 Task: Explore and Plan a family trip to Santa Fe, New Mexico, focusing on art and culture experiences like visiting museums, villas, and staying in Airbnb homes.      1206.335261
Action: Mouse moved to (464, 80)
Screenshot: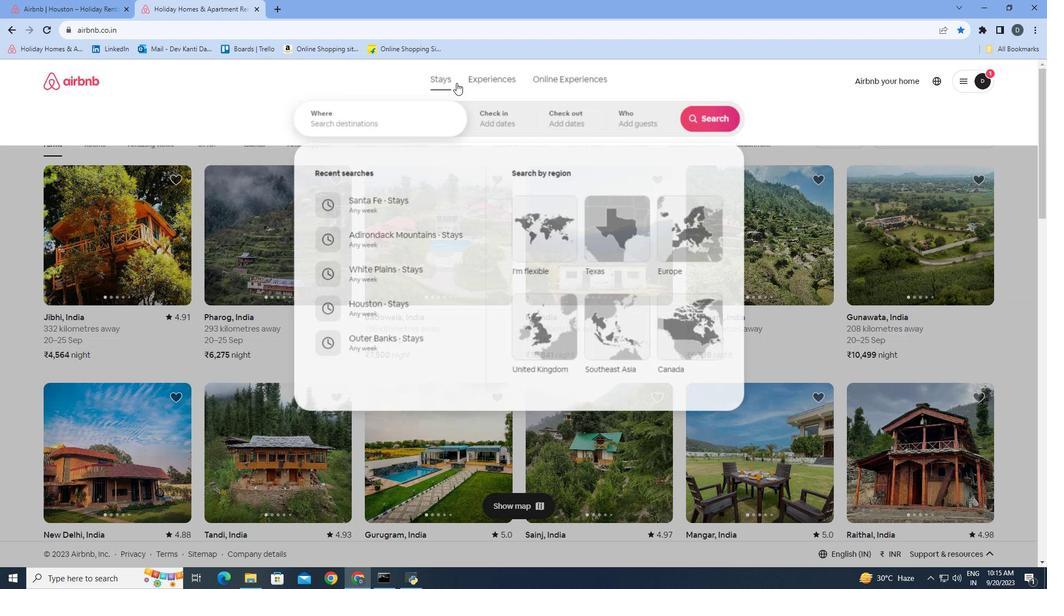 
Action: Mouse pressed left at (464, 80)
Screenshot: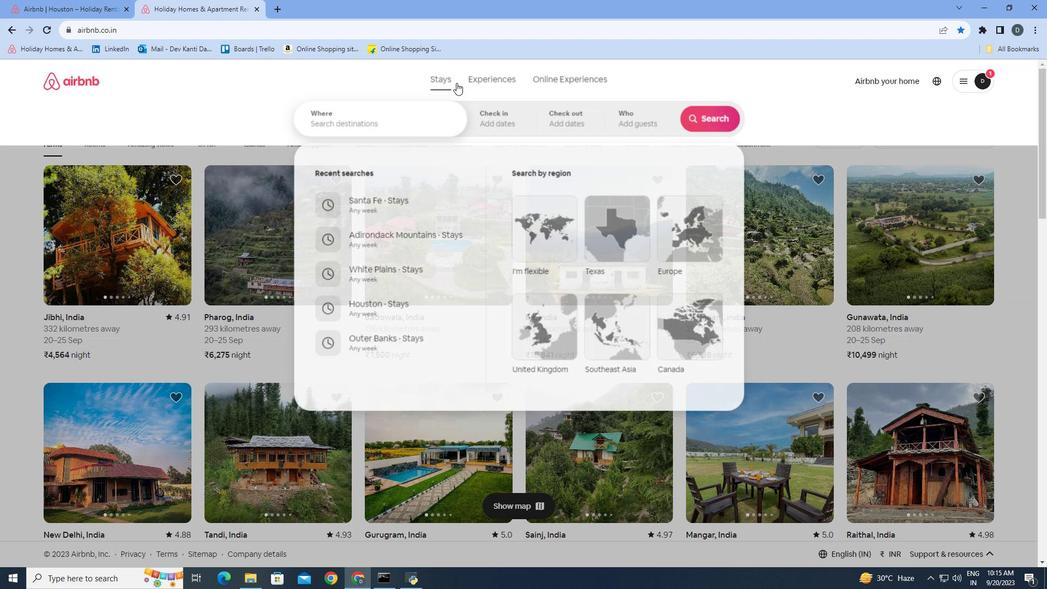 
Action: Mouse moved to (367, 124)
Screenshot: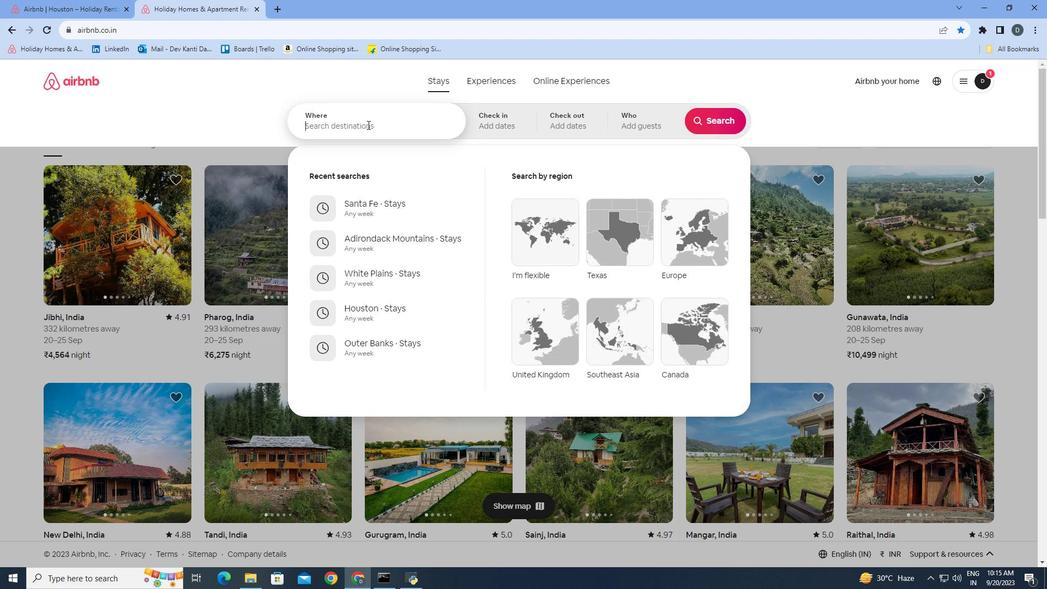 
Action: Mouse pressed left at (367, 124)
Screenshot: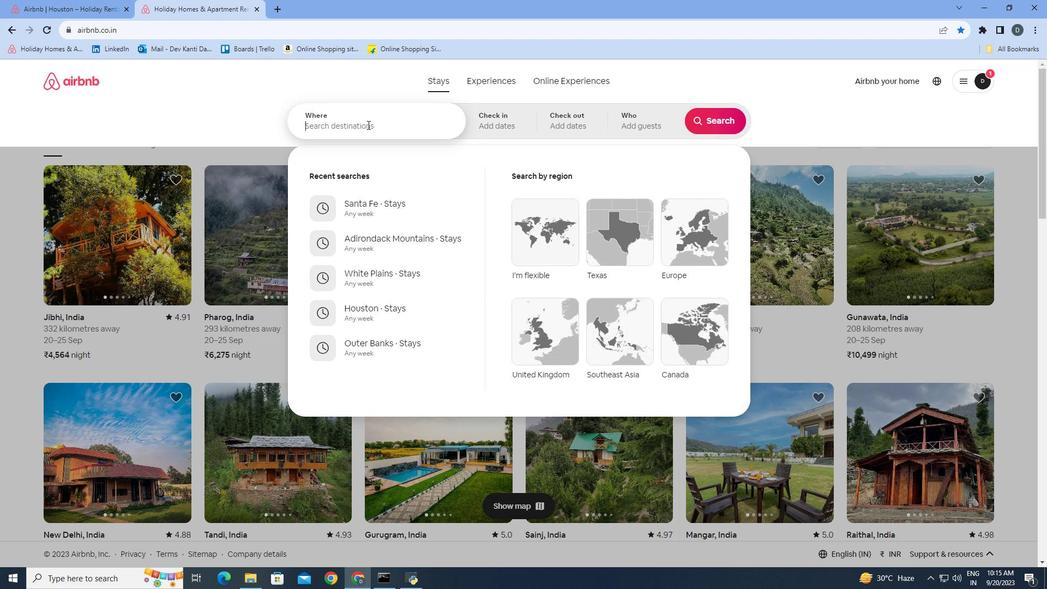 
Action: Key pressed <Key.shift>Santa<Key.space><Key.shift>Fe
Screenshot: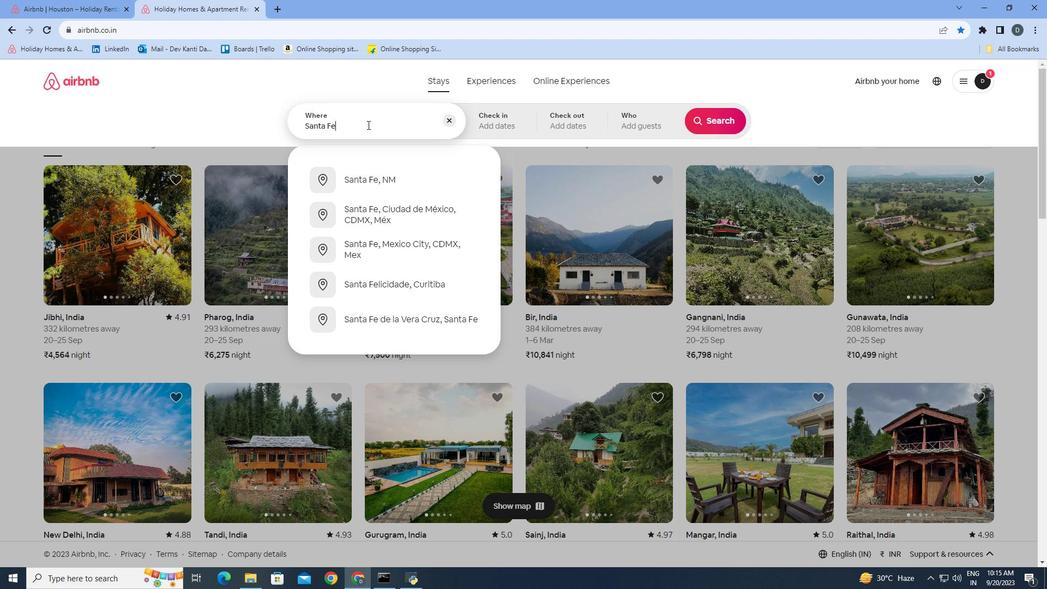 
Action: Mouse moved to (399, 183)
Screenshot: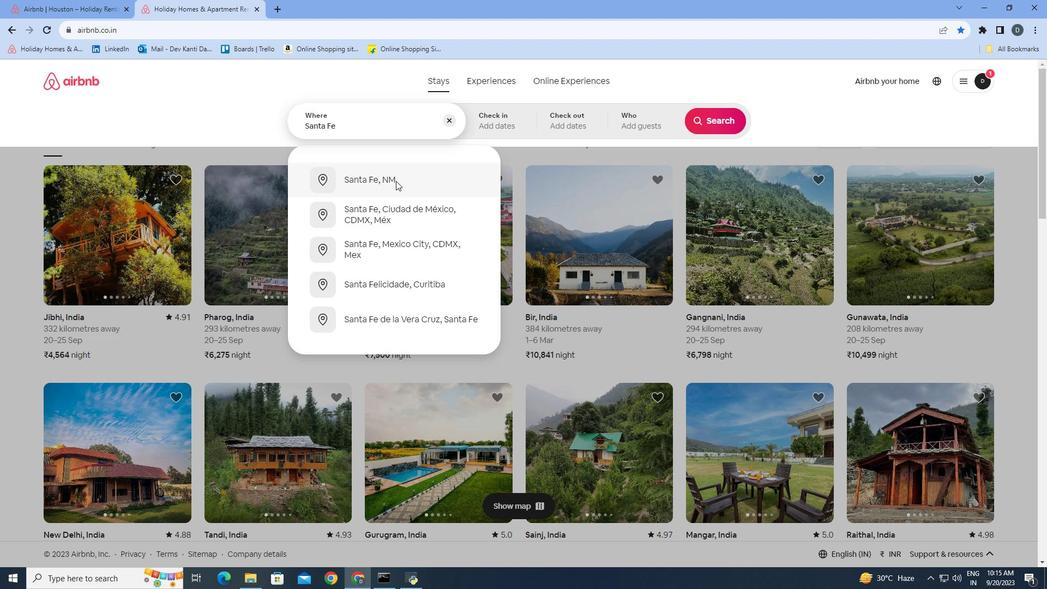 
Action: Mouse pressed left at (399, 183)
Screenshot: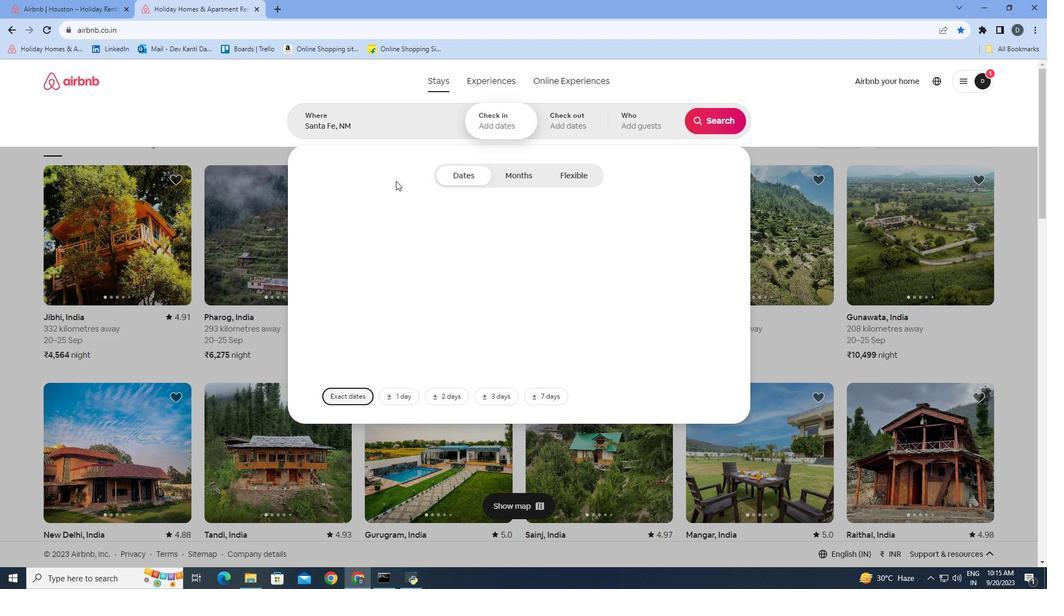 
Action: Mouse moved to (717, 121)
Screenshot: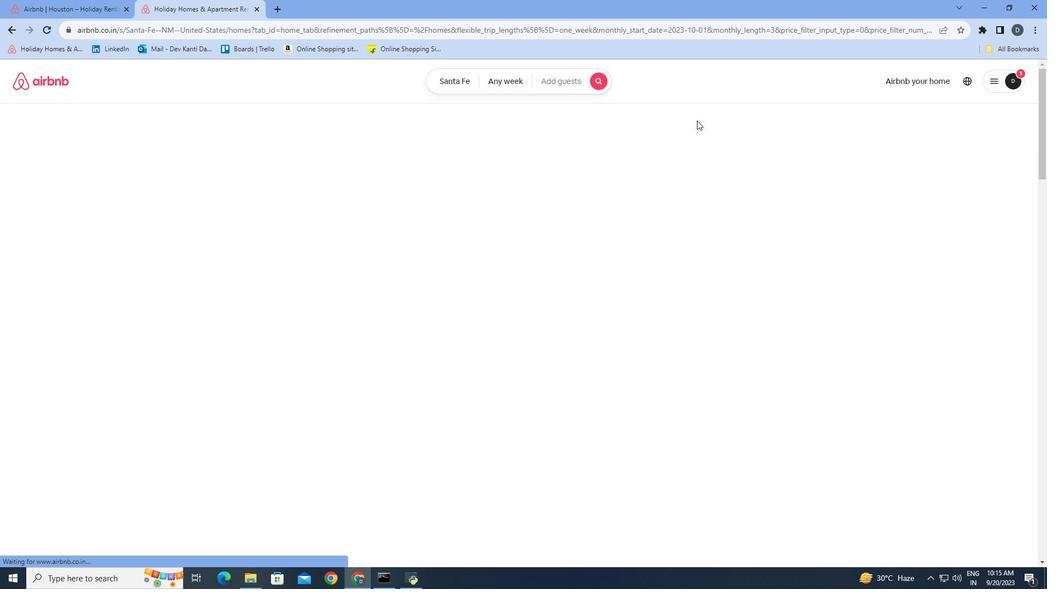
Action: Mouse pressed left at (717, 121)
Screenshot: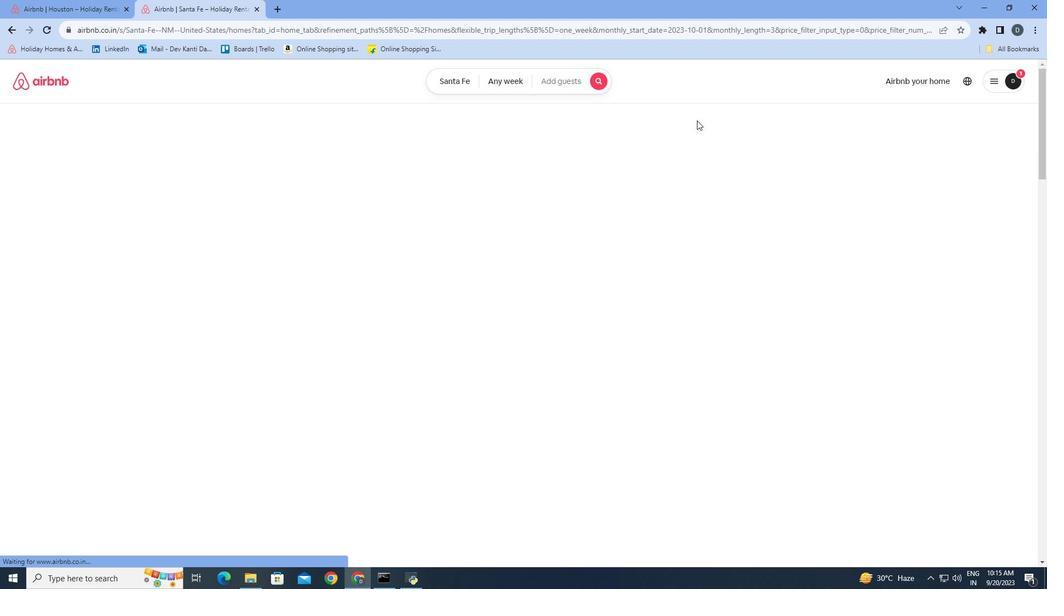 
Action: Mouse moved to (628, 258)
Screenshot: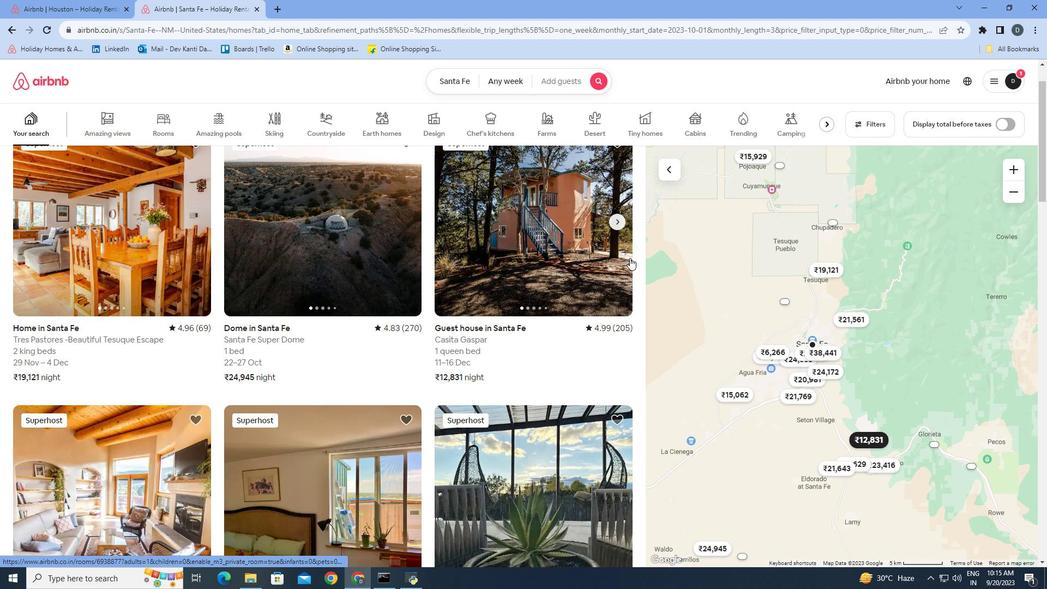 
Action: Mouse scrolled (628, 257) with delta (0, 0)
Screenshot: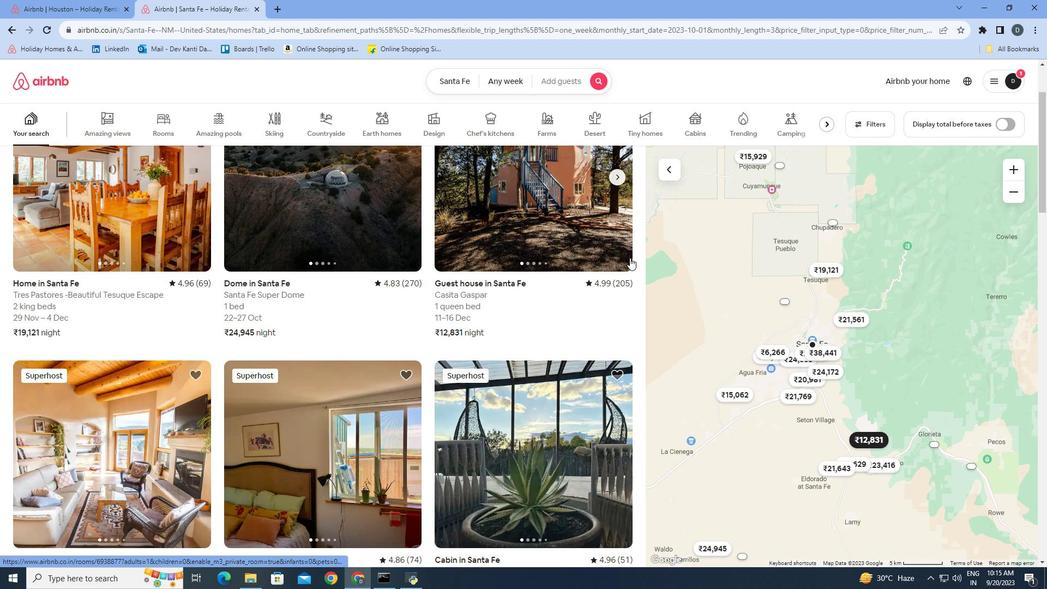 
Action: Mouse moved to (630, 258)
Screenshot: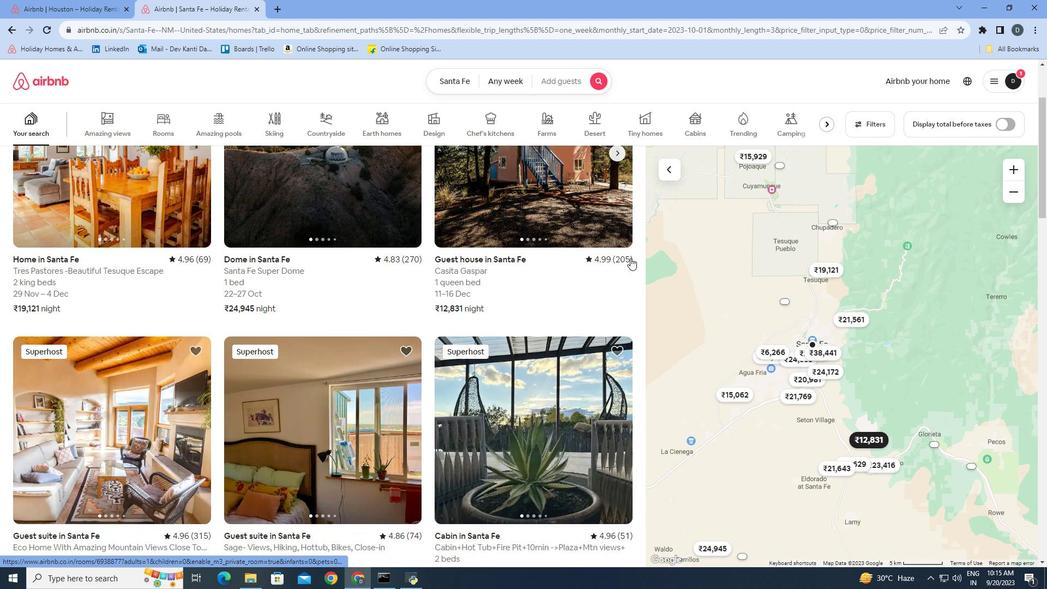 
Action: Mouse scrolled (630, 257) with delta (0, 0)
Screenshot: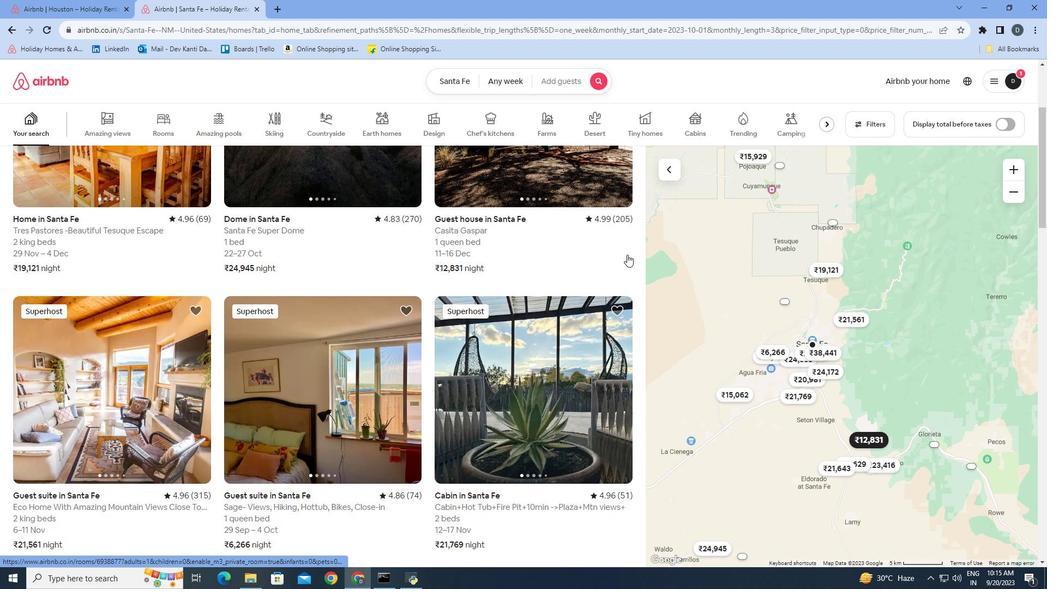 
Action: Mouse scrolled (630, 257) with delta (0, 0)
Screenshot: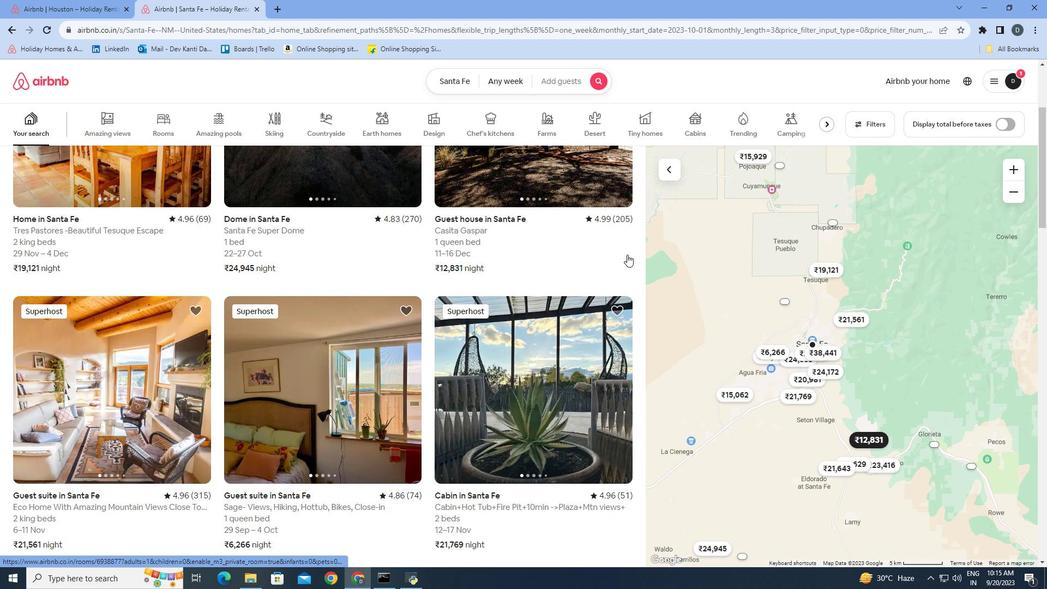 
Action: Mouse moved to (139, 381)
Screenshot: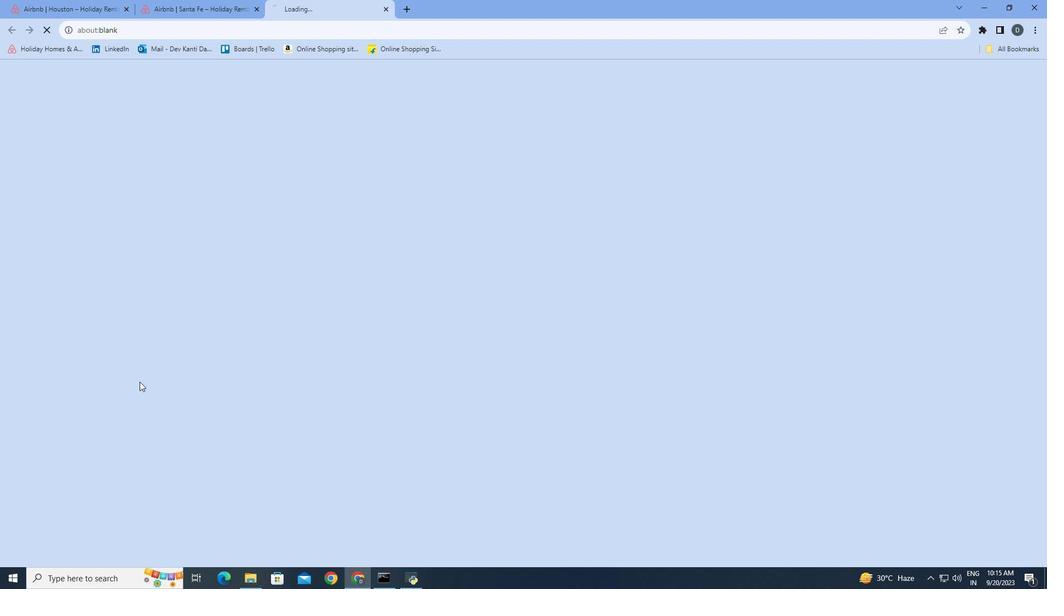 
Action: Mouse pressed left at (139, 381)
Screenshot: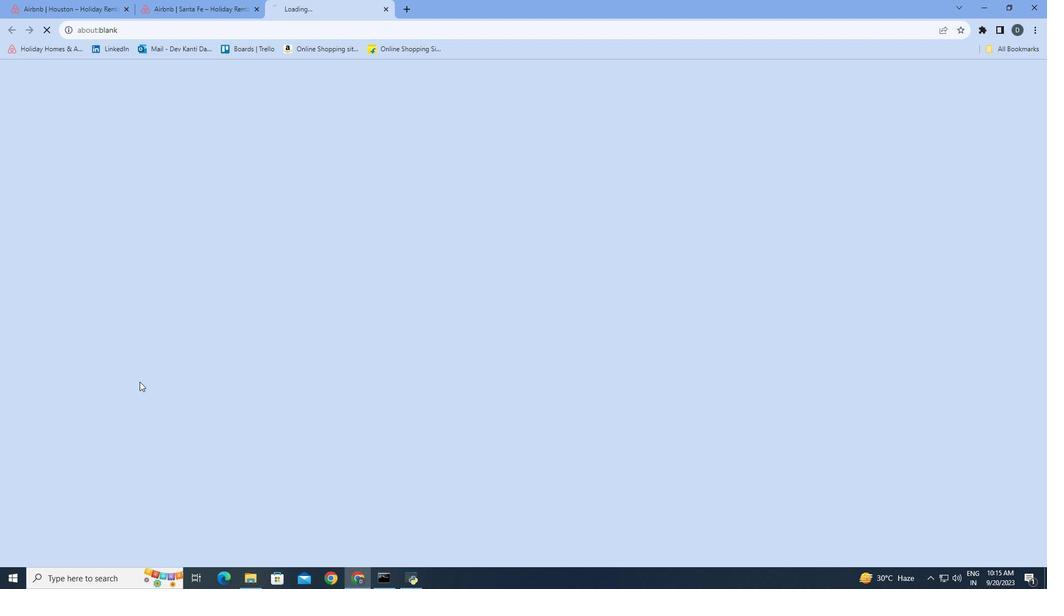 
Action: Mouse moved to (789, 405)
Screenshot: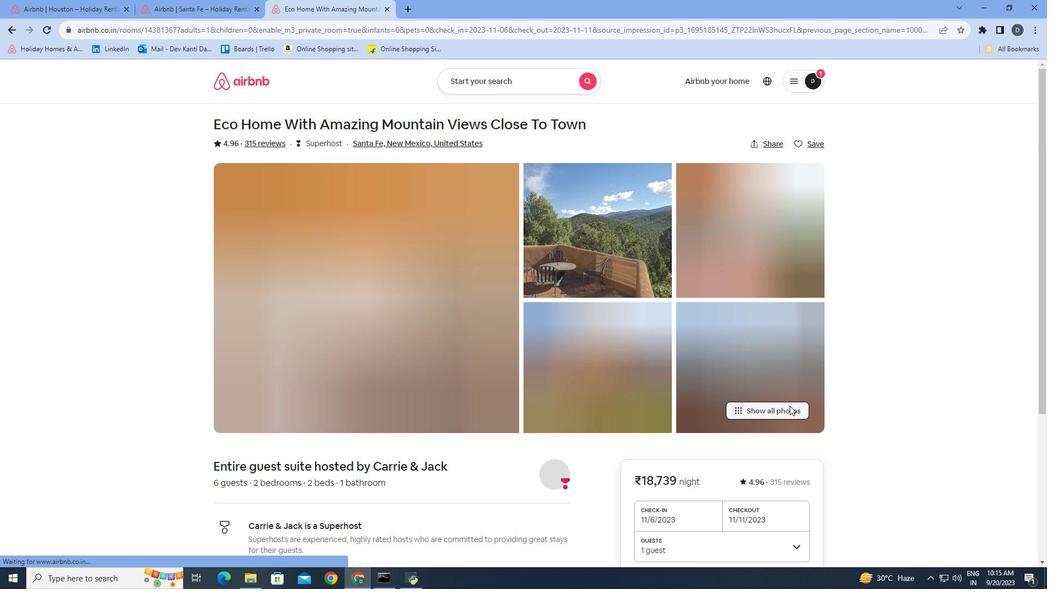 
Action: Mouse pressed left at (789, 405)
Screenshot: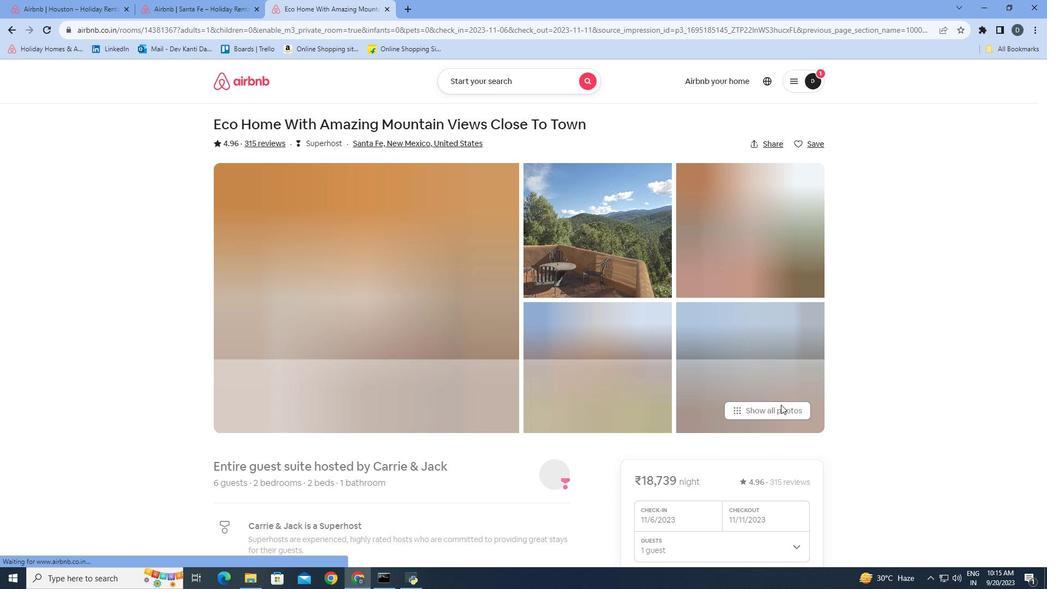 
Action: Mouse moved to (792, 333)
Screenshot: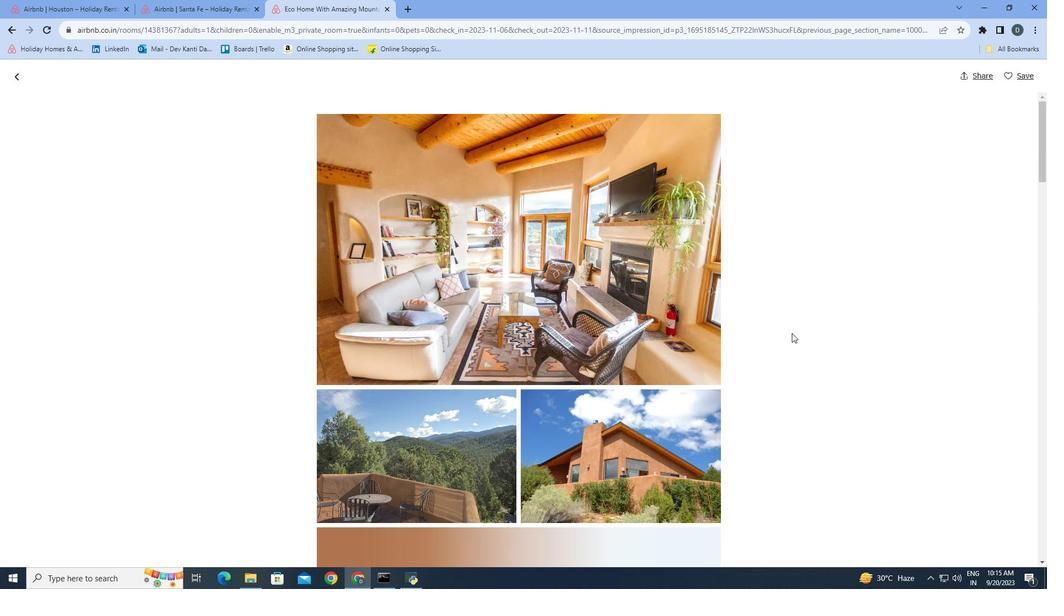 
Action: Mouse scrolled (792, 332) with delta (0, 0)
Screenshot: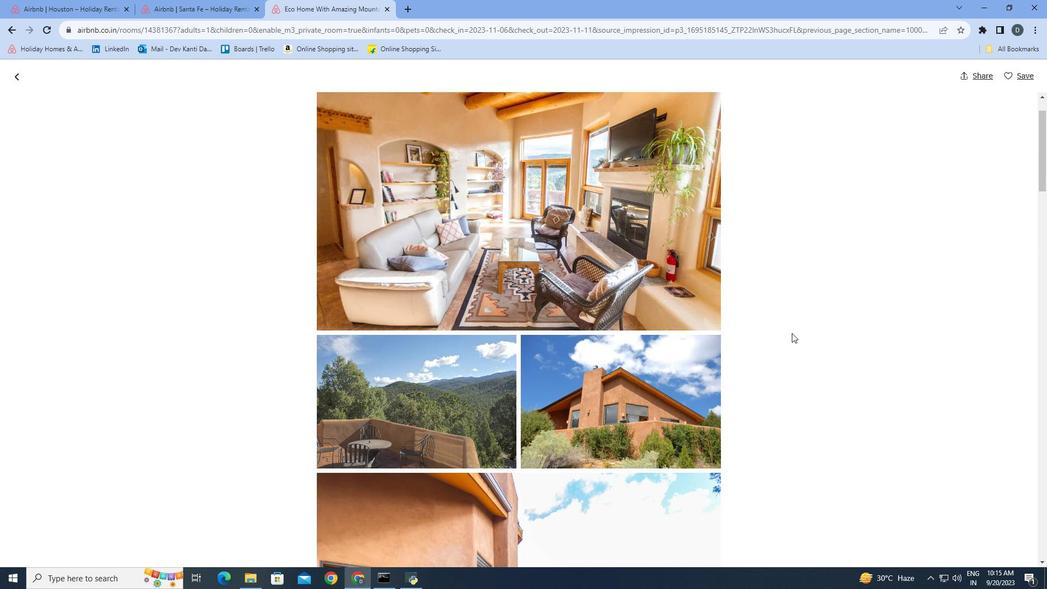 
Action: Mouse scrolled (792, 332) with delta (0, 0)
Screenshot: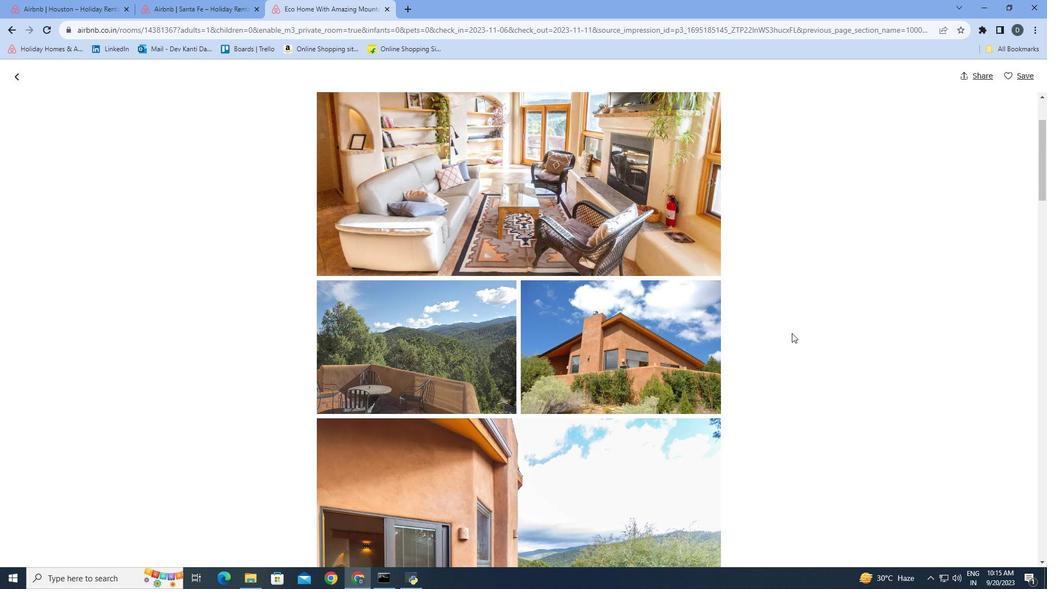 
Action: Mouse scrolled (792, 332) with delta (0, 0)
Screenshot: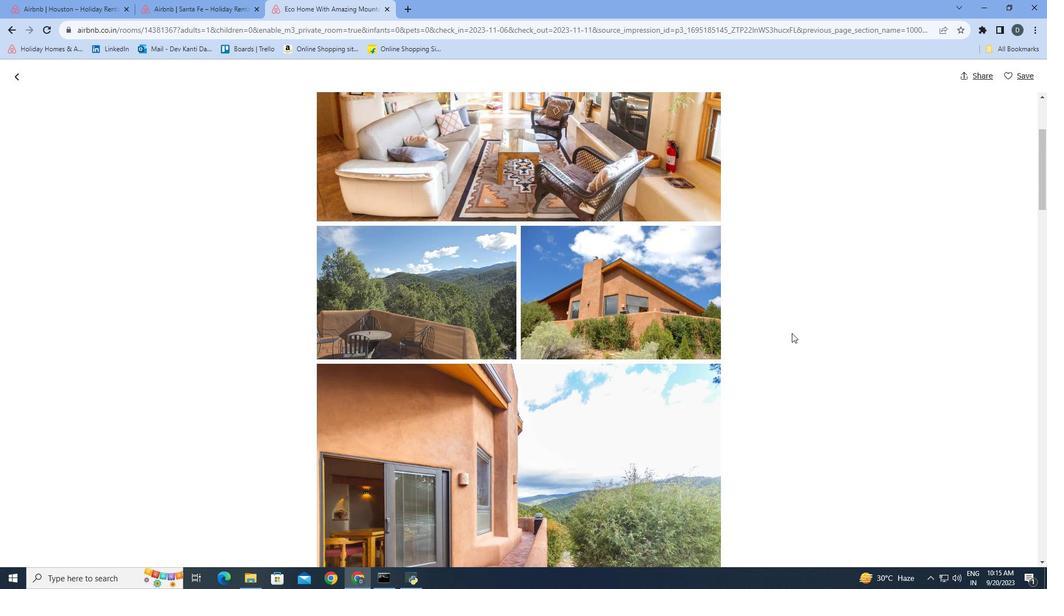 
Action: Mouse scrolled (792, 332) with delta (0, 0)
Screenshot: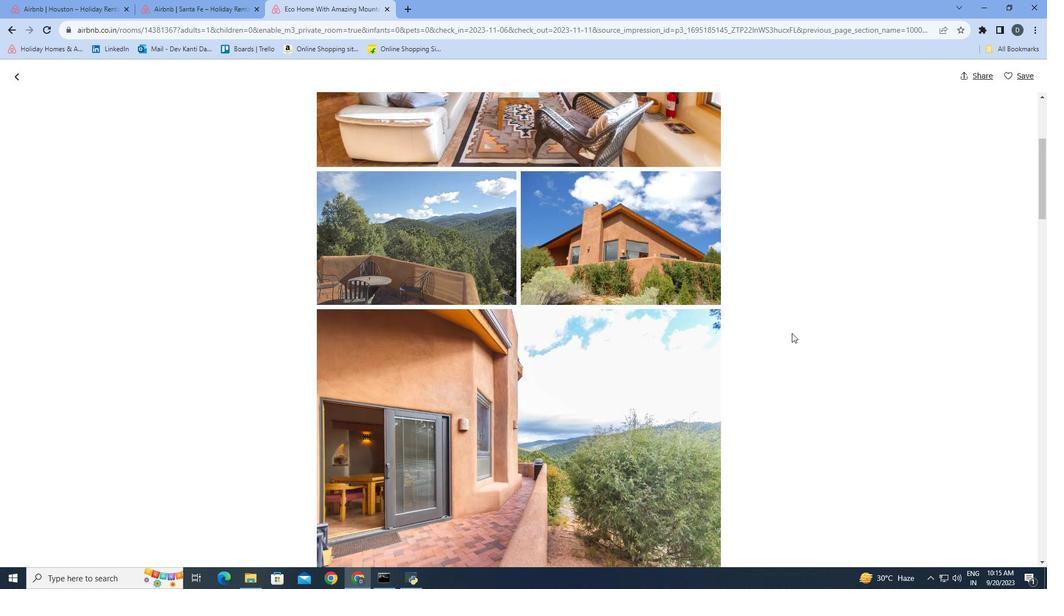
Action: Mouse scrolled (792, 332) with delta (0, 0)
Screenshot: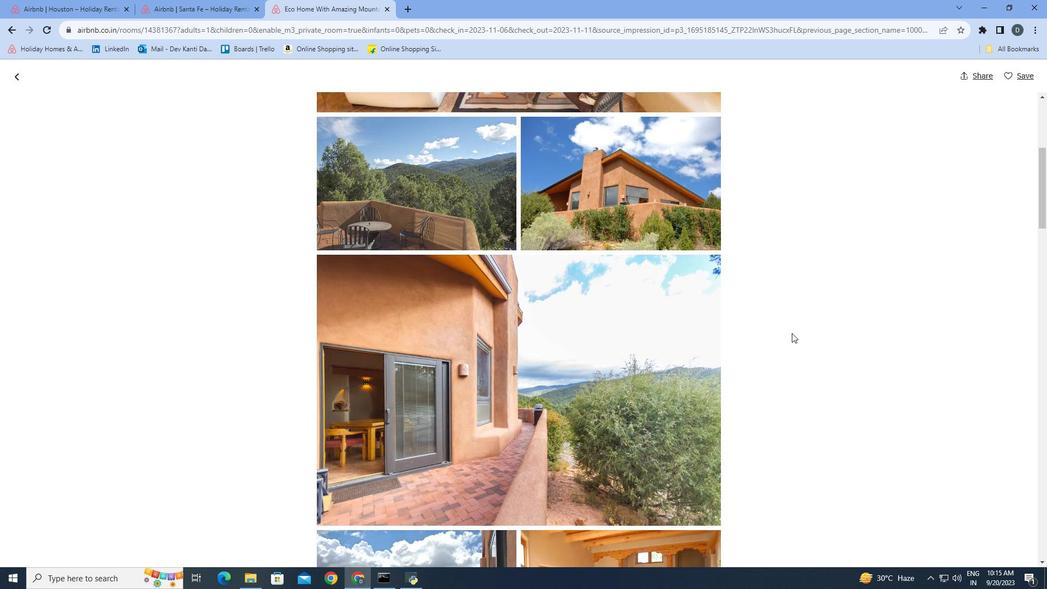 
Action: Mouse scrolled (792, 332) with delta (0, 0)
Screenshot: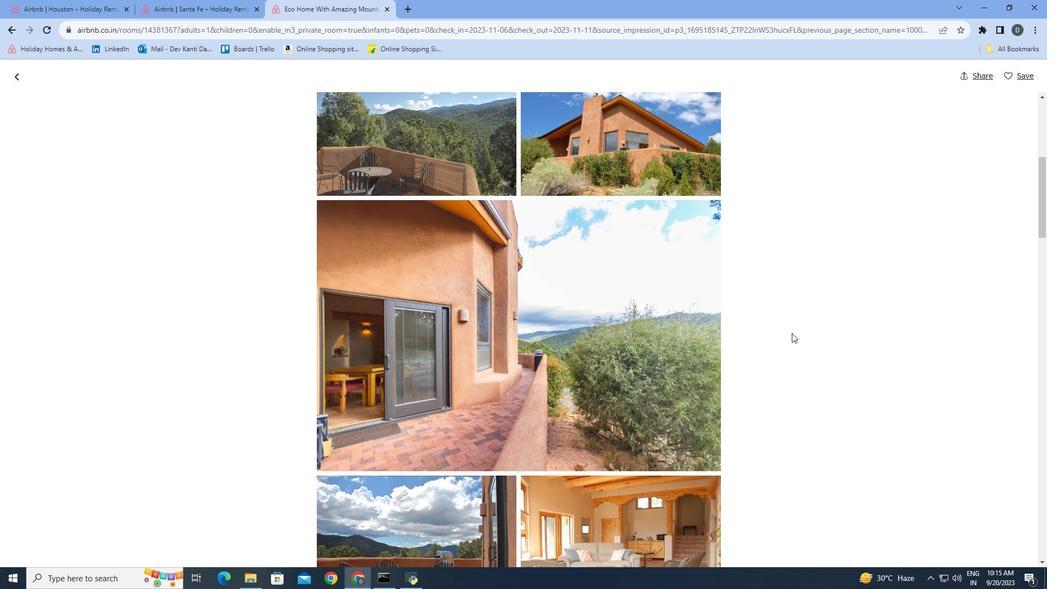 
Action: Mouse scrolled (792, 332) with delta (0, 0)
Screenshot: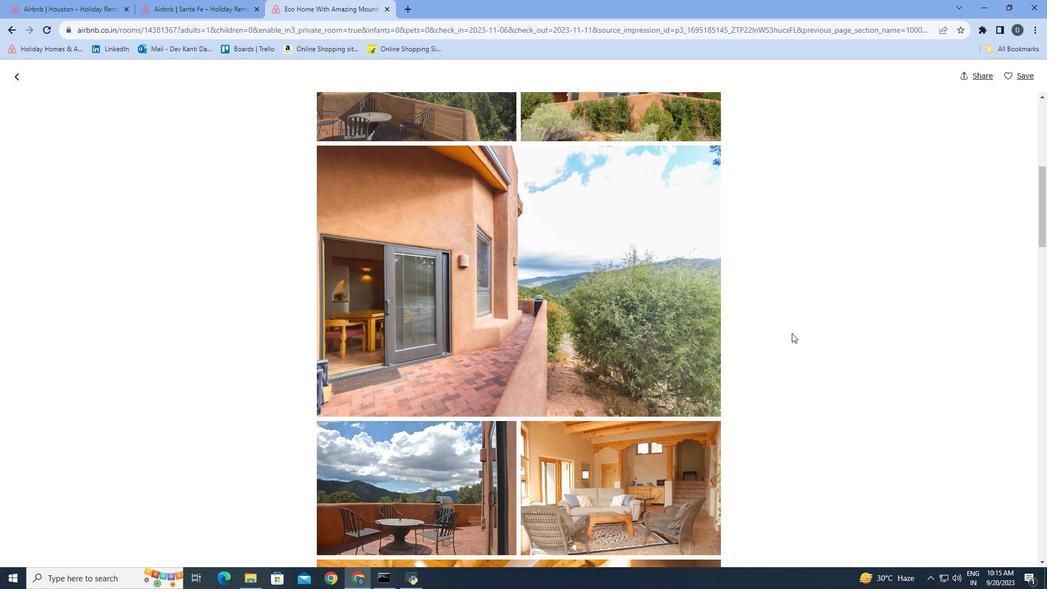 
Action: Mouse scrolled (792, 332) with delta (0, 0)
Screenshot: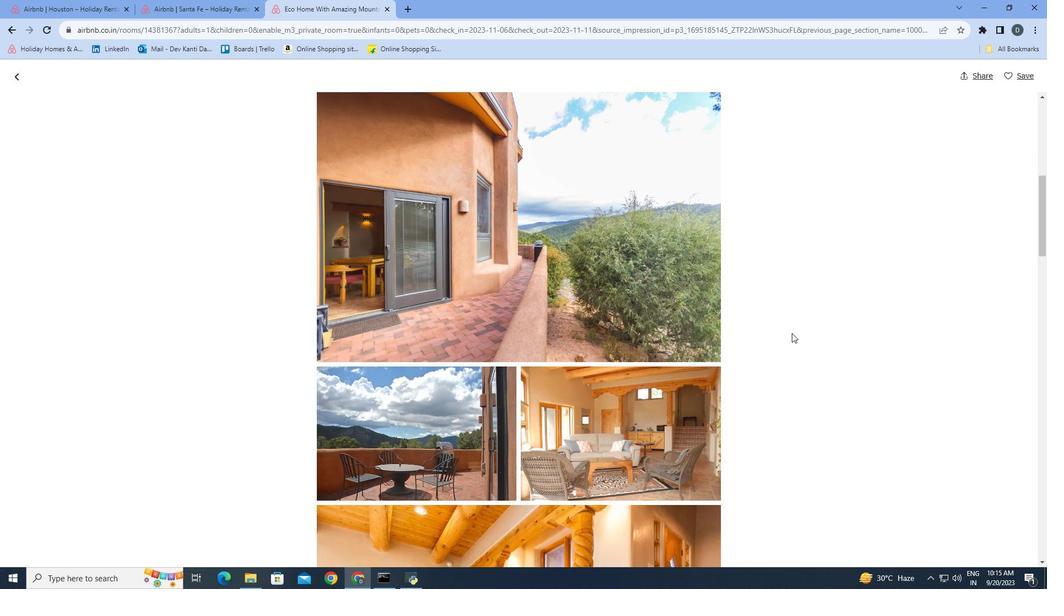 
Action: Mouse scrolled (792, 332) with delta (0, 0)
Screenshot: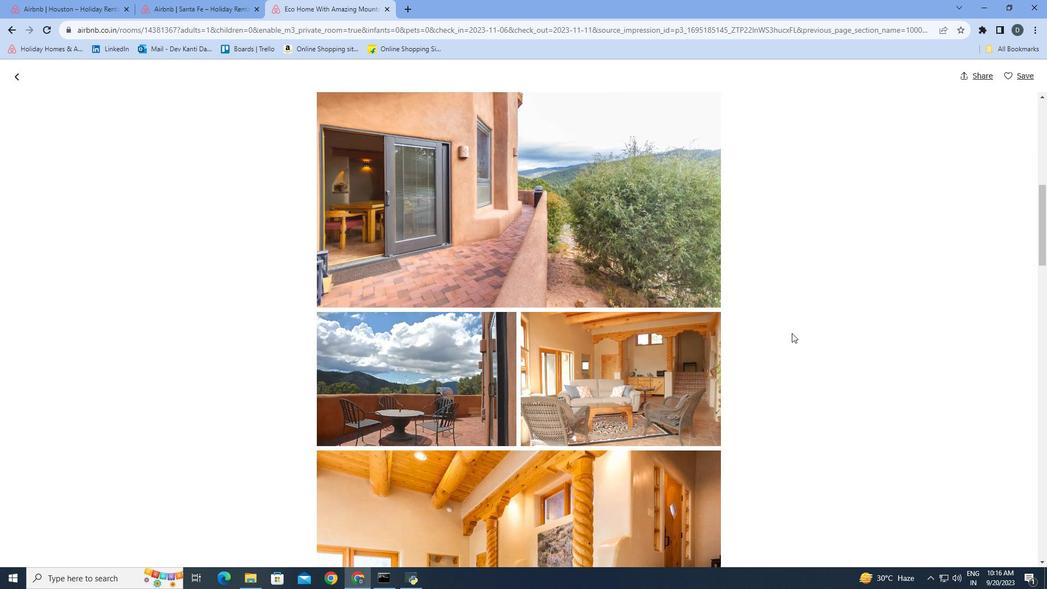 
Action: Mouse scrolled (792, 332) with delta (0, 0)
Screenshot: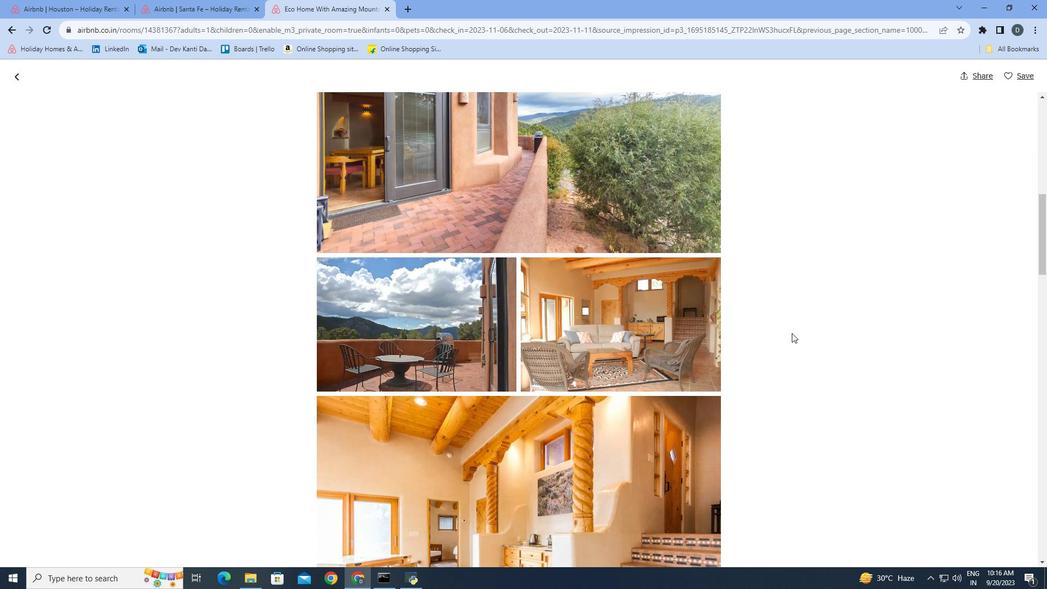 
Action: Mouse scrolled (792, 332) with delta (0, 0)
Screenshot: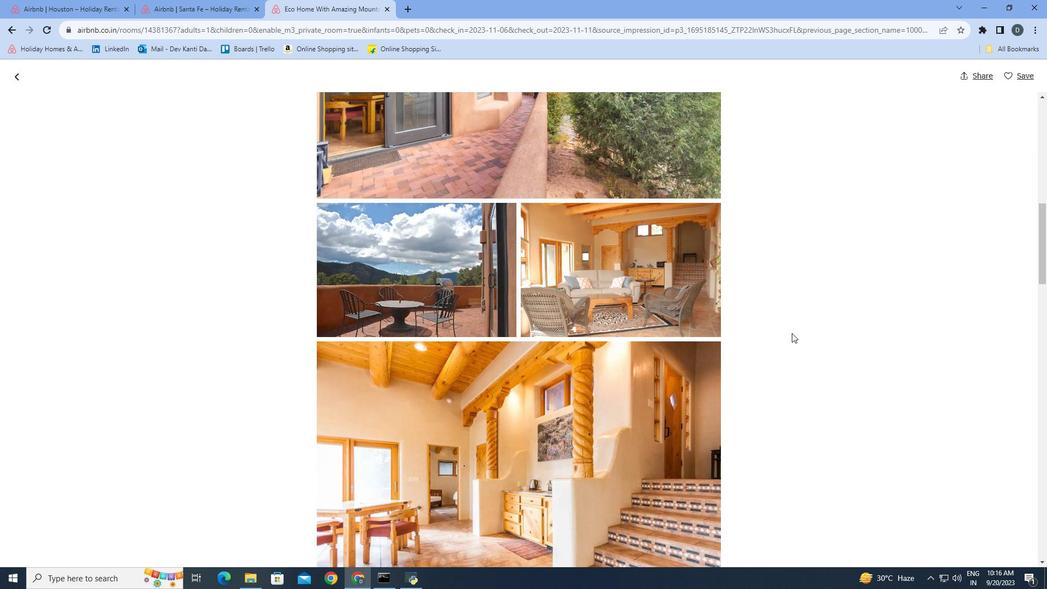 
Action: Mouse scrolled (792, 332) with delta (0, 0)
Screenshot: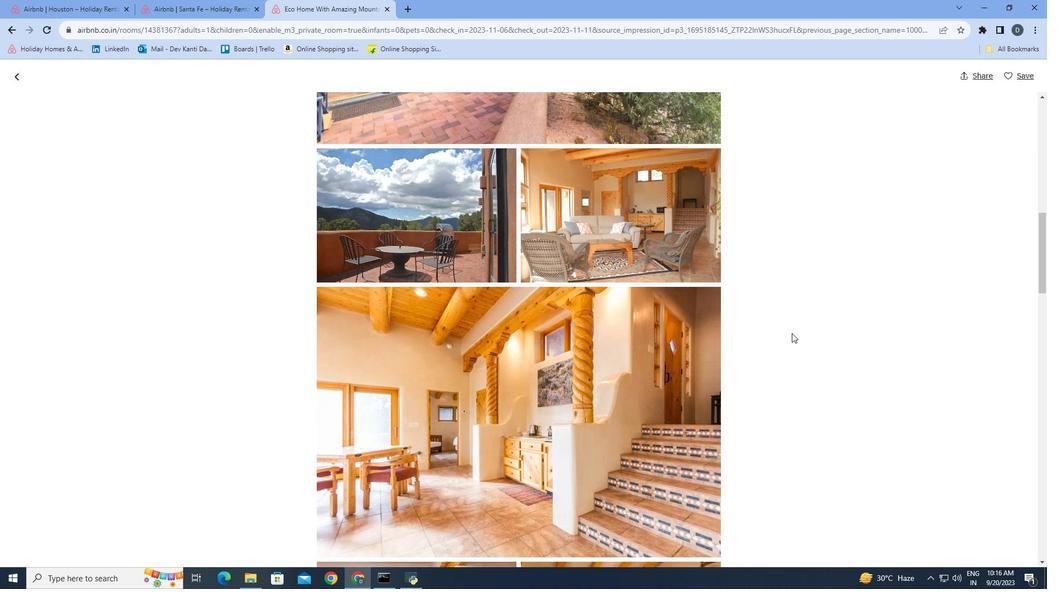 
Action: Mouse scrolled (792, 332) with delta (0, 0)
Screenshot: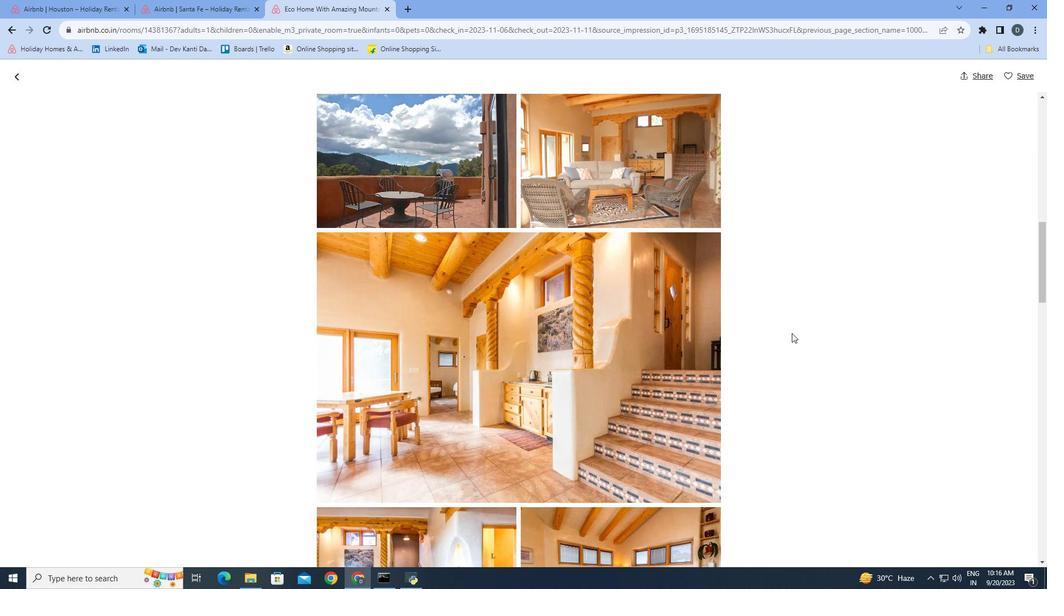 
Action: Mouse scrolled (792, 332) with delta (0, 0)
Screenshot: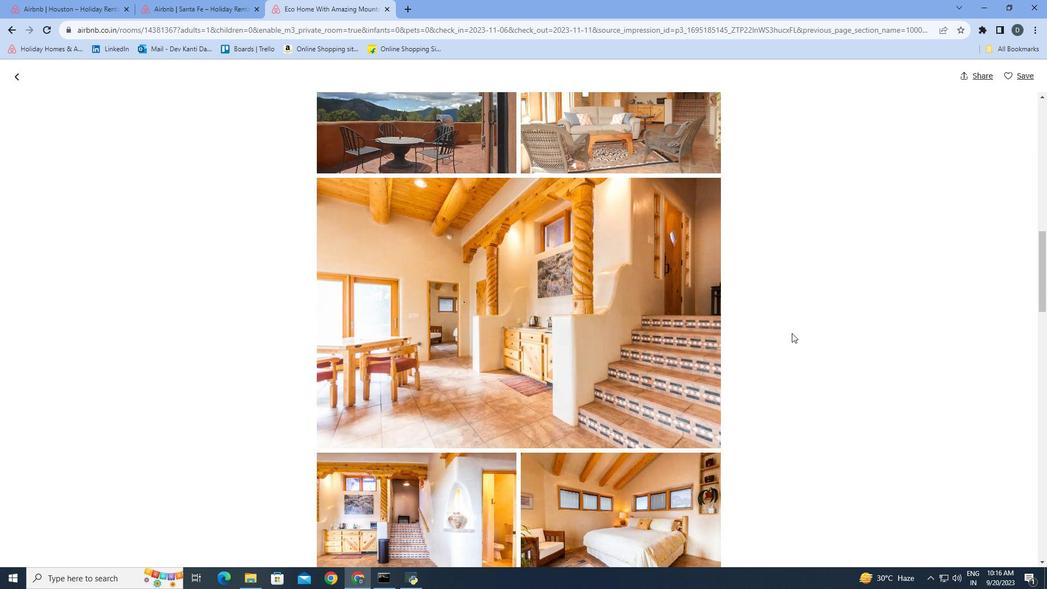 
Action: Mouse scrolled (792, 332) with delta (0, 0)
Screenshot: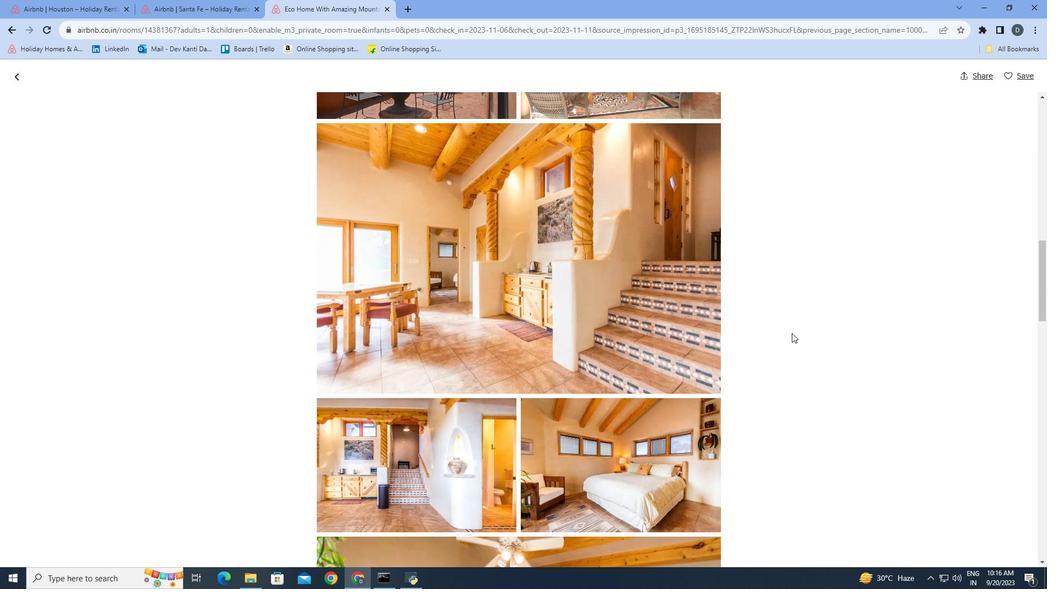 
Action: Mouse scrolled (792, 332) with delta (0, 0)
Screenshot: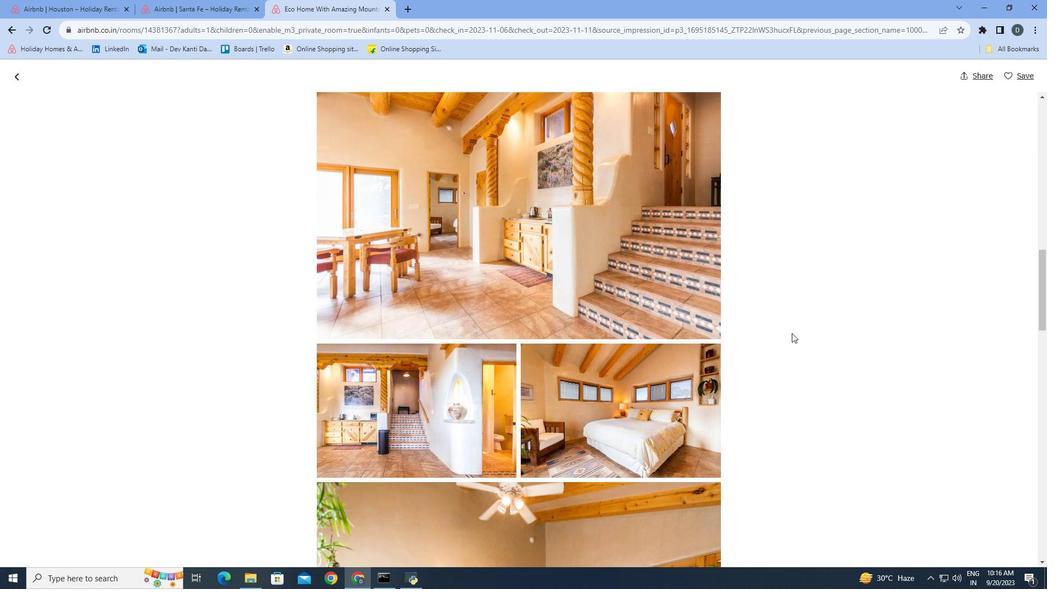 
Action: Mouse scrolled (792, 332) with delta (0, 0)
Screenshot: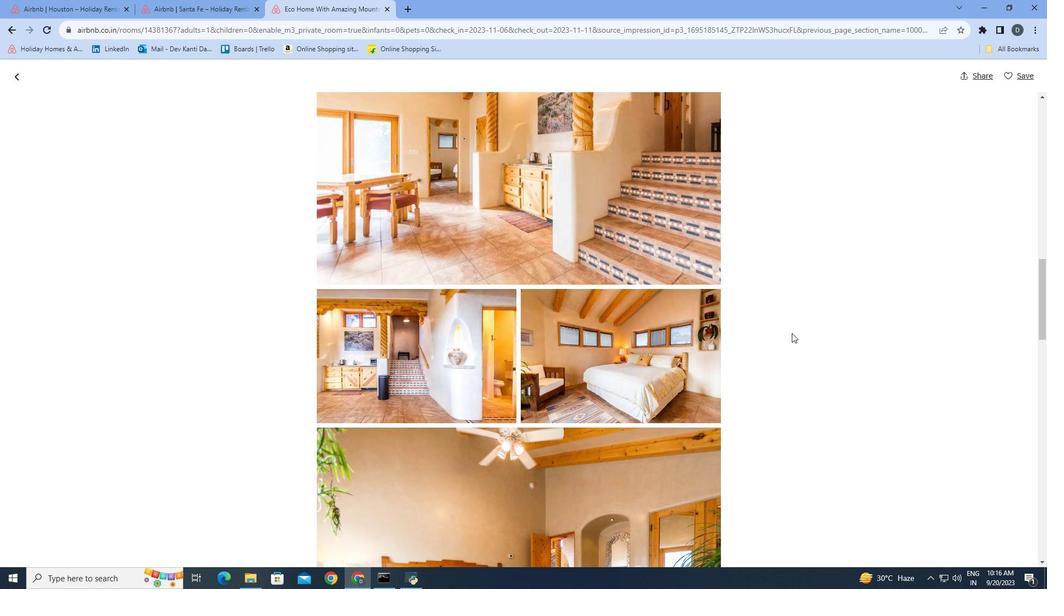 
Action: Mouse scrolled (792, 332) with delta (0, 0)
Screenshot: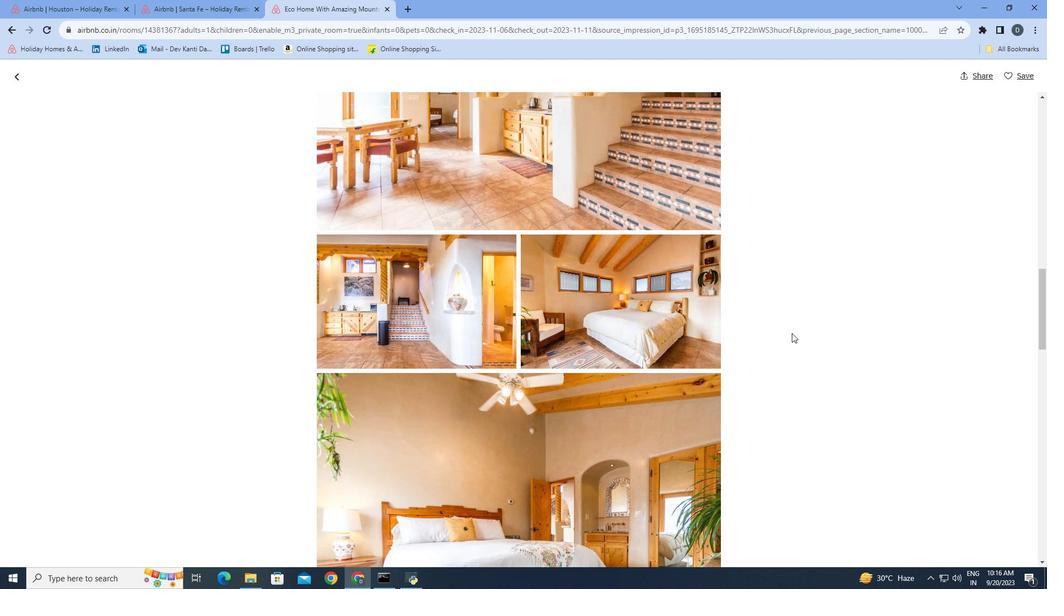 
Action: Mouse scrolled (792, 332) with delta (0, 0)
Screenshot: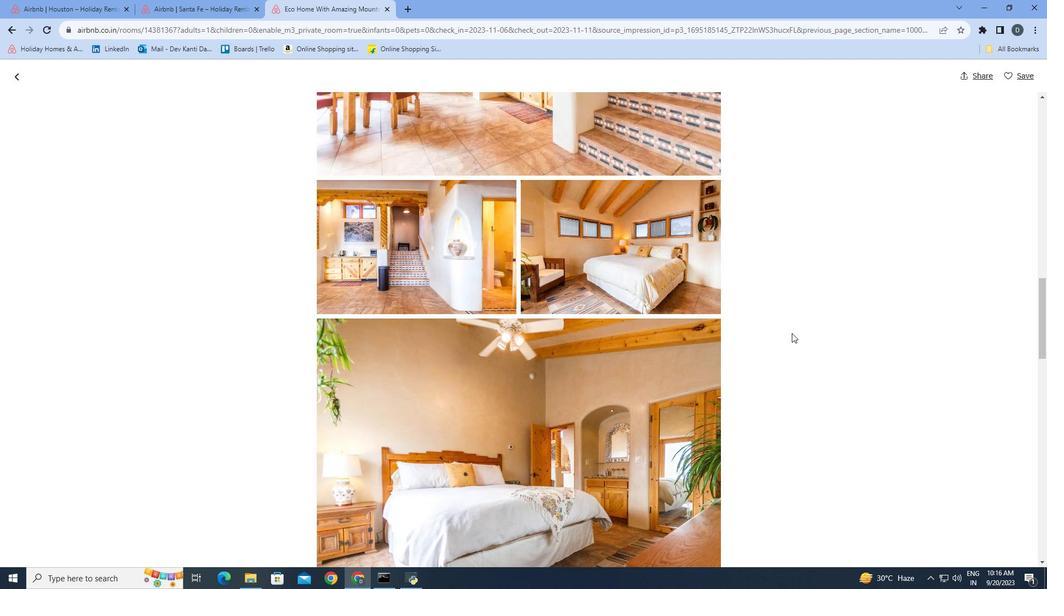 
Action: Mouse scrolled (792, 332) with delta (0, 0)
Screenshot: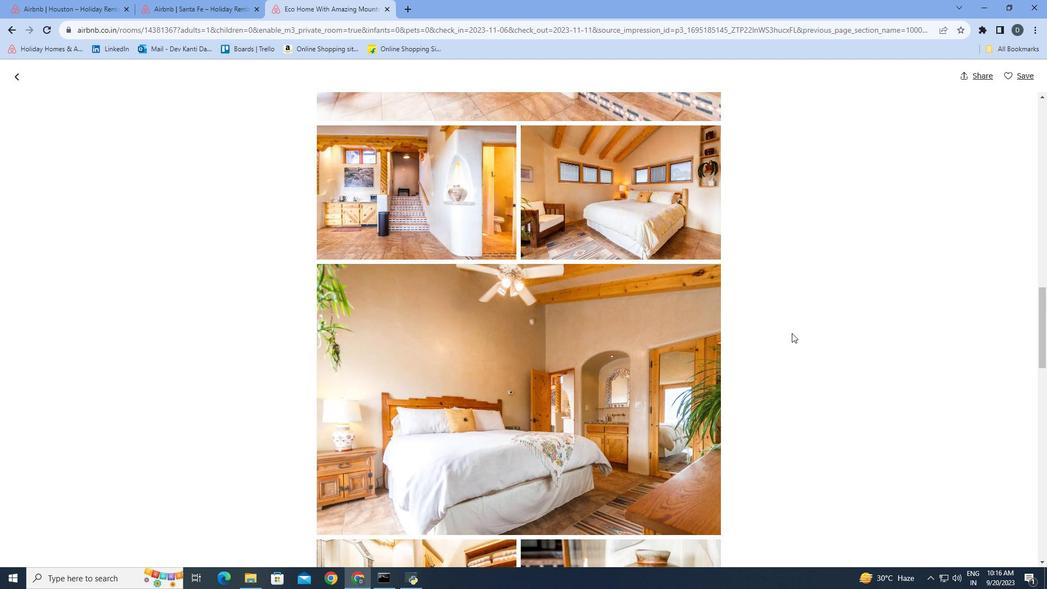 
Action: Mouse scrolled (792, 332) with delta (0, 0)
Screenshot: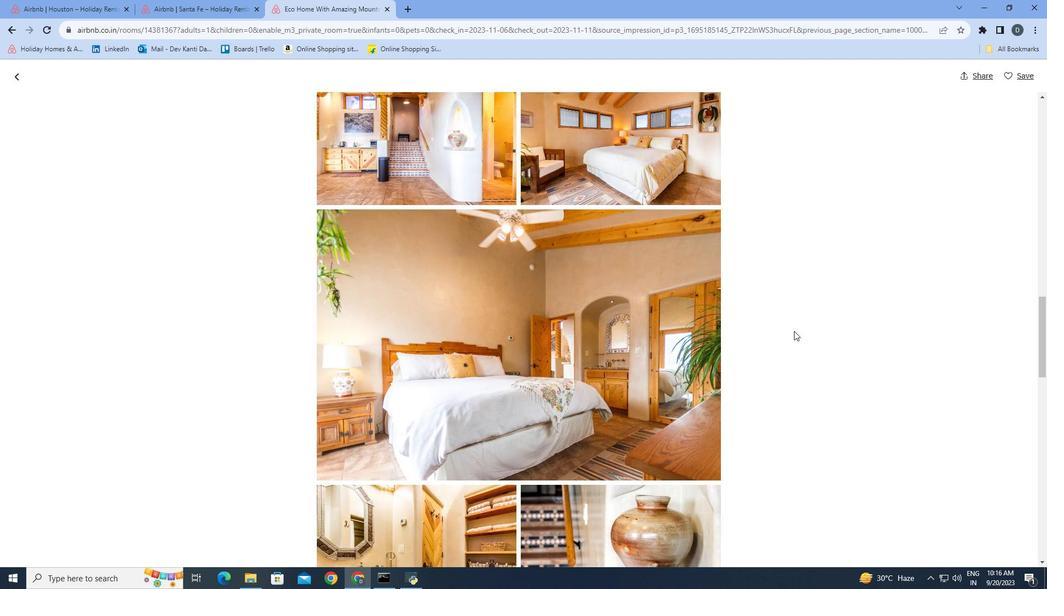 
Action: Mouse moved to (796, 328)
Screenshot: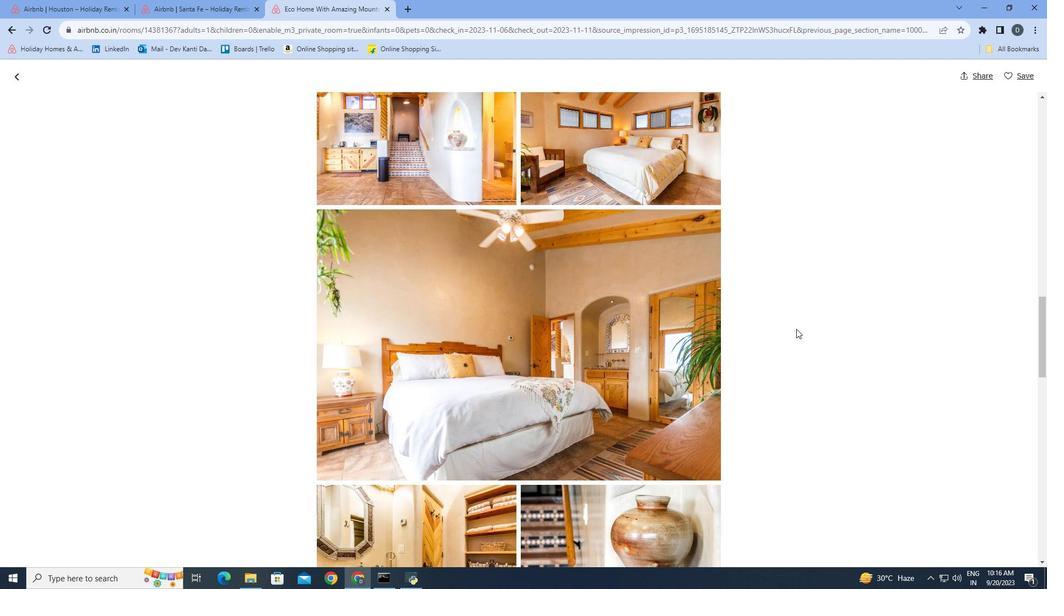 
Action: Mouse scrolled (796, 328) with delta (0, 0)
Screenshot: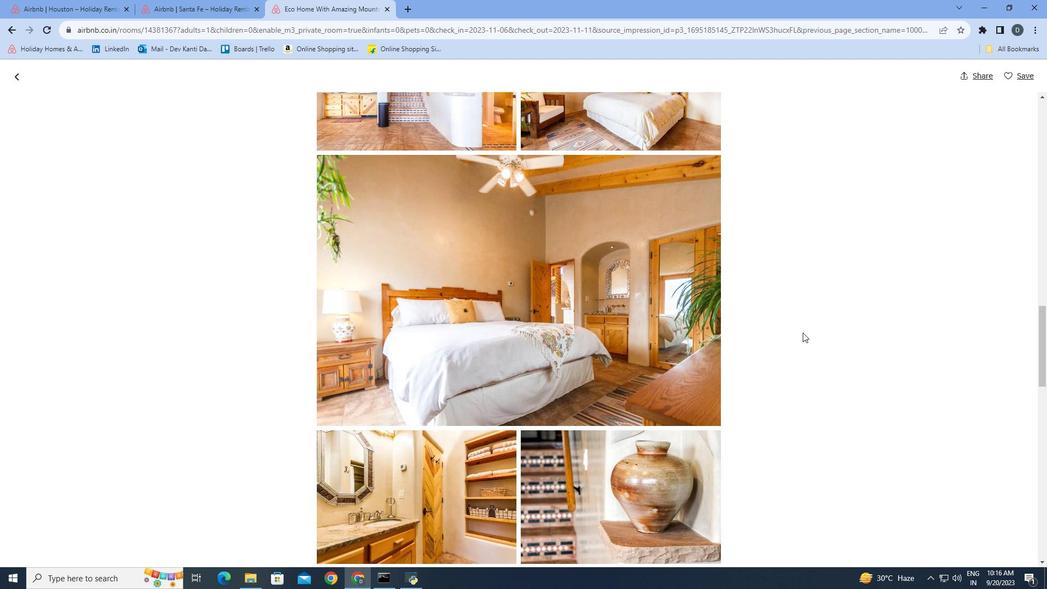 
Action: Mouse moved to (806, 332)
Screenshot: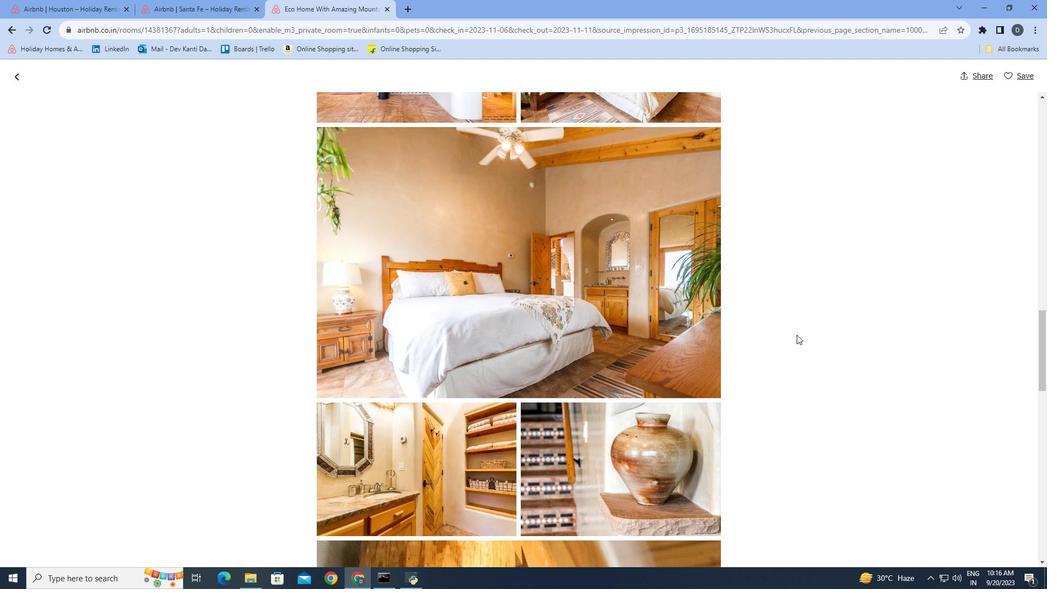 
Action: Mouse scrolled (806, 331) with delta (0, 0)
Screenshot: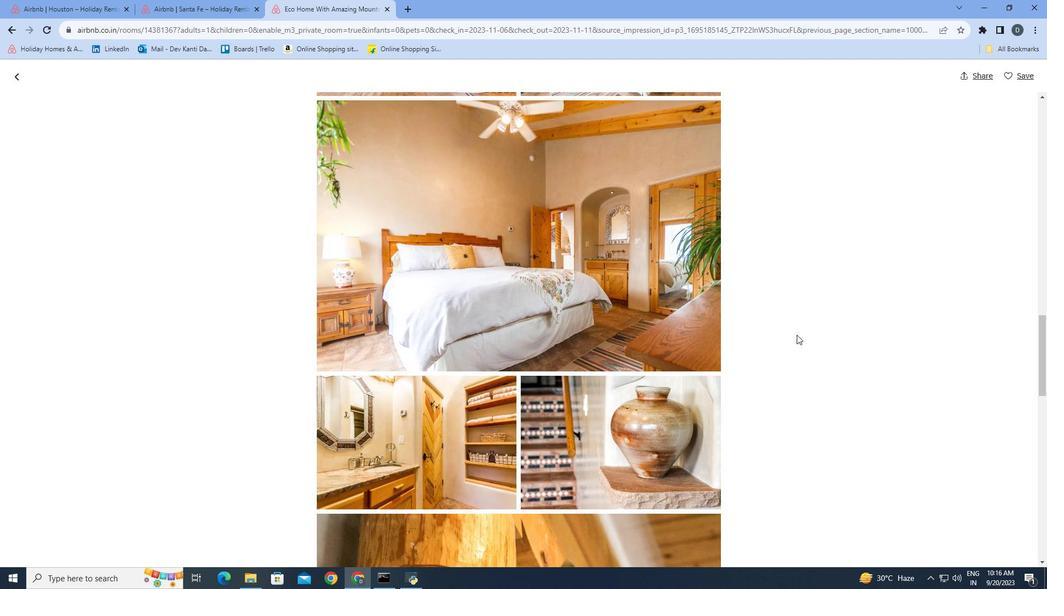 
Action: Mouse moved to (737, 286)
Screenshot: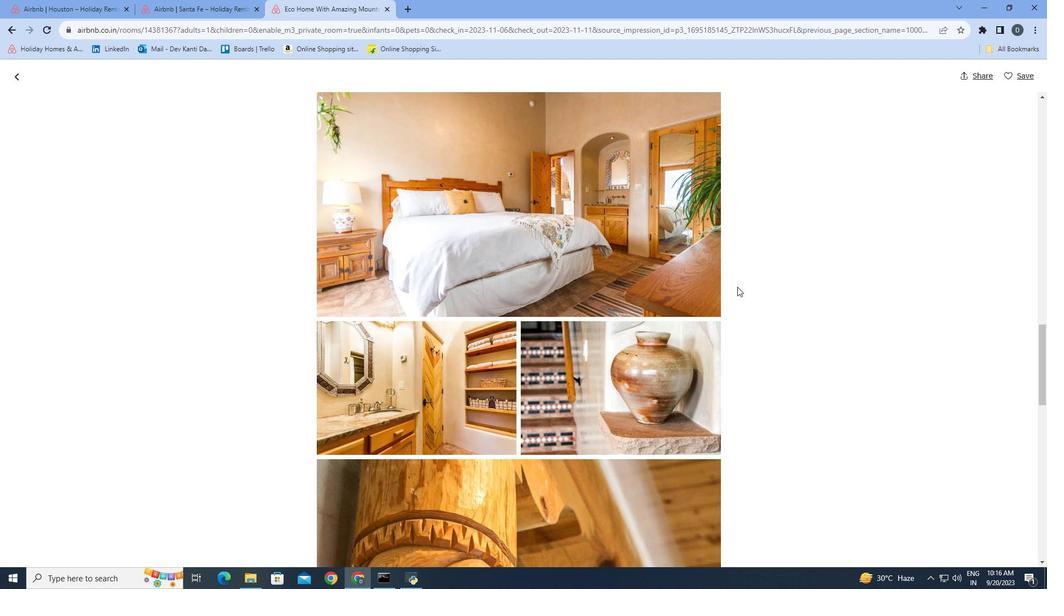 
Action: Mouse scrolled (737, 286) with delta (0, 0)
Screenshot: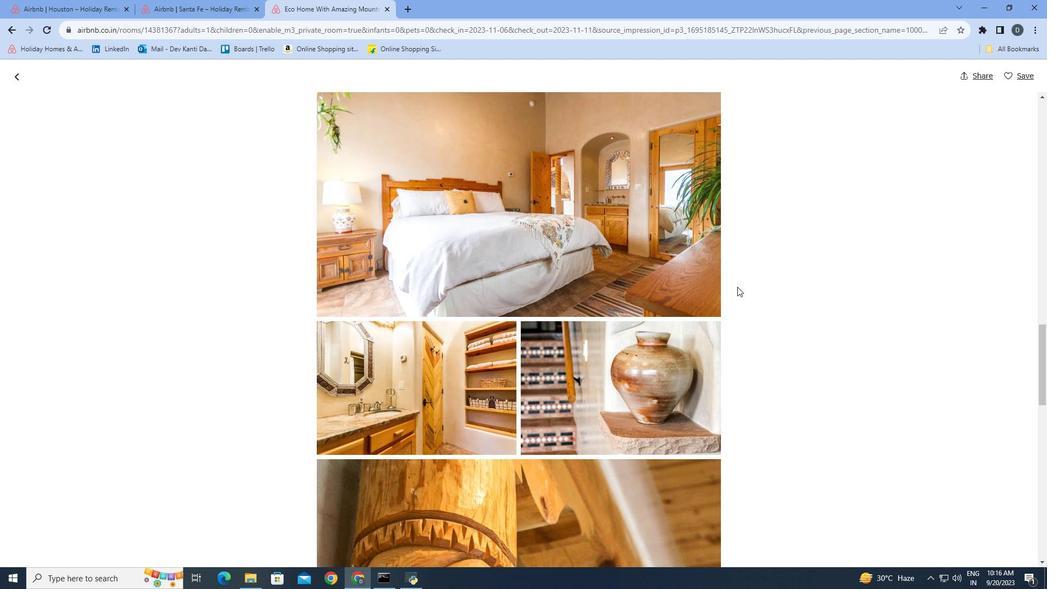
Action: Mouse moved to (739, 289)
Screenshot: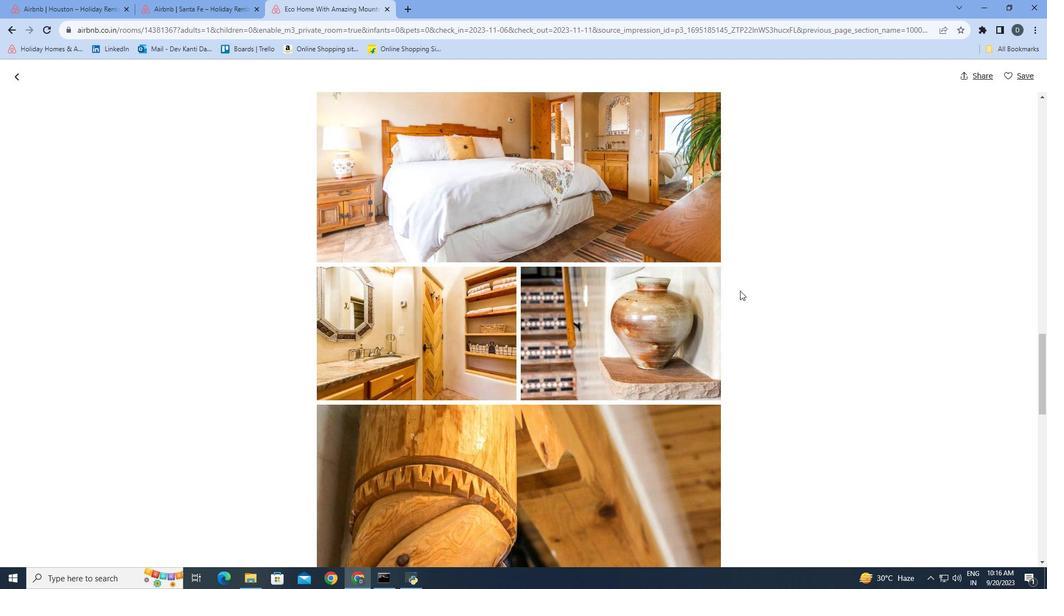 
Action: Mouse scrolled (739, 289) with delta (0, 0)
Screenshot: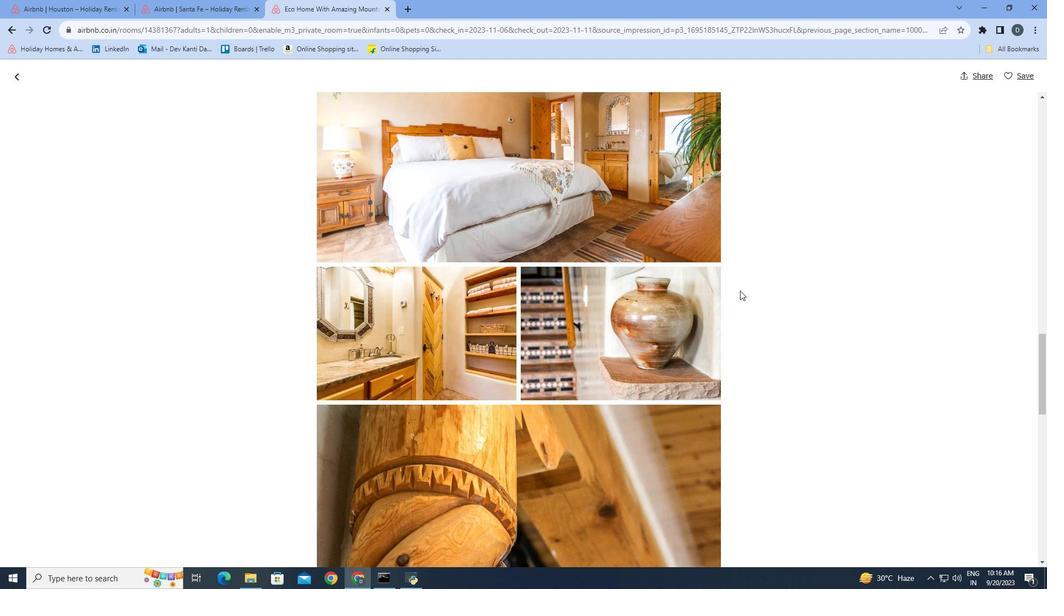
Action: Mouse moved to (740, 291)
Screenshot: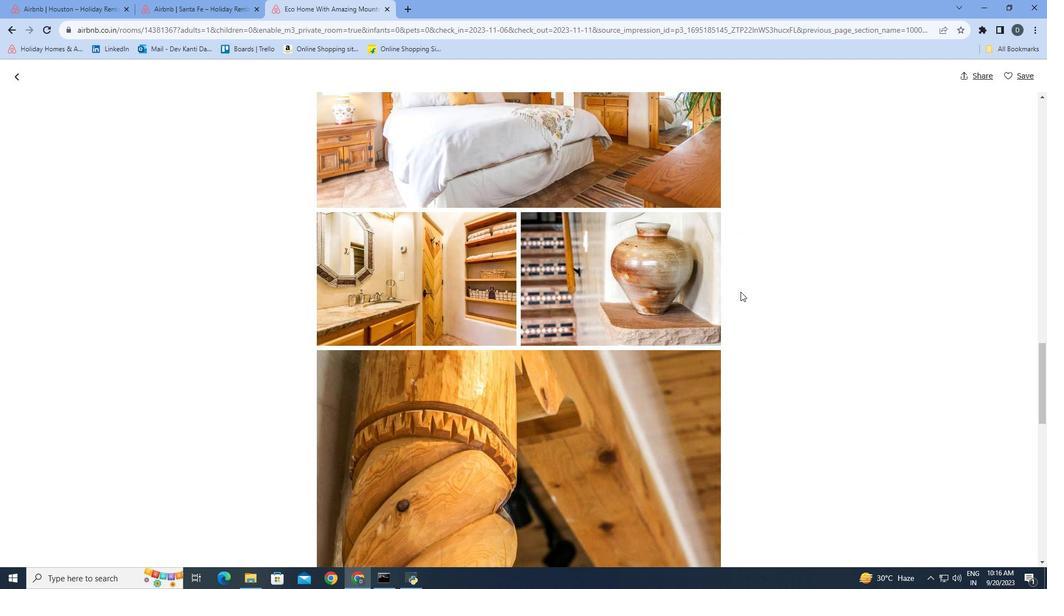 
Action: Mouse scrolled (740, 290) with delta (0, 0)
Screenshot: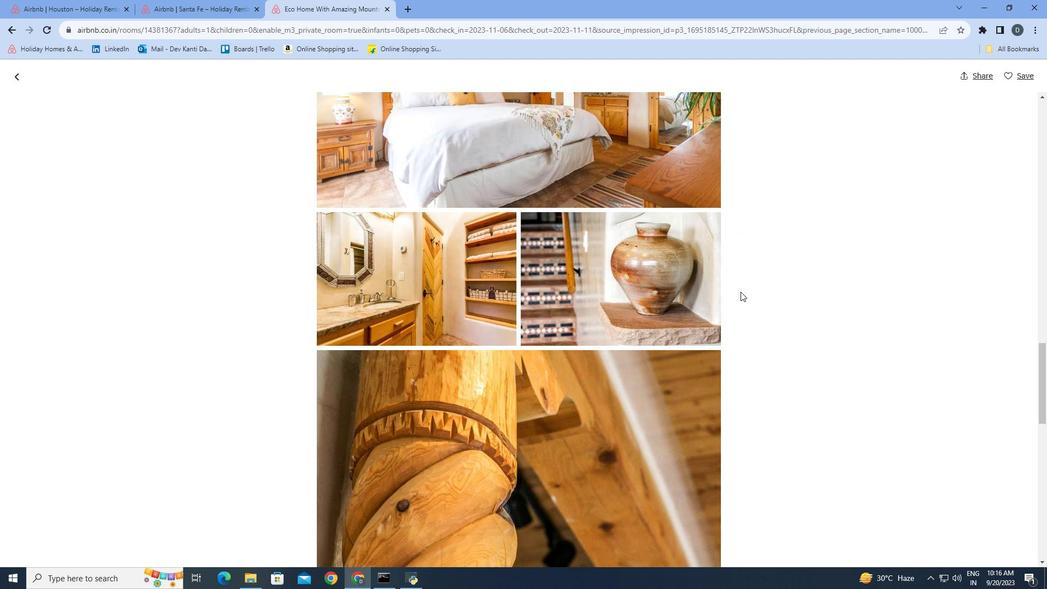 
Action: Mouse moved to (740, 292)
Screenshot: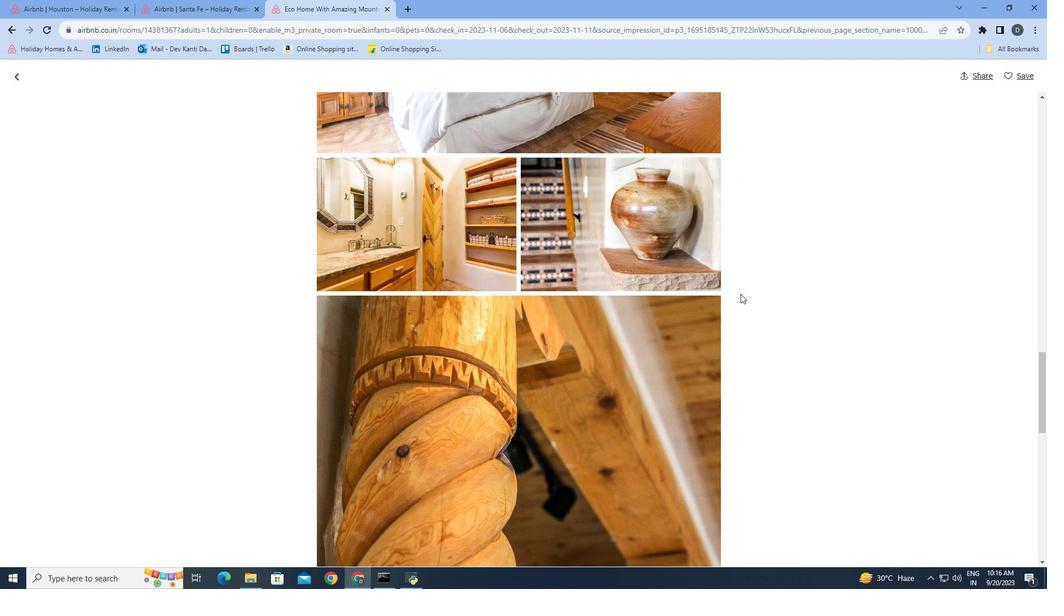 
Action: Mouse scrolled (740, 291) with delta (0, 0)
Screenshot: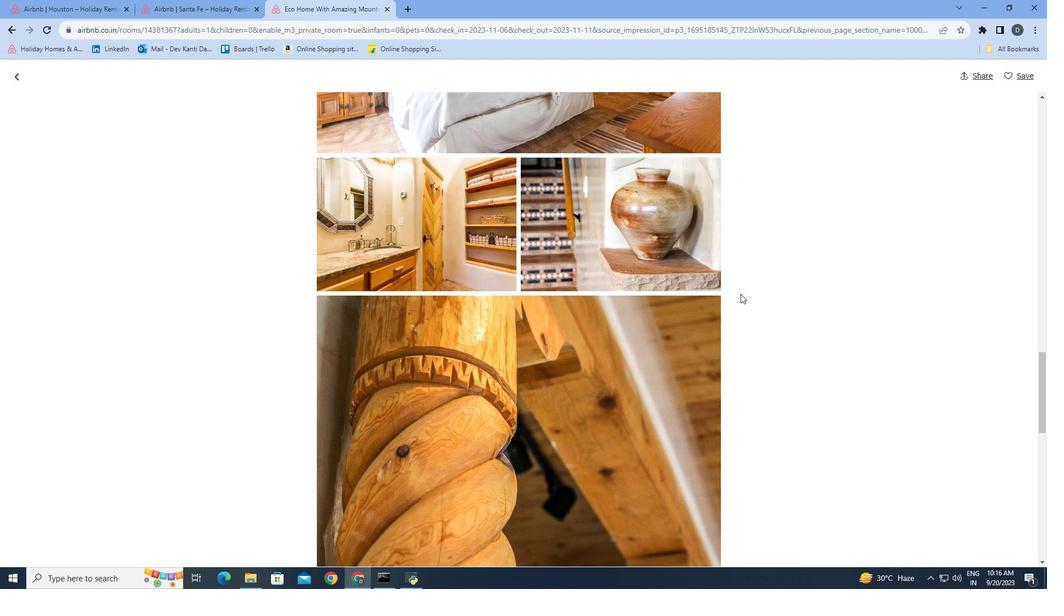 
Action: Mouse moved to (740, 294)
Screenshot: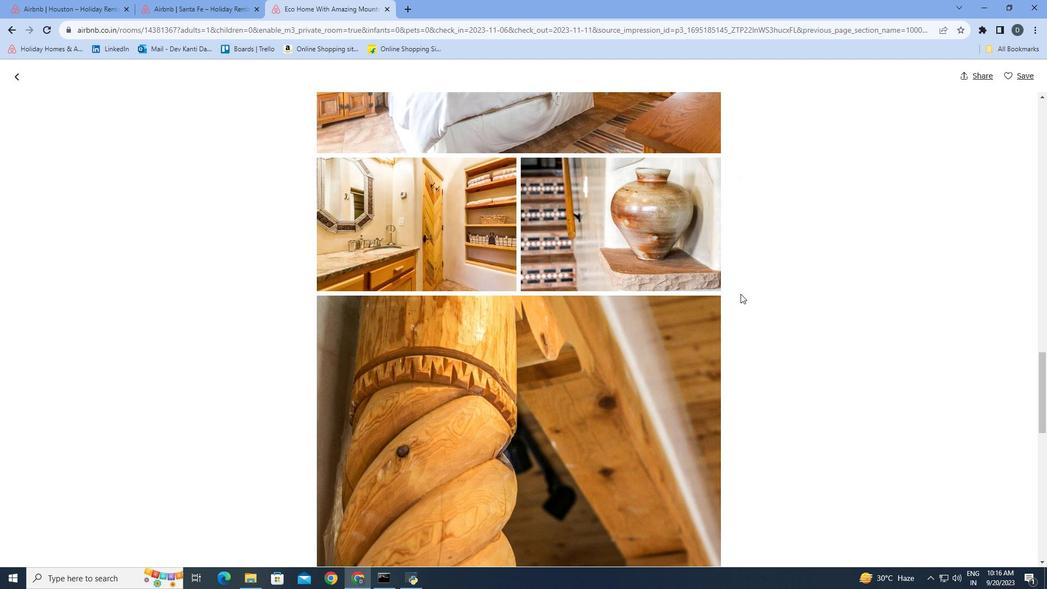 
Action: Mouse scrolled (740, 293) with delta (0, 0)
Screenshot: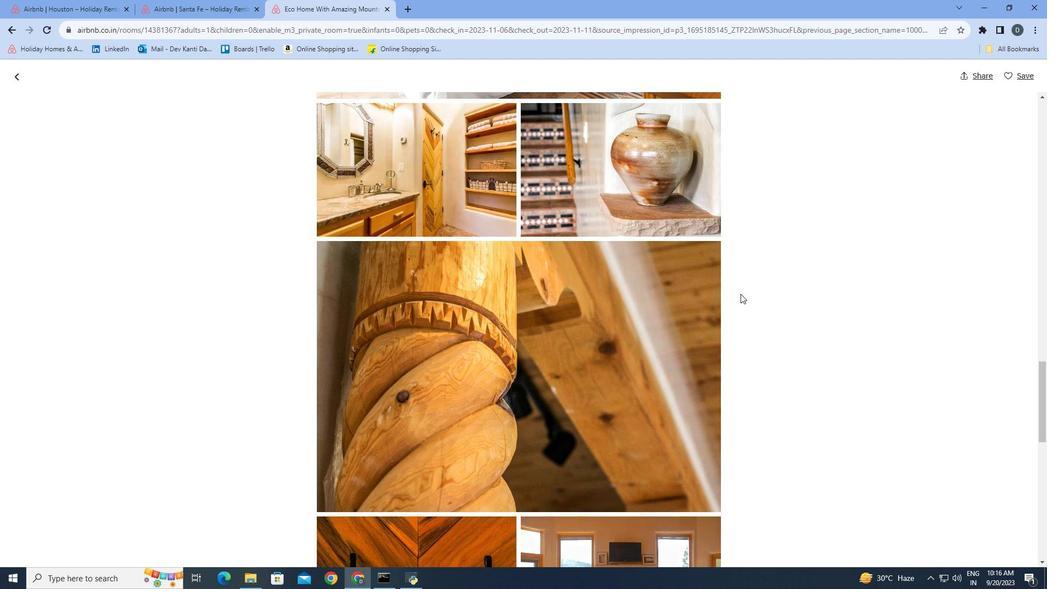
Action: Mouse moved to (740, 295)
Screenshot: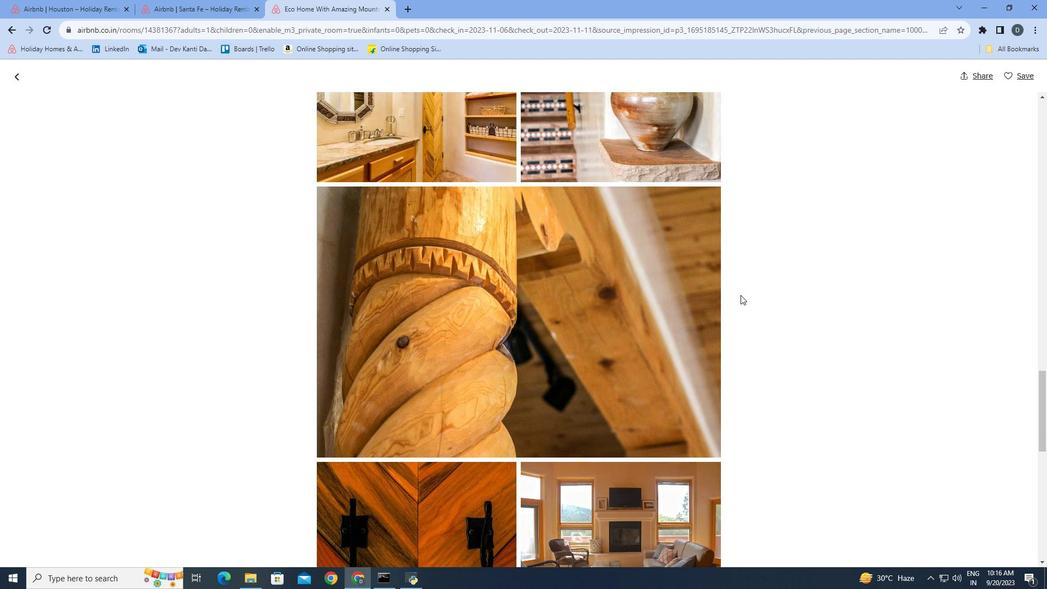 
Action: Mouse scrolled (740, 294) with delta (0, 0)
Screenshot: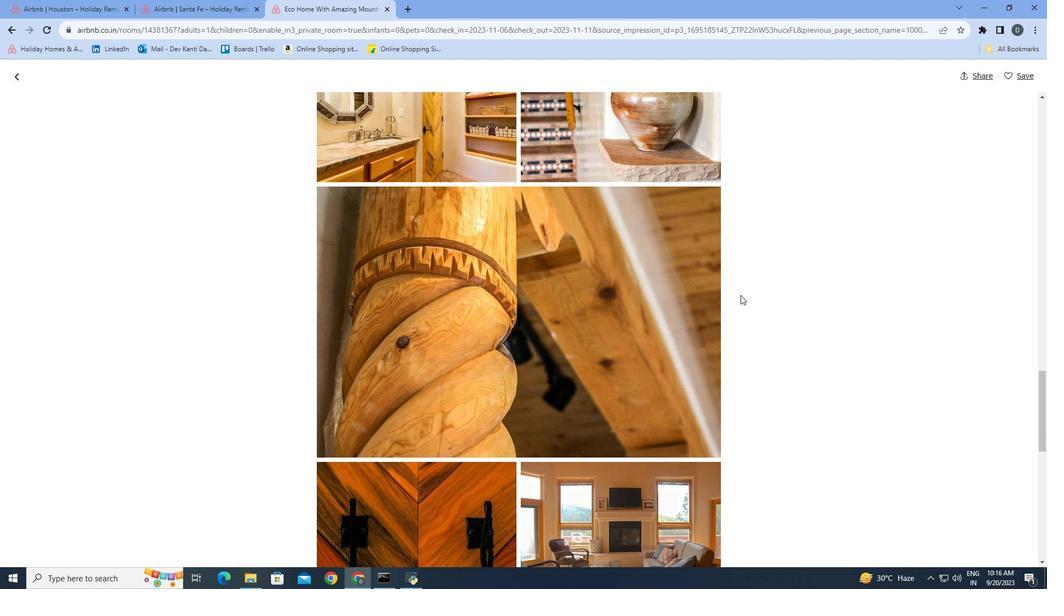 
Action: Mouse moved to (740, 295)
Screenshot: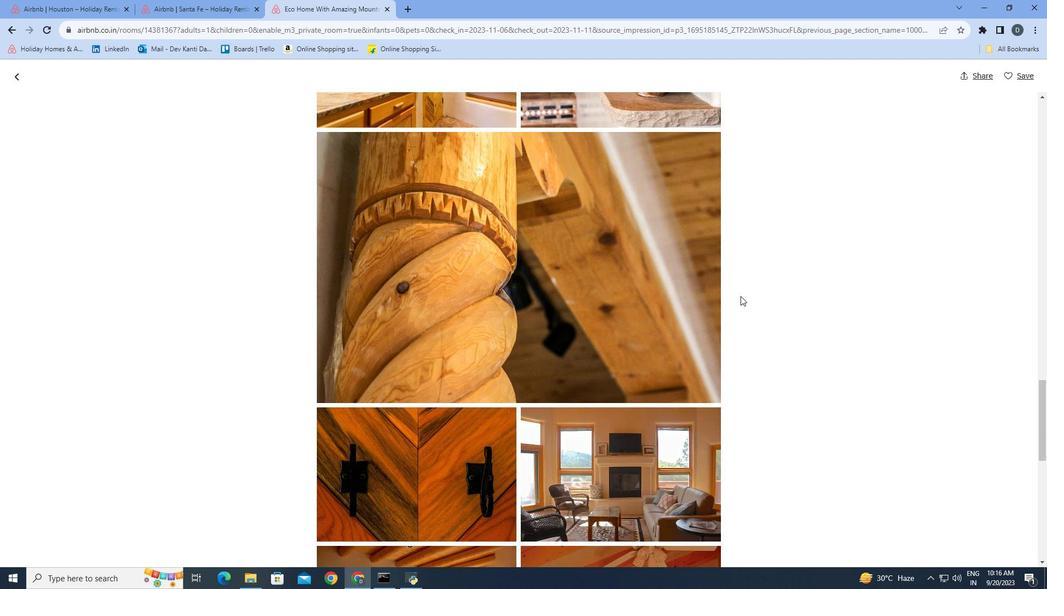 
Action: Mouse scrolled (740, 295) with delta (0, 0)
Screenshot: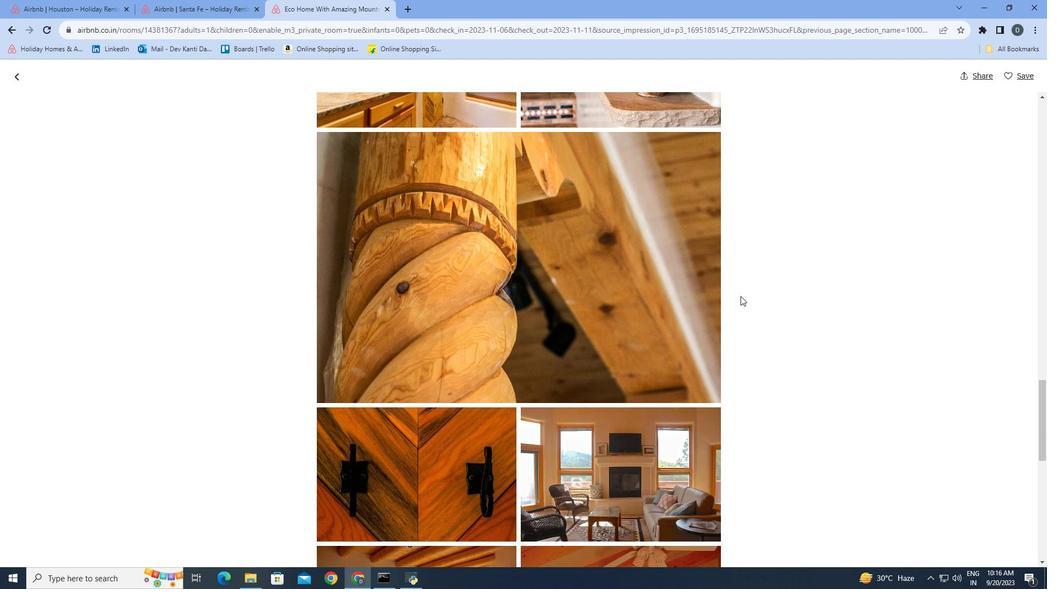
Action: Mouse moved to (740, 296)
Screenshot: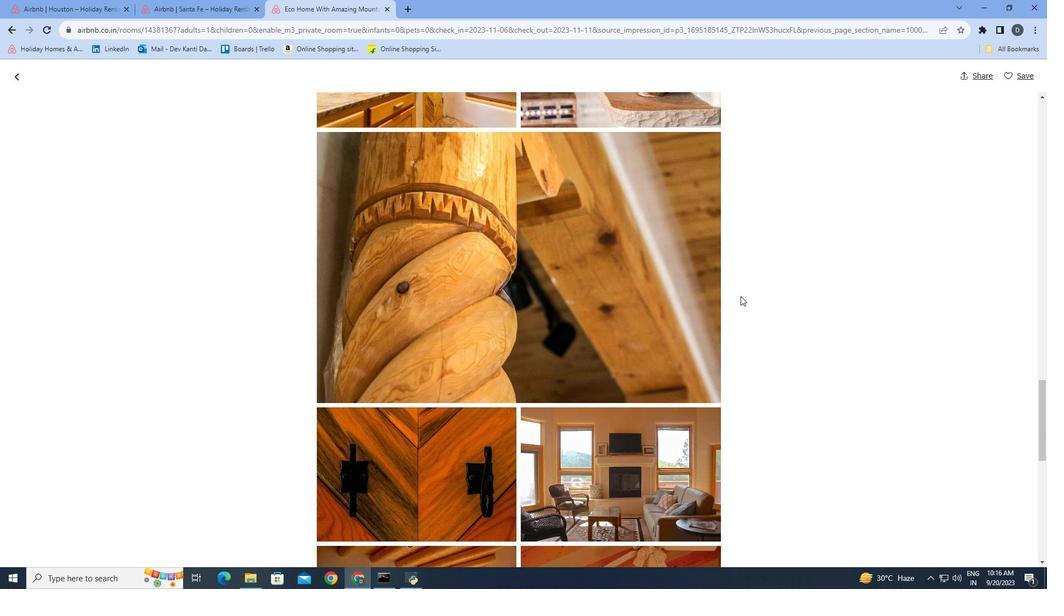 
Action: Mouse scrolled (740, 295) with delta (0, 0)
Screenshot: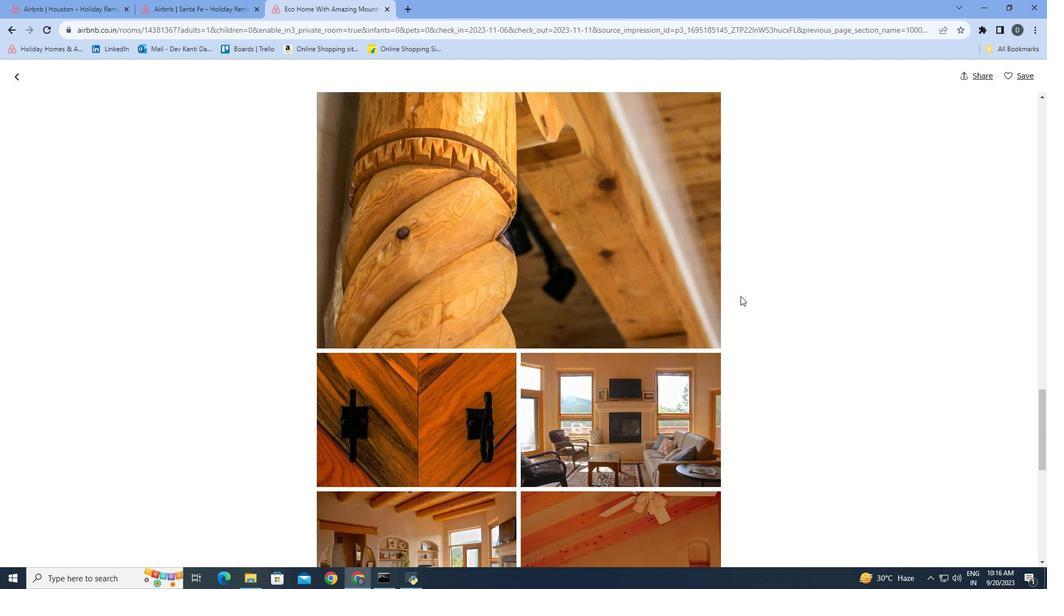 
Action: Mouse moved to (740, 297)
Screenshot: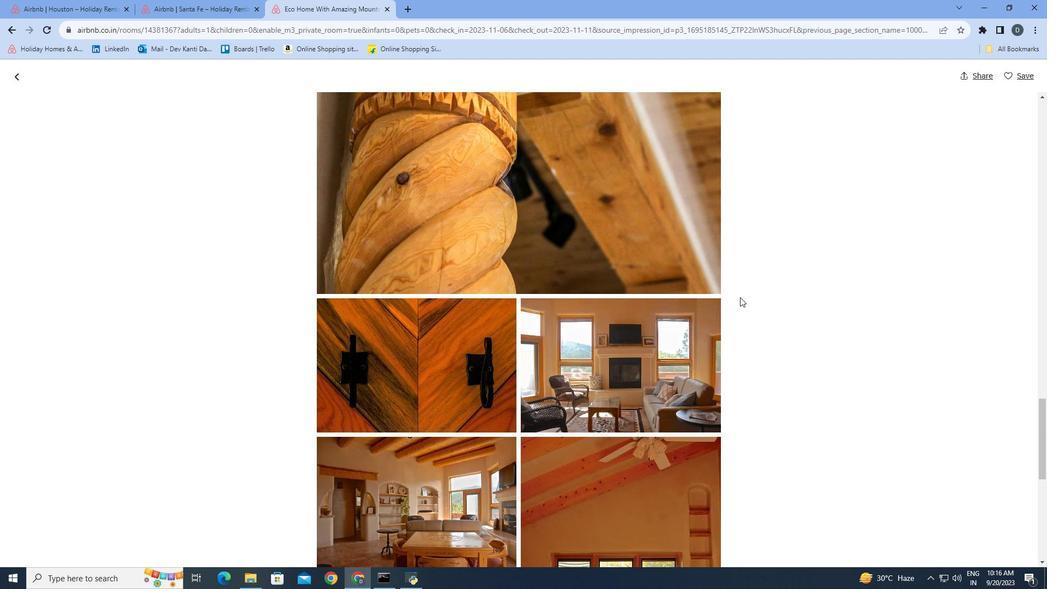 
Action: Mouse scrolled (740, 296) with delta (0, 0)
Screenshot: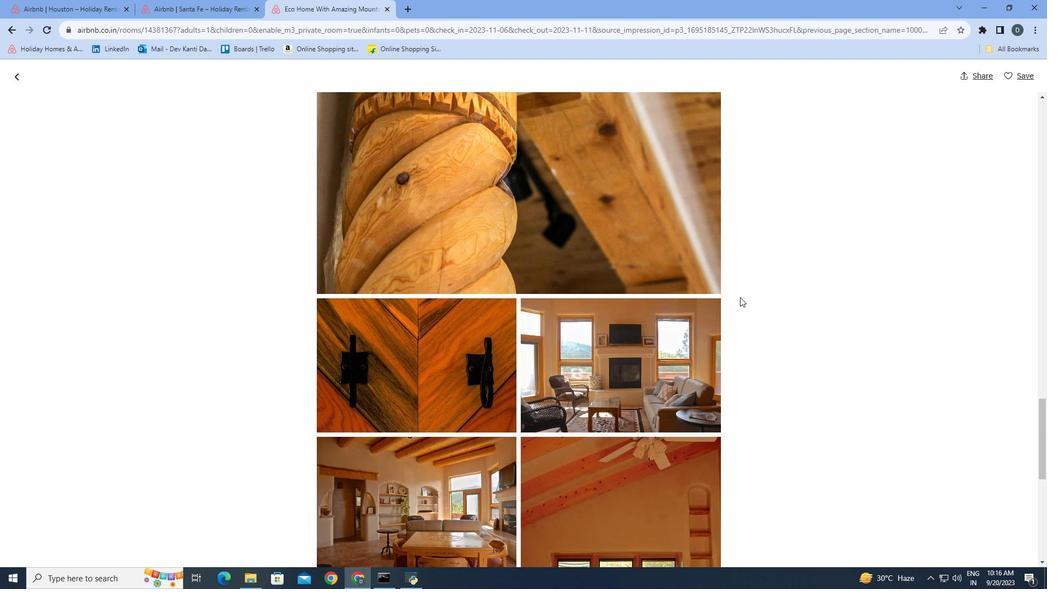 
Action: Mouse moved to (740, 298)
Screenshot: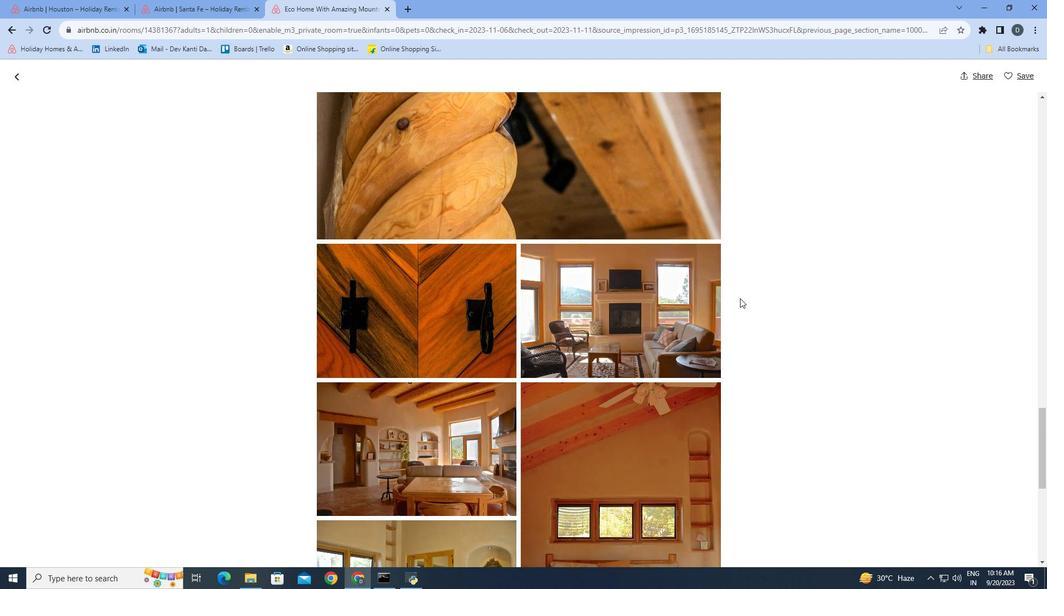 
Action: Mouse scrolled (740, 297) with delta (0, 0)
Screenshot: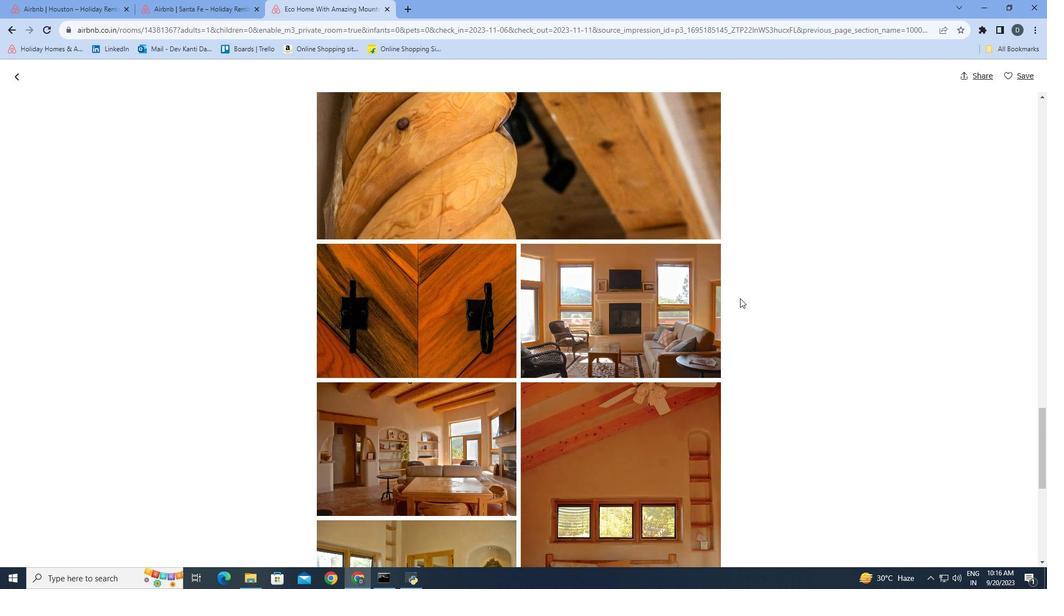 
Action: Mouse moved to (739, 299)
Screenshot: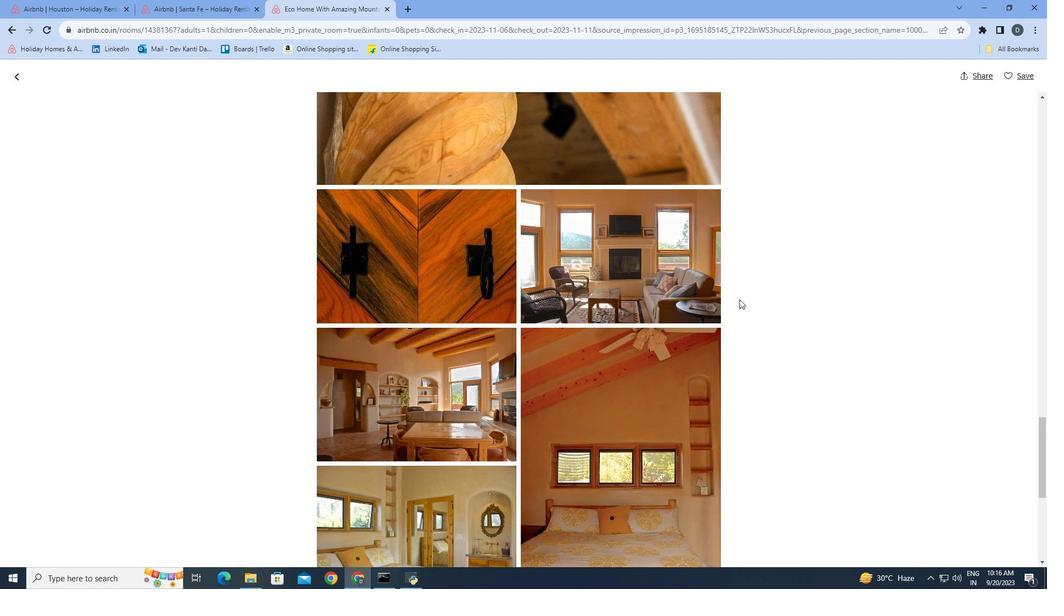
Action: Mouse scrolled (739, 298) with delta (0, 0)
Screenshot: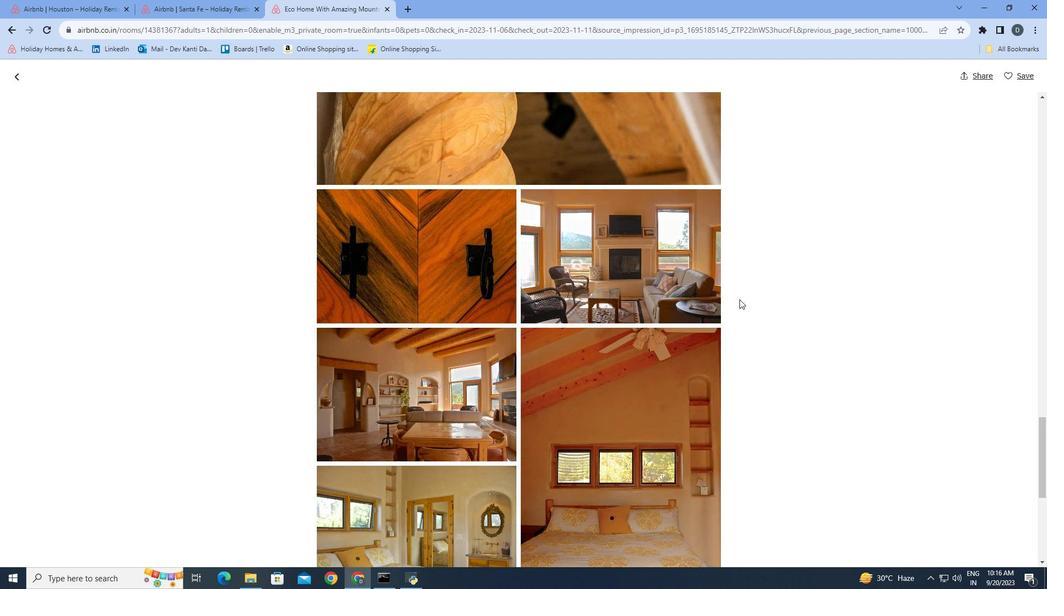 
Action: Mouse moved to (739, 299)
Screenshot: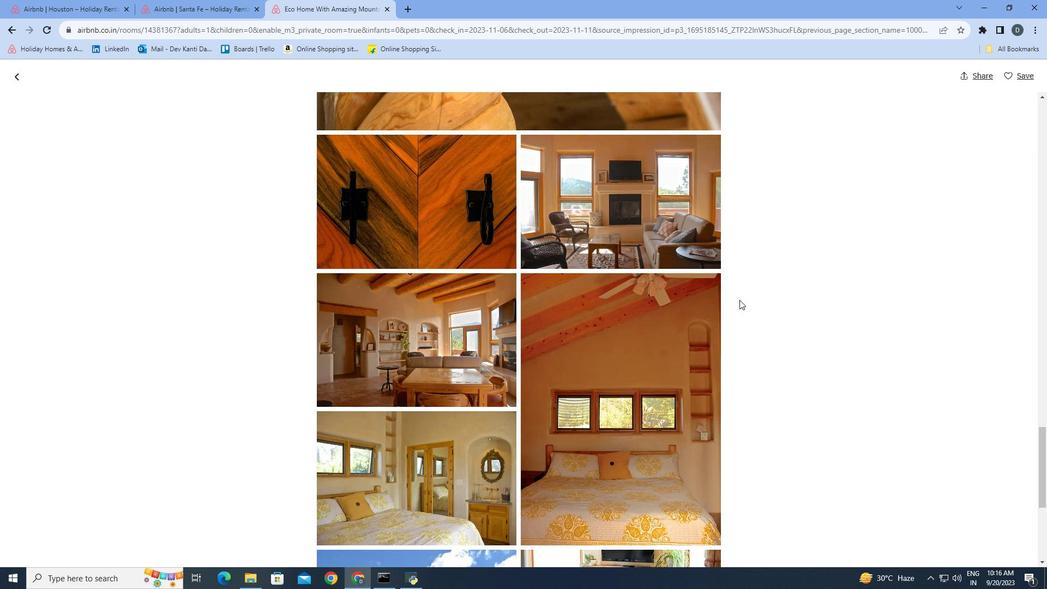 
Action: Mouse scrolled (739, 298) with delta (0, 0)
Screenshot: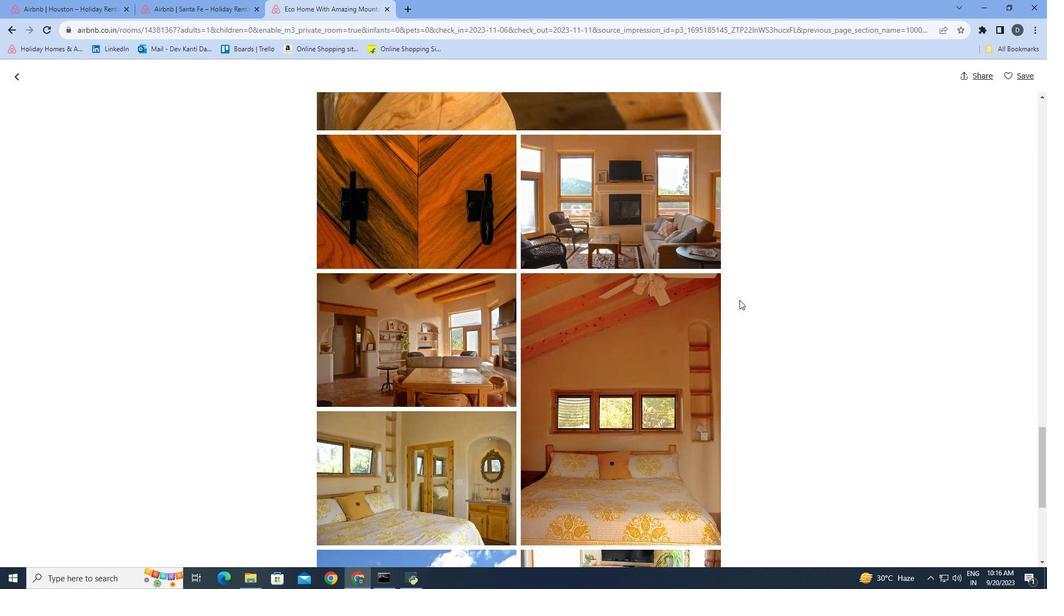 
Action: Mouse moved to (739, 300)
Screenshot: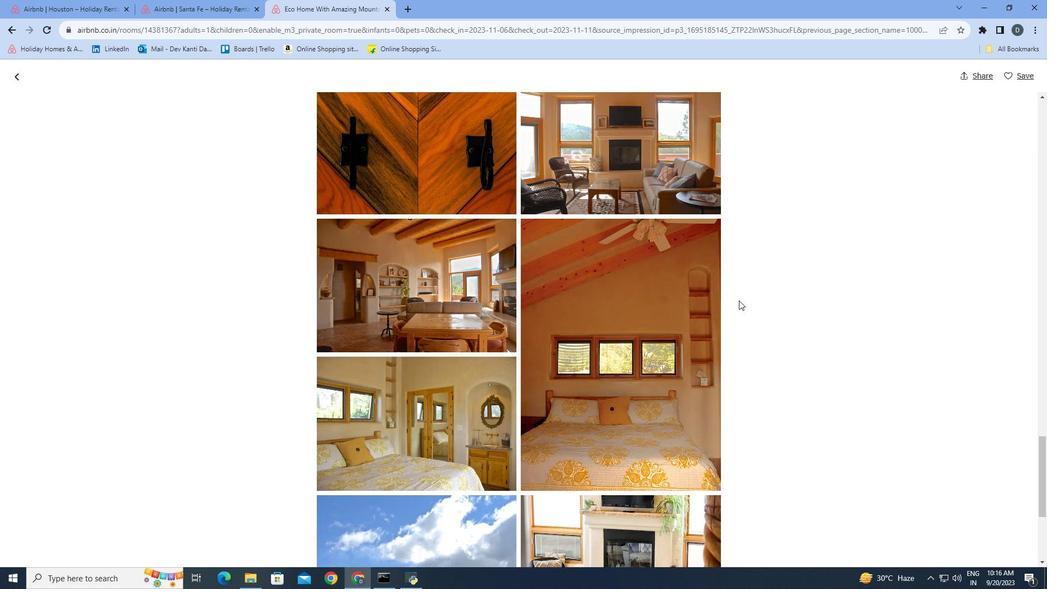 
Action: Mouse scrolled (739, 300) with delta (0, 0)
Screenshot: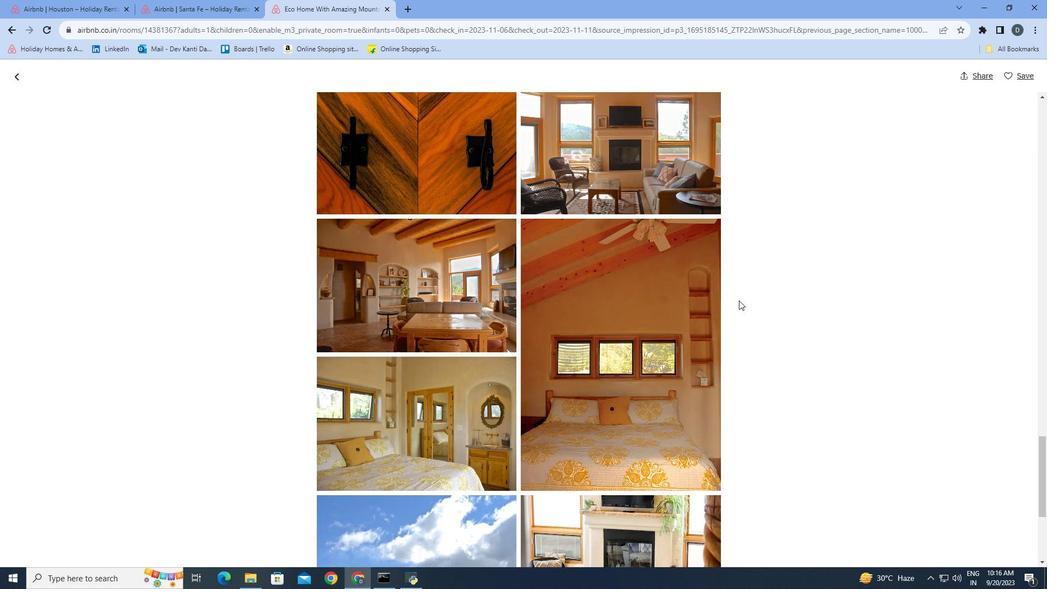 
Action: Mouse moved to (739, 302)
Screenshot: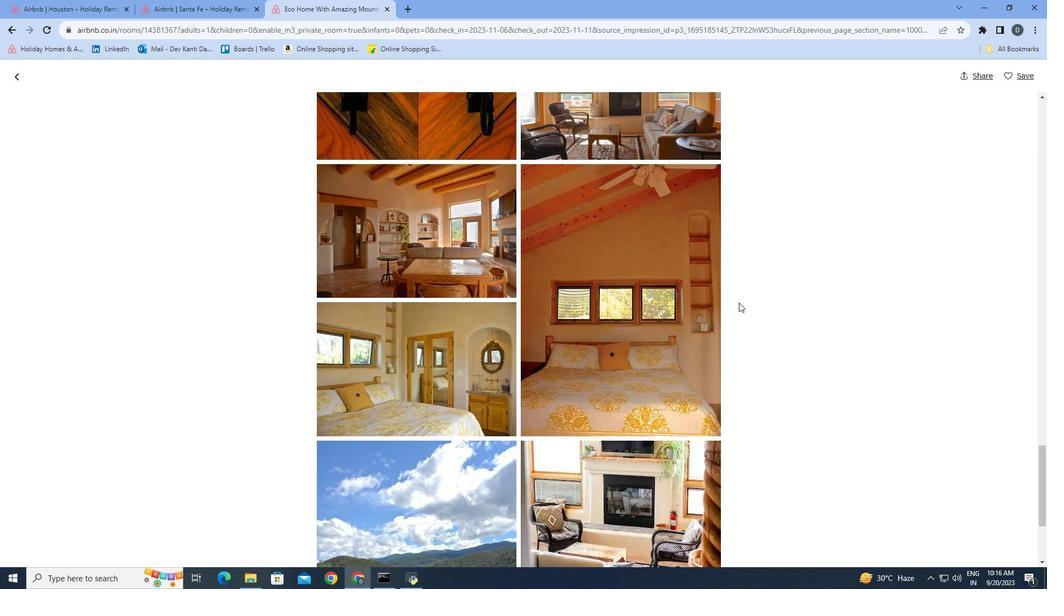 
Action: Mouse scrolled (739, 301) with delta (0, 0)
Screenshot: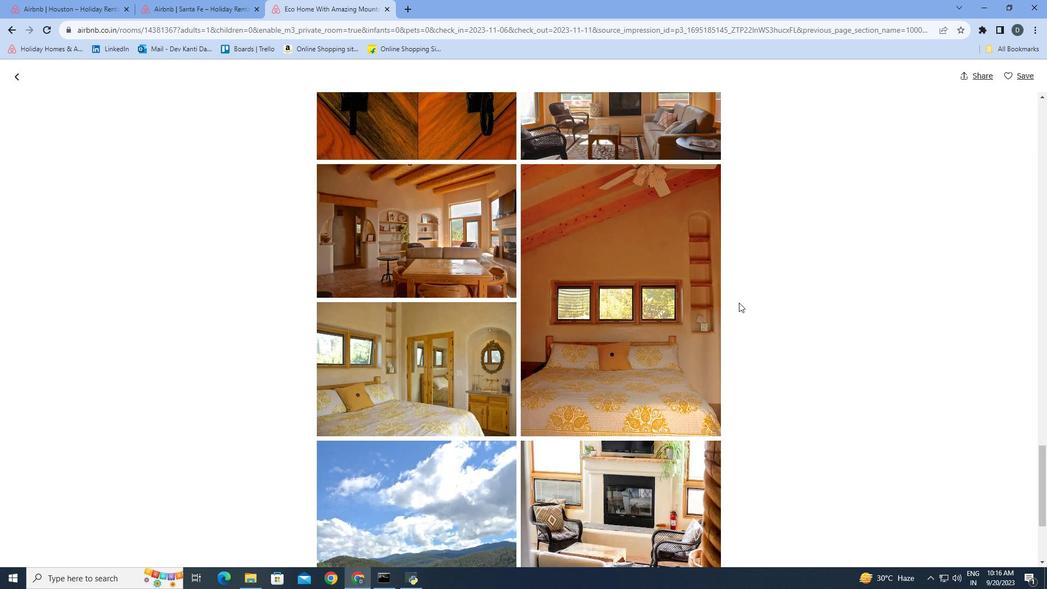 
Action: Mouse moved to (738, 303)
Screenshot: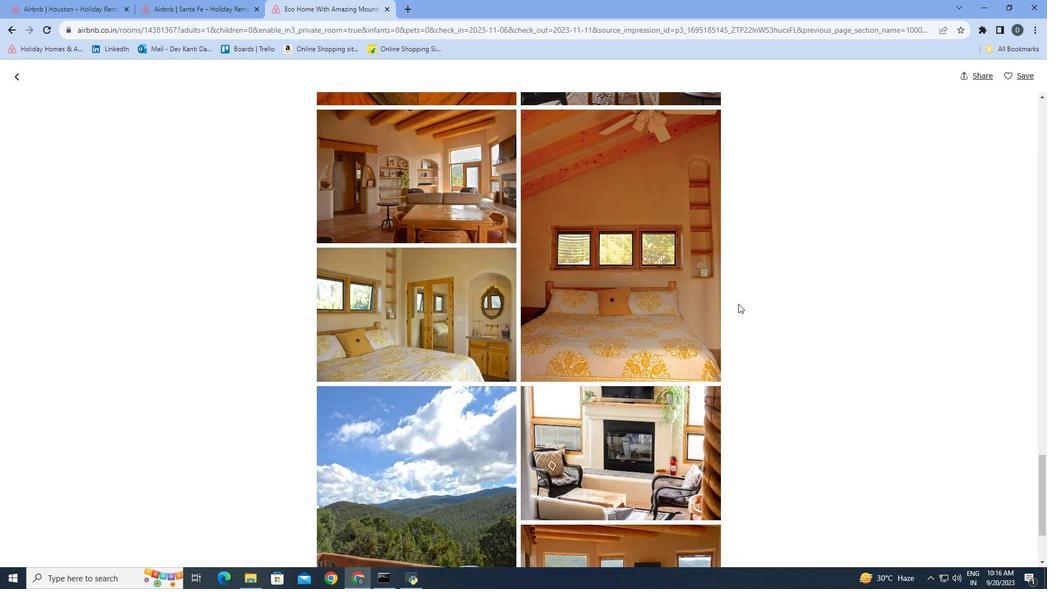 
Action: Mouse scrolled (738, 302) with delta (0, 0)
Screenshot: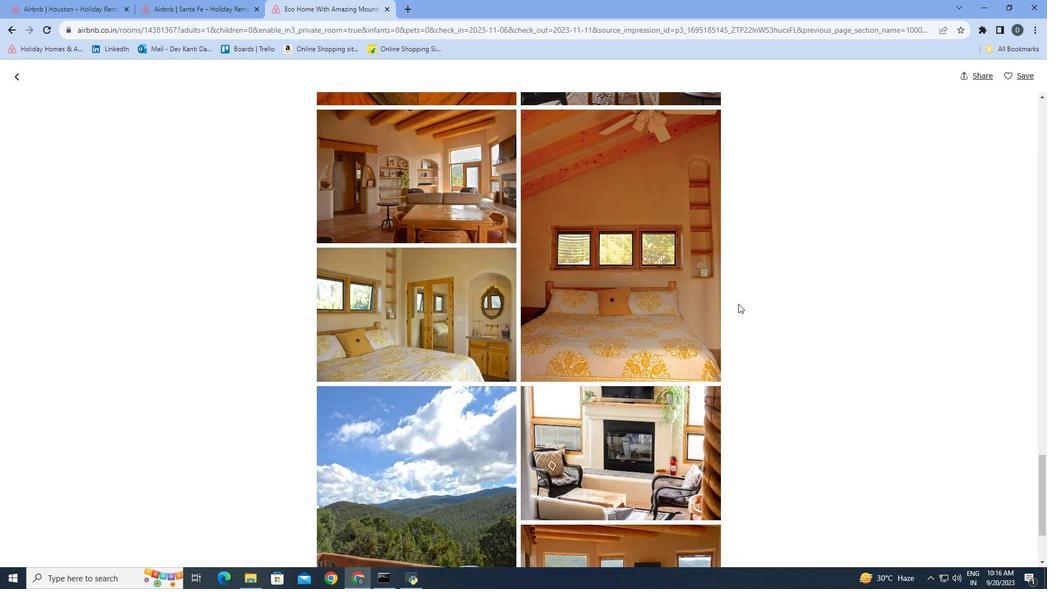 
Action: Mouse moved to (738, 304)
Screenshot: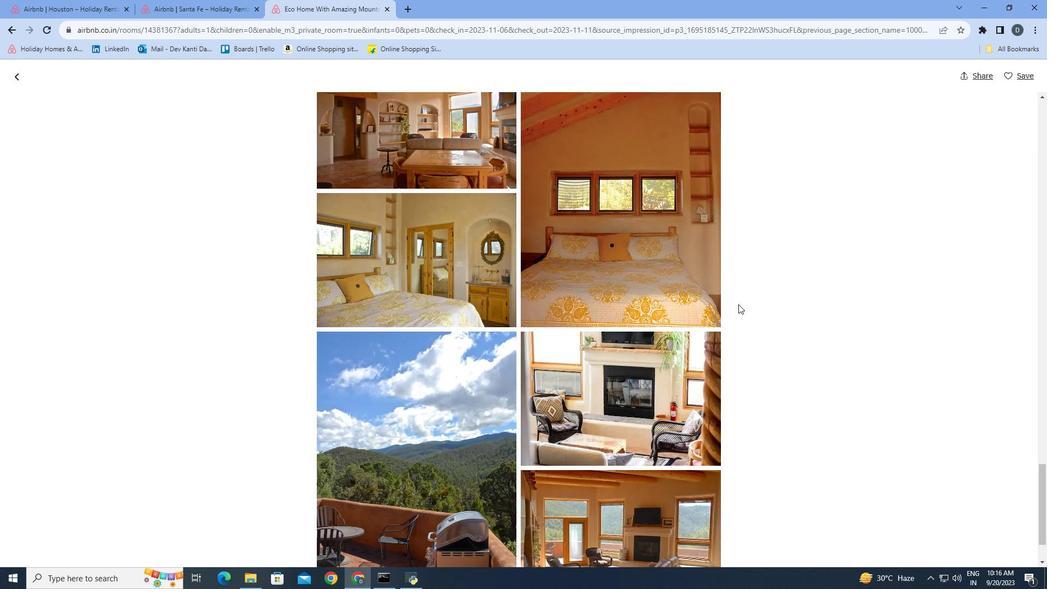 
Action: Mouse scrolled (738, 303) with delta (0, 0)
Screenshot: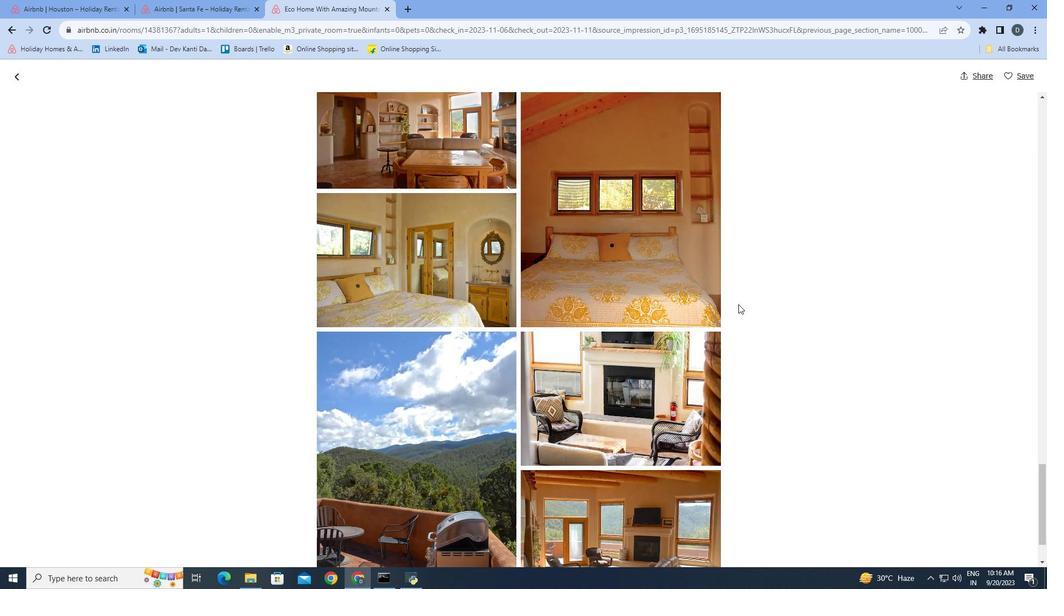
Action: Mouse scrolled (738, 303) with delta (0, 0)
Screenshot: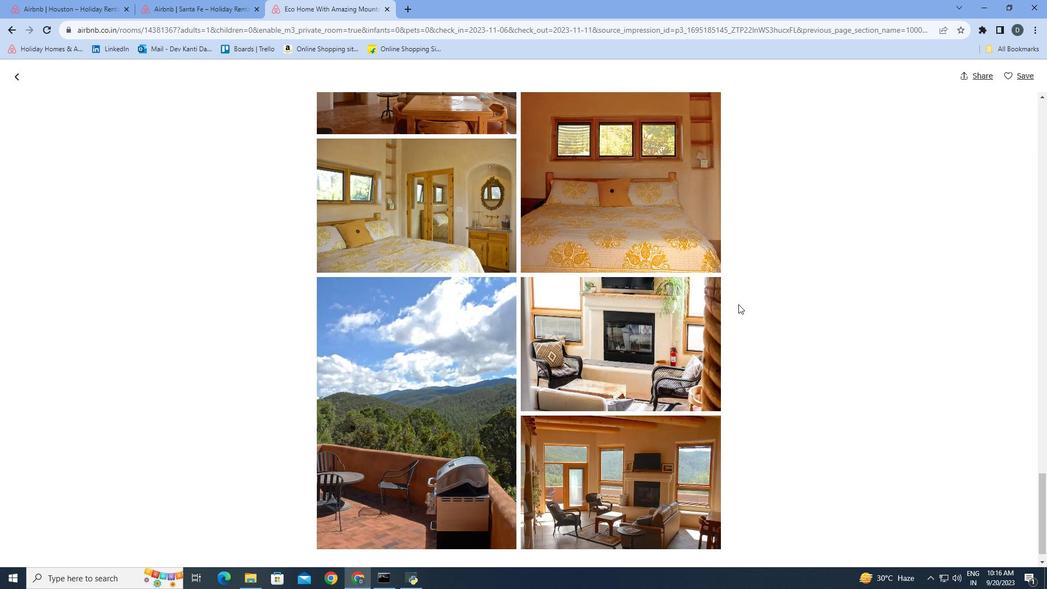
Action: Mouse moved to (738, 304)
Screenshot: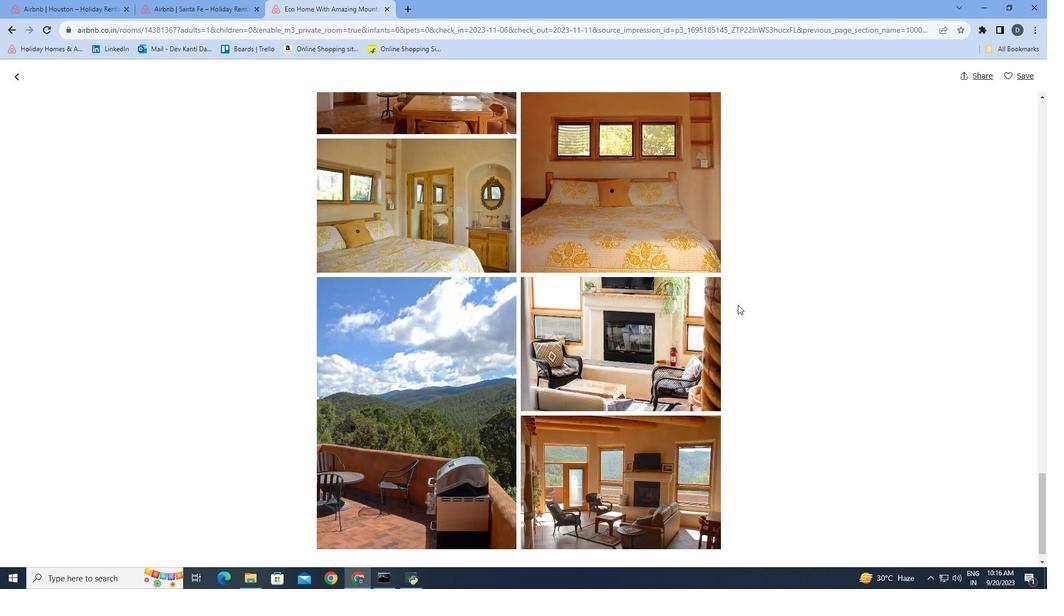 
Action: Mouse scrolled (738, 304) with delta (0, 0)
Screenshot: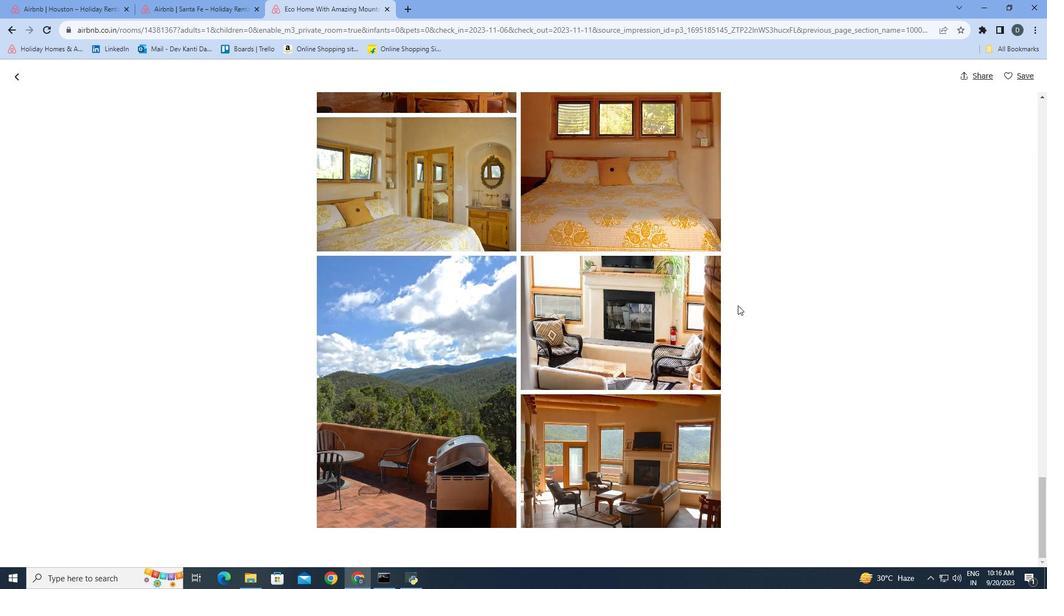 
Action: Mouse moved to (738, 305)
Screenshot: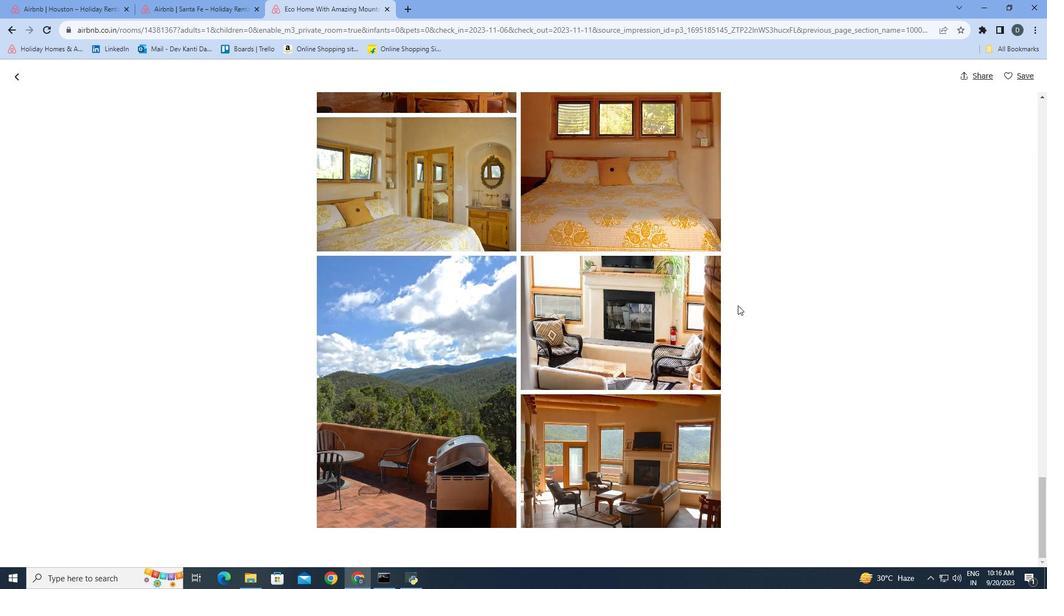 
Action: Mouse scrolled (738, 304) with delta (0, 0)
Screenshot: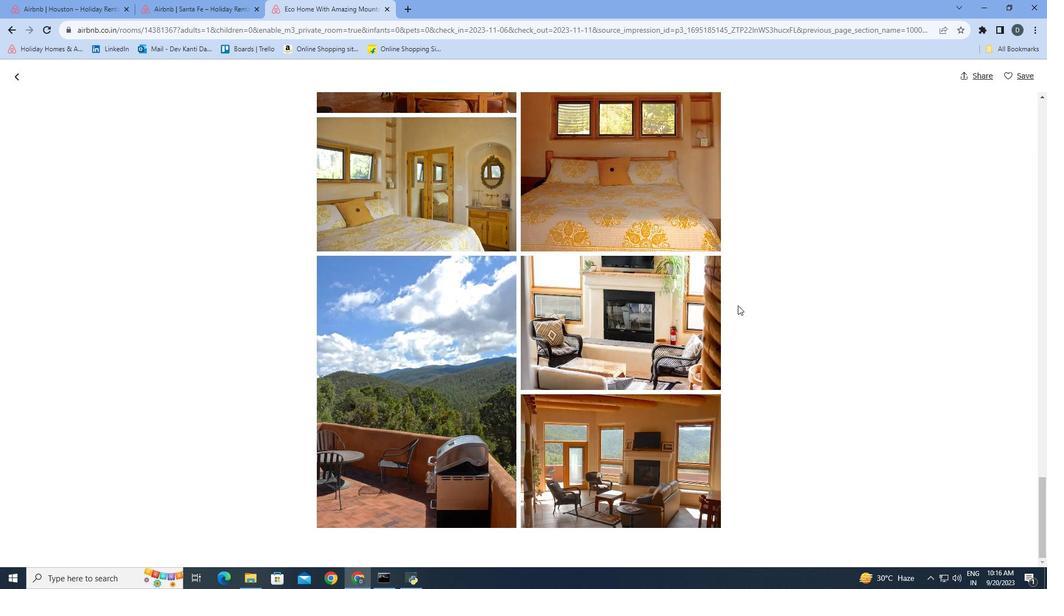 
Action: Mouse moved to (738, 305)
Screenshot: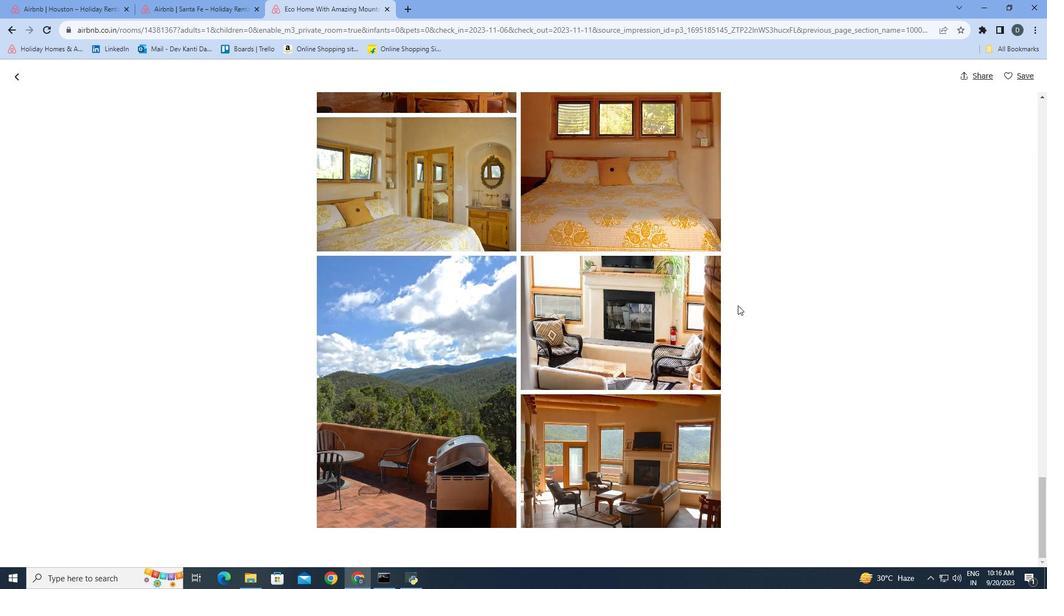 
Action: Mouse scrolled (738, 304) with delta (0, 0)
Screenshot: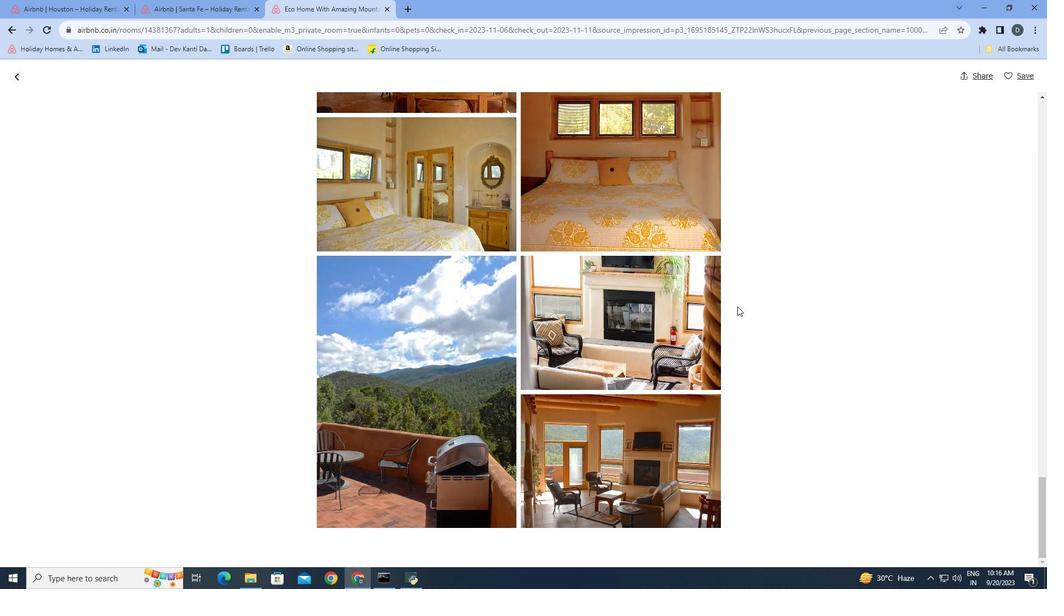 
Action: Mouse moved to (737, 306)
Screenshot: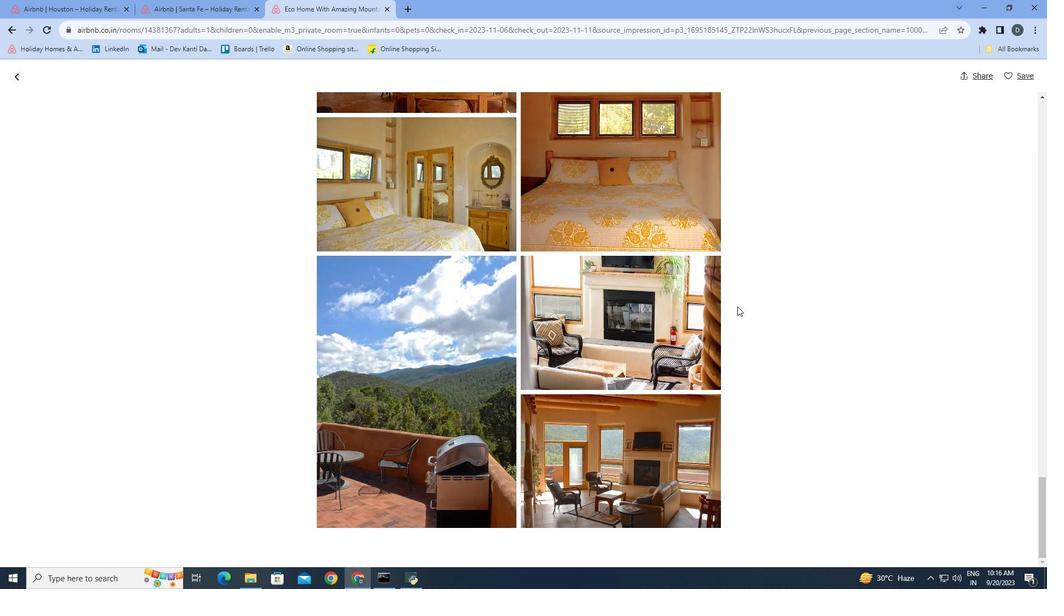 
Action: Mouse scrolled (737, 306) with delta (0, 0)
Screenshot: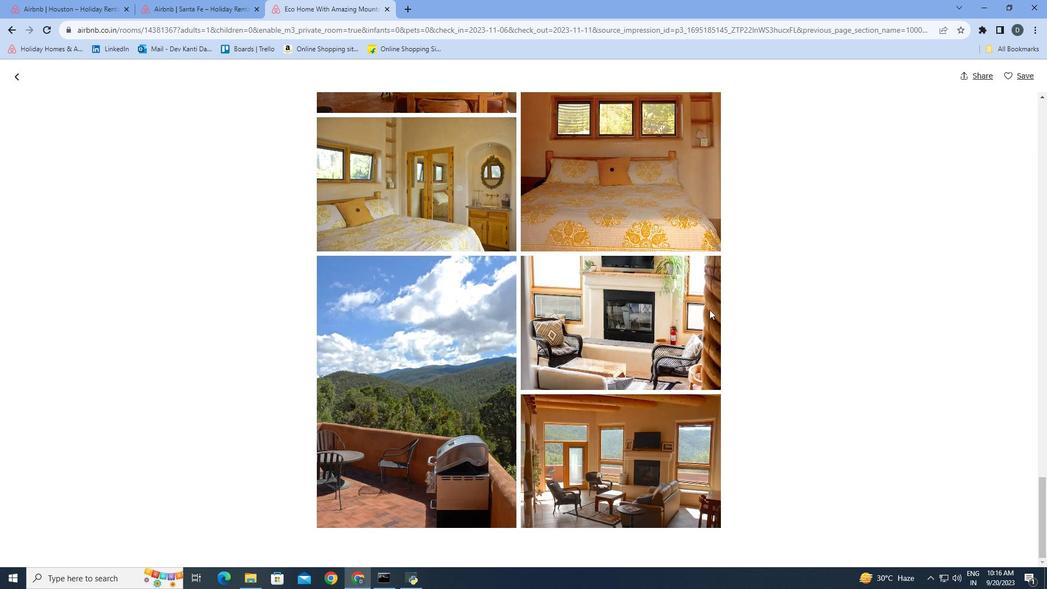 
Action: Mouse moved to (12, 73)
Screenshot: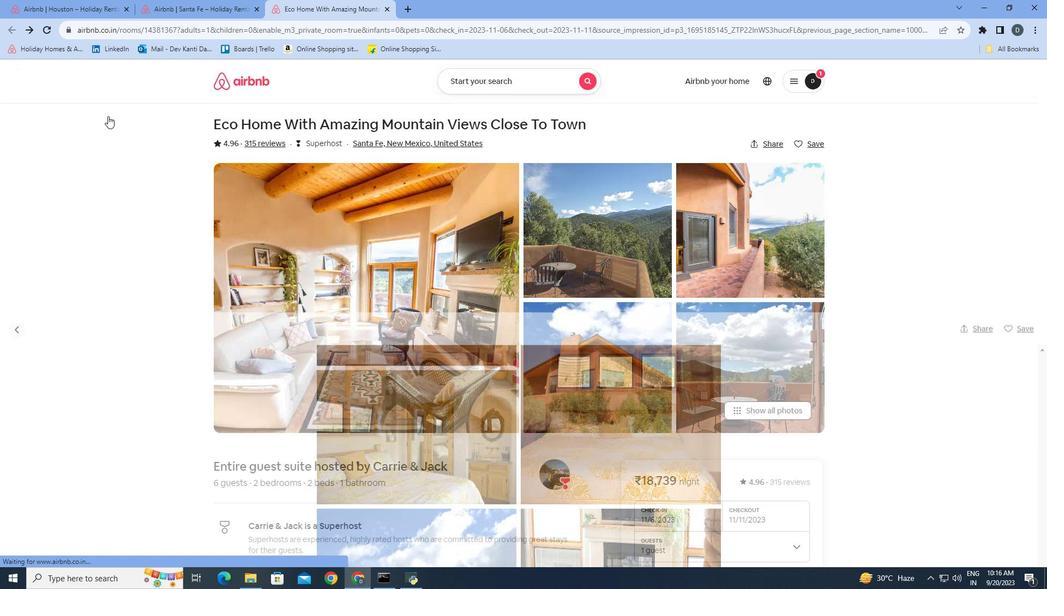 
Action: Mouse pressed left at (12, 73)
Screenshot: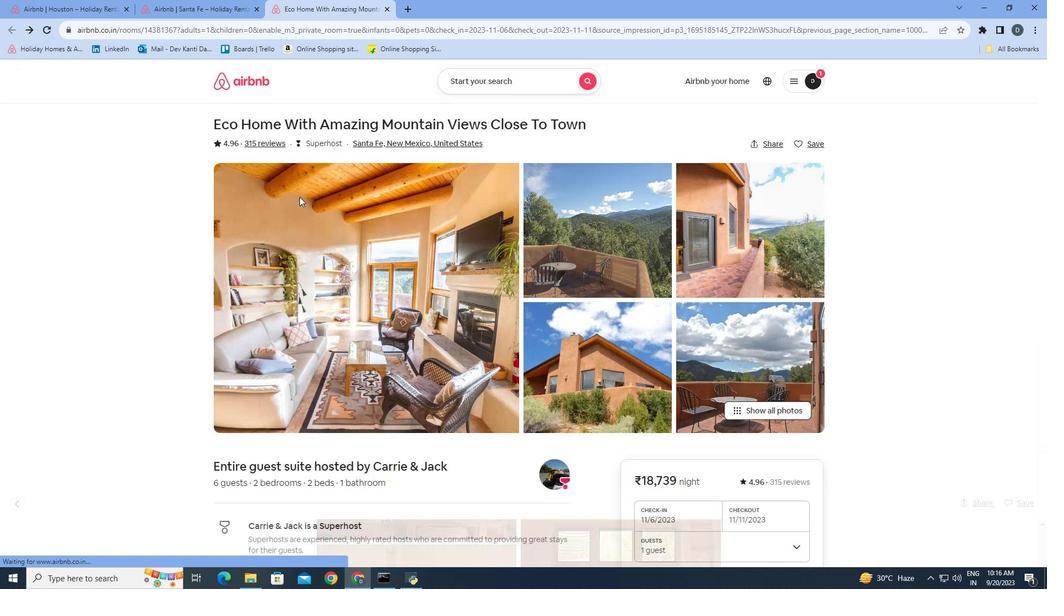 
Action: Mouse moved to (900, 427)
Screenshot: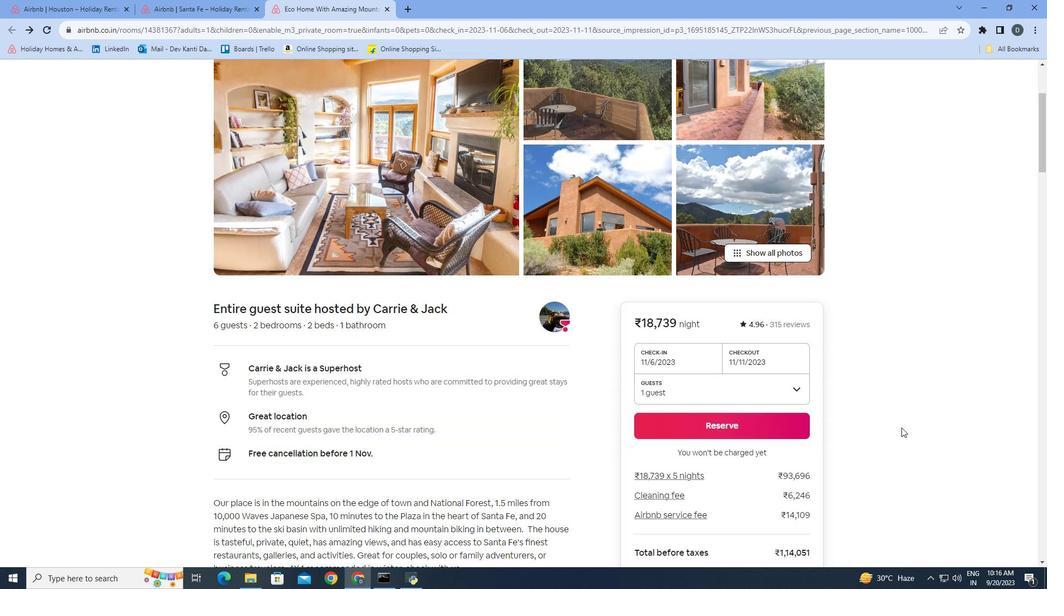 
Action: Mouse scrolled (900, 426) with delta (0, 0)
Screenshot: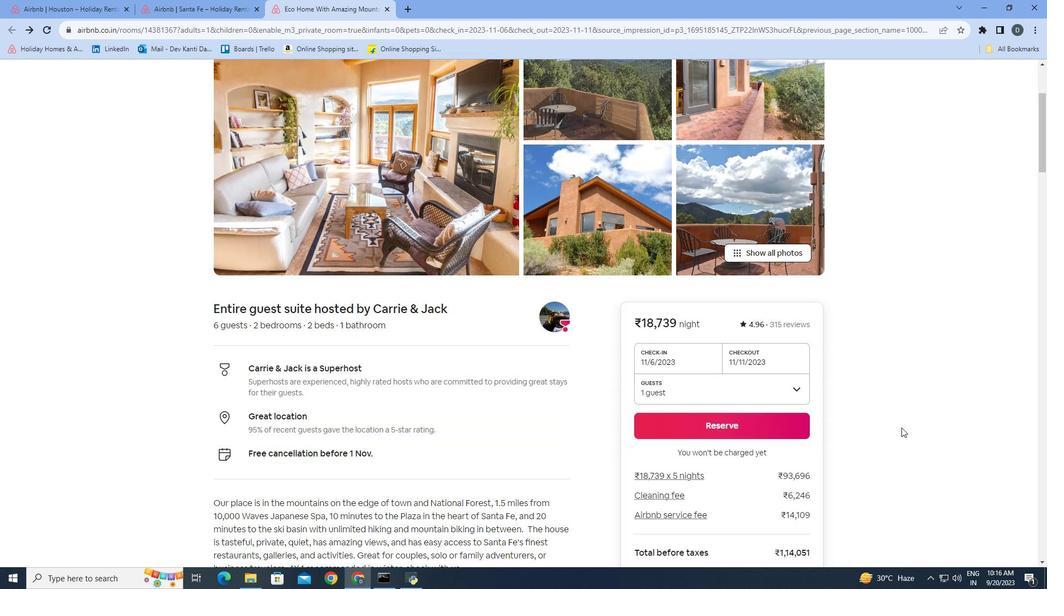 
Action: Mouse moved to (901, 427)
Screenshot: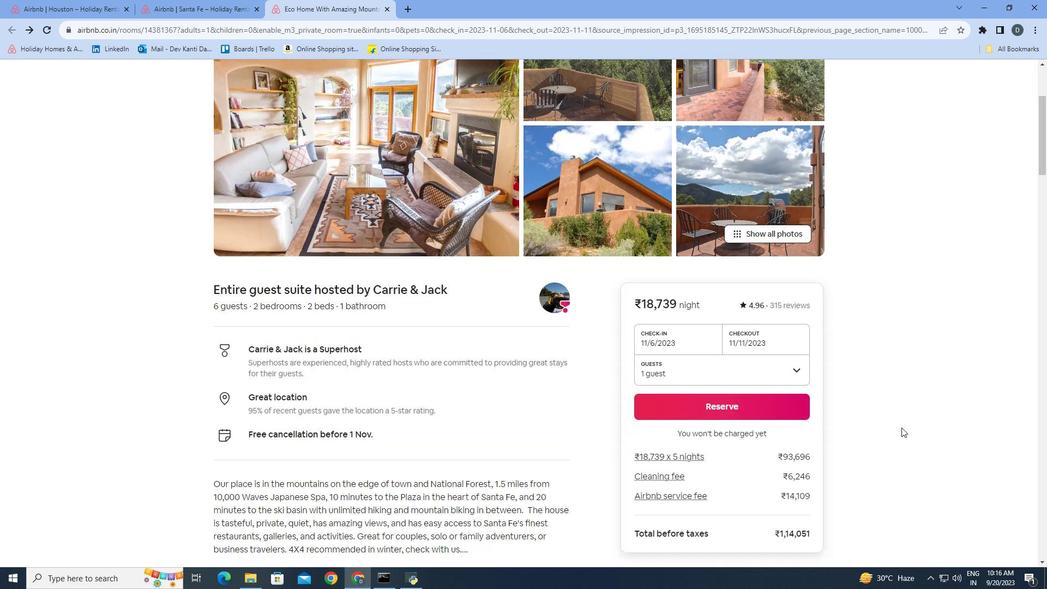 
Action: Mouse scrolled (901, 426) with delta (0, 0)
Screenshot: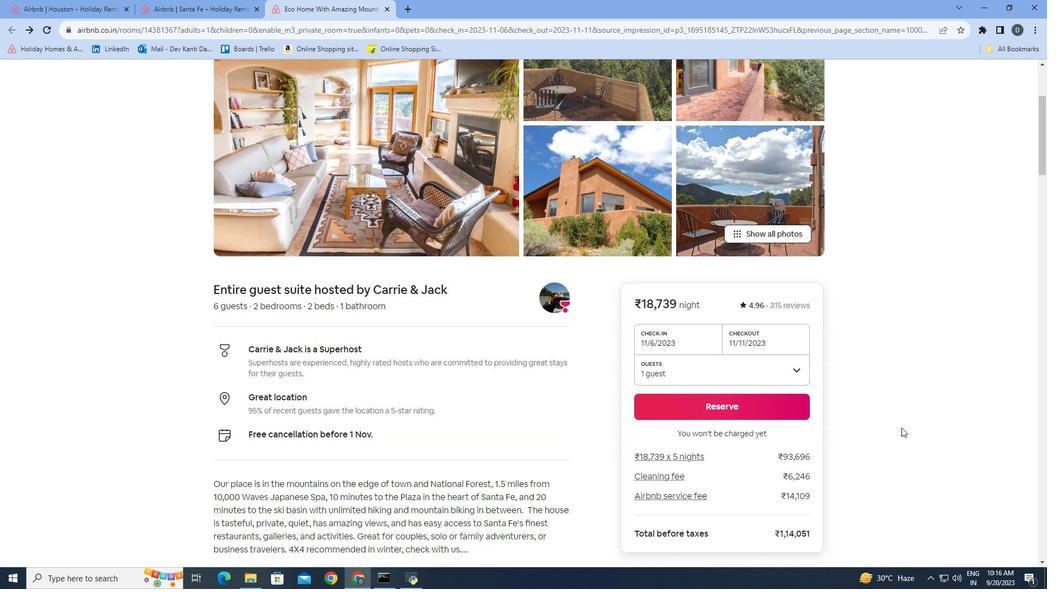 
Action: Mouse moved to (901, 427)
Screenshot: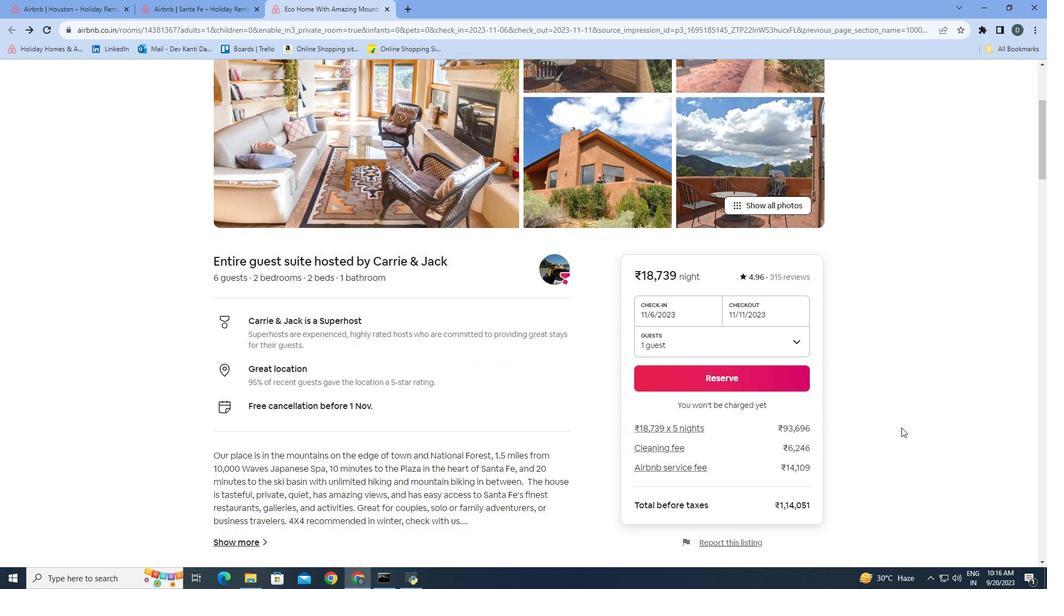 
Action: Mouse scrolled (901, 427) with delta (0, 0)
Screenshot: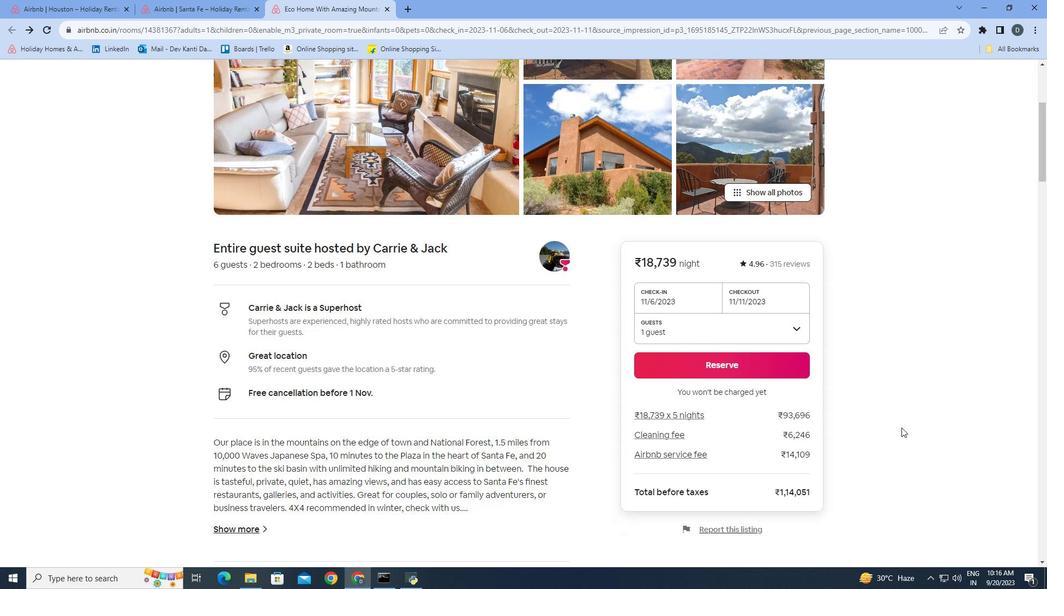 
Action: Mouse scrolled (901, 427) with delta (0, 0)
Screenshot: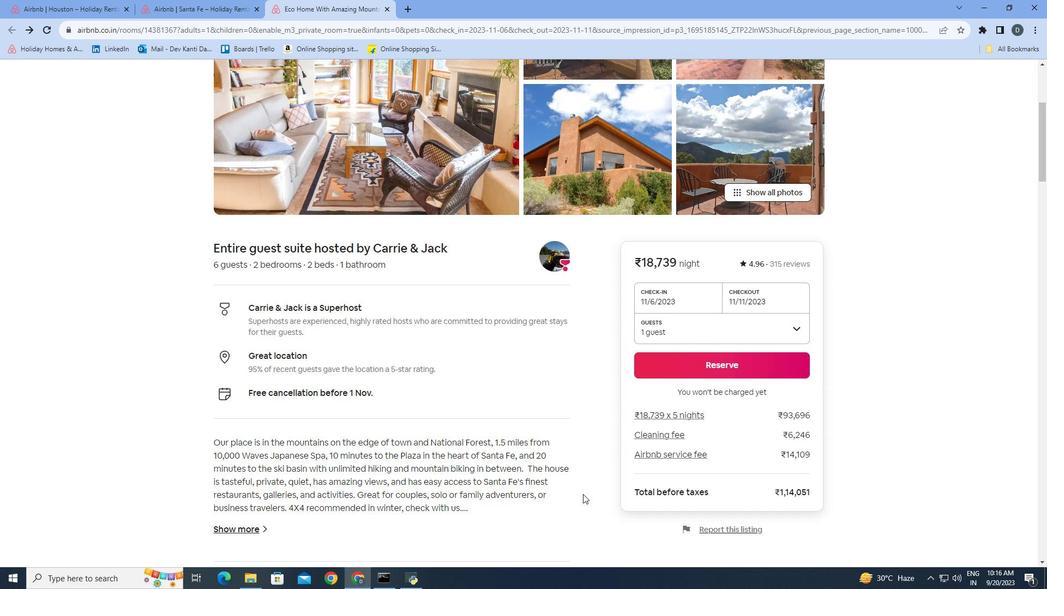 
Action: Mouse moved to (491, 497)
Screenshot: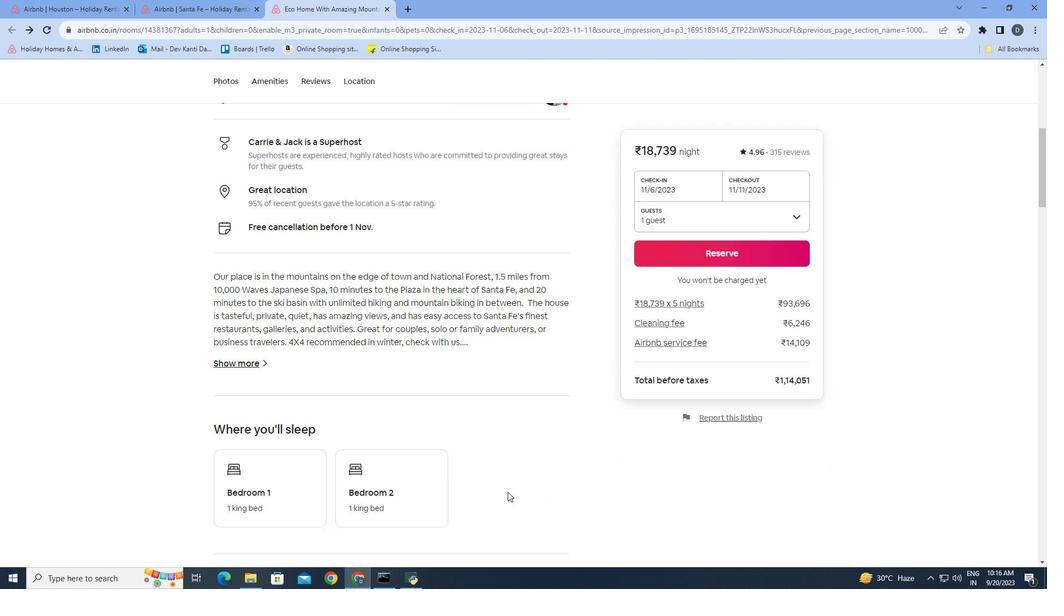 
Action: Mouse scrolled (491, 496) with delta (0, 0)
Screenshot: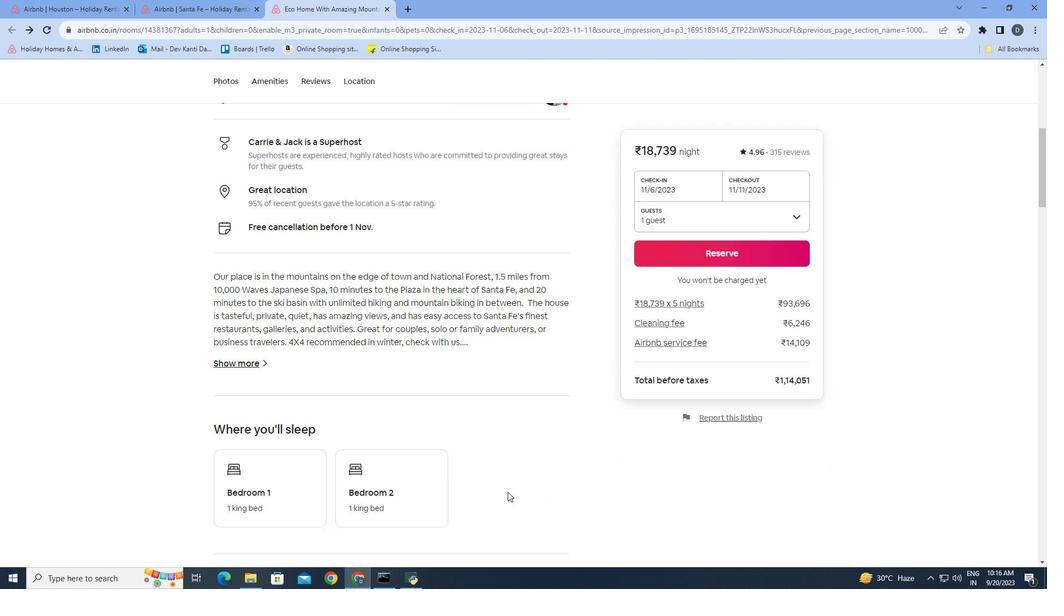 
Action: Mouse moved to (496, 496)
Screenshot: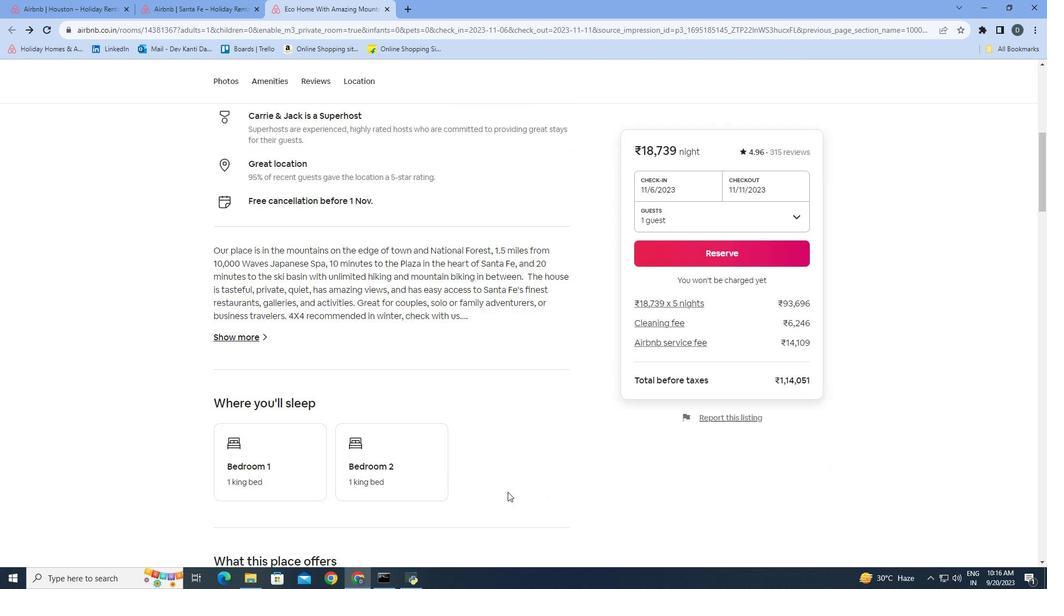 
Action: Mouse scrolled (496, 496) with delta (0, 0)
Screenshot: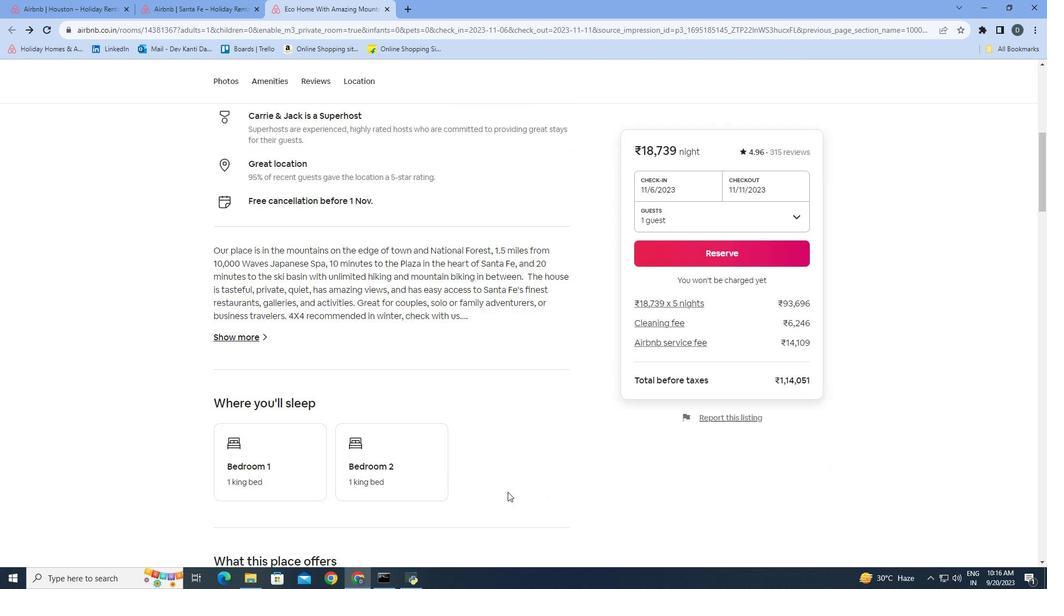 
Action: Mouse moved to (504, 494)
Screenshot: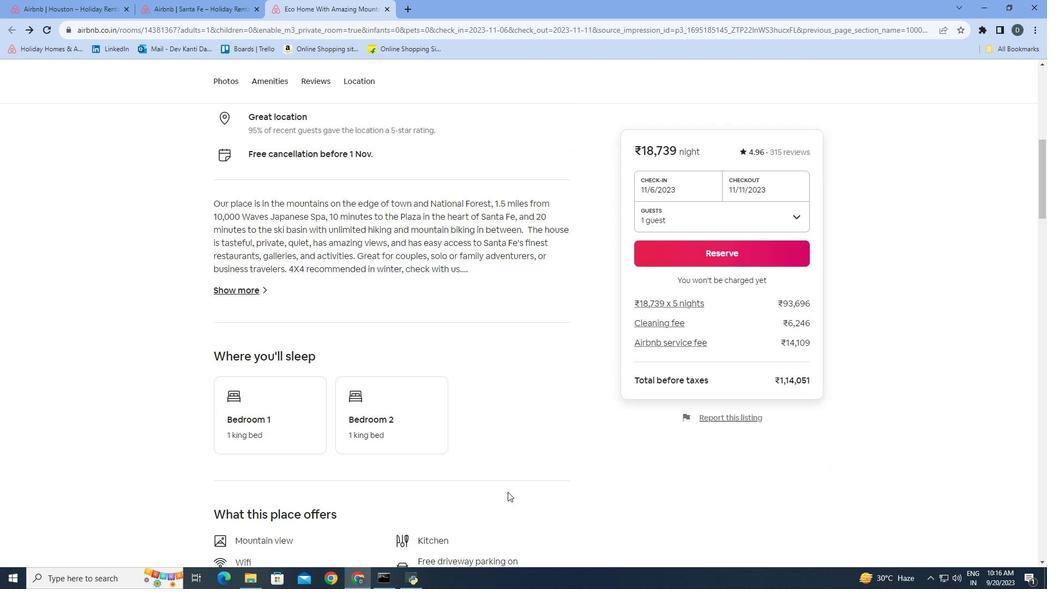 
Action: Mouse scrolled (504, 494) with delta (0, 0)
Screenshot: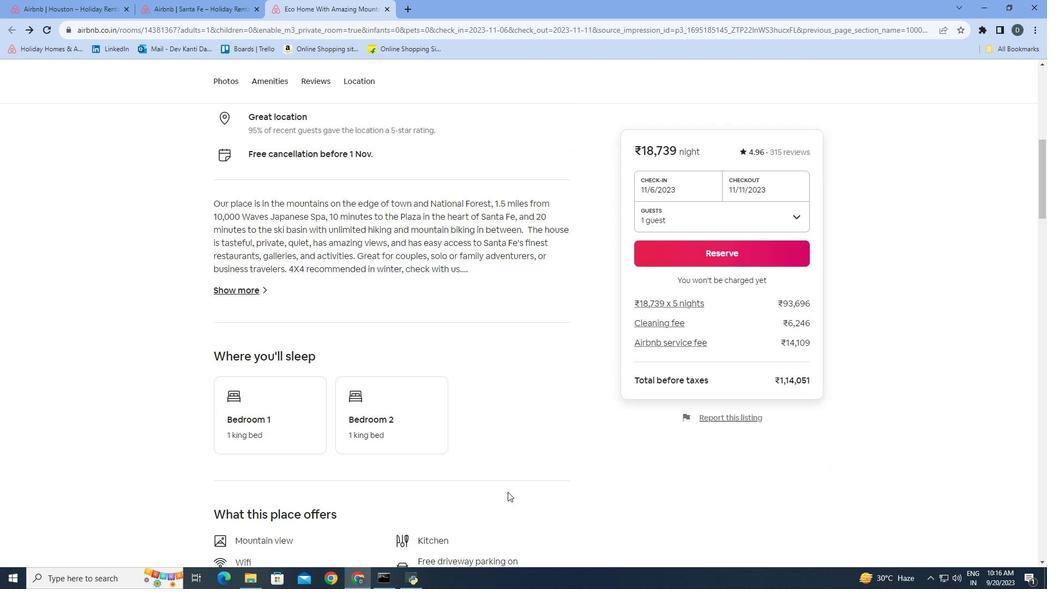 
Action: Mouse moved to (507, 492)
Screenshot: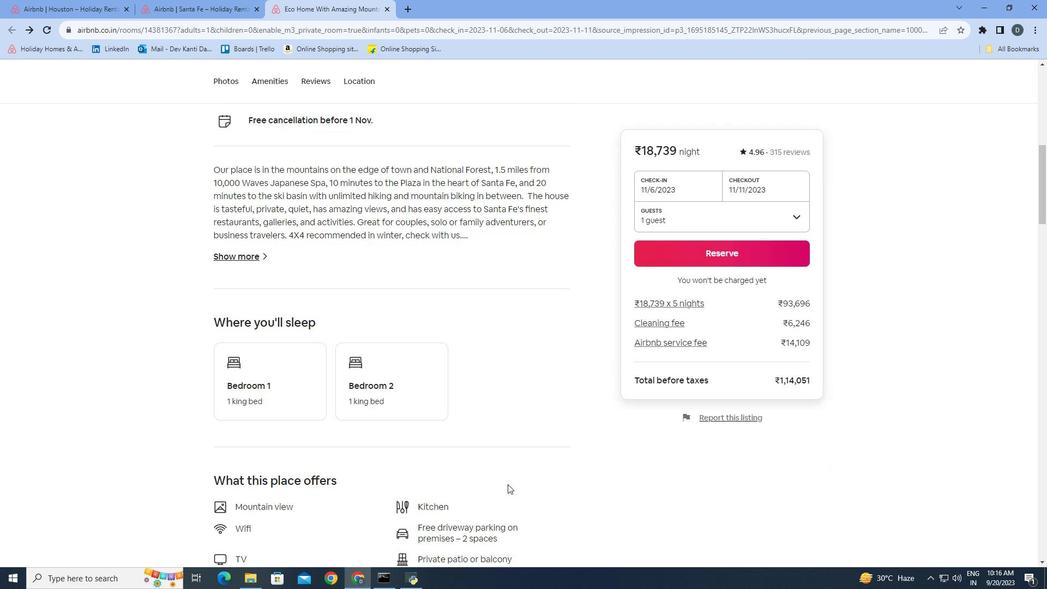 
Action: Mouse scrolled (507, 492) with delta (0, 0)
Screenshot: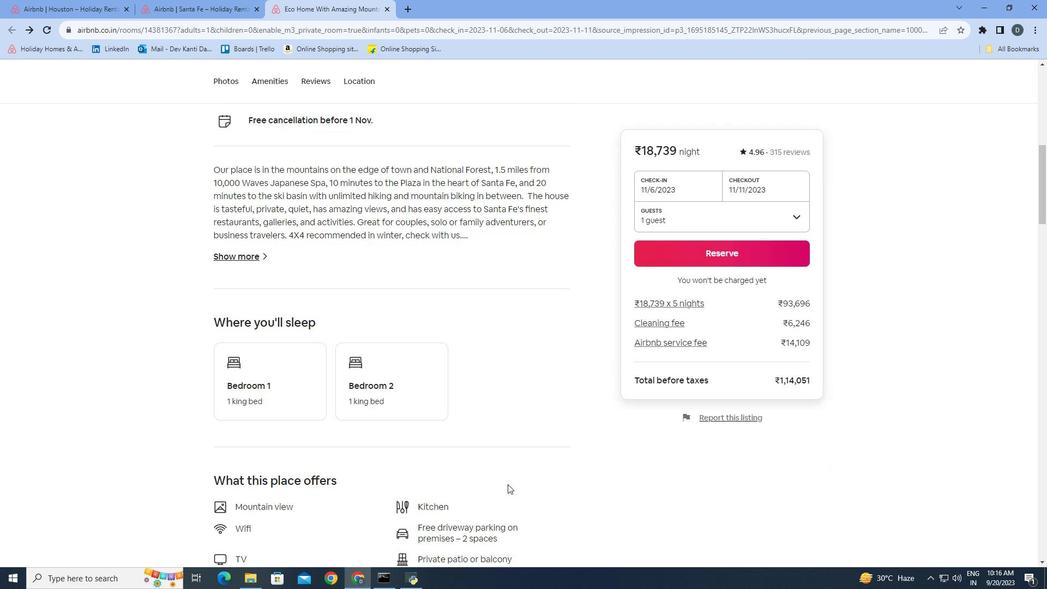 
Action: Mouse moved to (507, 492)
Screenshot: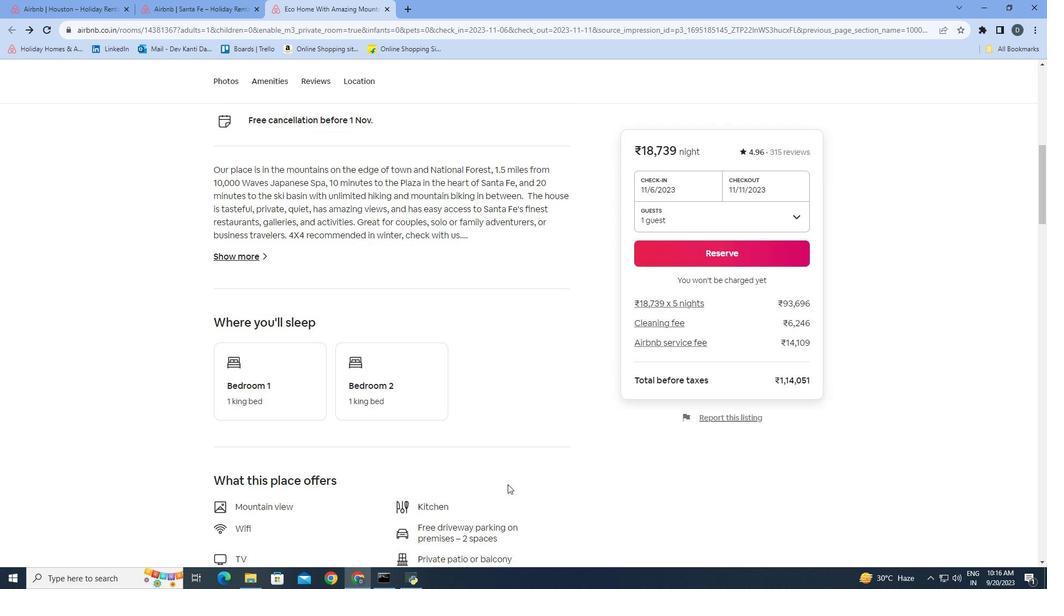 
Action: Mouse scrolled (507, 491) with delta (0, 0)
Screenshot: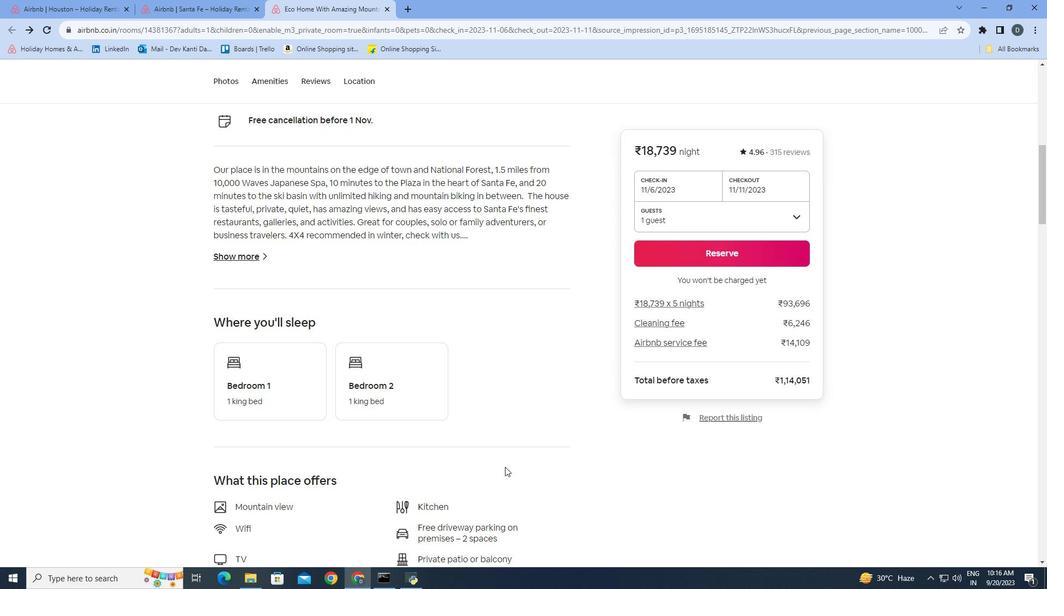 
Action: Mouse moved to (505, 466)
Screenshot: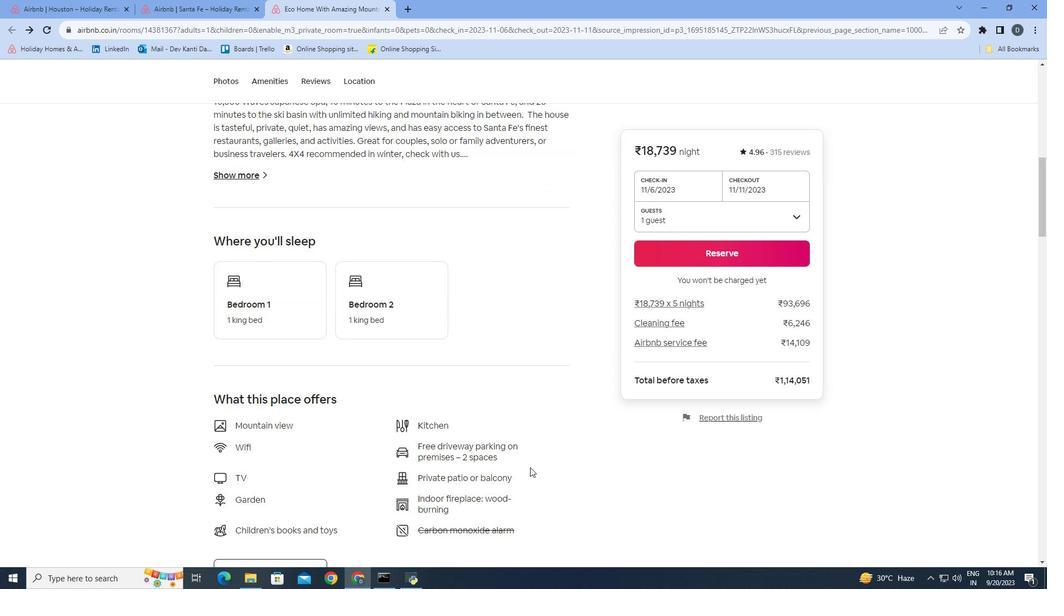 
Action: Mouse scrolled (505, 466) with delta (0, 0)
Screenshot: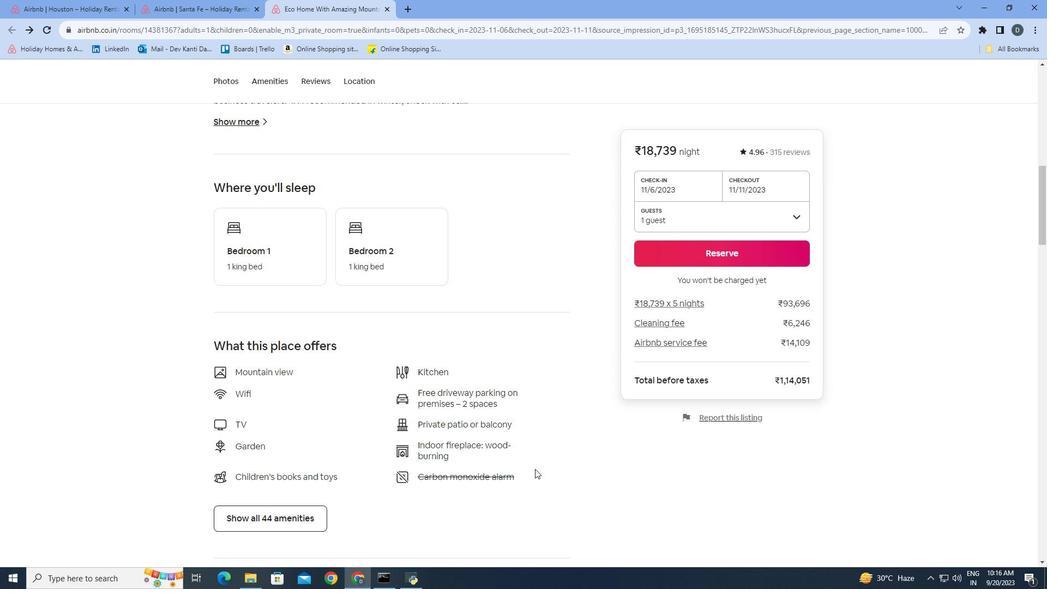 
Action: Mouse moved to (506, 466)
Screenshot: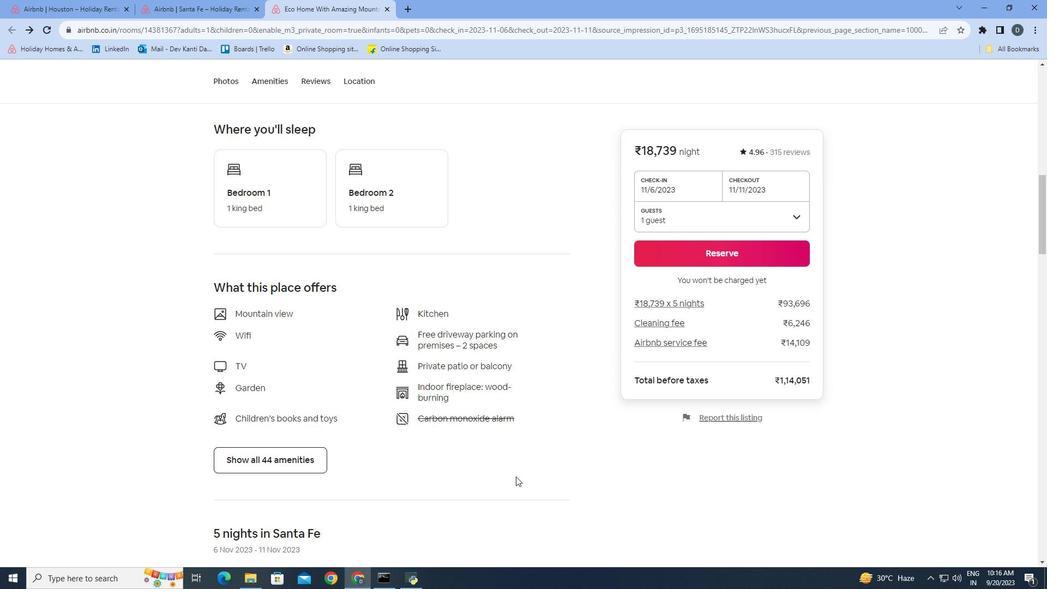 
Action: Mouse scrolled (506, 465) with delta (0, 0)
Screenshot: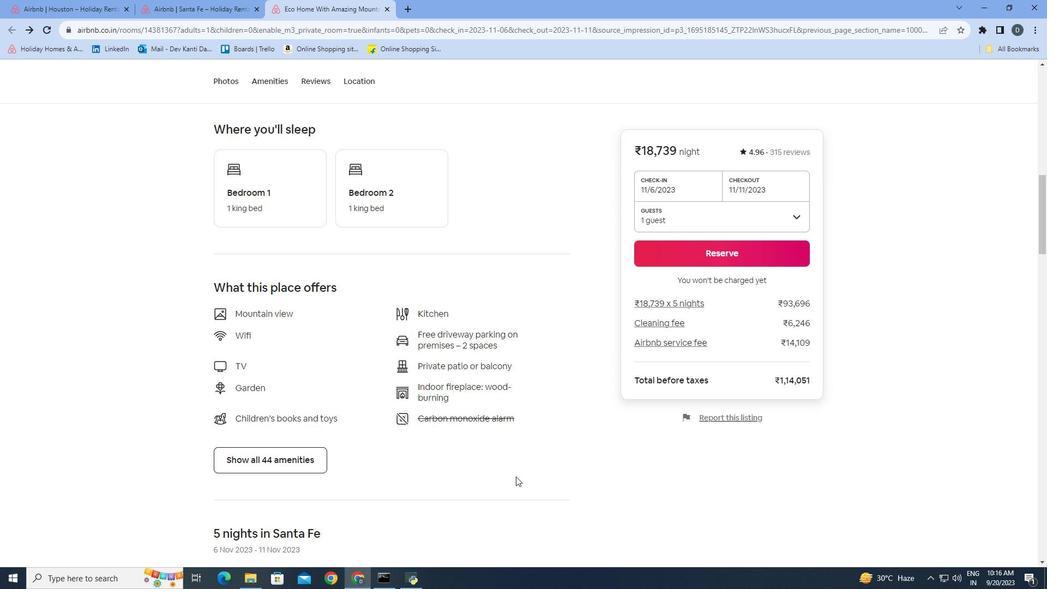 
Action: Mouse moved to (531, 468)
Screenshot: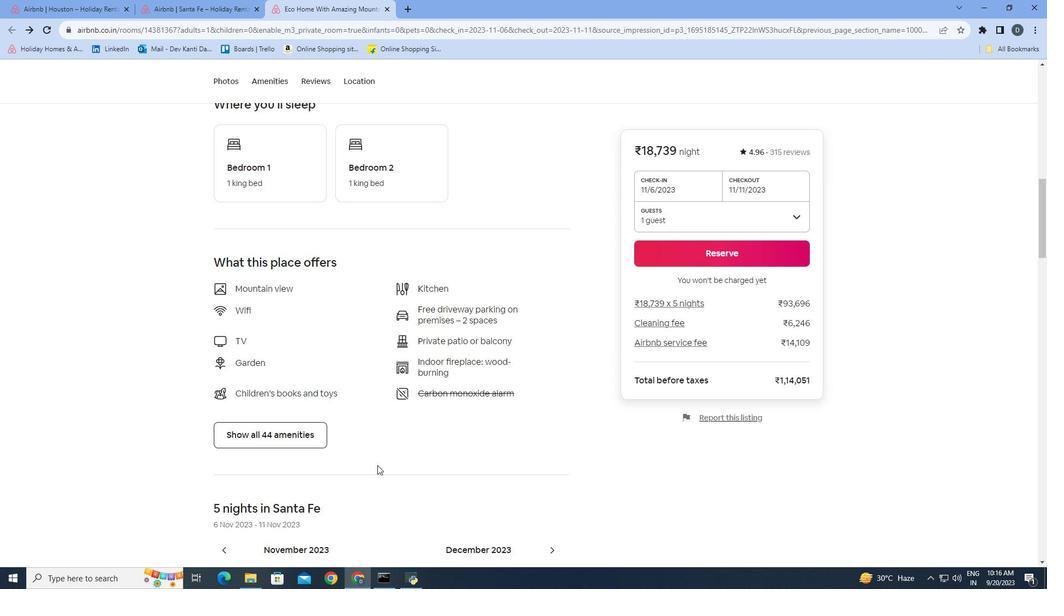 
Action: Mouse scrolled (531, 467) with delta (0, 0)
Screenshot: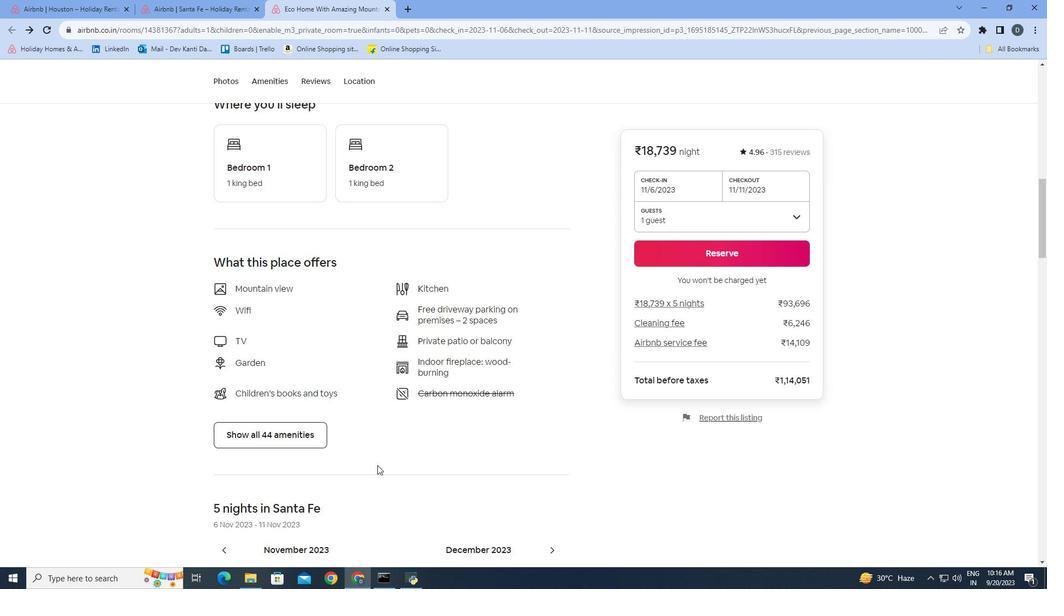 
Action: Mouse moved to (535, 469)
Screenshot: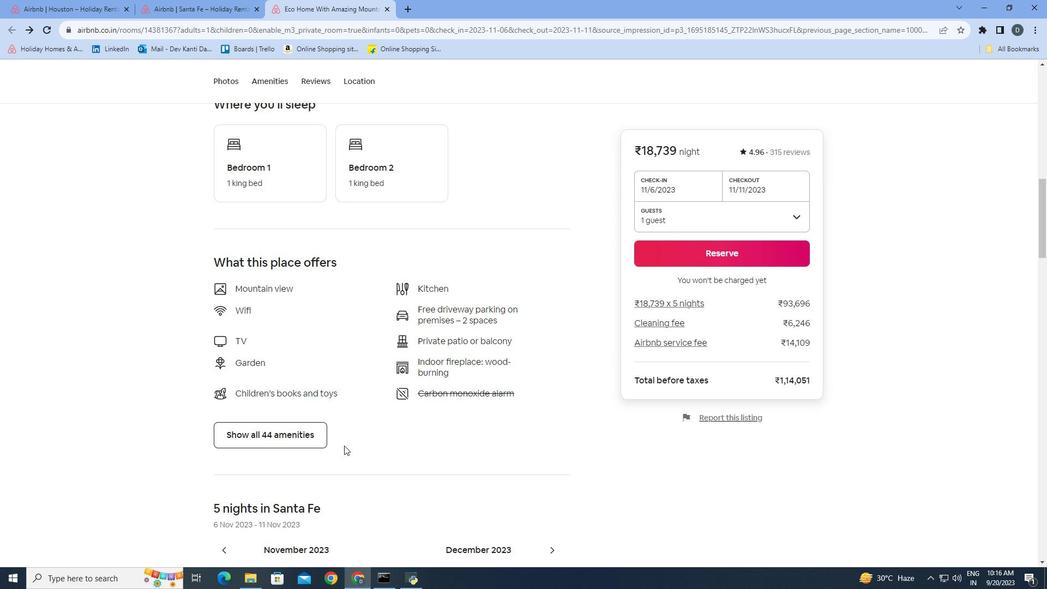 
Action: Mouse scrolled (535, 468) with delta (0, 0)
Screenshot: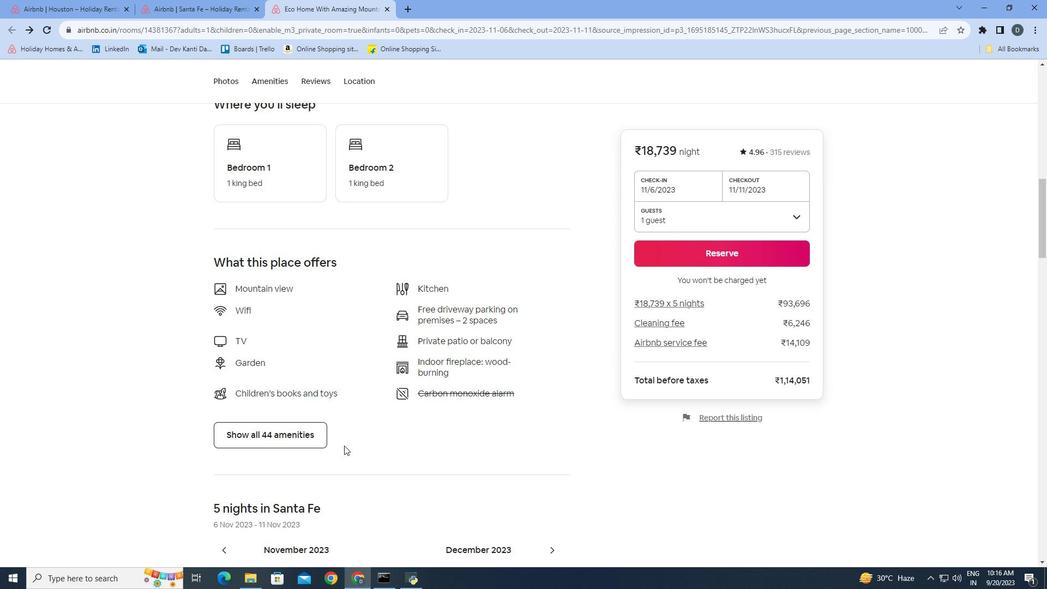 
Action: Mouse moved to (320, 428)
Screenshot: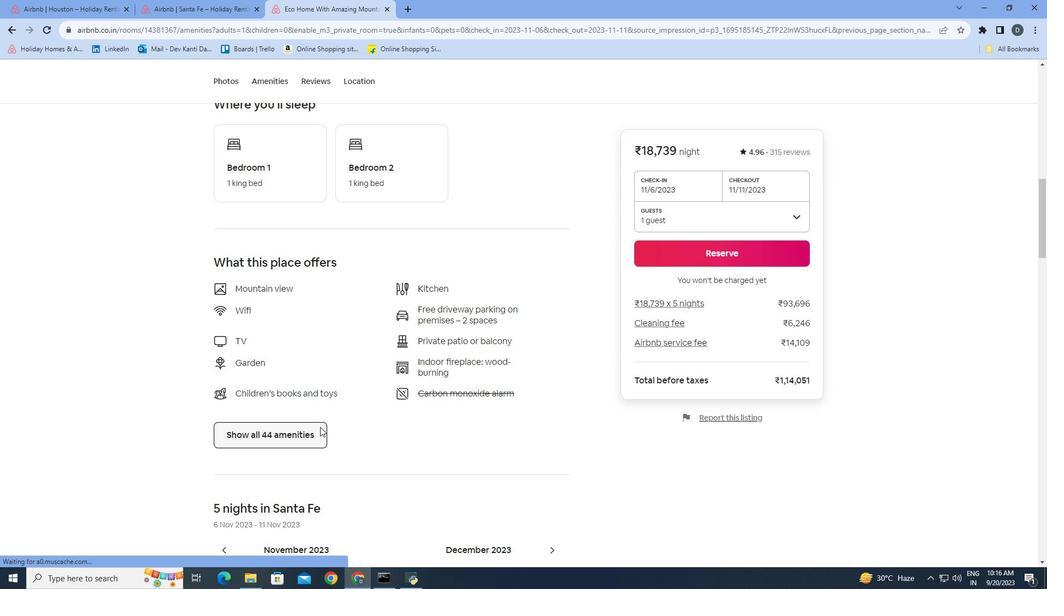 
Action: Mouse pressed left at (320, 428)
Screenshot: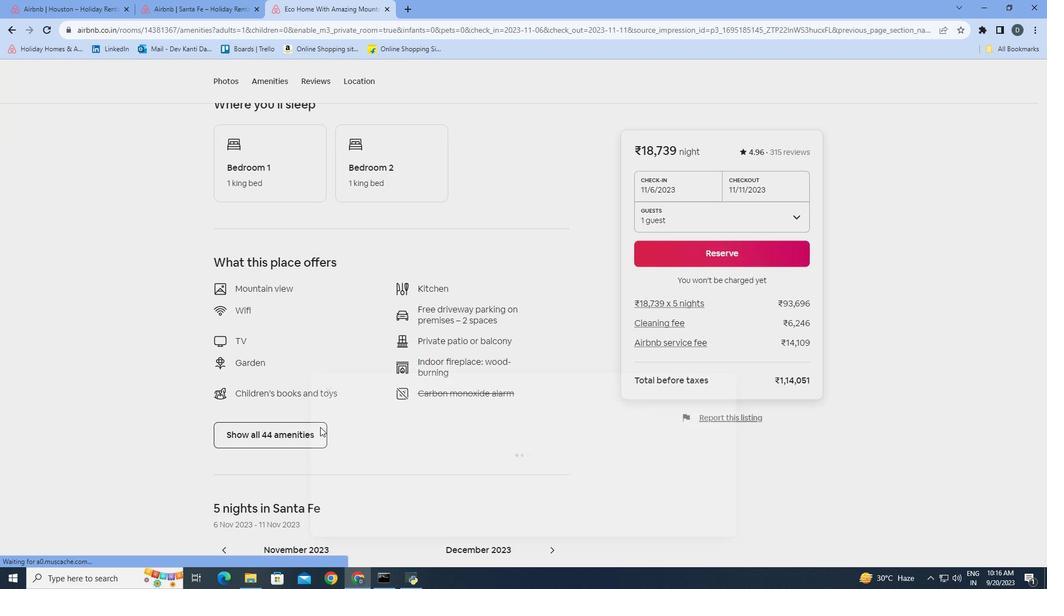 
Action: Mouse moved to (709, 294)
Screenshot: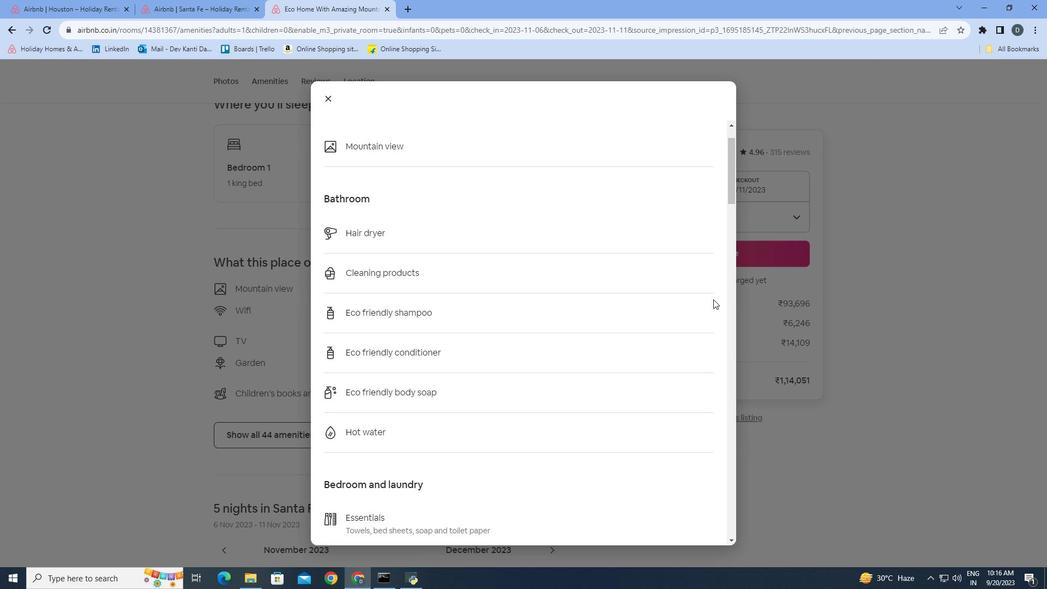
Action: Mouse scrolled (709, 293) with delta (0, 0)
Screenshot: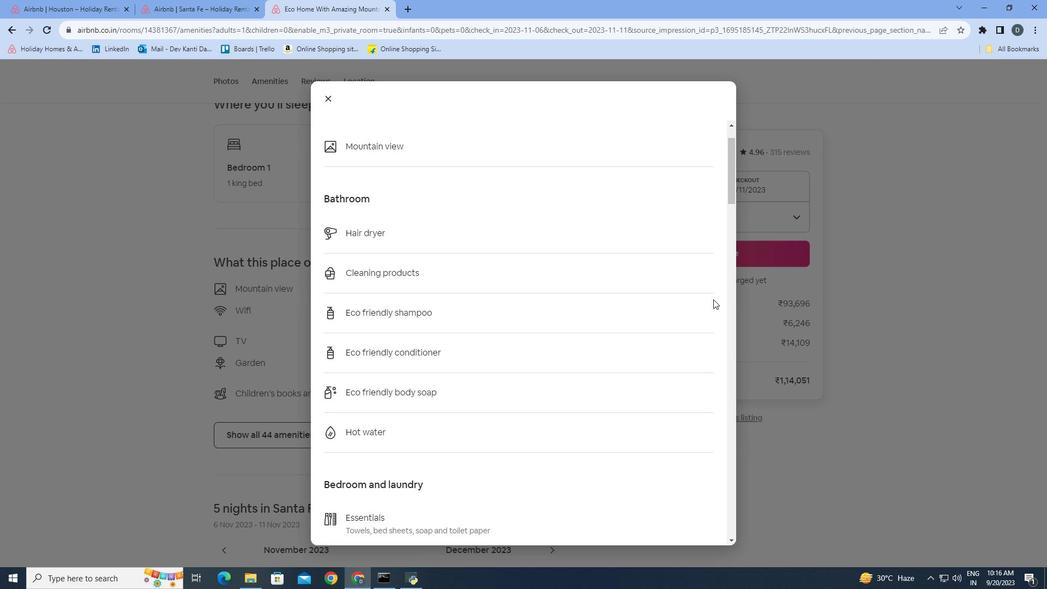 
Action: Mouse moved to (713, 299)
Screenshot: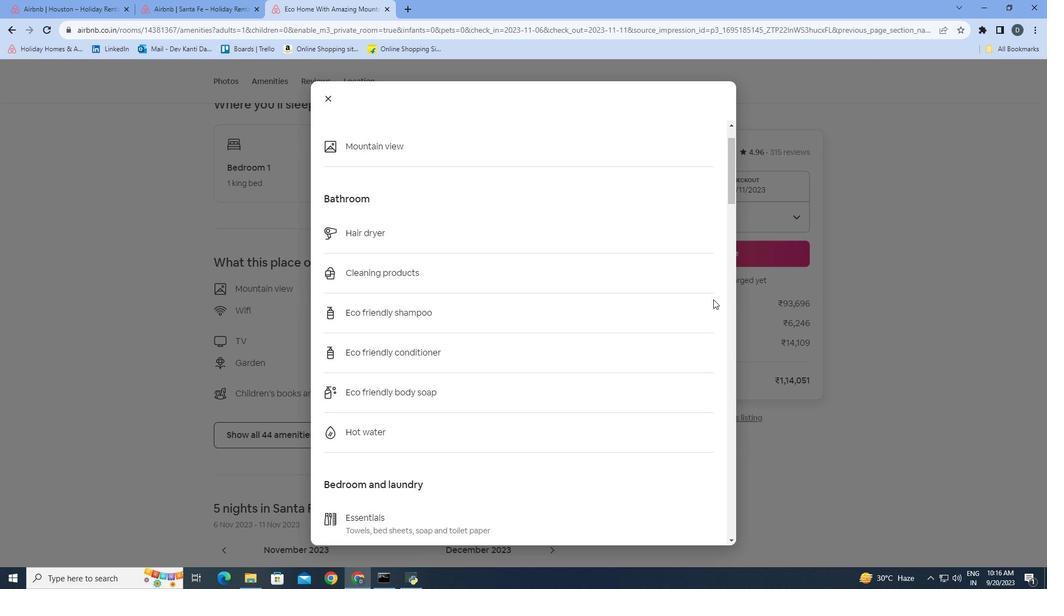 
Action: Mouse scrolled (713, 298) with delta (0, 0)
Screenshot: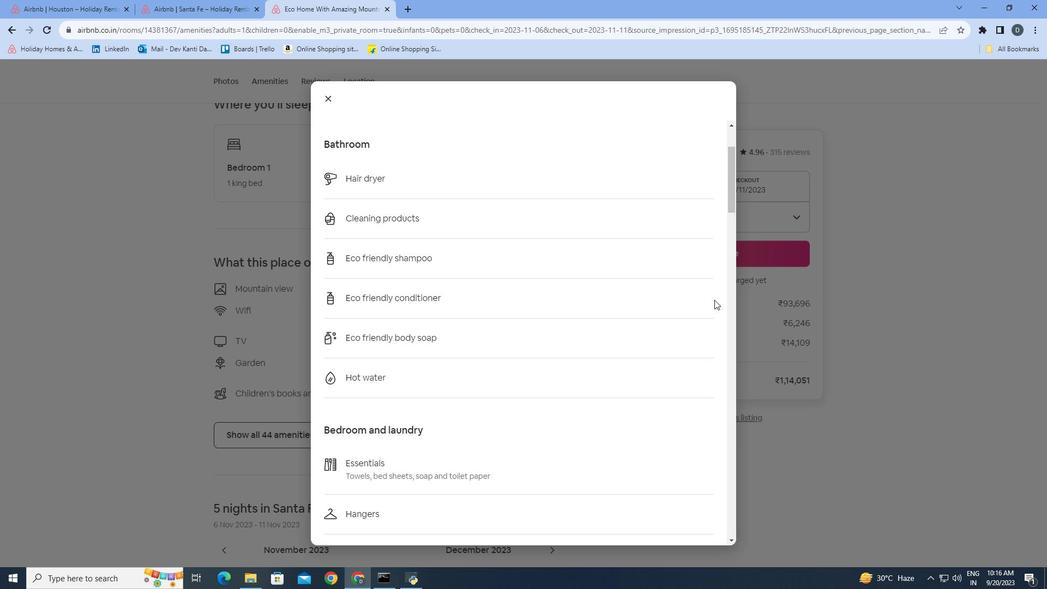 
Action: Mouse moved to (722, 299)
Screenshot: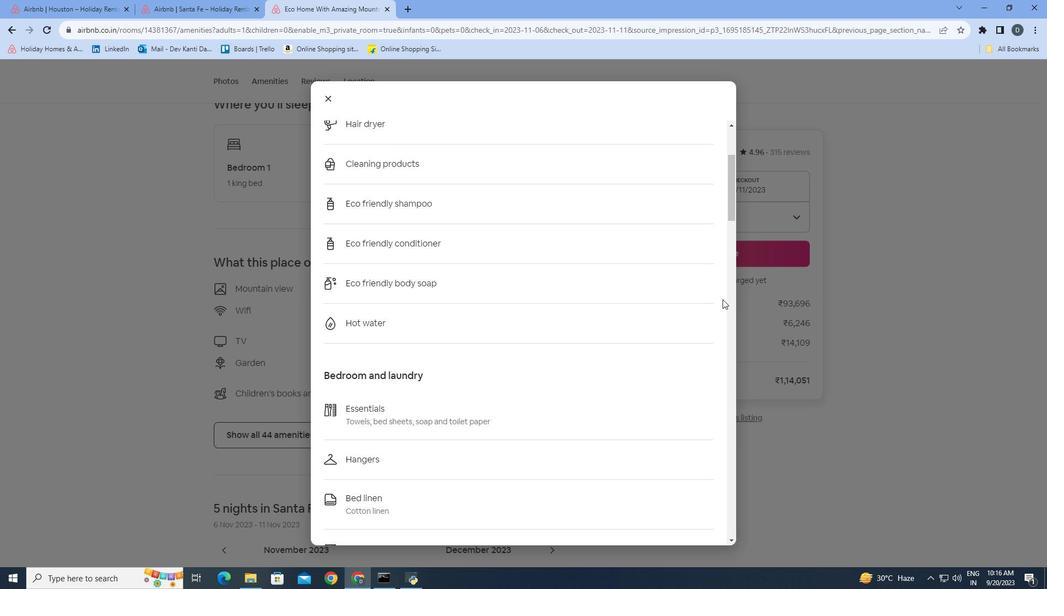 
Action: Mouse scrolled (722, 298) with delta (0, 0)
Screenshot: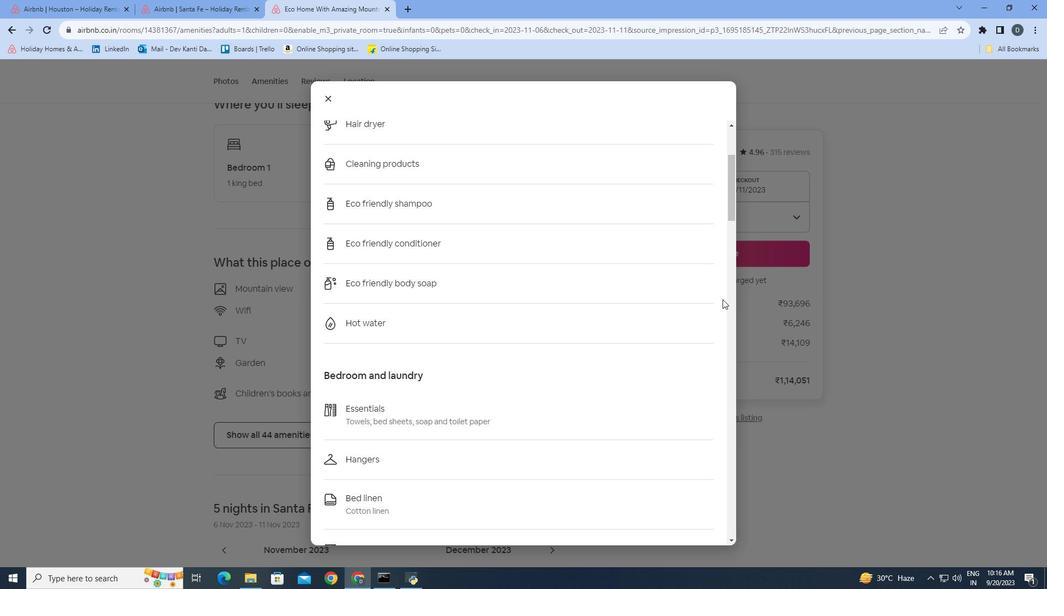 
Action: Mouse scrolled (722, 298) with delta (0, 0)
Screenshot: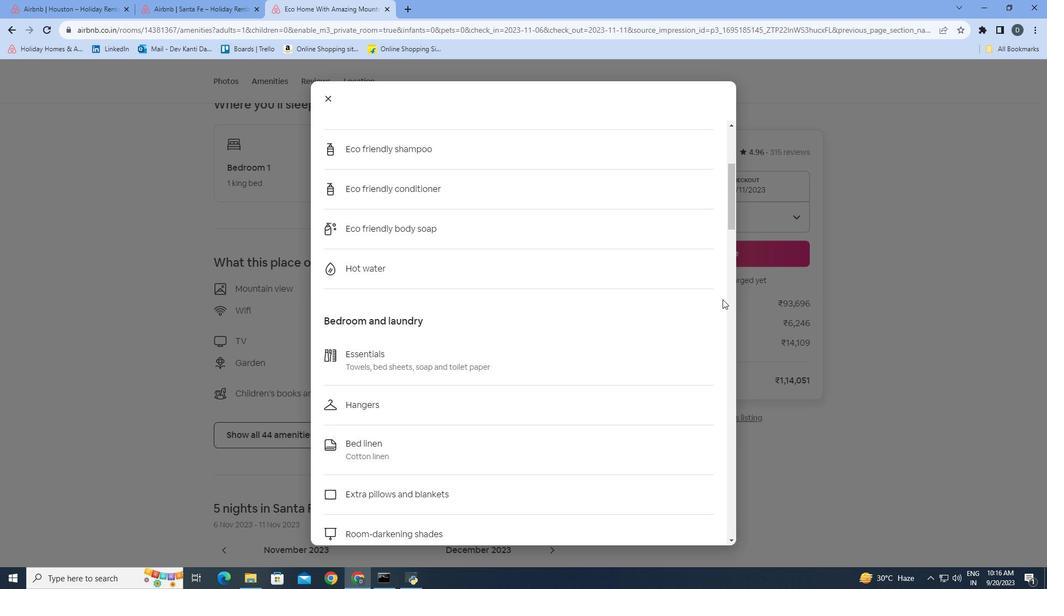 
Action: Mouse scrolled (722, 298) with delta (0, 0)
Screenshot: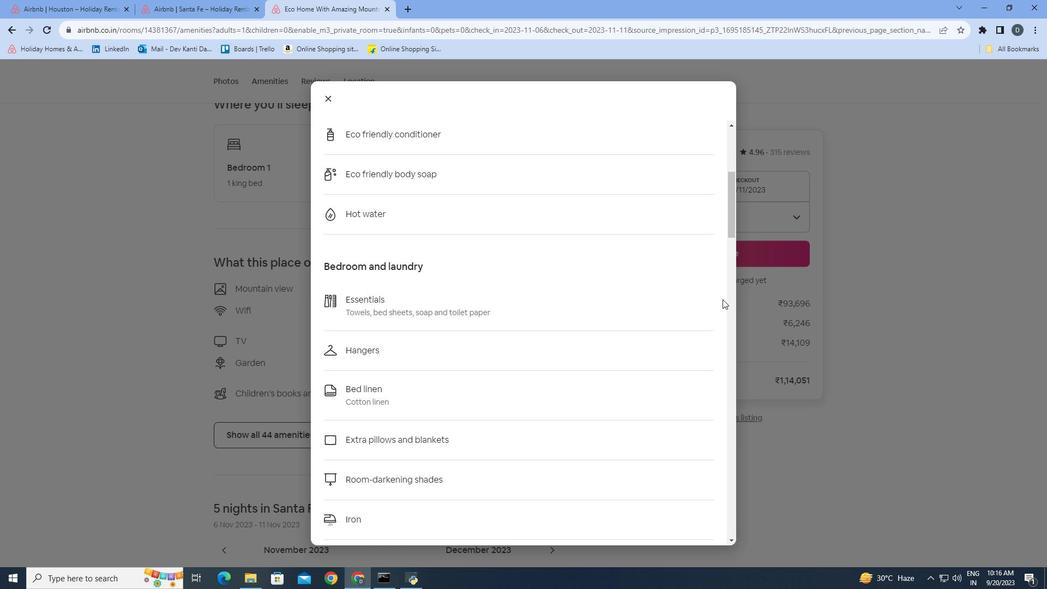 
Action: Mouse moved to (719, 301)
Screenshot: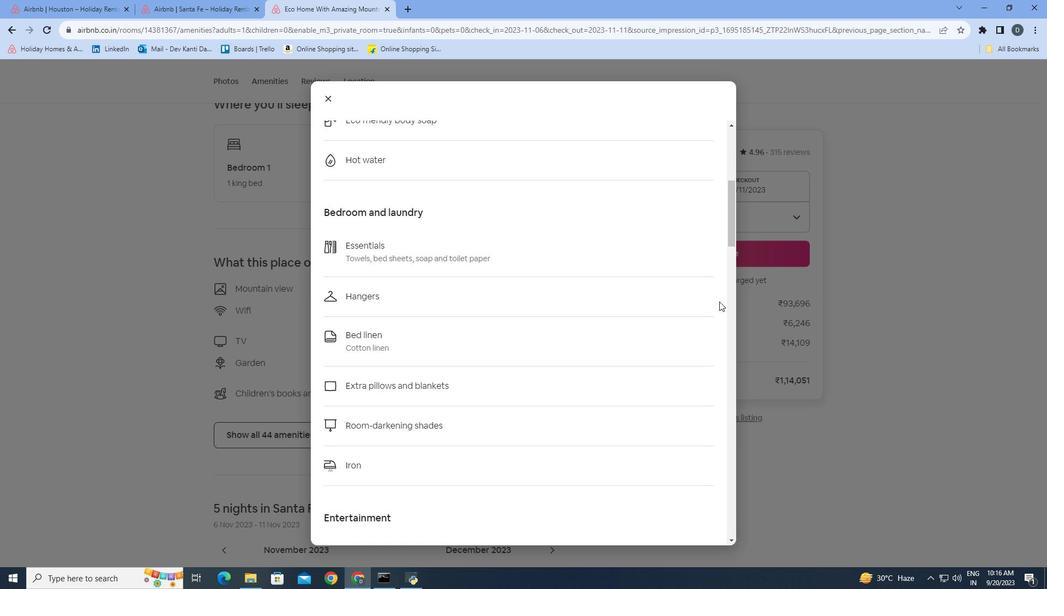 
Action: Mouse scrolled (719, 301) with delta (0, 0)
Screenshot: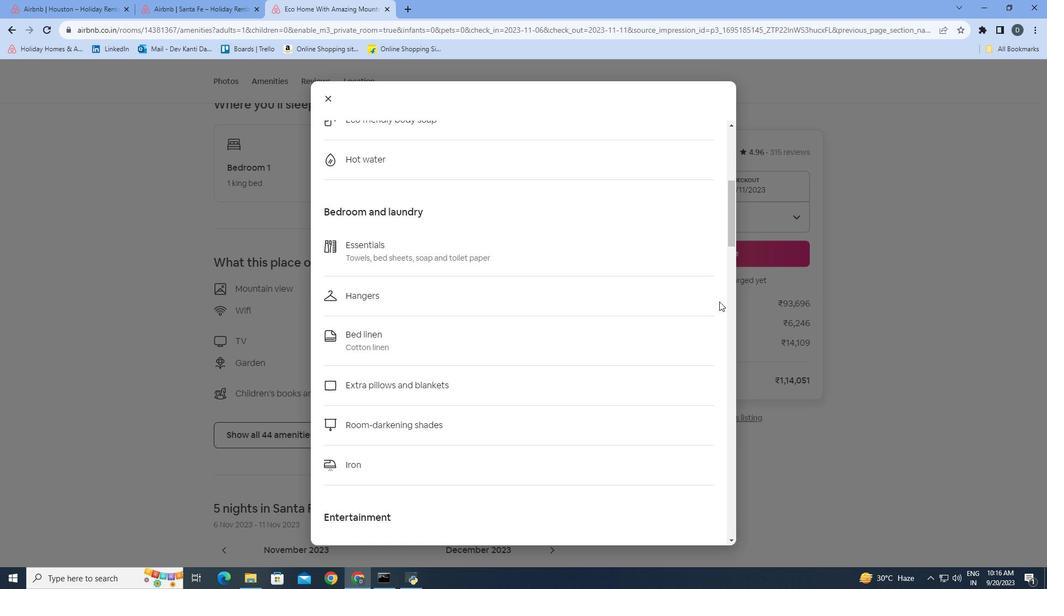 
Action: Mouse scrolled (719, 301) with delta (0, 0)
Screenshot: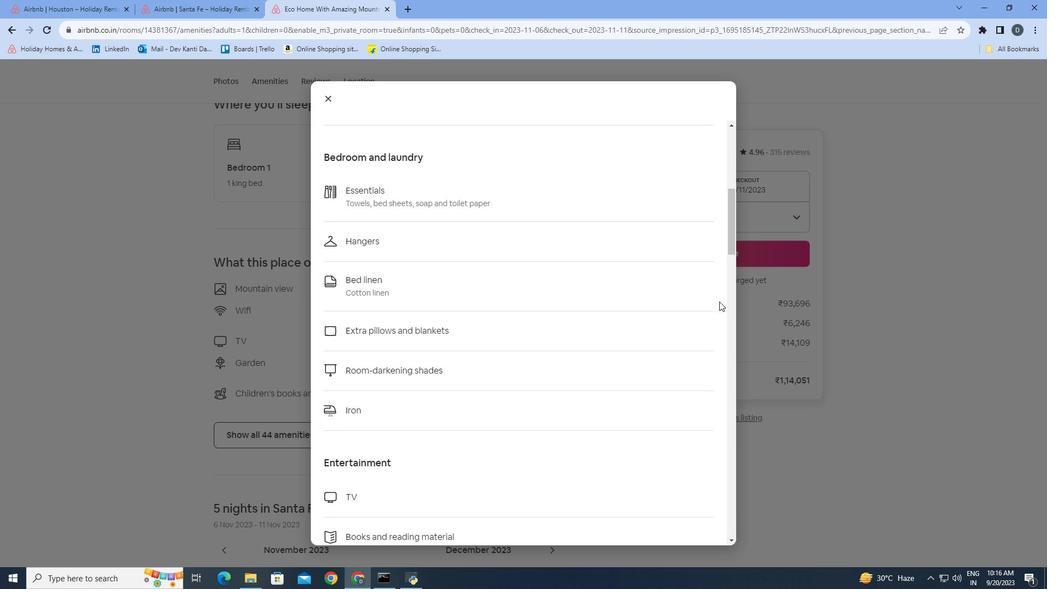 
Action: Mouse scrolled (719, 301) with delta (0, 0)
Screenshot: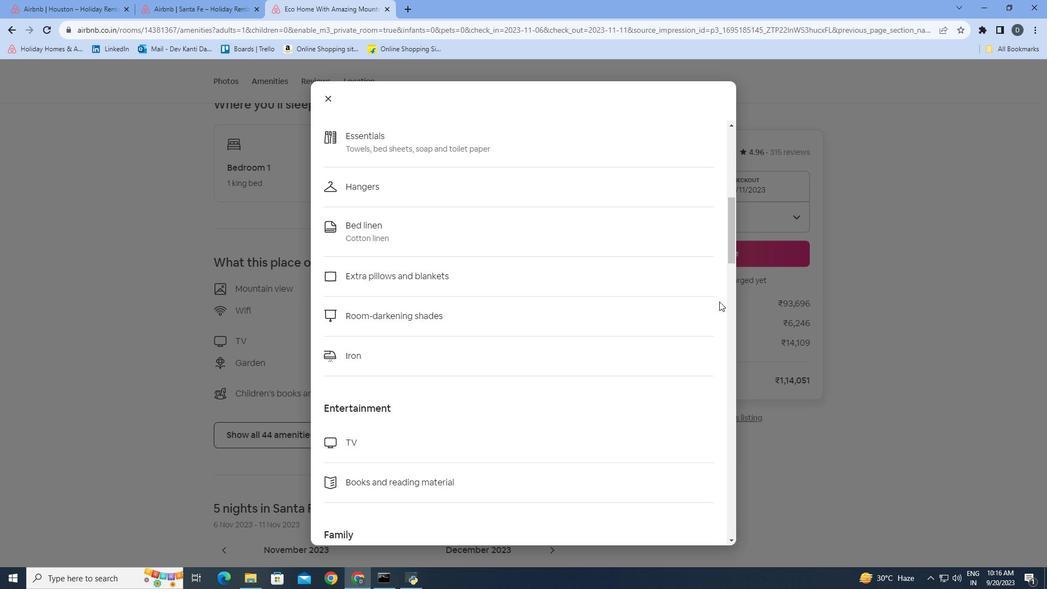
Action: Mouse moved to (717, 302)
Screenshot: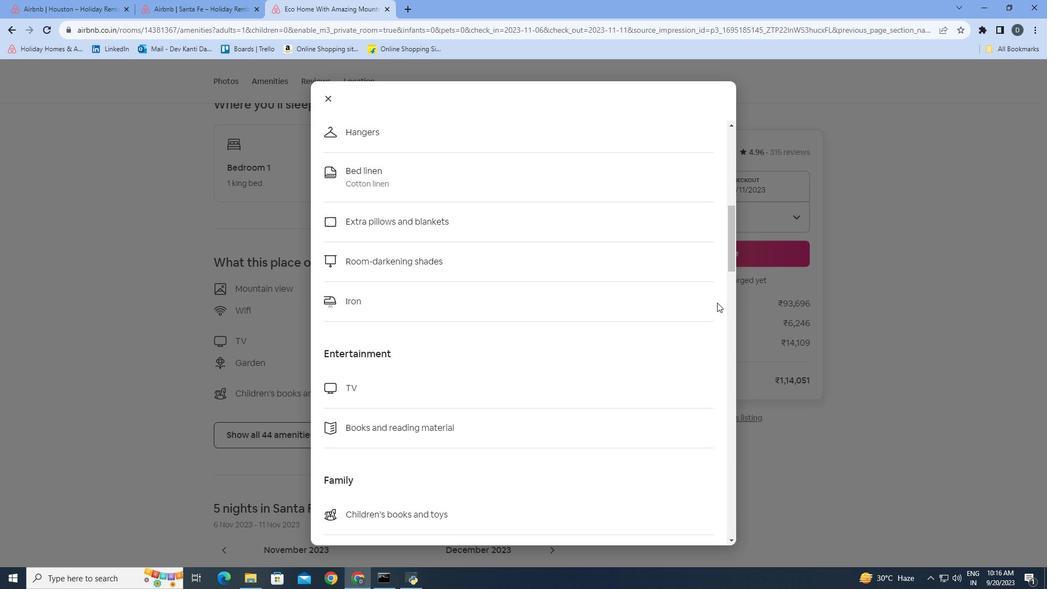 
Action: Mouse scrolled (717, 302) with delta (0, 0)
Screenshot: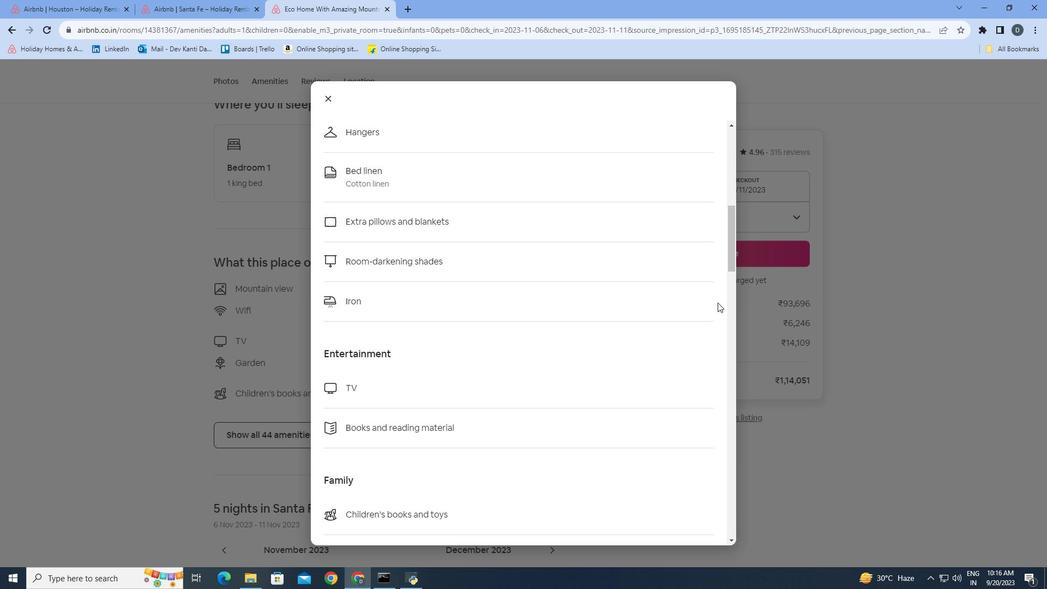 
Action: Mouse moved to (718, 302)
Screenshot: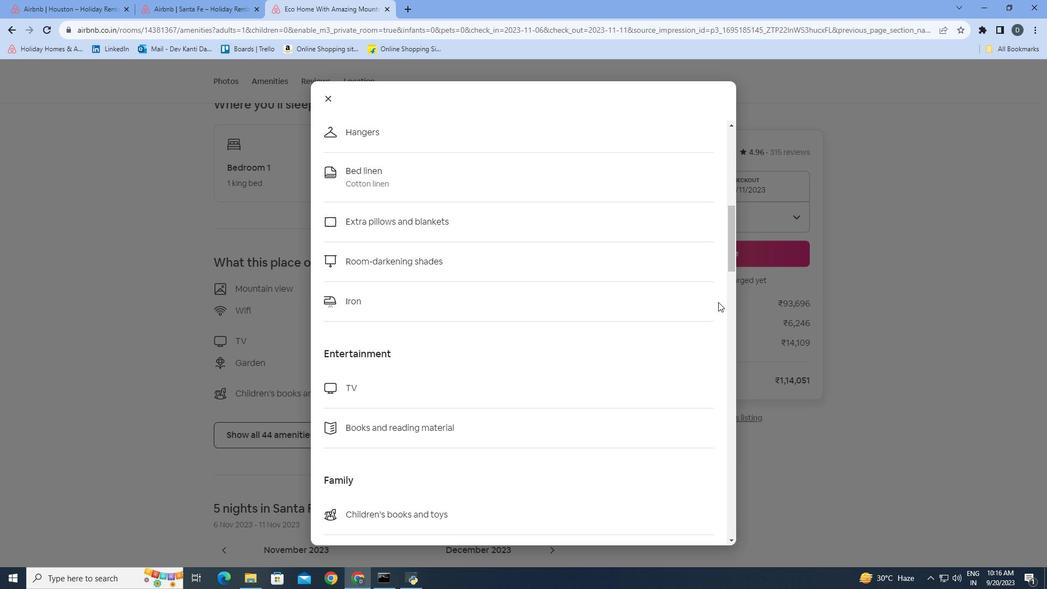 
Action: Mouse scrolled (718, 301) with delta (0, 0)
Screenshot: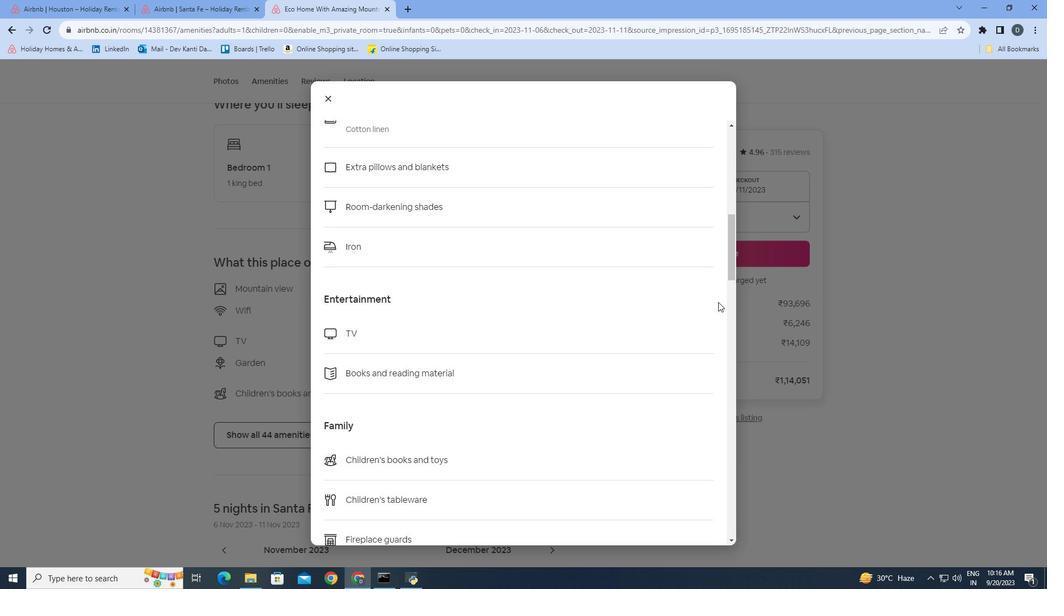 
Action: Mouse scrolled (718, 301) with delta (0, 0)
Screenshot: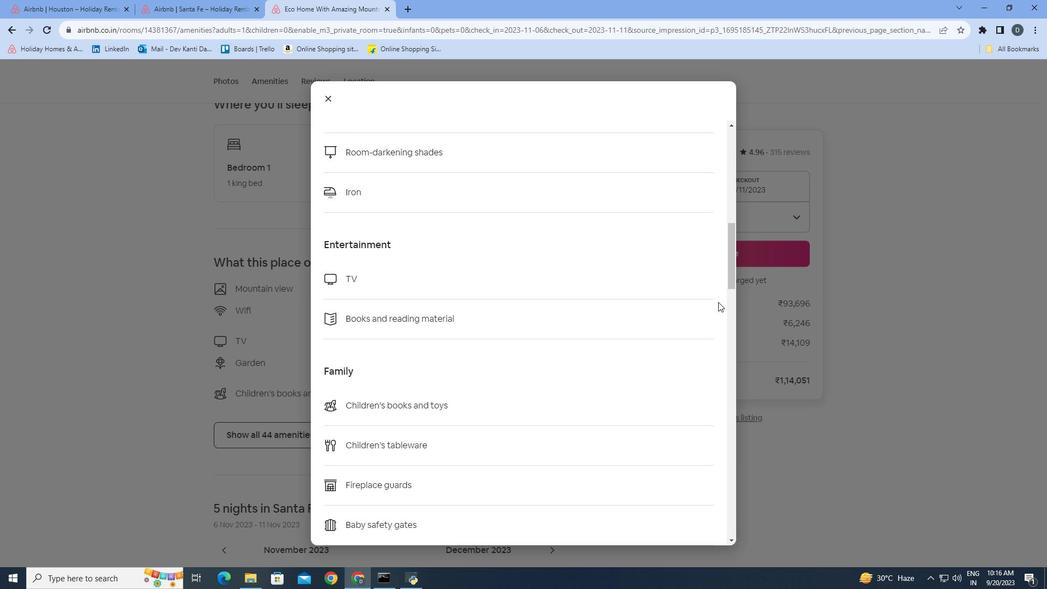 
Action: Mouse scrolled (718, 301) with delta (0, 0)
Screenshot: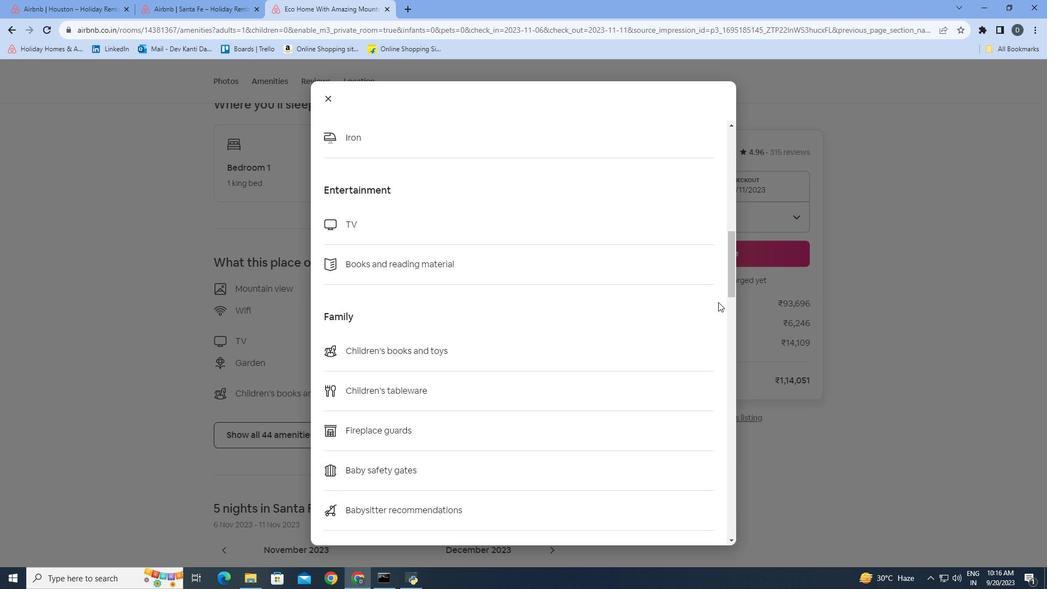 
Action: Mouse scrolled (718, 301) with delta (0, 0)
Screenshot: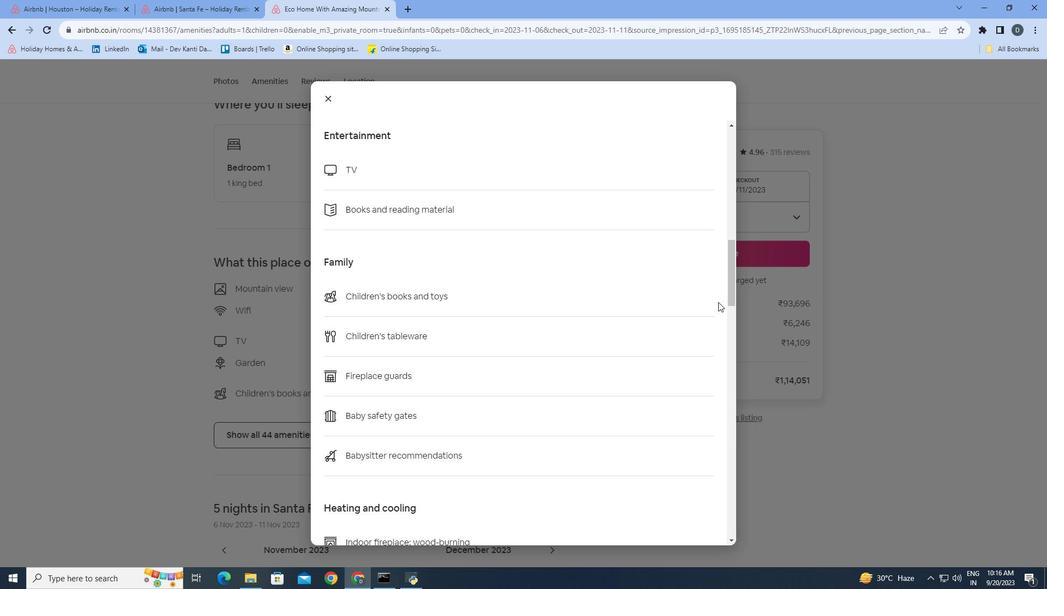 
Action: Mouse moved to (718, 302)
Screenshot: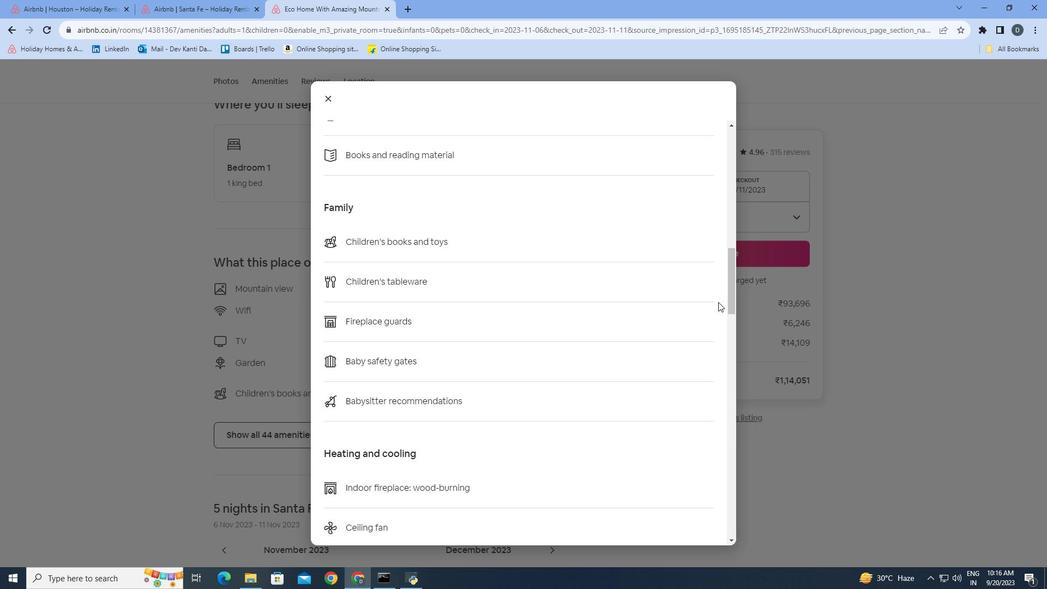 
Action: Mouse scrolled (718, 301) with delta (0, 0)
Screenshot: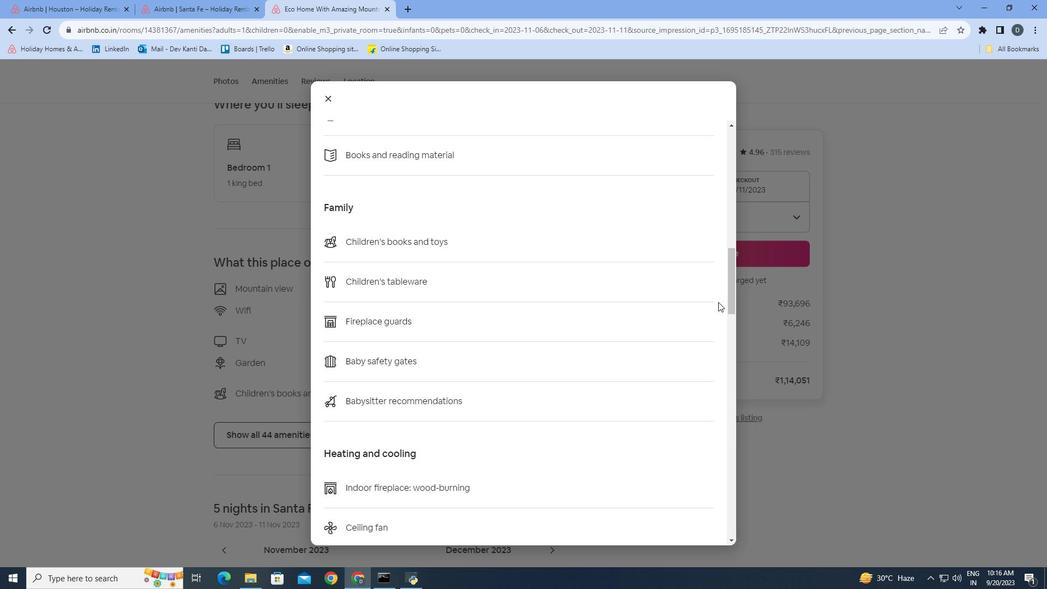 
Action: Mouse scrolled (718, 301) with delta (0, 0)
Screenshot: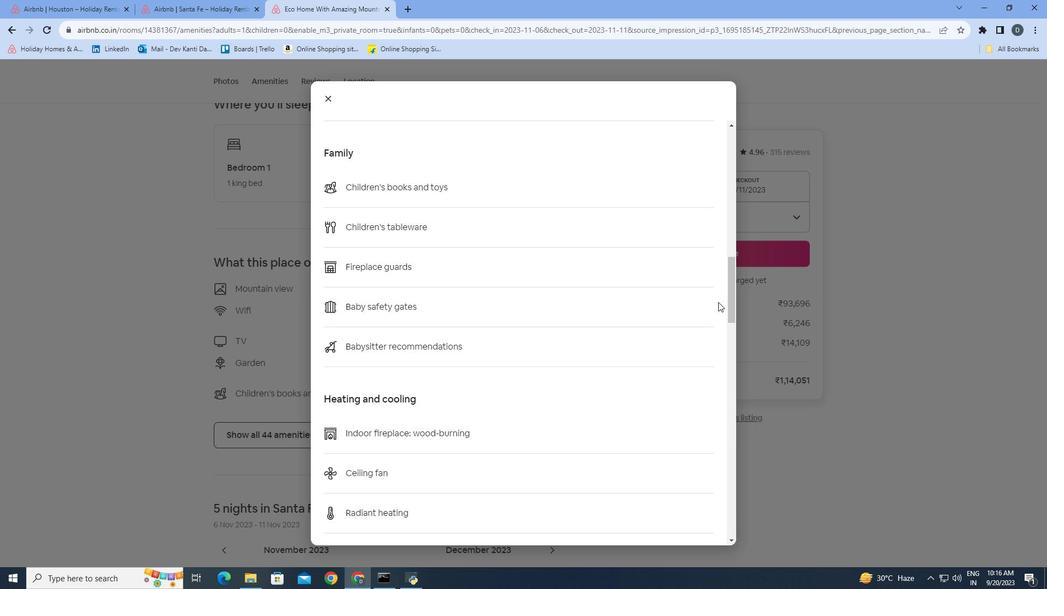 
Action: Mouse scrolled (718, 301) with delta (0, 0)
Screenshot: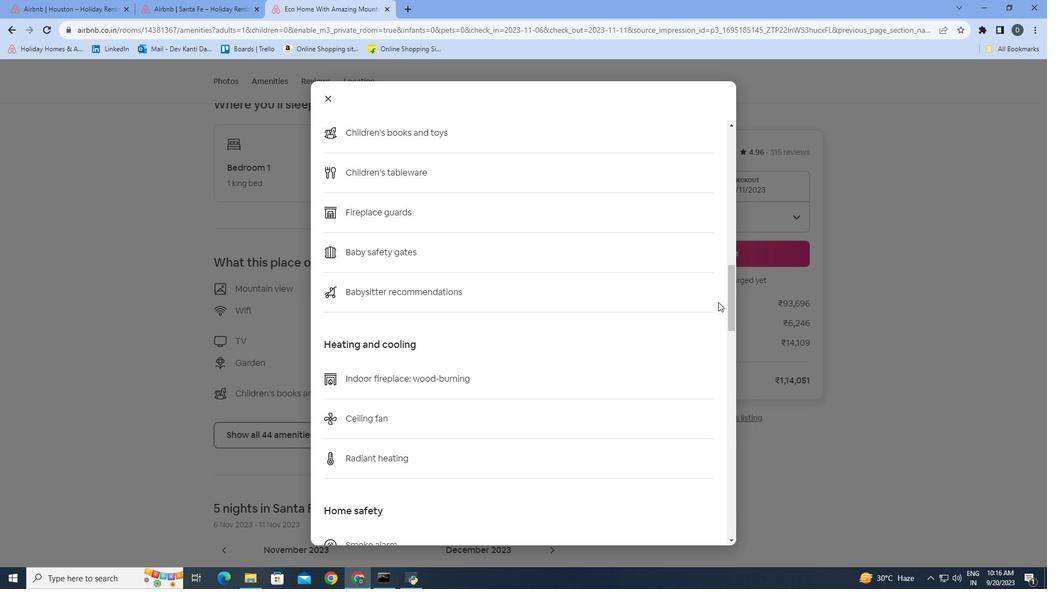 
Action: Mouse scrolled (718, 301) with delta (0, 0)
Screenshot: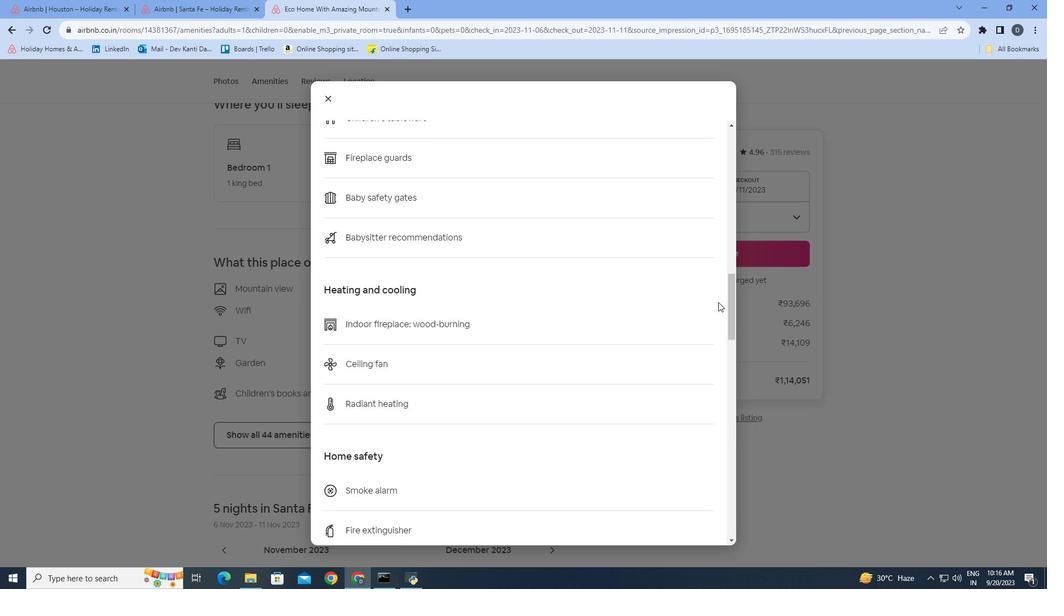 
Action: Mouse moved to (718, 302)
Screenshot: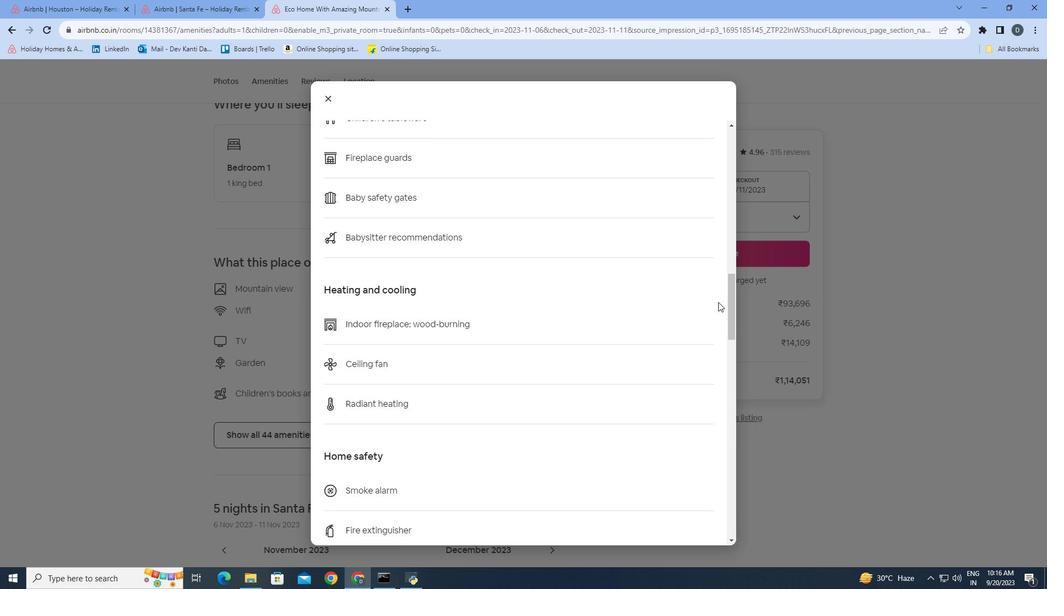 
Action: Mouse scrolled (718, 301) with delta (0, 0)
Screenshot: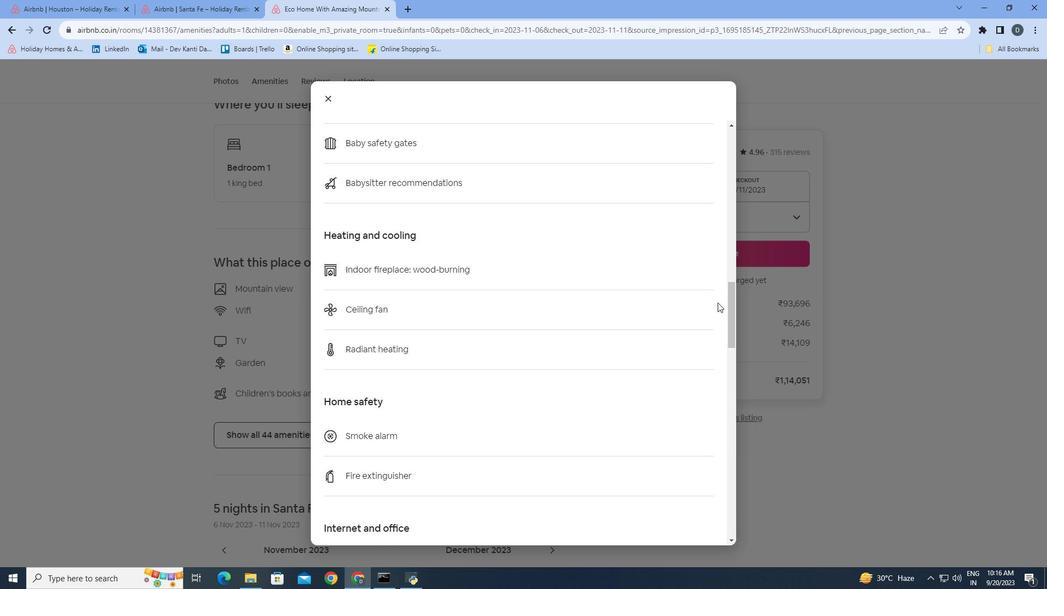 
Action: Mouse moved to (717, 302)
Screenshot: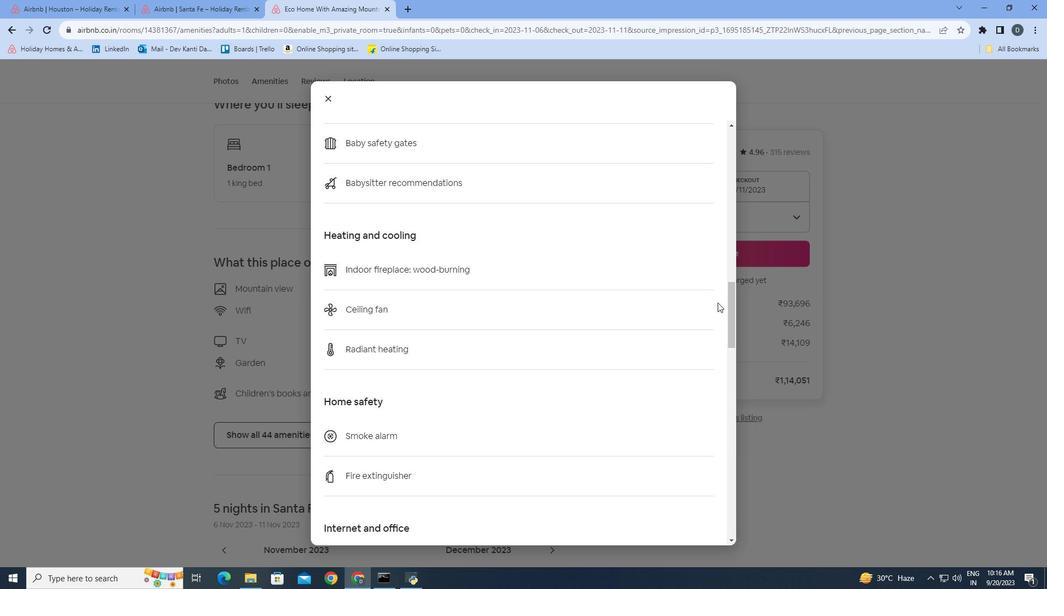 
Action: Mouse scrolled (717, 302) with delta (0, 0)
Screenshot: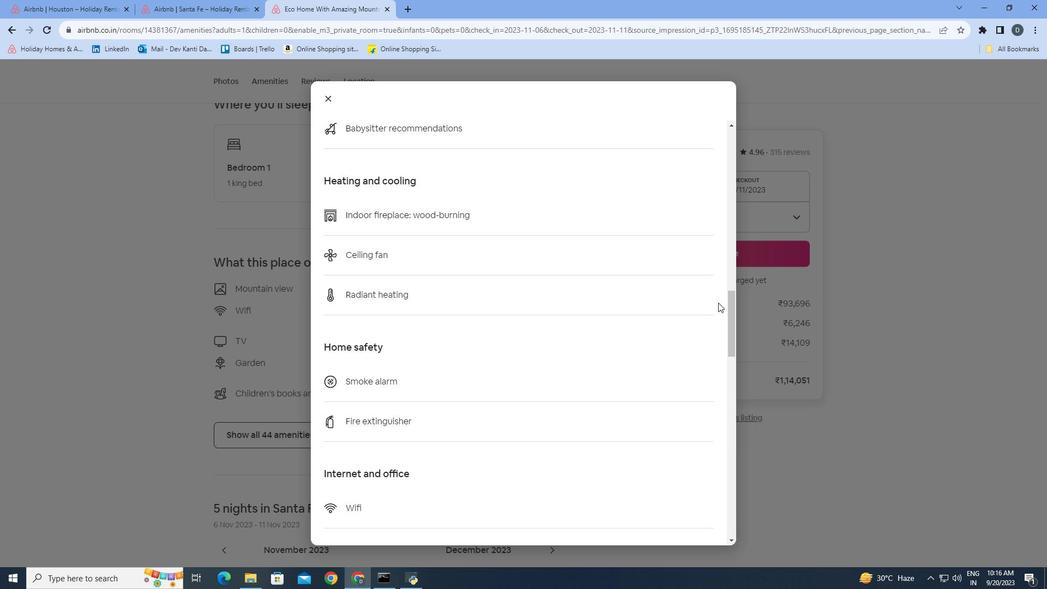 
Action: Mouse moved to (718, 302)
Screenshot: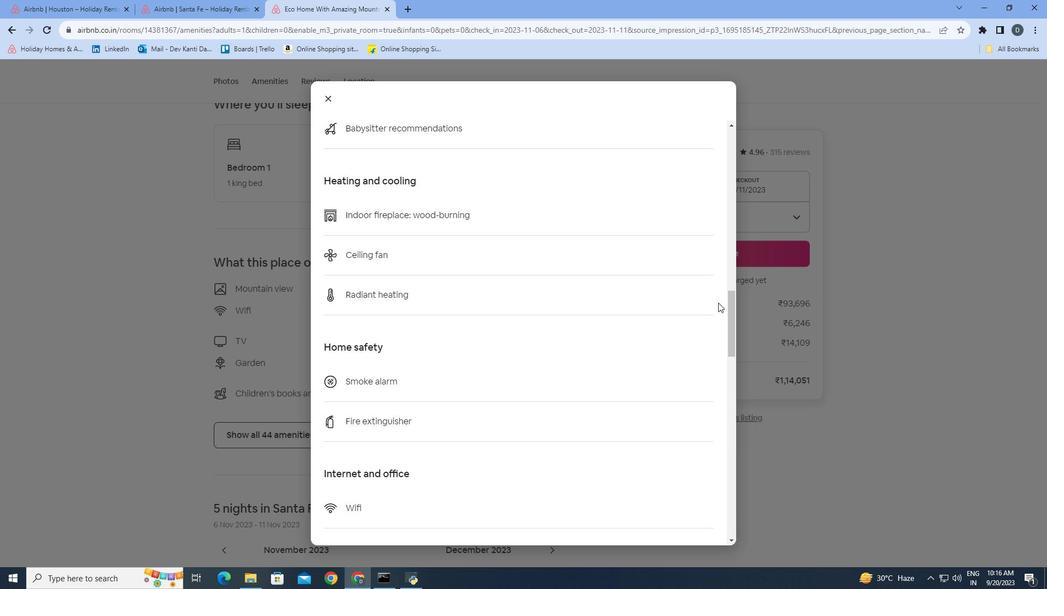 
Action: Mouse scrolled (718, 302) with delta (0, 0)
Screenshot: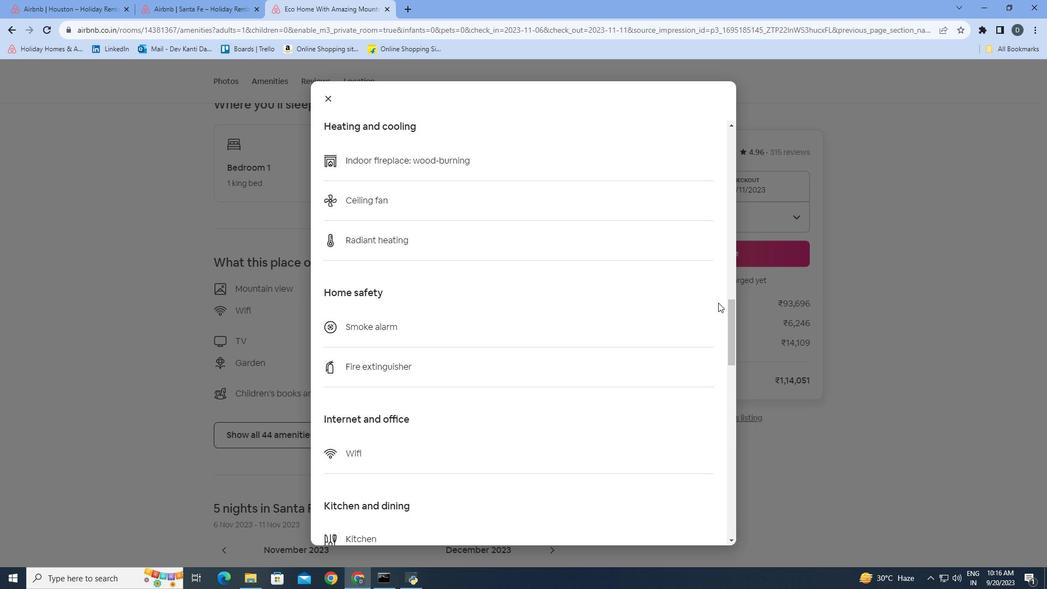 
Action: Mouse scrolled (718, 302) with delta (0, 0)
Screenshot: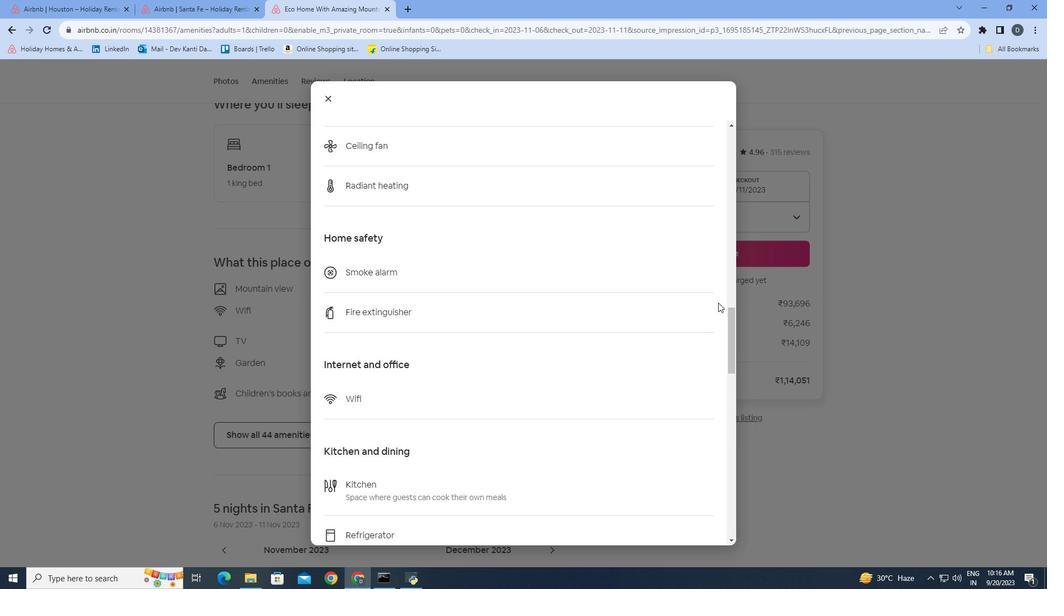 
Action: Mouse scrolled (718, 302) with delta (0, 0)
Screenshot: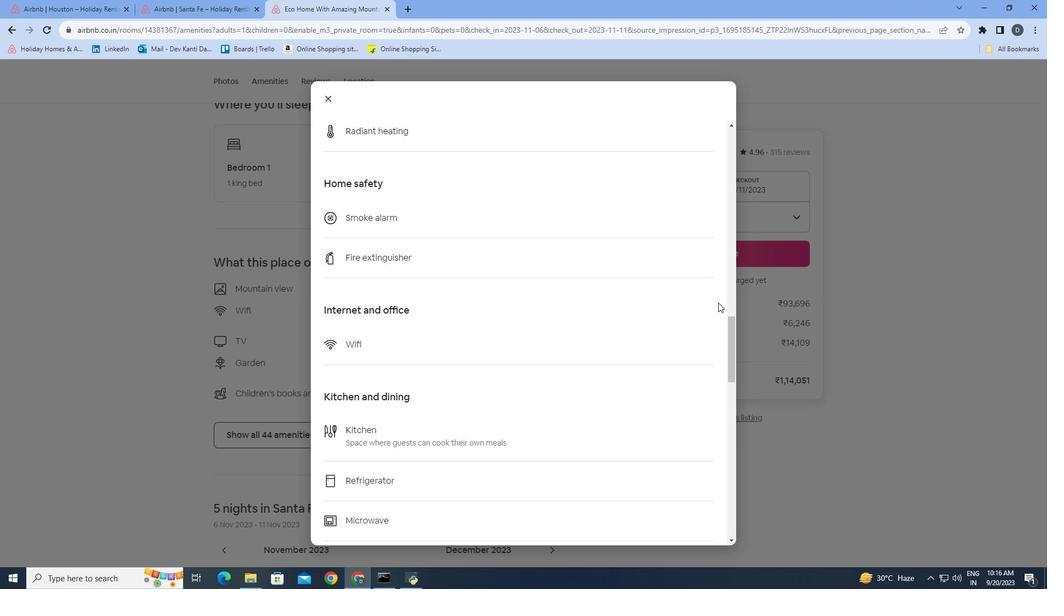 
Action: Mouse scrolled (718, 302) with delta (0, 0)
Screenshot: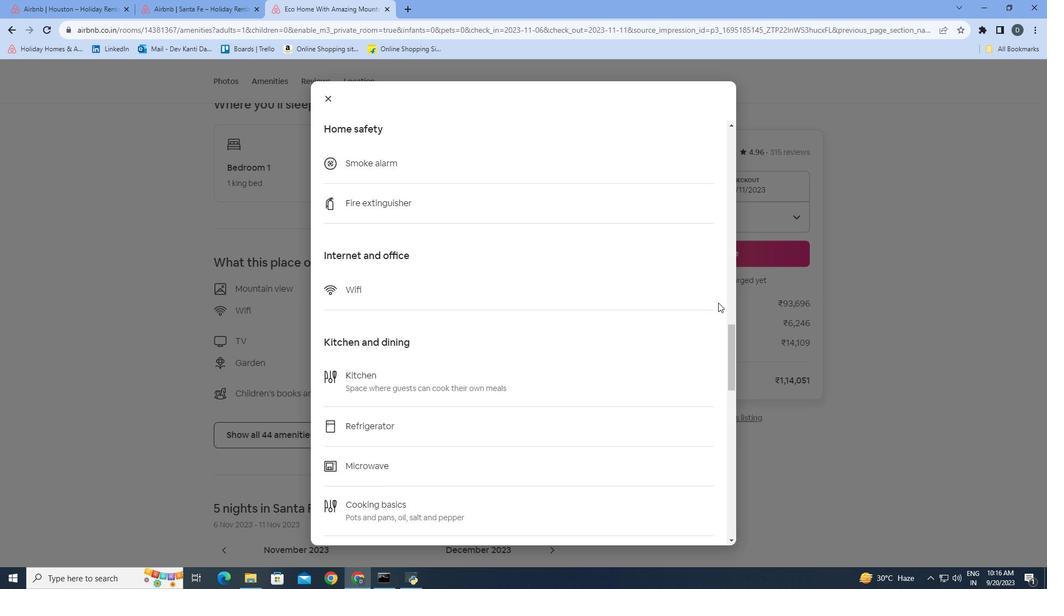 
Action: Mouse scrolled (718, 302) with delta (0, 0)
Screenshot: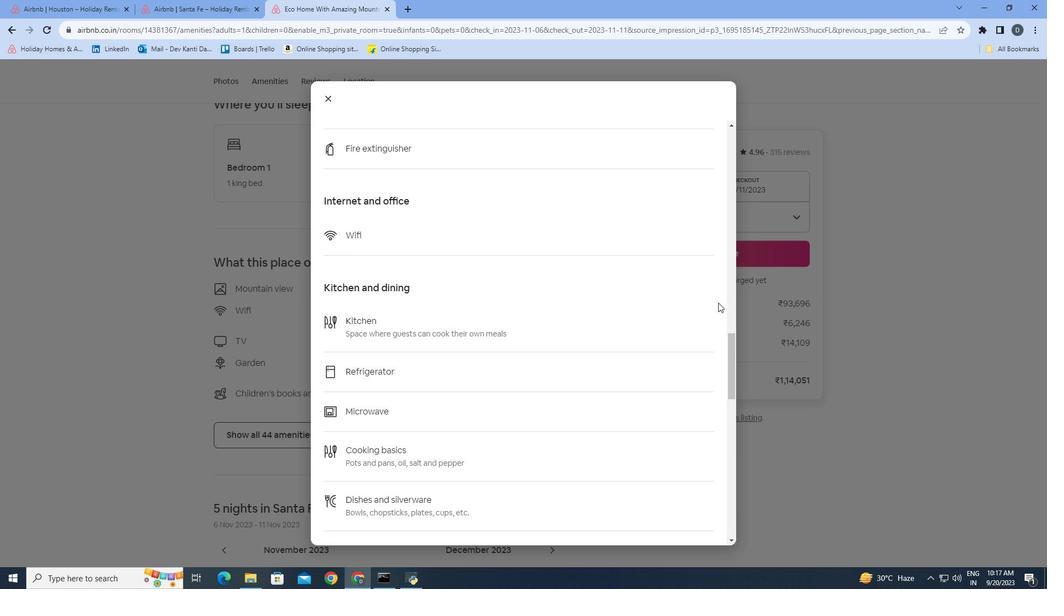
Action: Mouse scrolled (718, 302) with delta (0, 0)
Screenshot: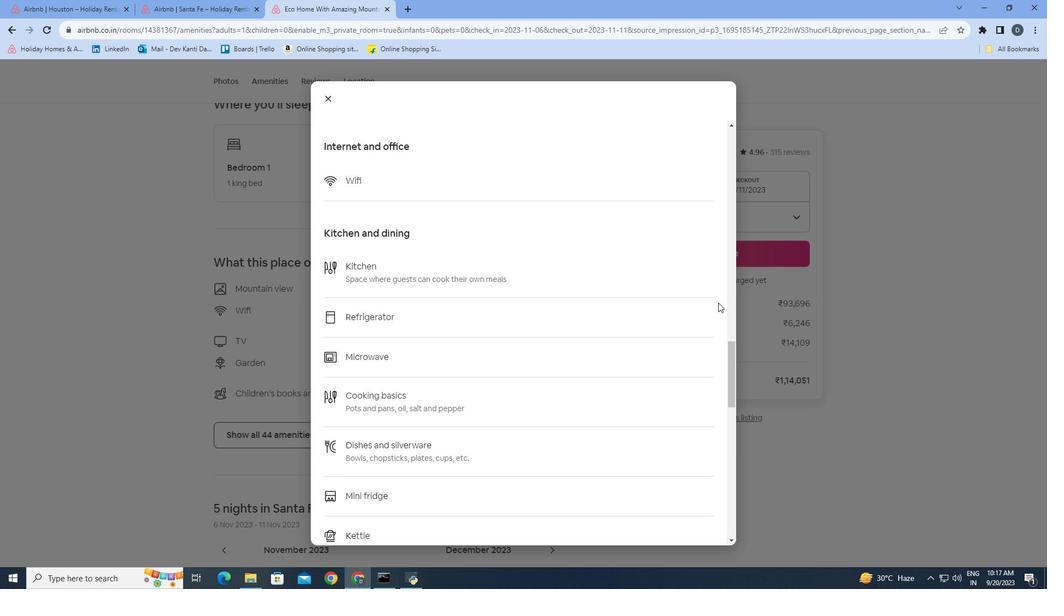 
Action: Mouse scrolled (718, 302) with delta (0, 0)
Screenshot: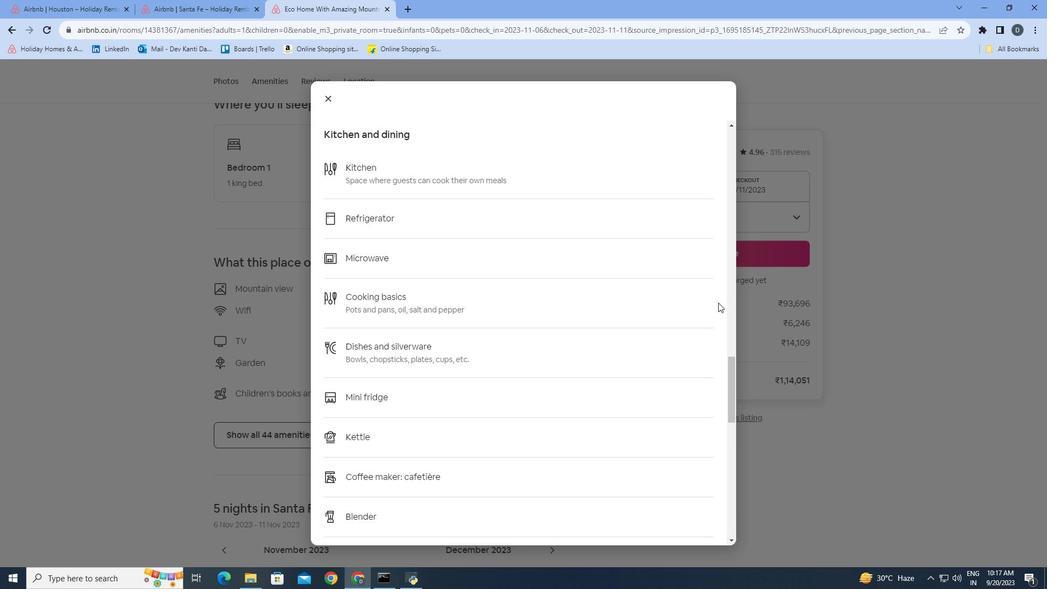
Action: Mouse scrolled (718, 302) with delta (0, 0)
Screenshot: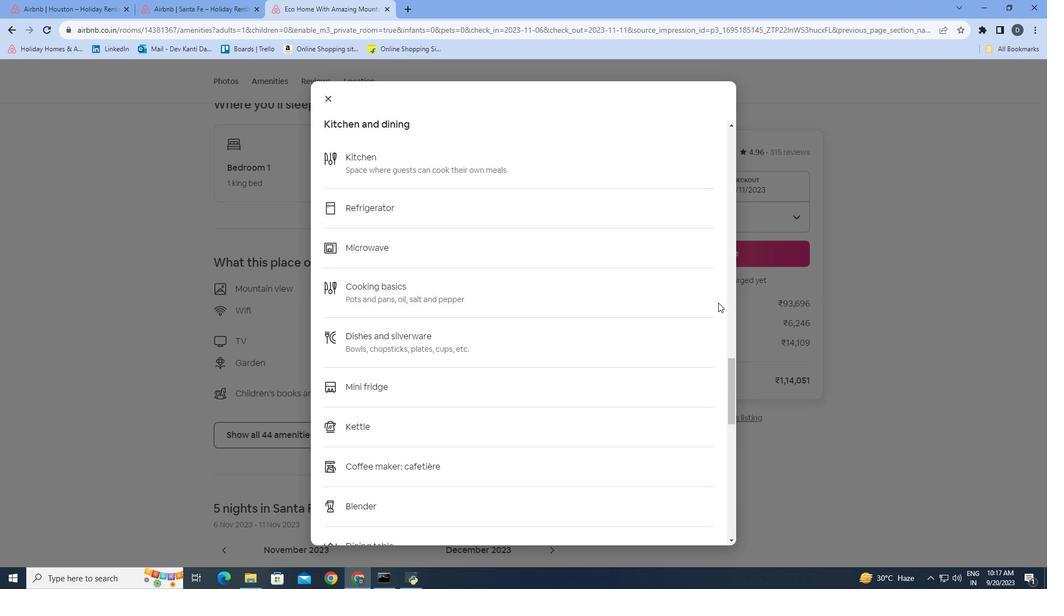 
Action: Mouse scrolled (718, 302) with delta (0, 0)
Screenshot: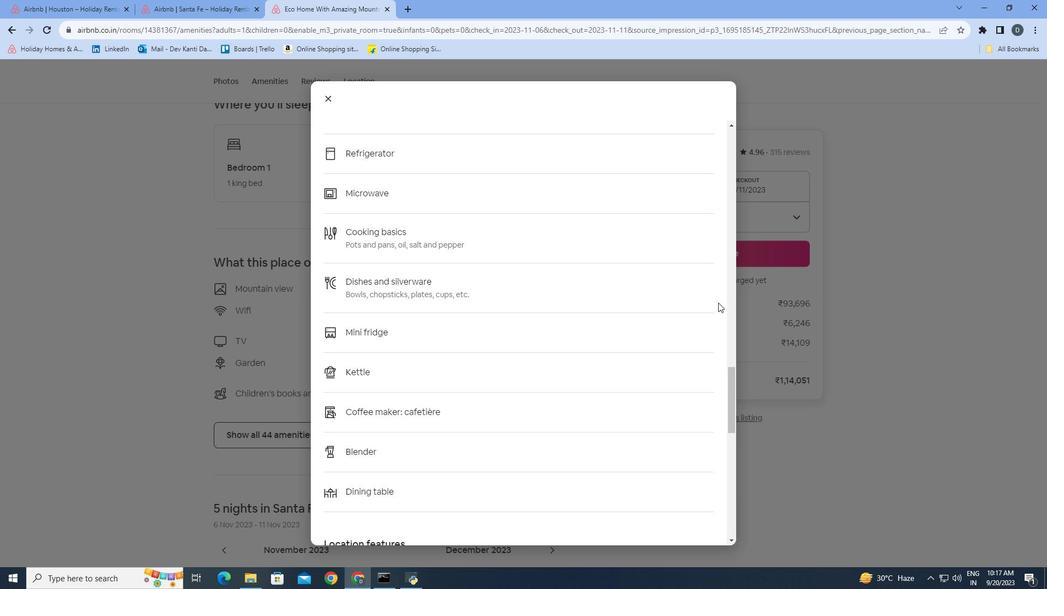 
Action: Mouse scrolled (718, 302) with delta (0, 0)
Screenshot: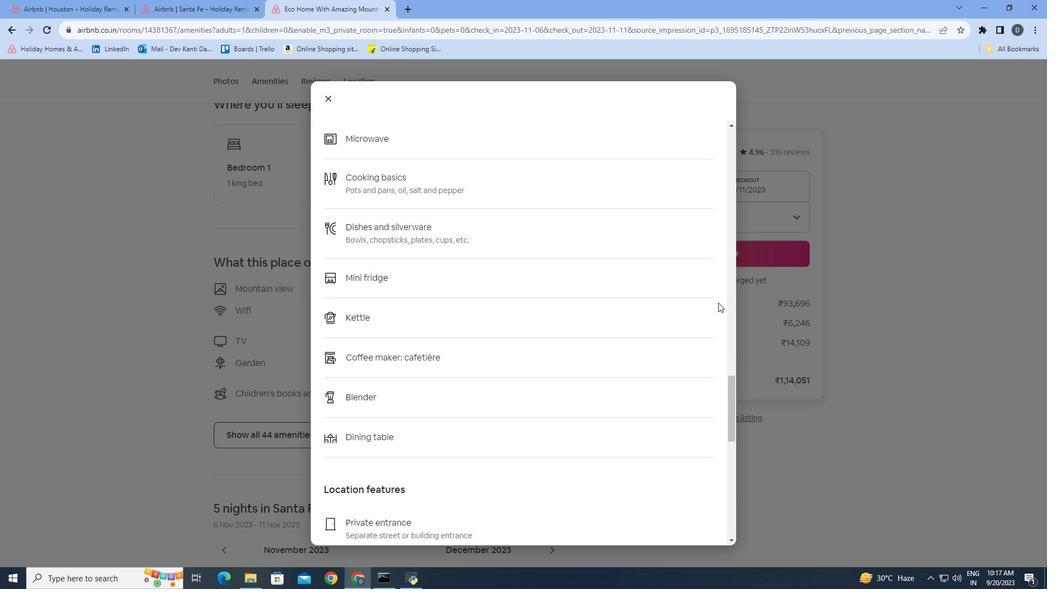 
Action: Mouse scrolled (718, 302) with delta (0, 0)
Screenshot: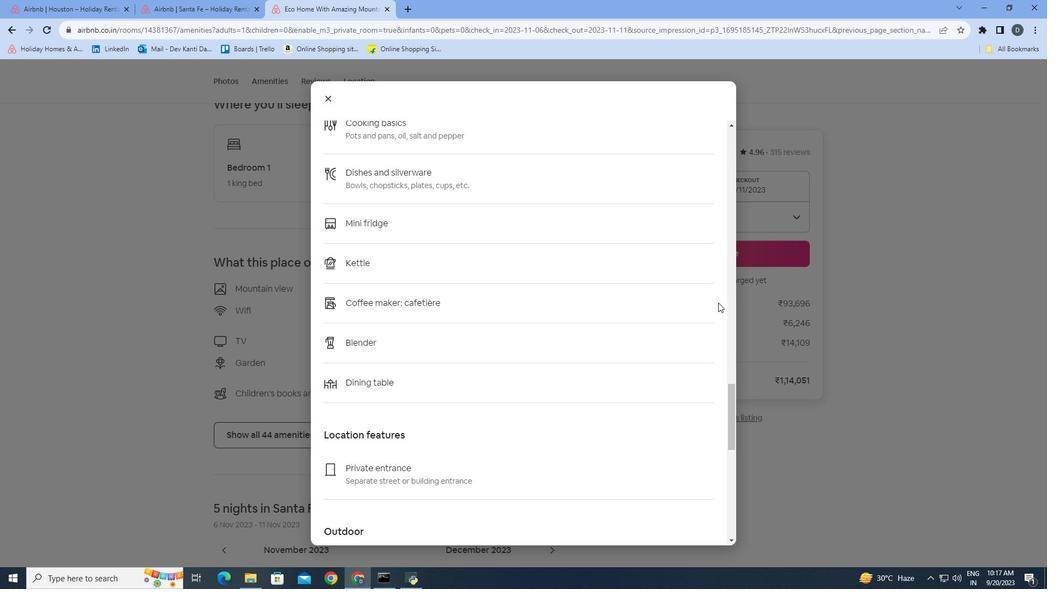 
Action: Mouse scrolled (718, 302) with delta (0, 0)
Screenshot: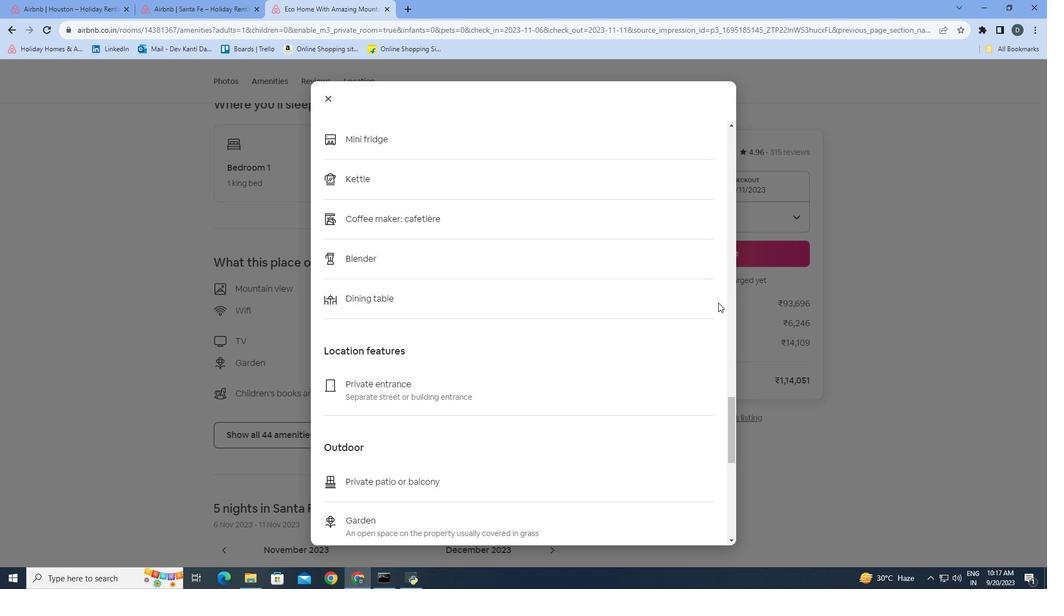 
Action: Mouse scrolled (718, 302) with delta (0, 0)
Screenshot: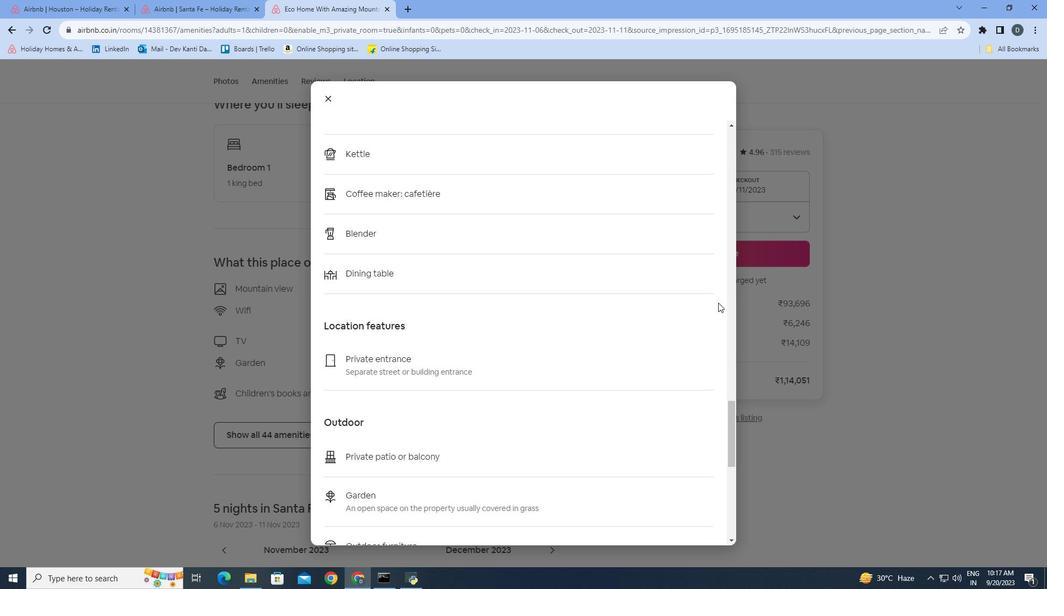 
Action: Mouse scrolled (718, 302) with delta (0, 0)
Screenshot: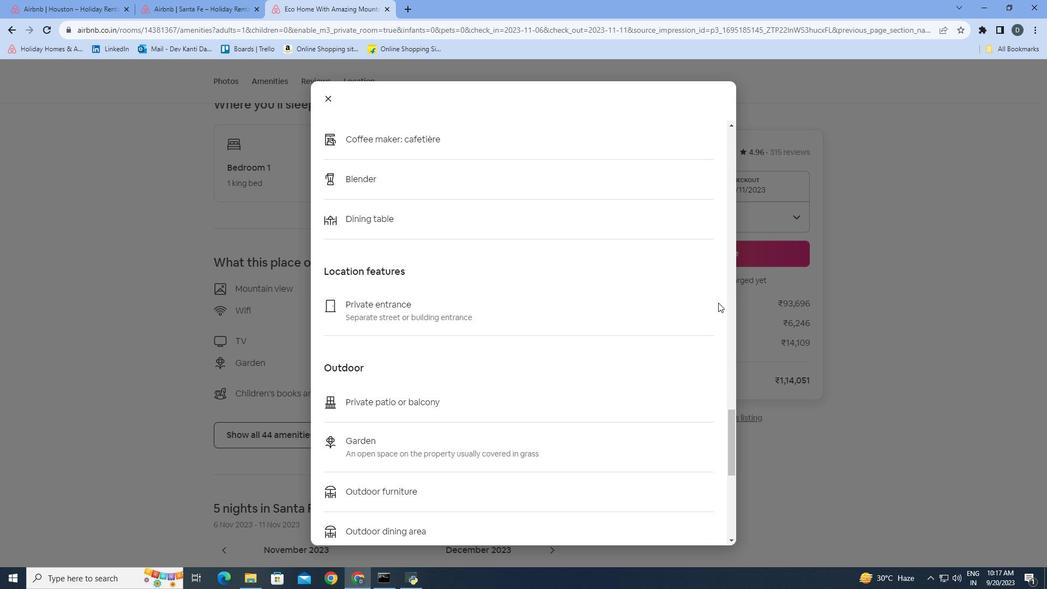 
Action: Mouse scrolled (718, 302) with delta (0, 0)
Screenshot: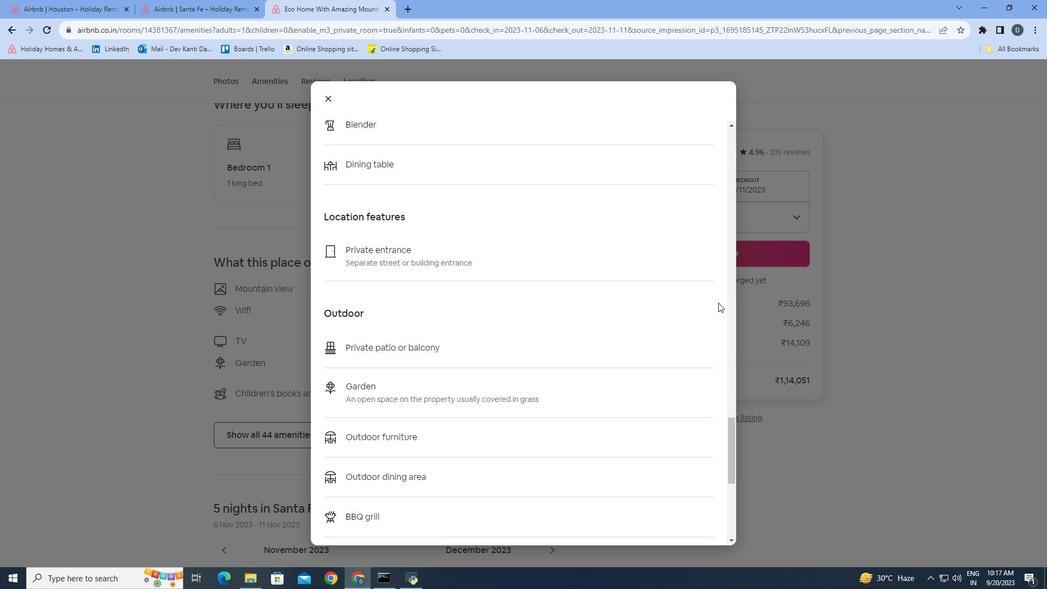 
Action: Mouse scrolled (718, 302) with delta (0, 0)
Screenshot: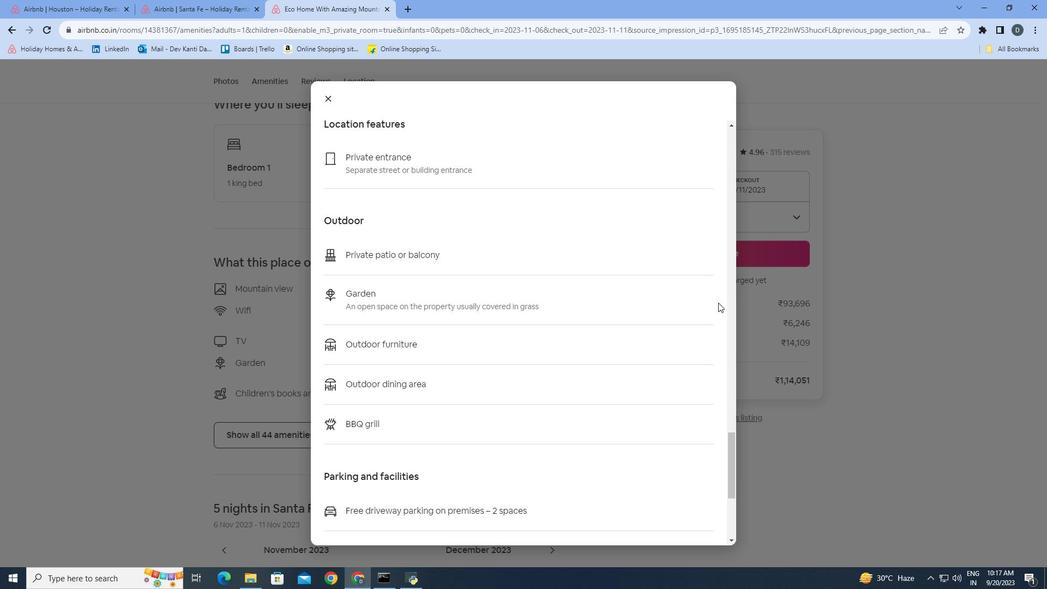 
Action: Mouse scrolled (718, 302) with delta (0, 0)
Screenshot: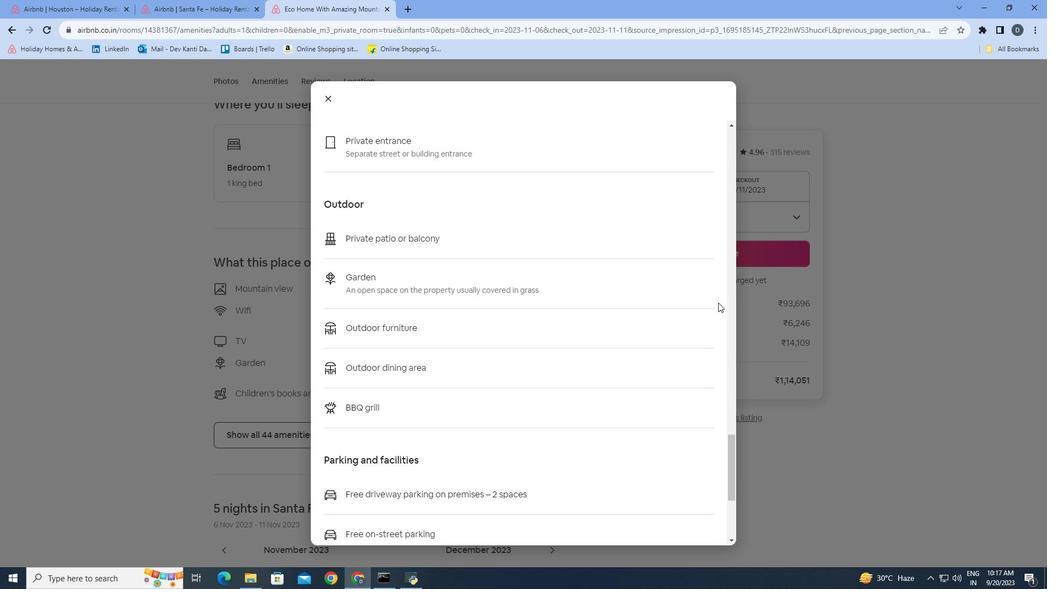 
Action: Mouse scrolled (718, 302) with delta (0, 0)
Screenshot: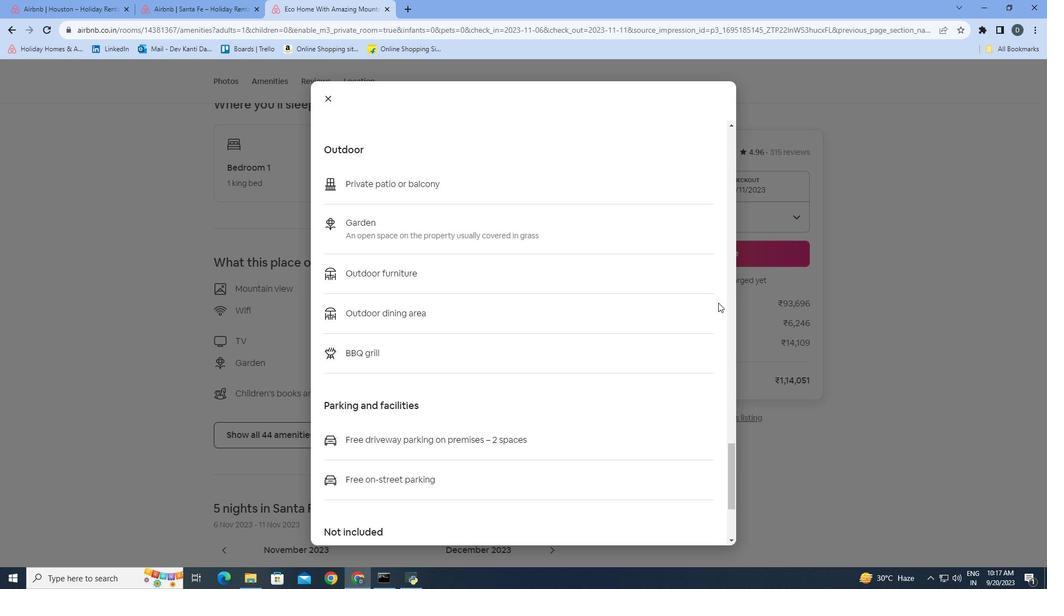 
Action: Mouse scrolled (718, 302) with delta (0, 0)
Screenshot: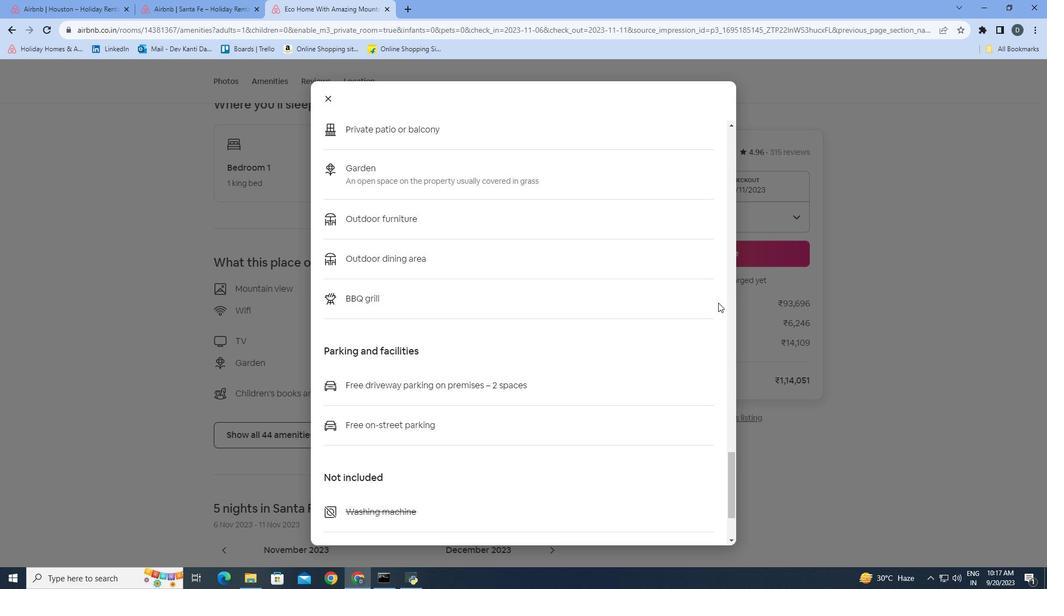 
Action: Mouse scrolled (718, 302) with delta (0, 0)
Screenshot: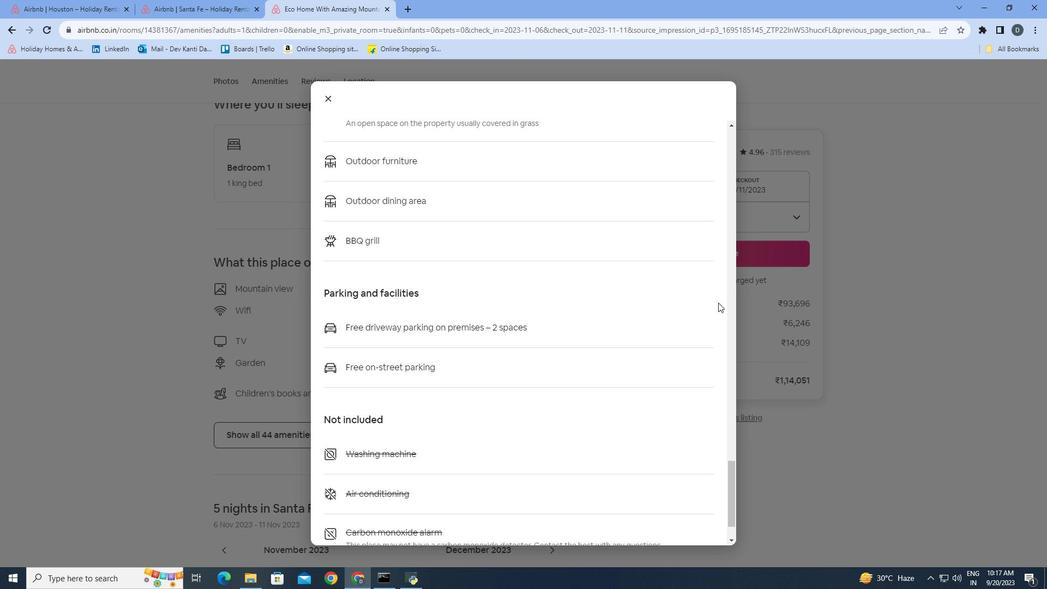 
Action: Mouse scrolled (718, 302) with delta (0, 0)
Screenshot: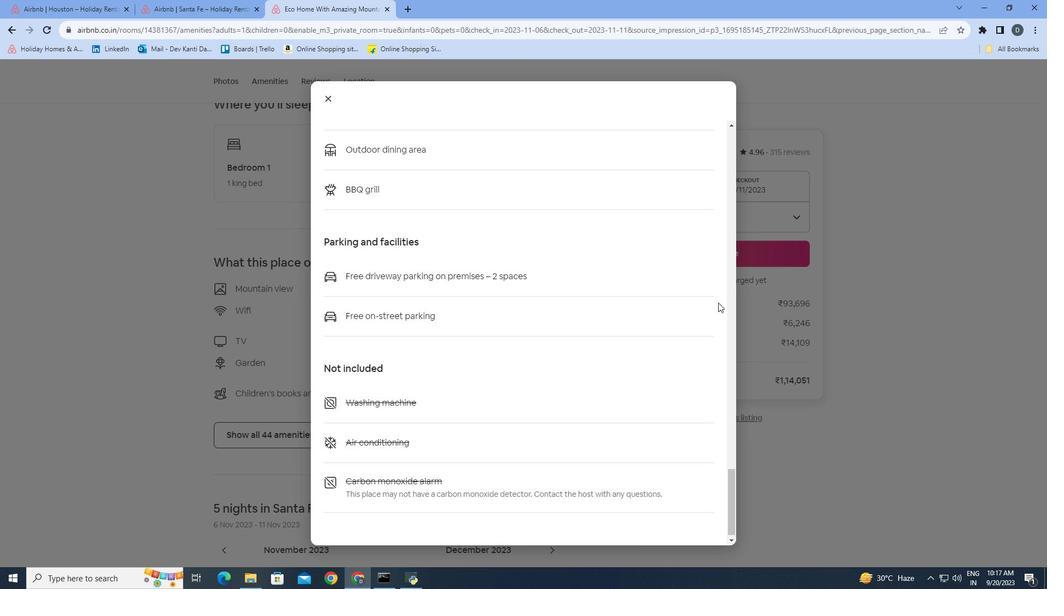 
Action: Mouse moved to (718, 303)
Screenshot: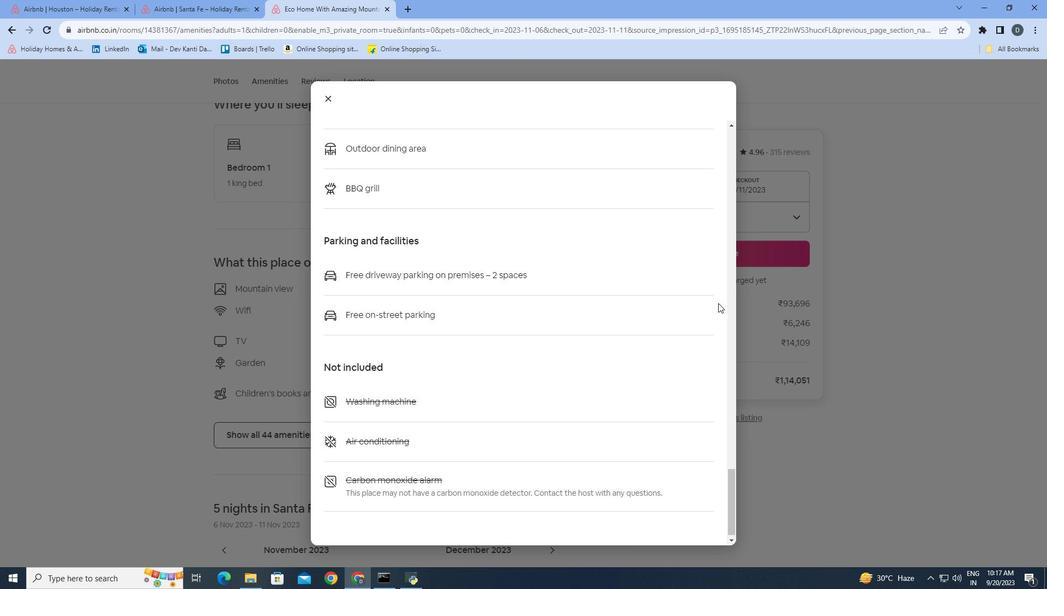 
Action: Mouse scrolled (718, 302) with delta (0, 0)
Screenshot: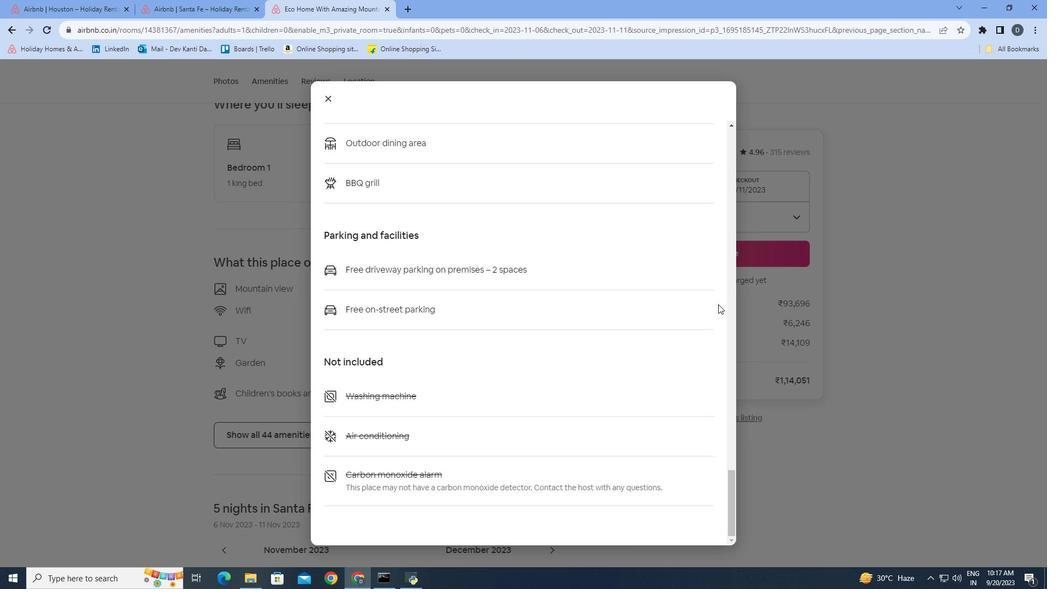 
Action: Mouse scrolled (718, 302) with delta (0, 0)
Screenshot: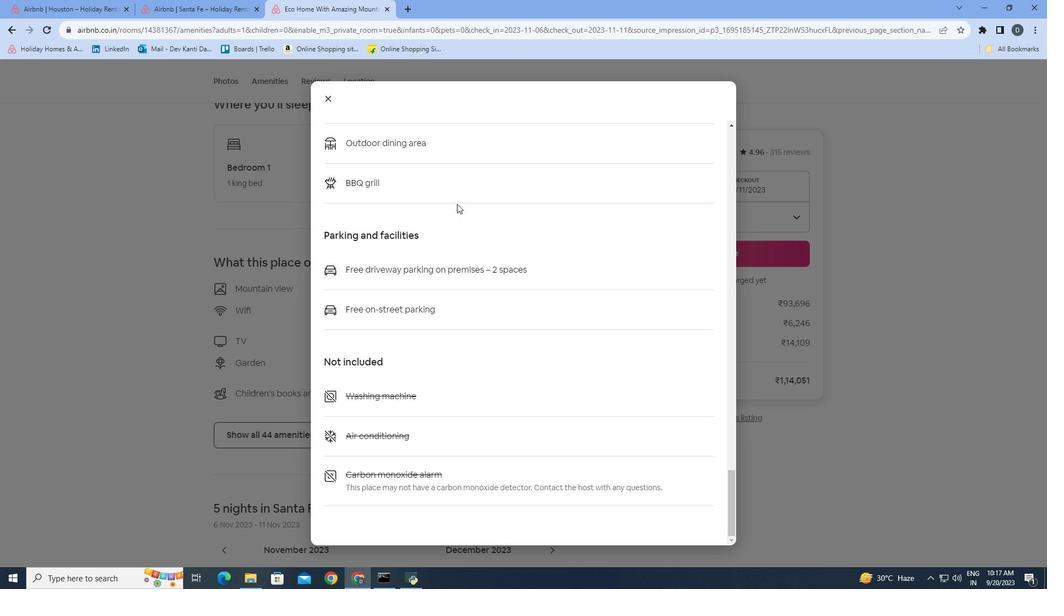 
Action: Mouse moved to (325, 94)
Screenshot: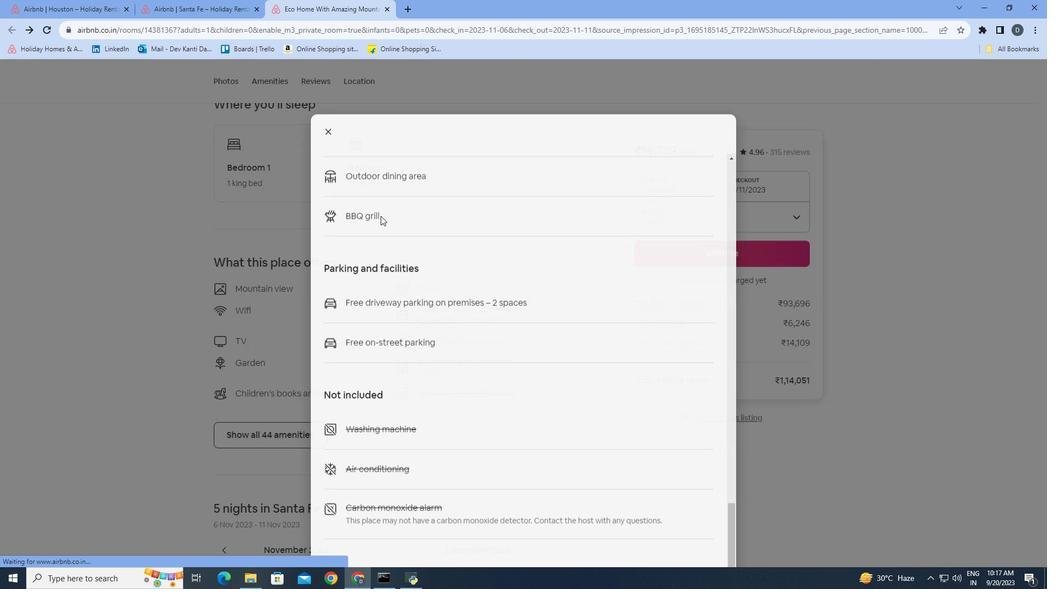 
Action: Mouse pressed left at (325, 94)
Screenshot: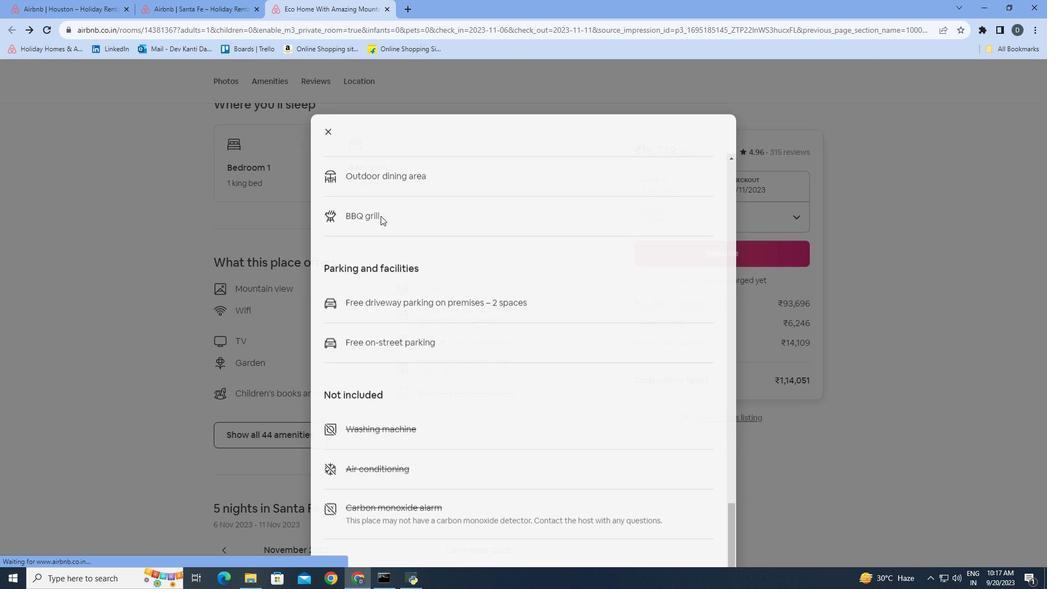 
Action: Mouse moved to (548, 404)
Screenshot: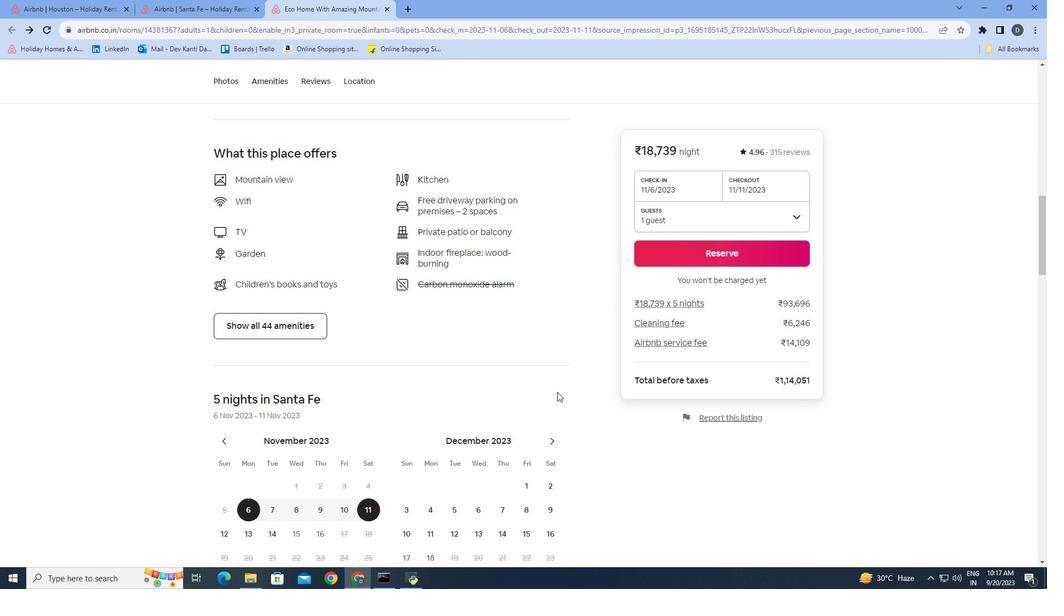 
Action: Mouse scrolled (548, 403) with delta (0, 0)
Screenshot: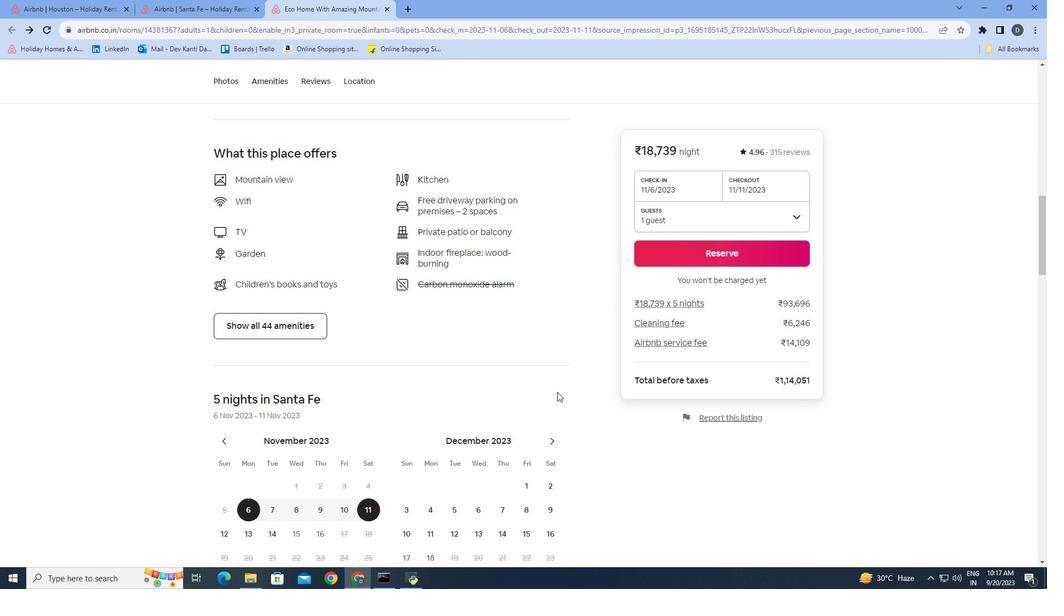 
Action: Mouse moved to (553, 402)
Screenshot: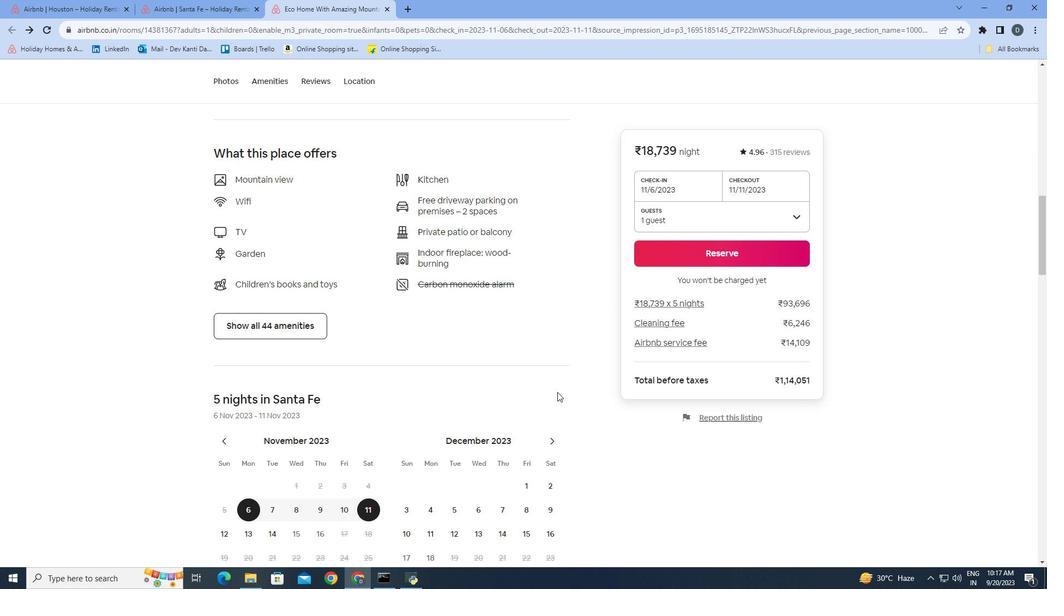 
Action: Mouse scrolled (553, 401) with delta (0, 0)
Screenshot: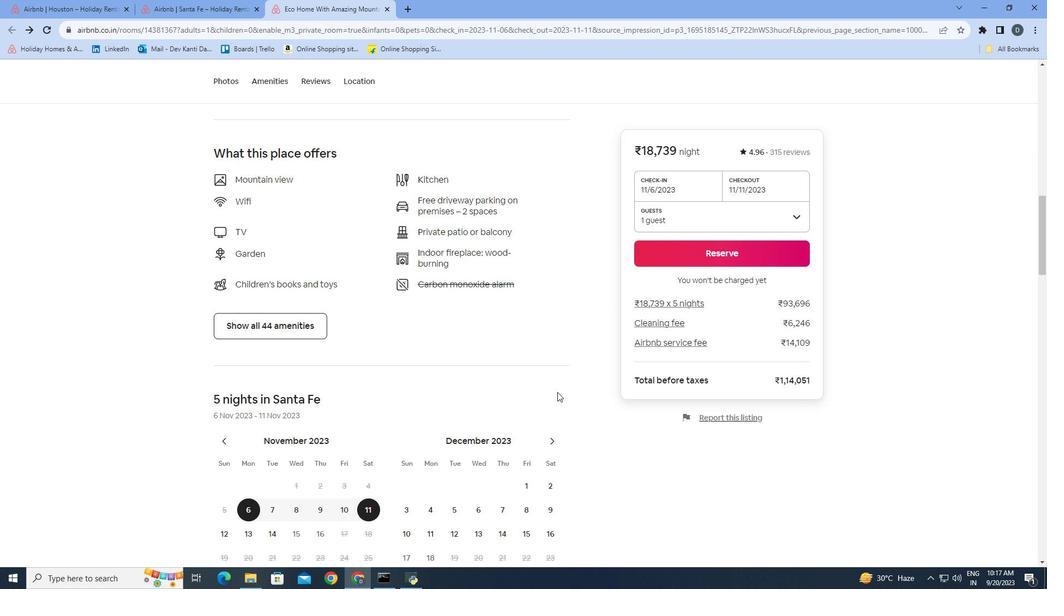 
Action: Mouse moved to (576, 403)
Screenshot: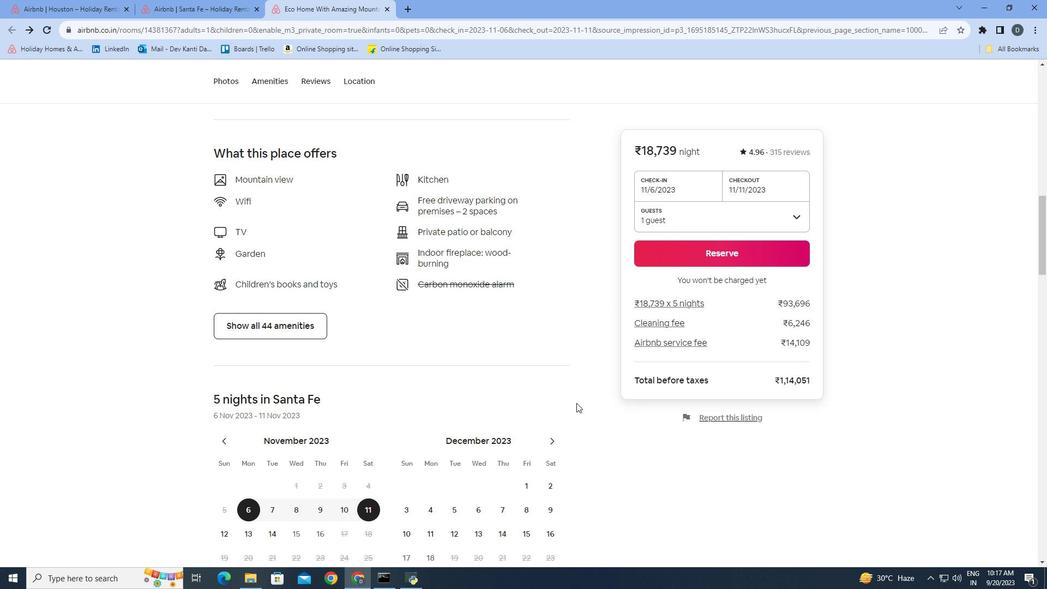 
Action: Mouse scrolled (576, 402) with delta (0, 0)
Screenshot: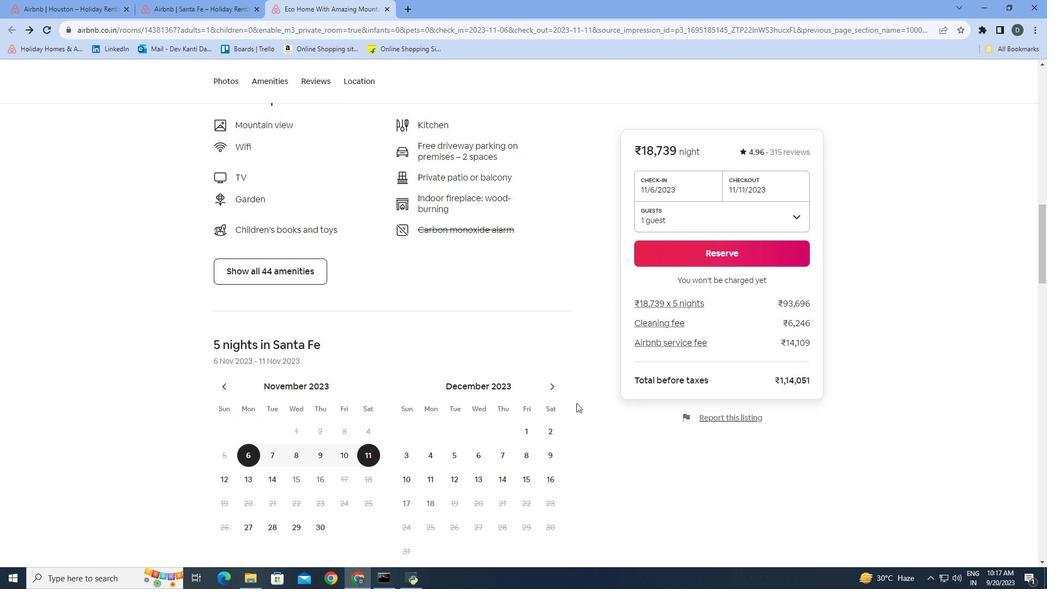 
Action: Mouse scrolled (576, 402) with delta (0, 0)
Screenshot: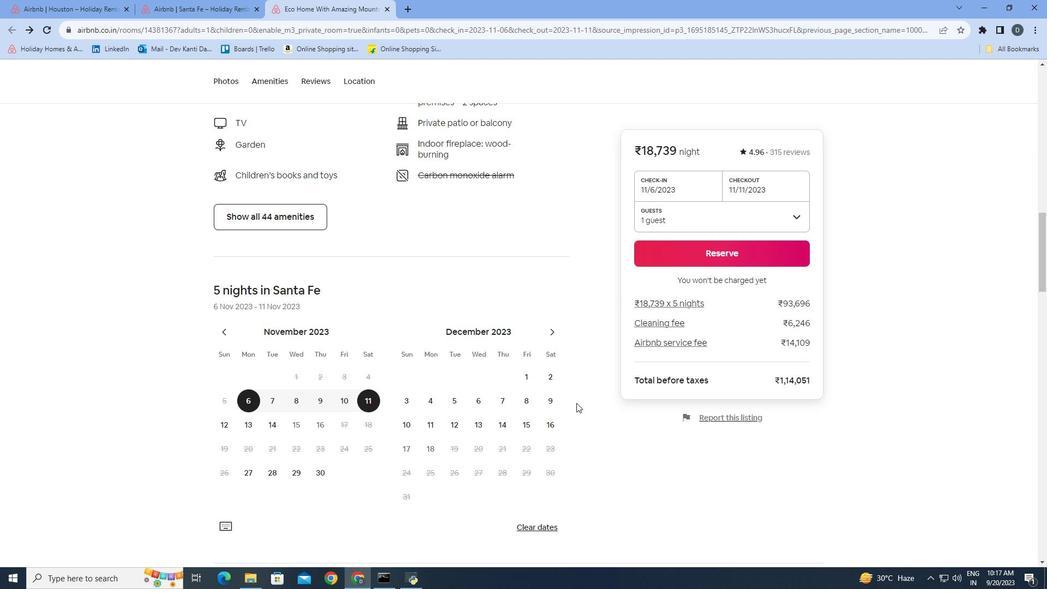 
Action: Mouse scrolled (576, 402) with delta (0, 0)
Screenshot: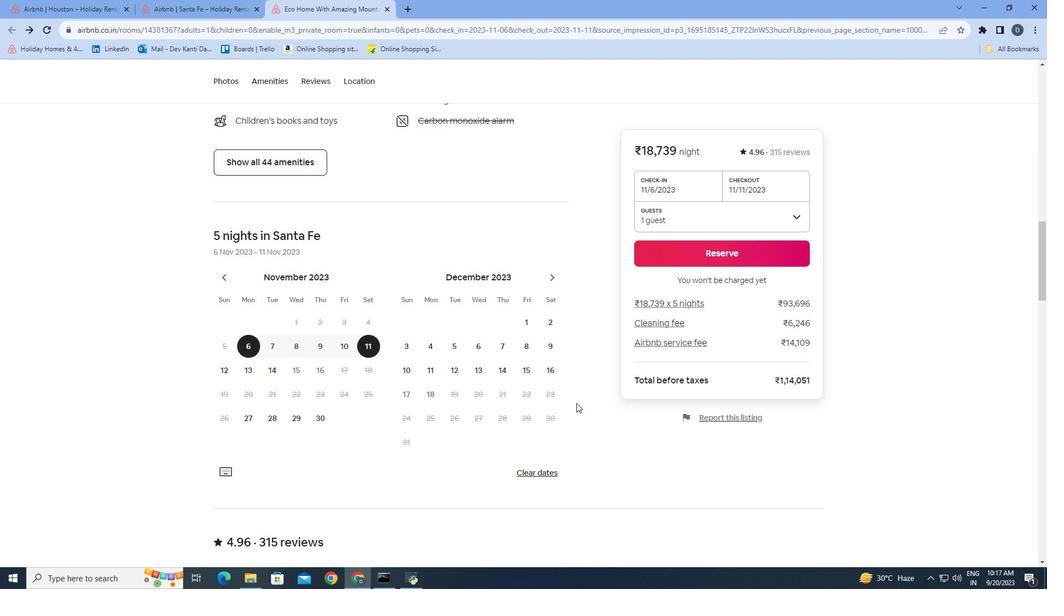 
Action: Mouse scrolled (576, 402) with delta (0, 0)
Screenshot: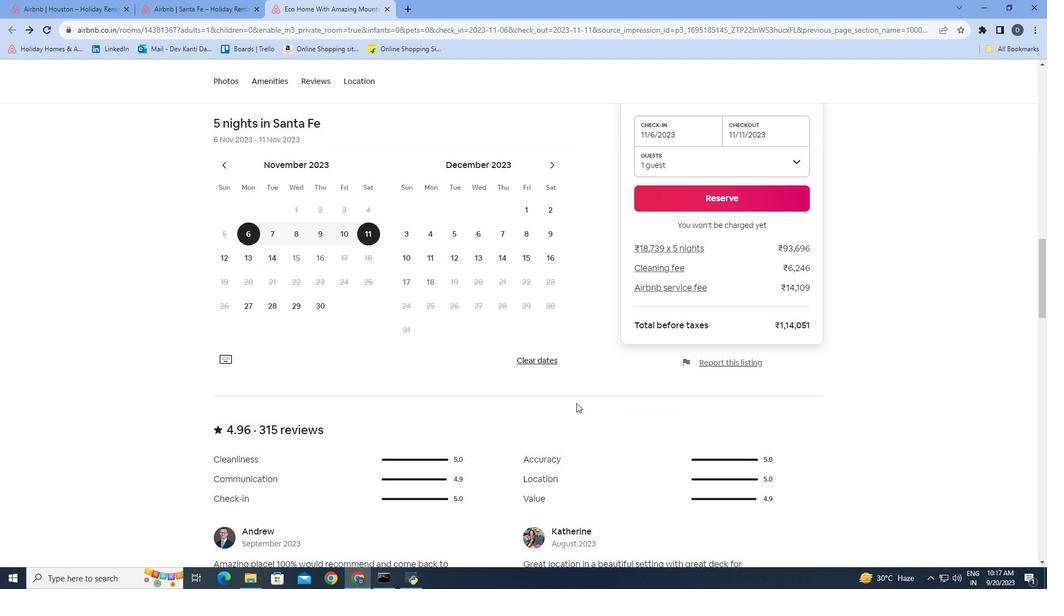 
Action: Mouse scrolled (576, 402) with delta (0, 0)
Screenshot: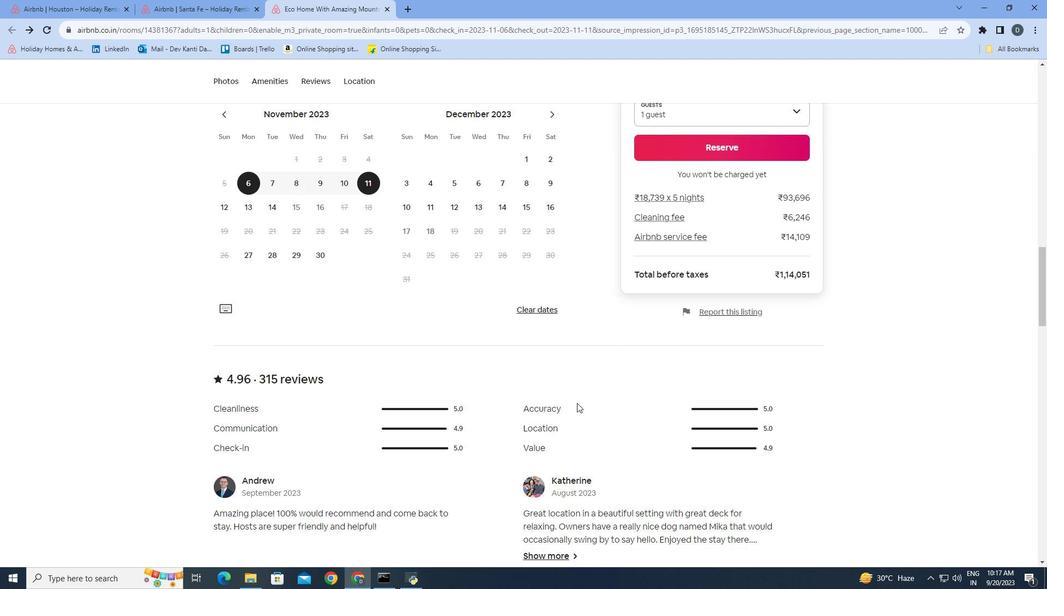 
Action: Mouse scrolled (576, 402) with delta (0, 0)
Screenshot: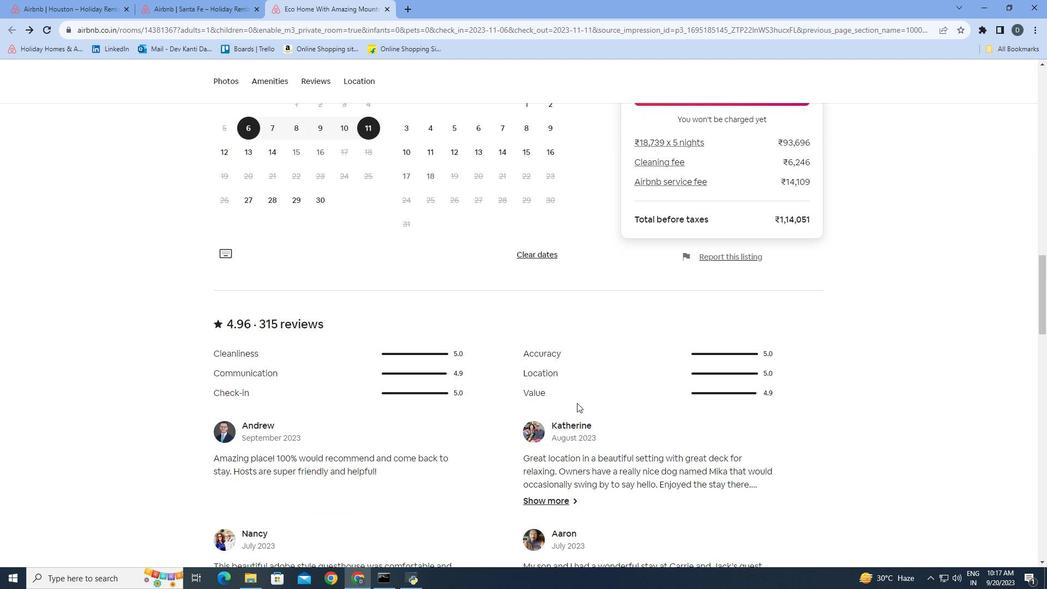 
Action: Mouse scrolled (576, 402) with delta (0, 0)
Screenshot: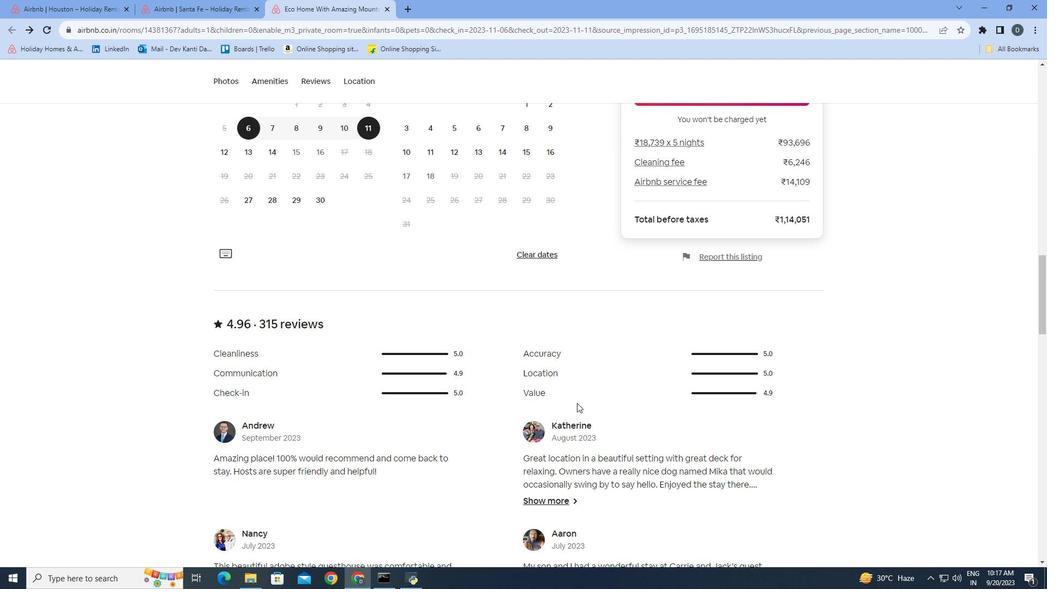 
Action: Mouse moved to (577, 403)
Screenshot: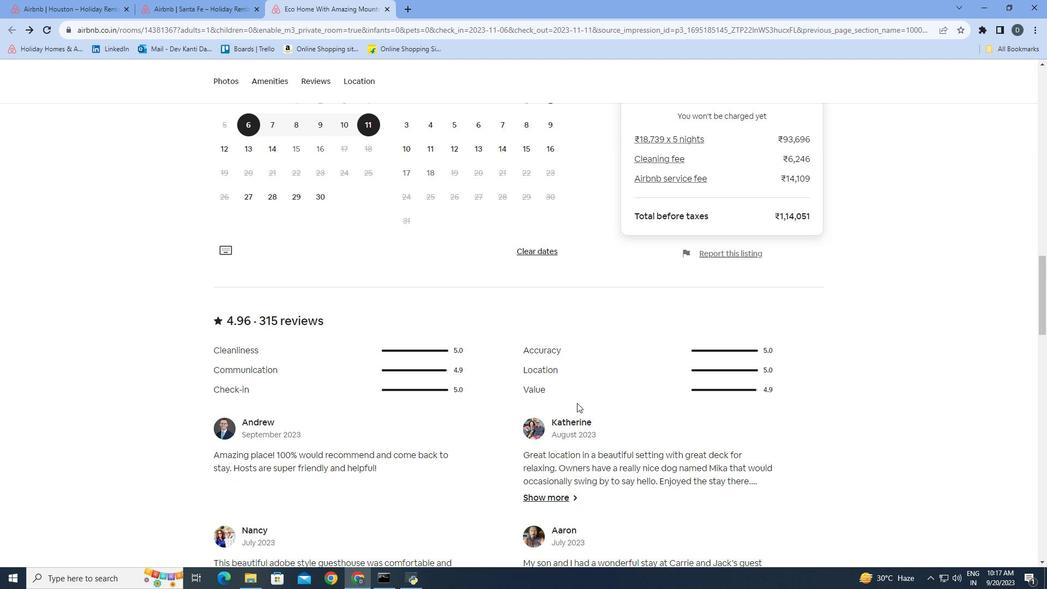 
Action: Mouse scrolled (577, 402) with delta (0, 0)
Screenshot: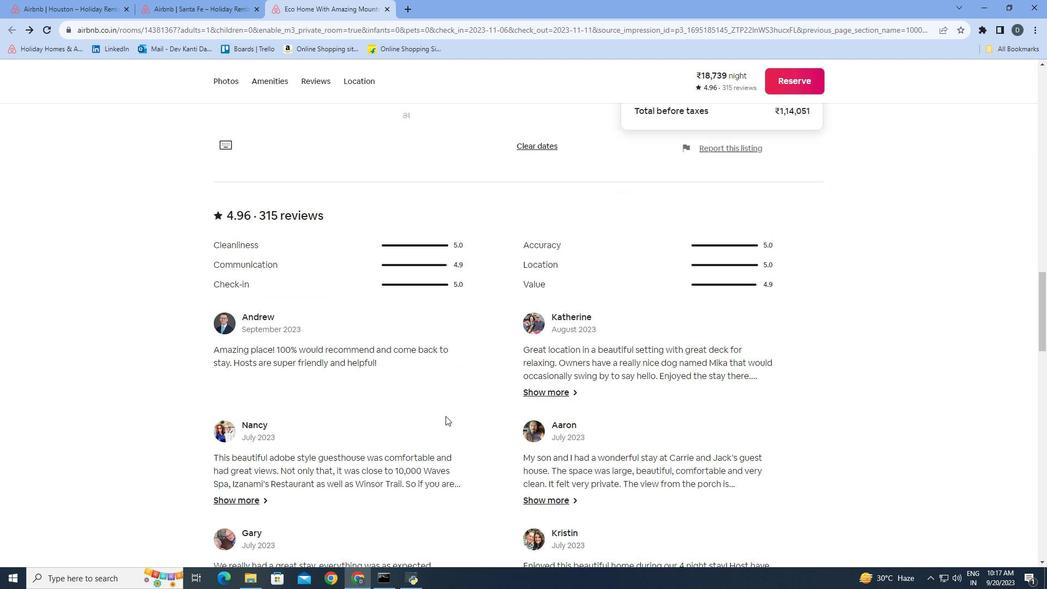 
Action: Mouse moved to (576, 403)
Screenshot: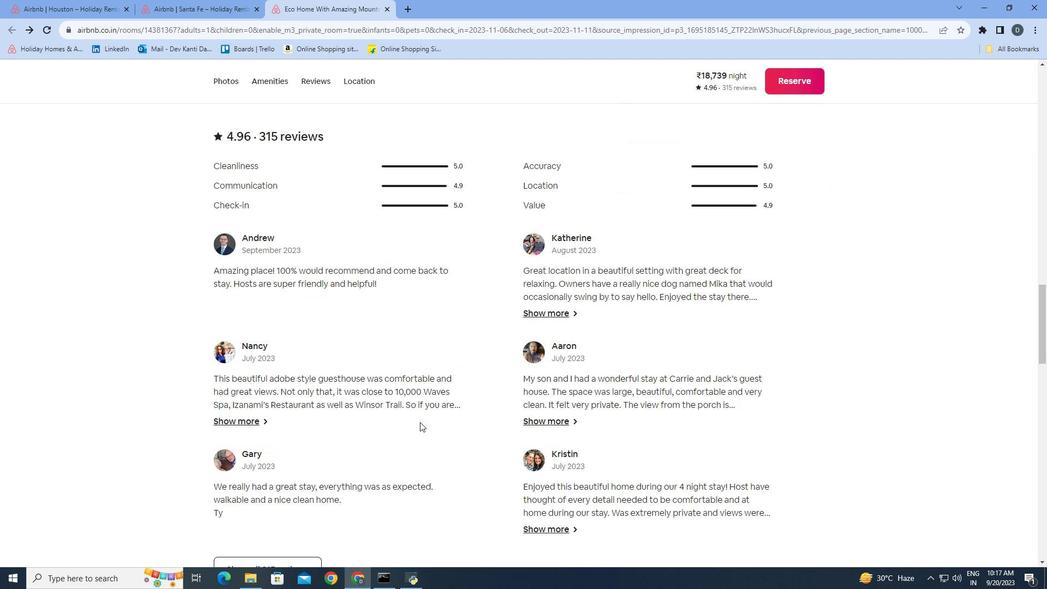
Action: Mouse scrolled (576, 403) with delta (0, 0)
Screenshot: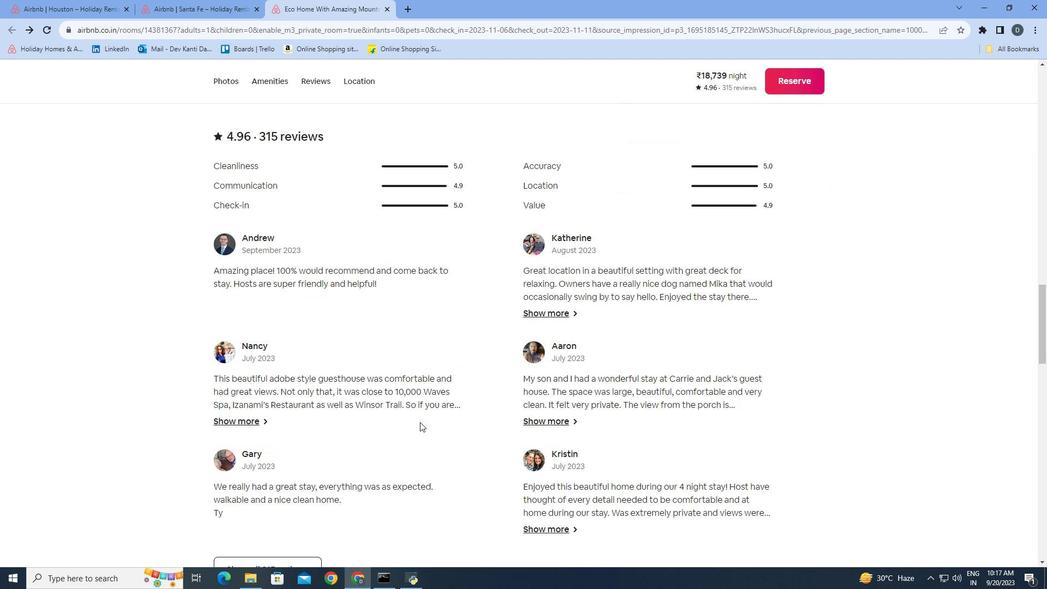 
Action: Mouse moved to (458, 410)
Screenshot: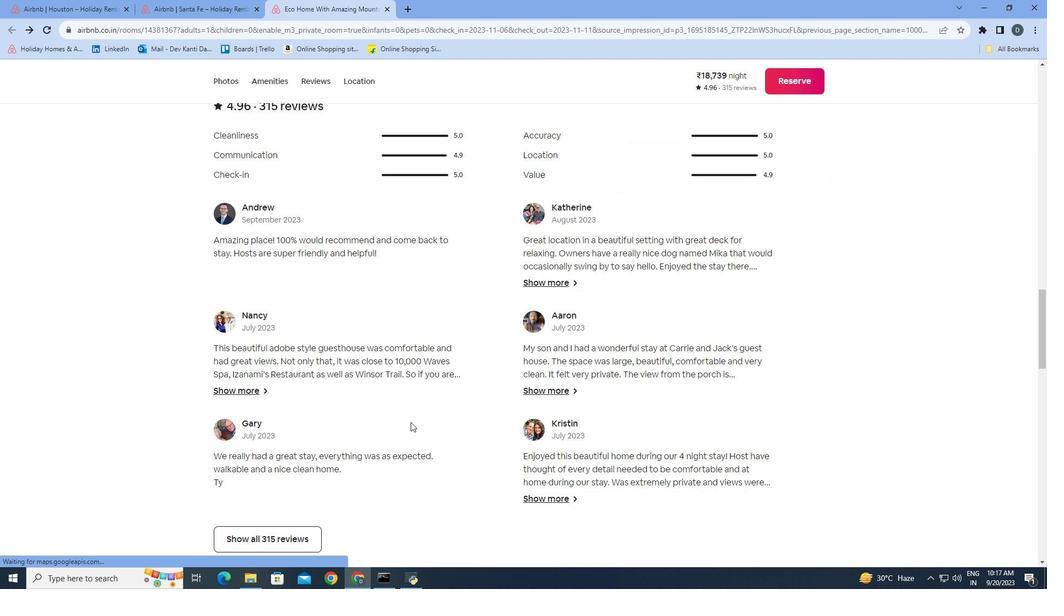 
Action: Mouse scrolled (458, 410) with delta (0, 0)
Screenshot: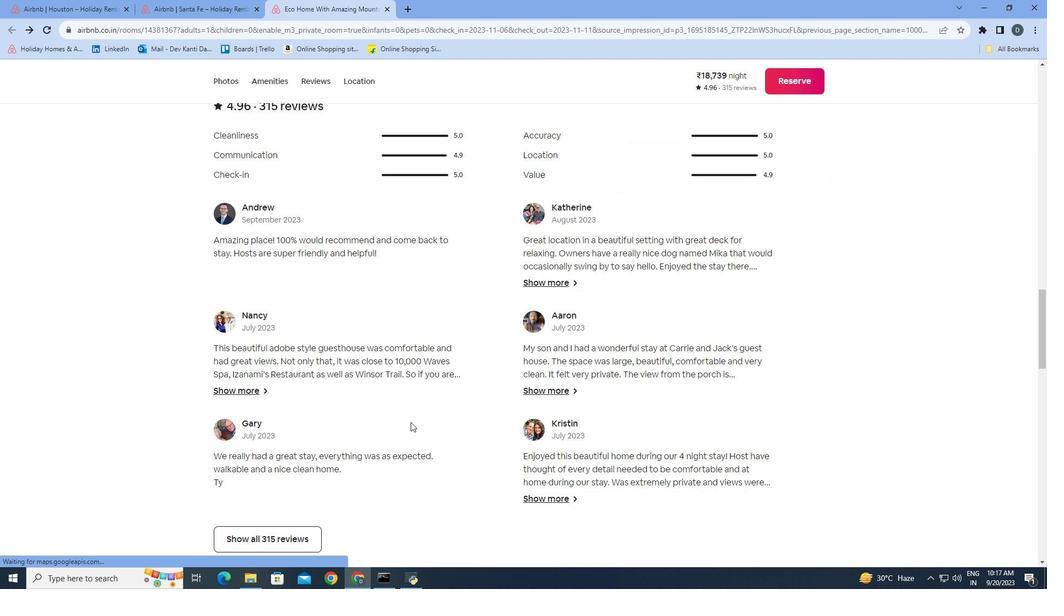 
Action: Mouse moved to (430, 418)
Screenshot: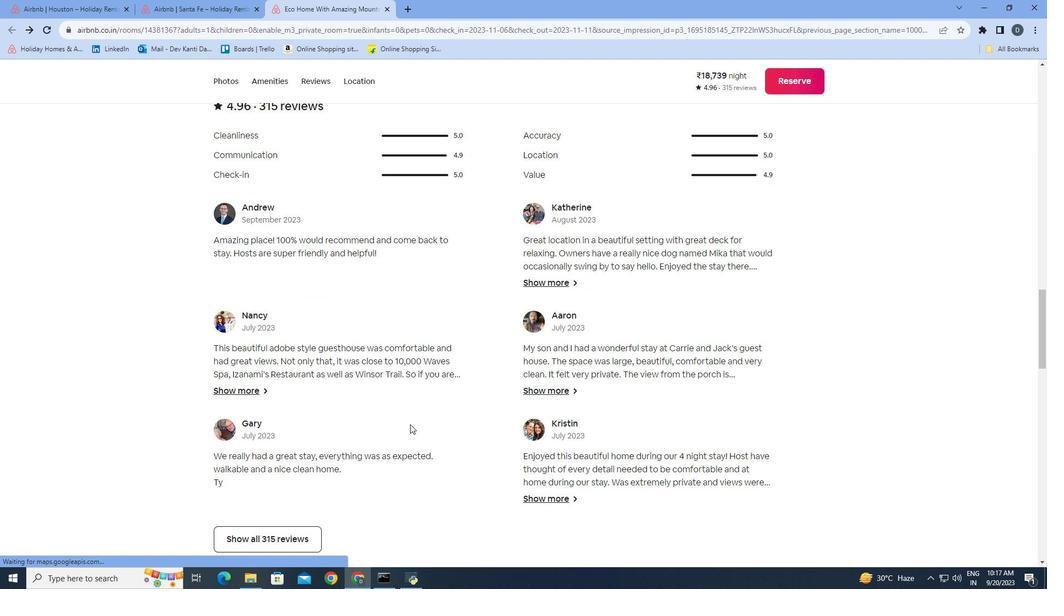 
Action: Mouse scrolled (430, 418) with delta (0, 0)
Screenshot: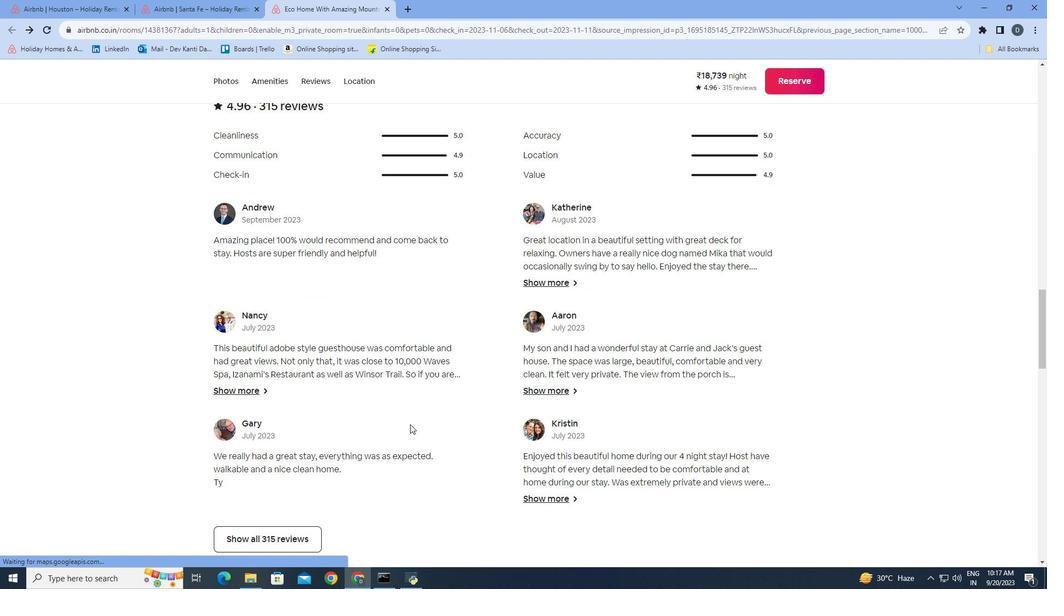 
Action: Mouse moved to (400, 434)
Screenshot: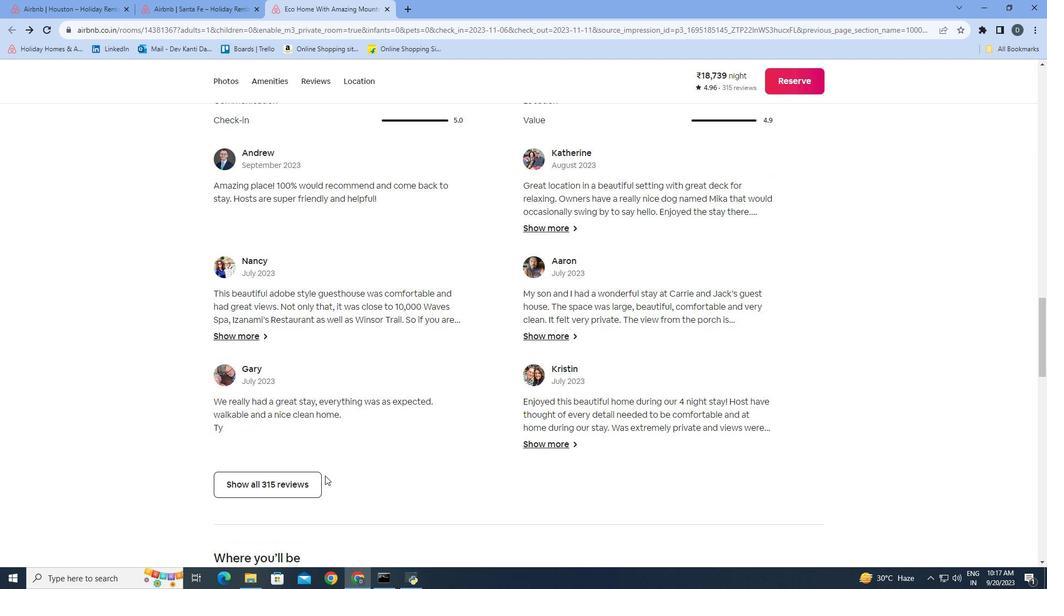 
Action: Mouse scrolled (400, 434) with delta (0, 0)
Screenshot: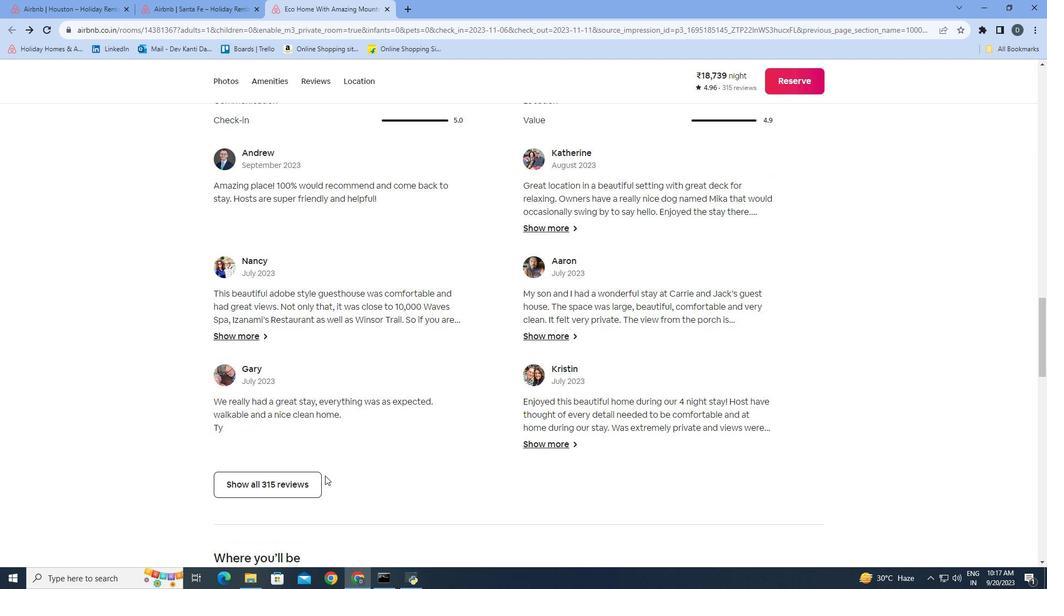 
Action: Mouse moved to (308, 479)
Screenshot: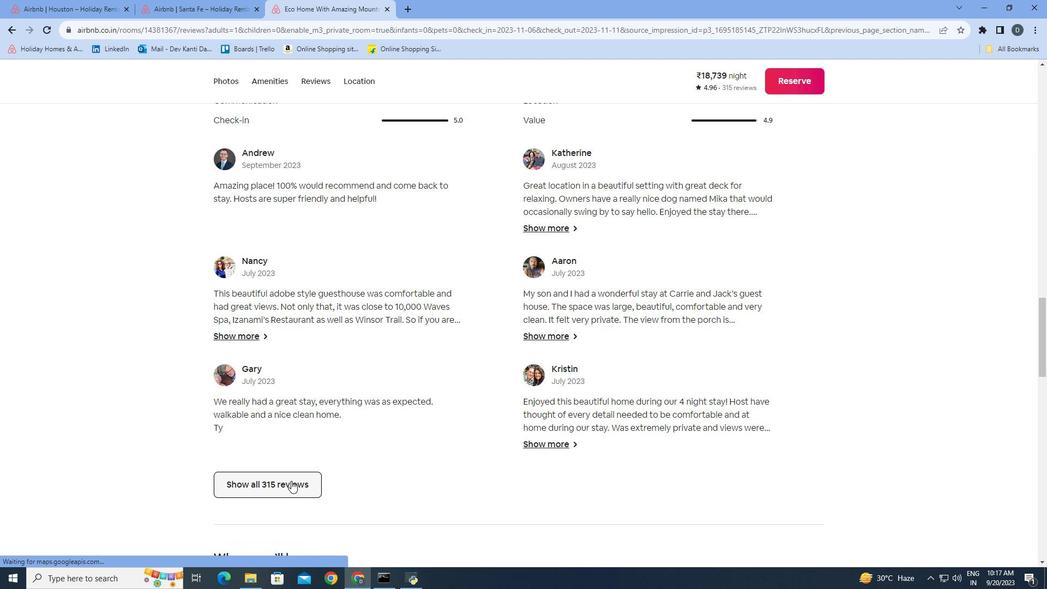 
Action: Mouse pressed left at (308, 479)
Screenshot: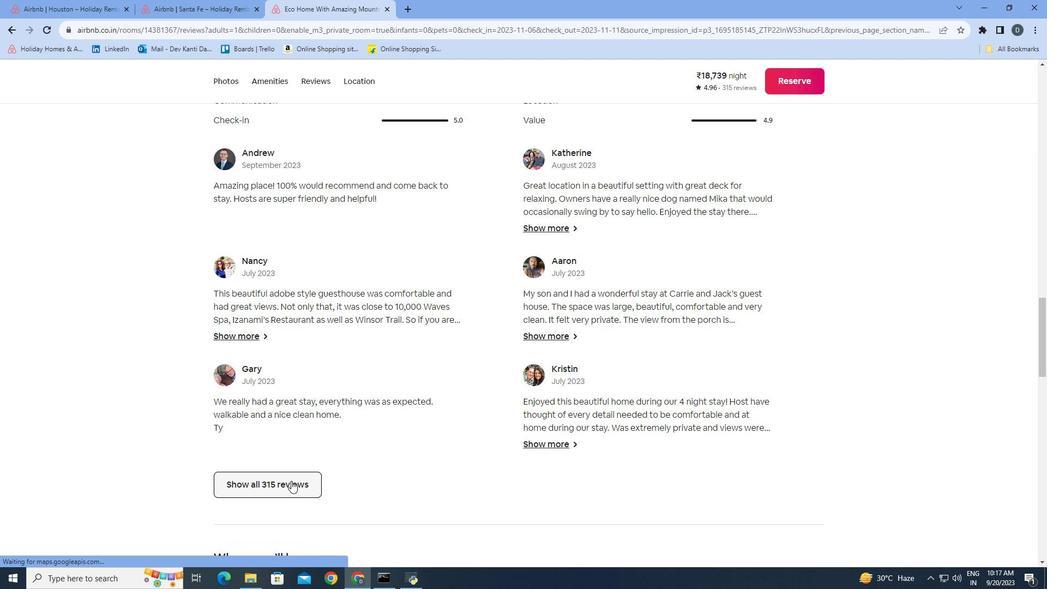 
Action: Mouse moved to (783, 279)
Screenshot: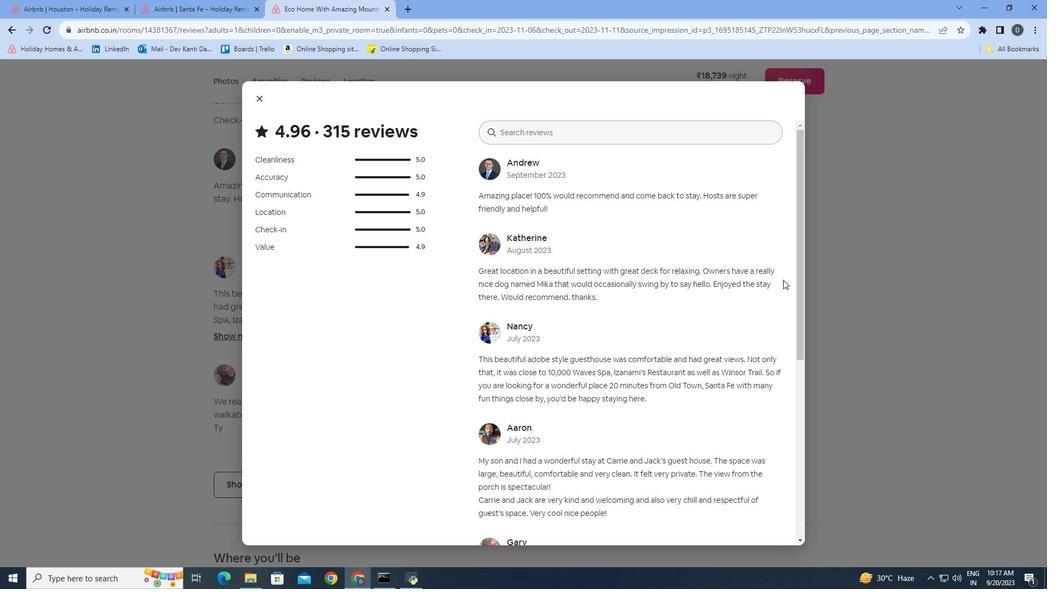 
Action: Mouse scrolled (783, 279) with delta (0, 0)
Screenshot: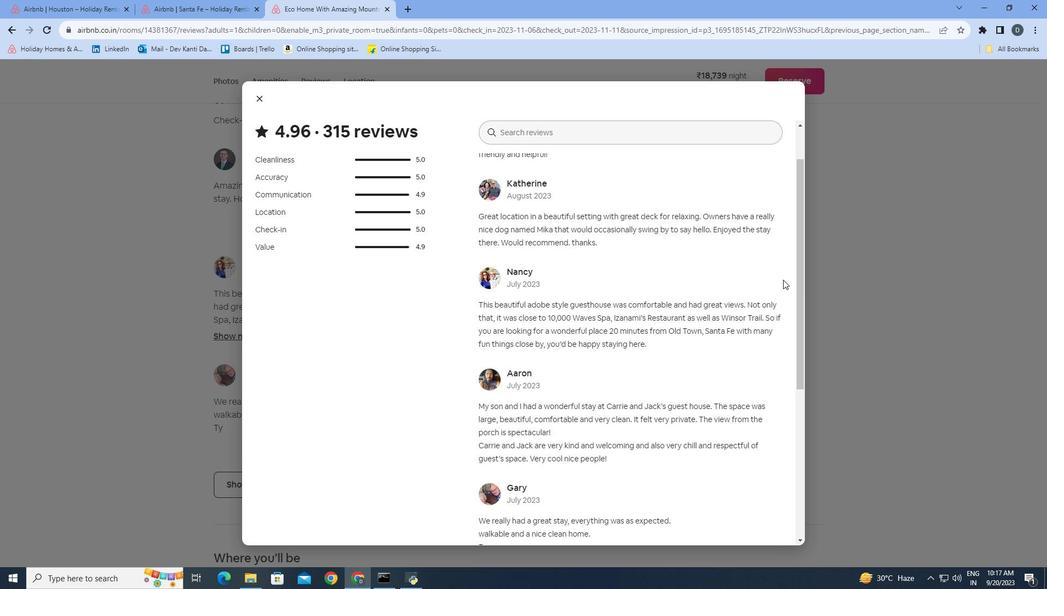 
Action: Mouse moved to (783, 279)
Screenshot: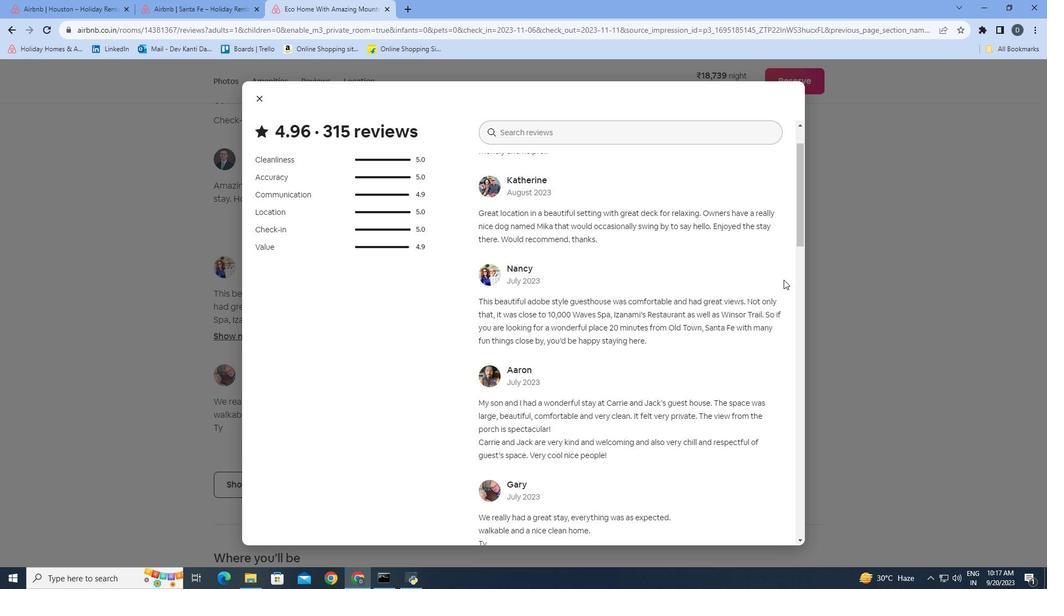 
Action: Mouse scrolled (783, 279) with delta (0, 0)
Screenshot: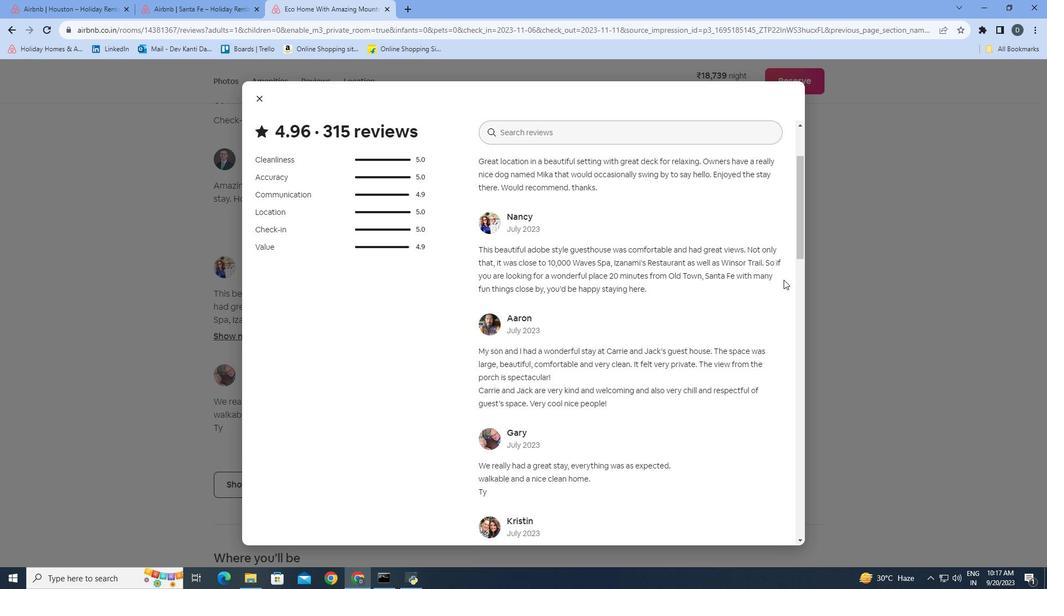 
Action: Mouse scrolled (783, 279) with delta (0, 0)
Screenshot: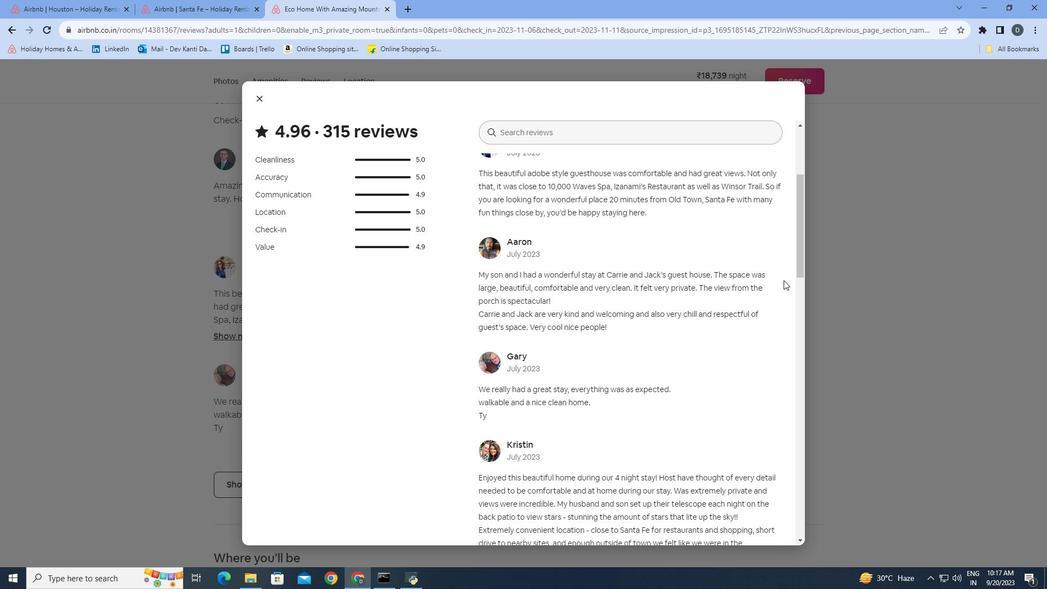 
Action: Mouse moved to (783, 280)
Screenshot: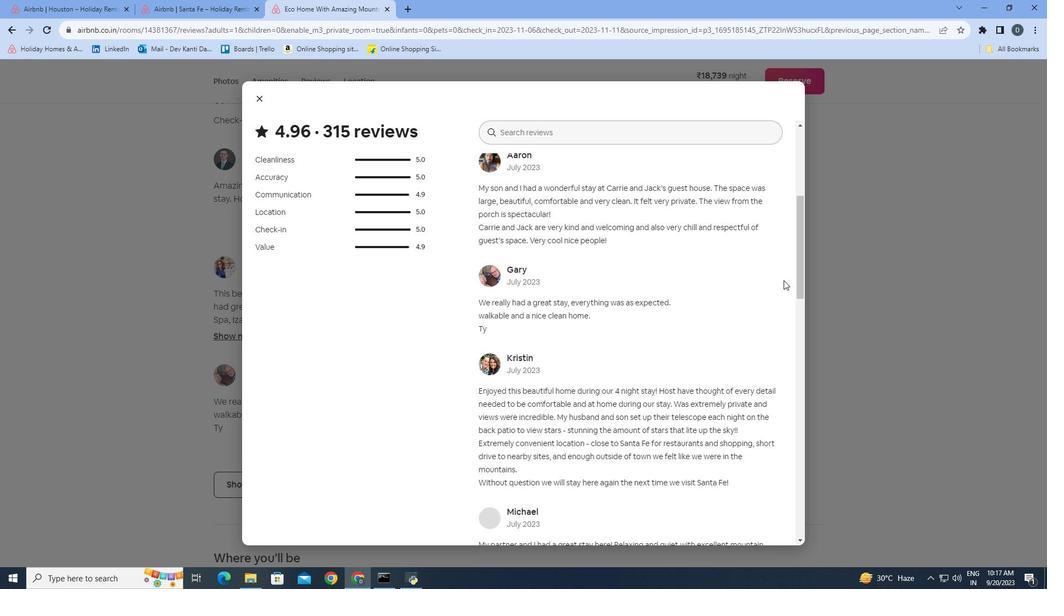 
Action: Mouse scrolled (783, 279) with delta (0, 0)
Screenshot: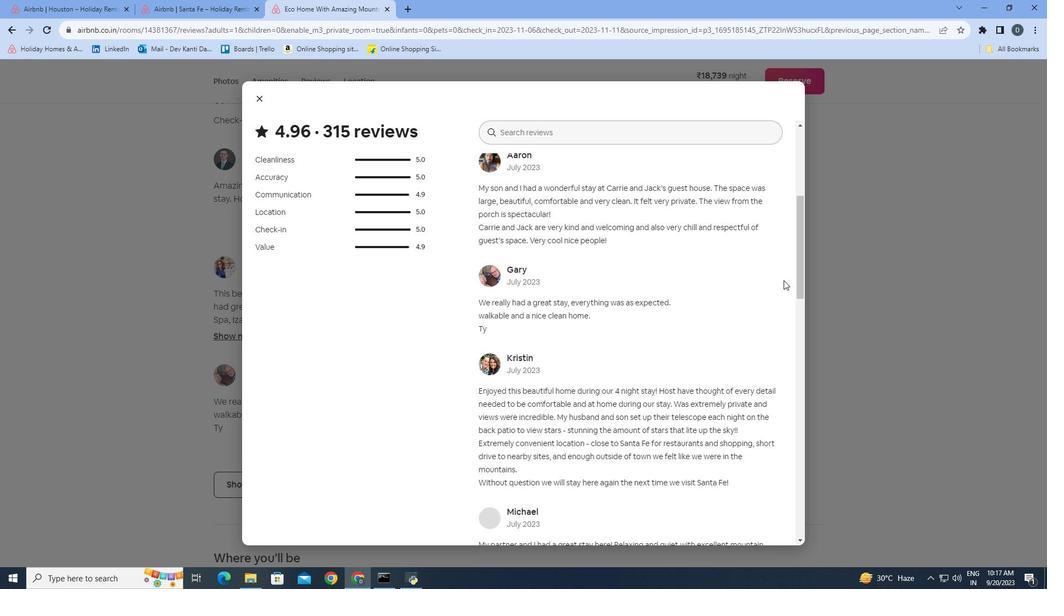 
Action: Mouse scrolled (783, 279) with delta (0, 0)
Screenshot: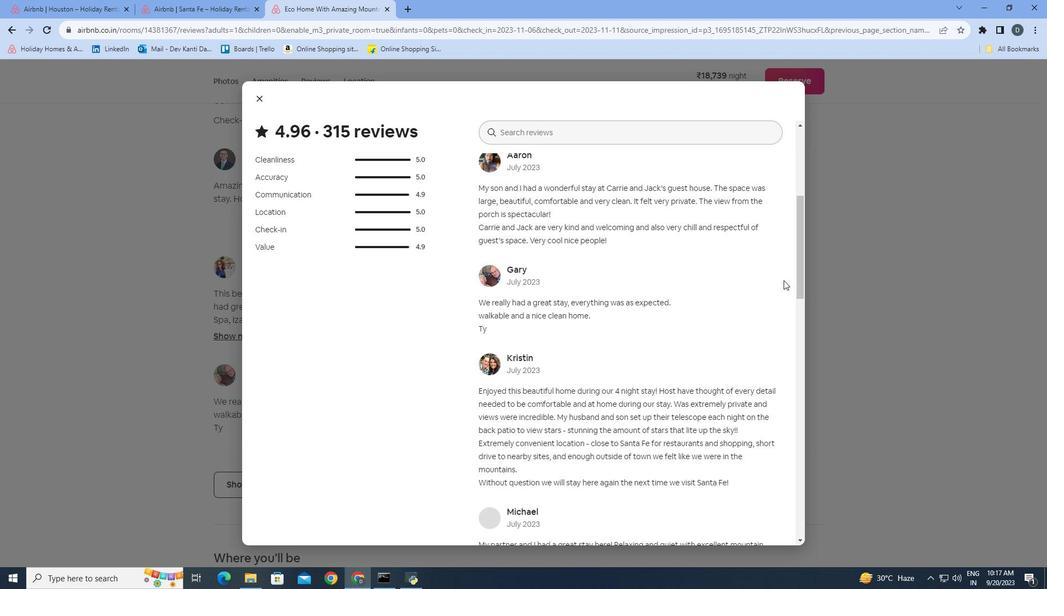 
Action: Mouse scrolled (783, 279) with delta (0, 0)
Screenshot: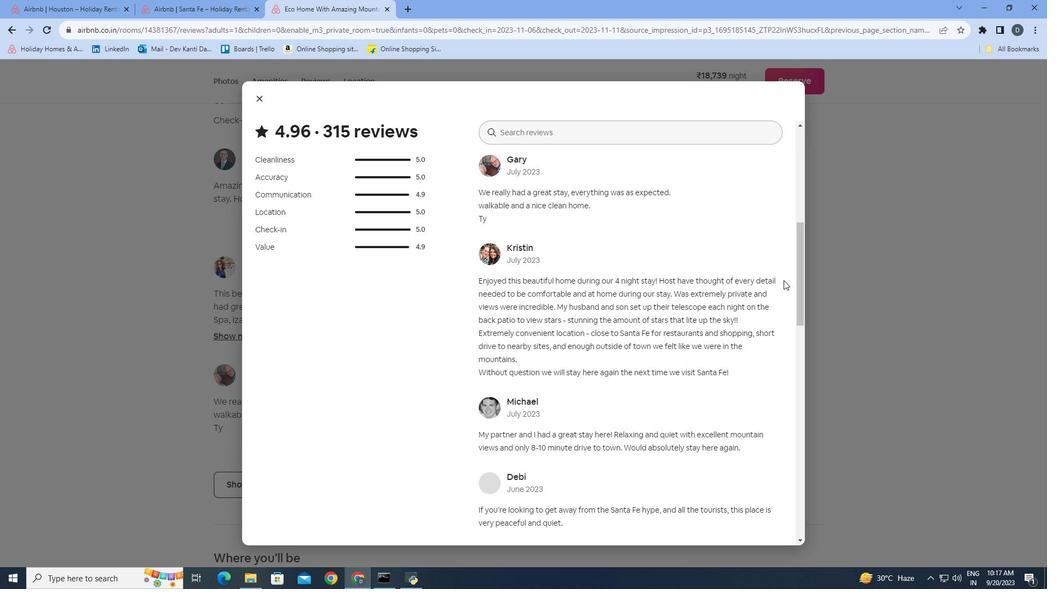 
Action: Mouse scrolled (783, 279) with delta (0, 0)
Screenshot: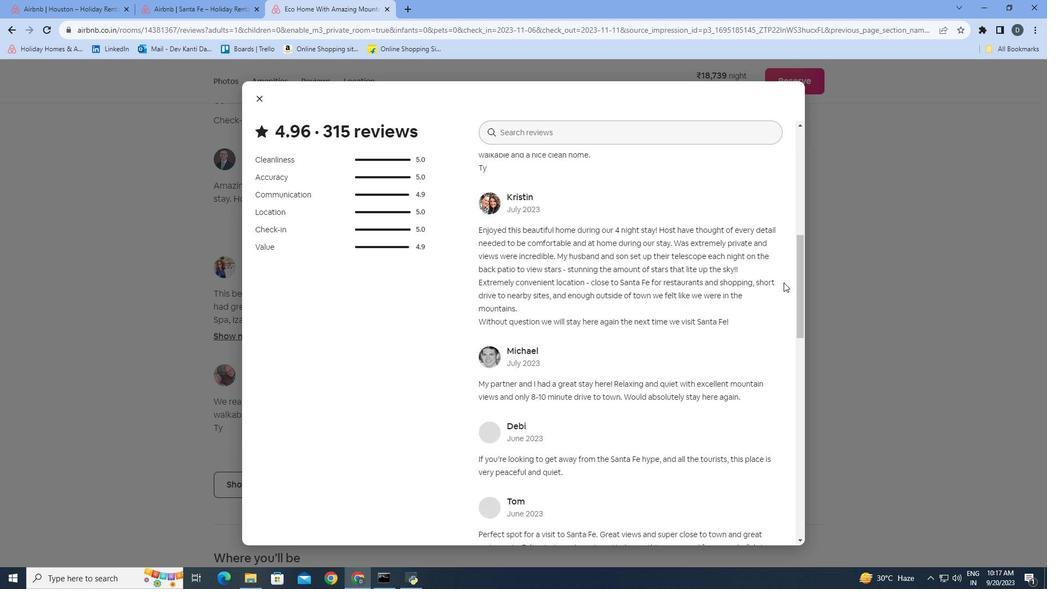 
Action: Mouse scrolled (783, 279) with delta (0, 0)
Screenshot: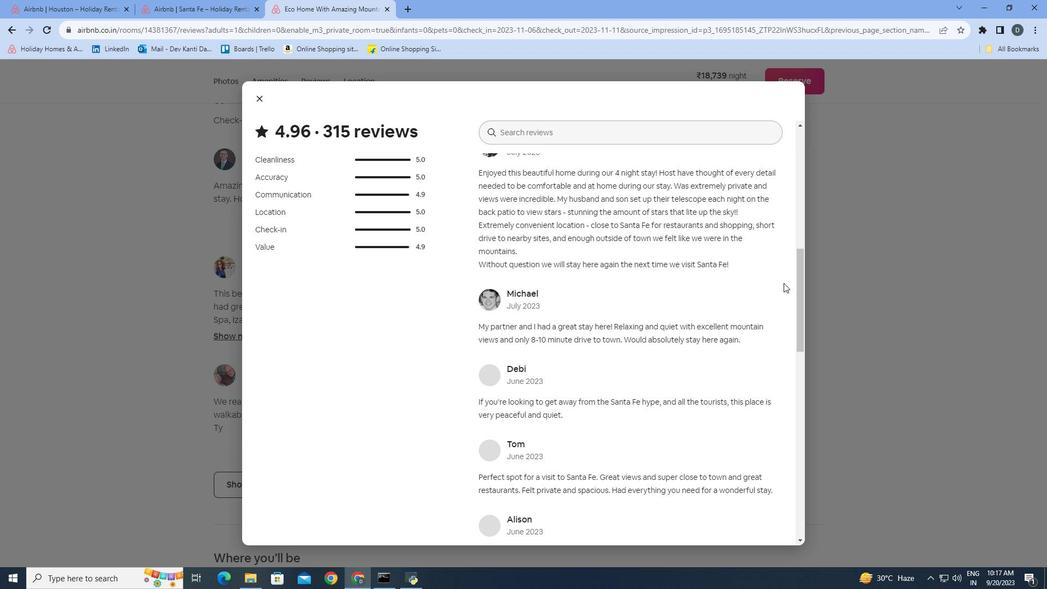 
Action: Mouse moved to (783, 280)
Screenshot: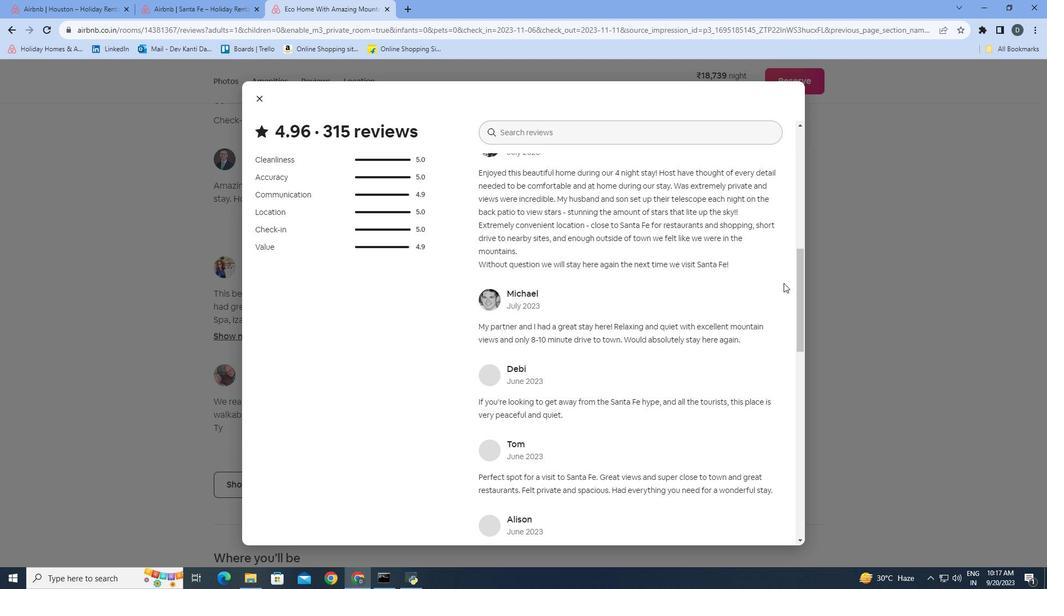 
Action: Mouse scrolled (783, 280) with delta (0, 0)
Screenshot: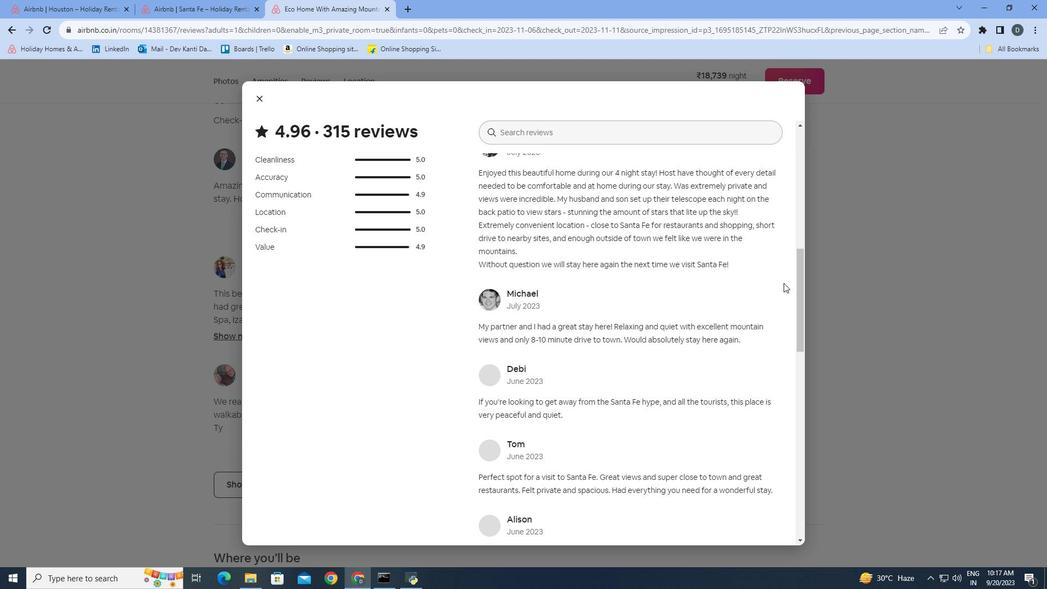 
Action: Mouse moved to (783, 284)
Screenshot: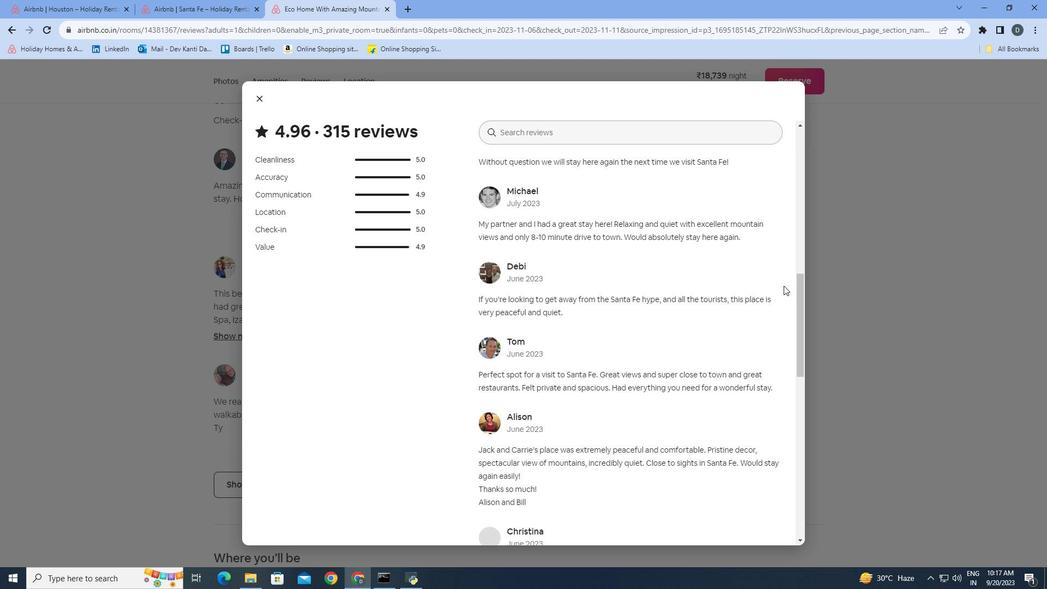 
Action: Mouse scrolled (783, 283) with delta (0, 0)
Screenshot: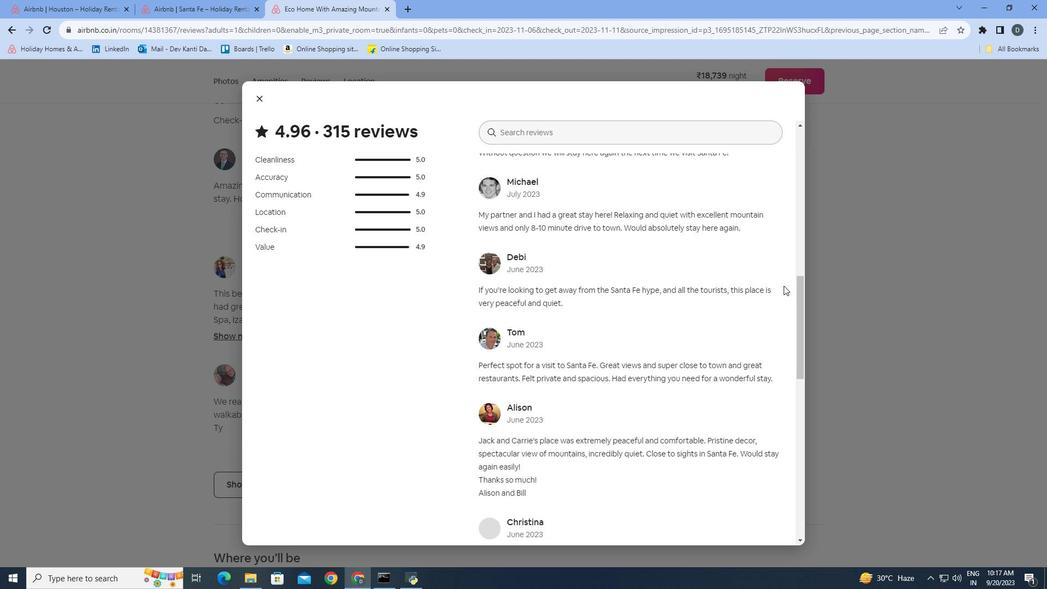 
Action: Mouse moved to (783, 284)
Screenshot: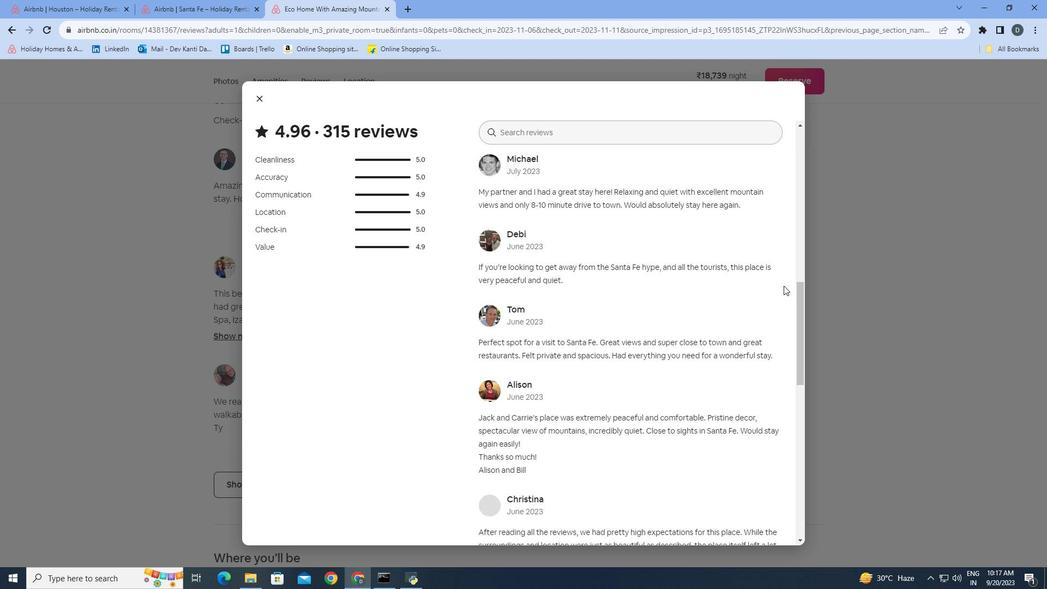 
Action: Mouse scrolled (783, 284) with delta (0, 0)
Screenshot: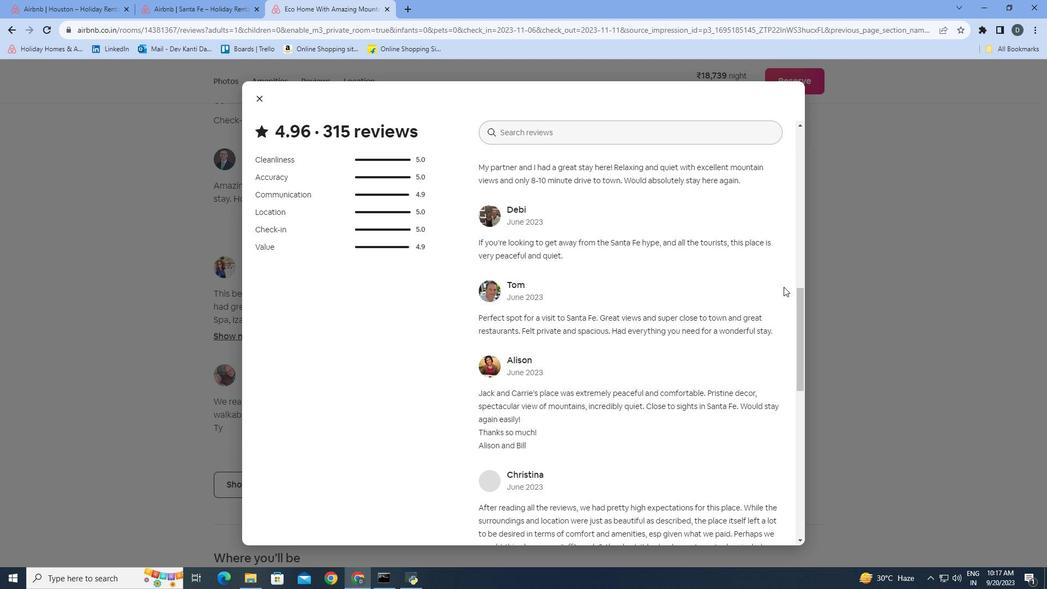
Action: Mouse moved to (783, 285)
Screenshot: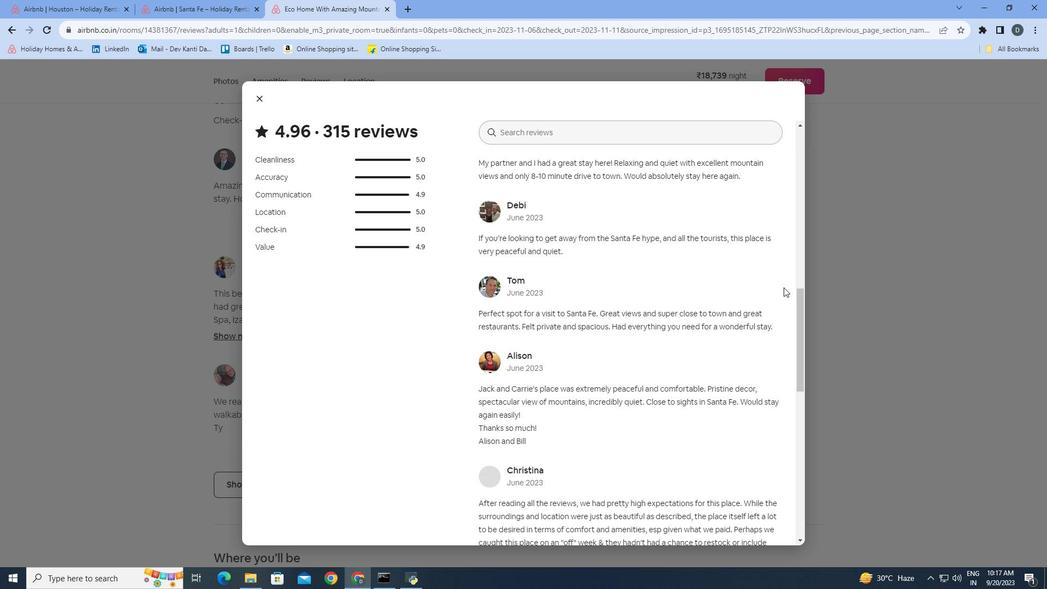 
Action: Mouse scrolled (783, 285) with delta (0, 0)
Screenshot: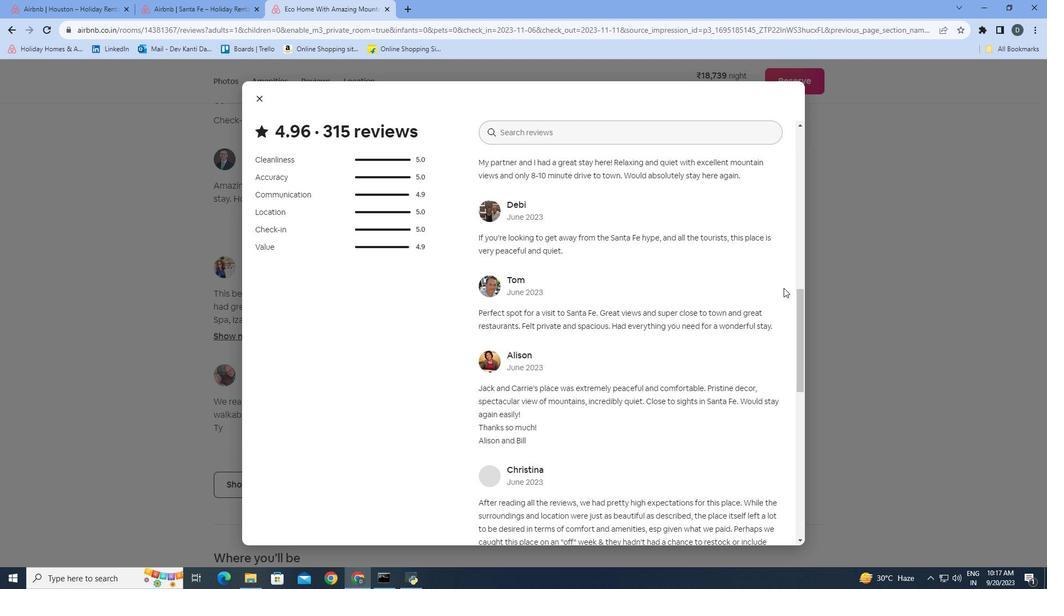 
Action: Mouse moved to (783, 287)
Screenshot: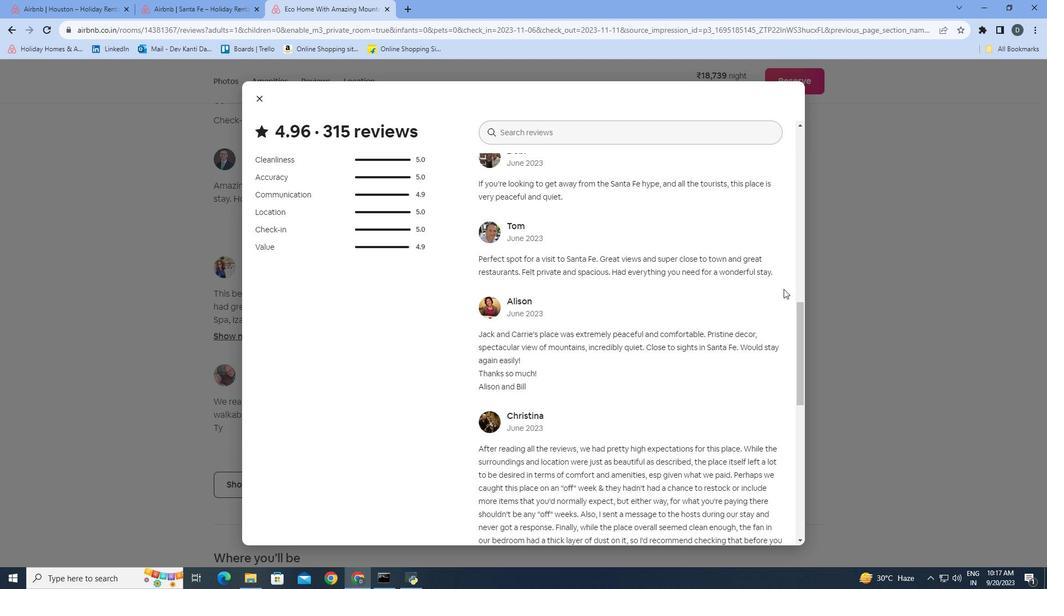 
Action: Mouse scrolled (783, 286) with delta (0, 0)
Screenshot: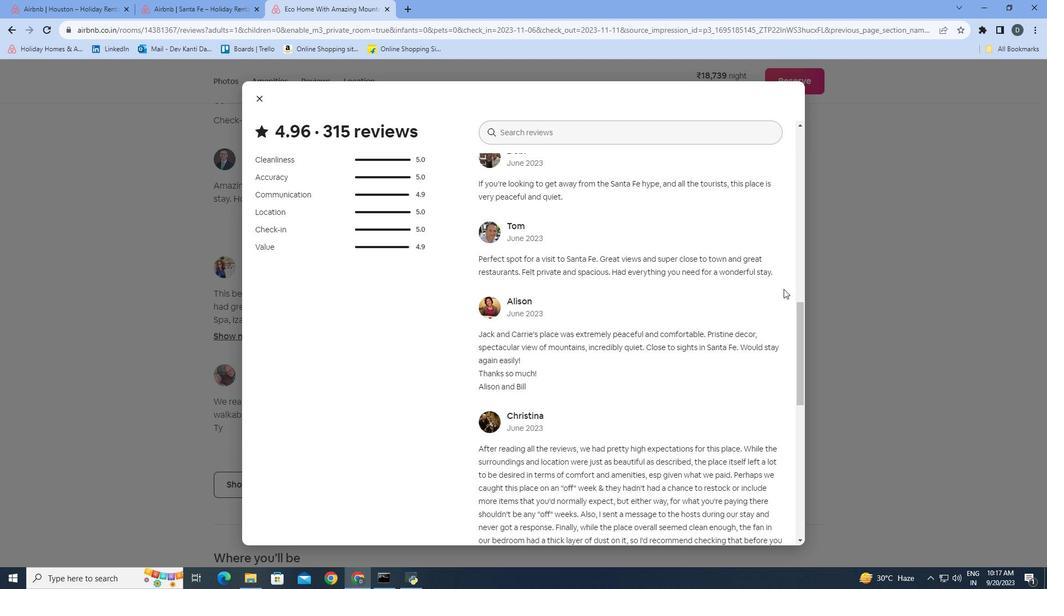 
Action: Mouse moved to (783, 289)
Screenshot: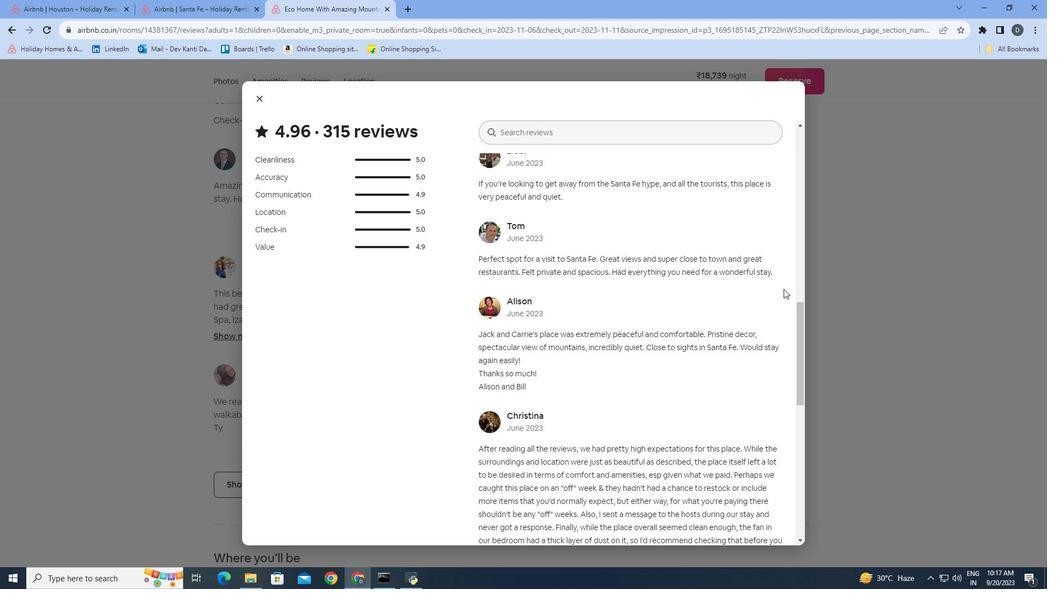 
Action: Mouse scrolled (783, 288) with delta (0, 0)
Screenshot: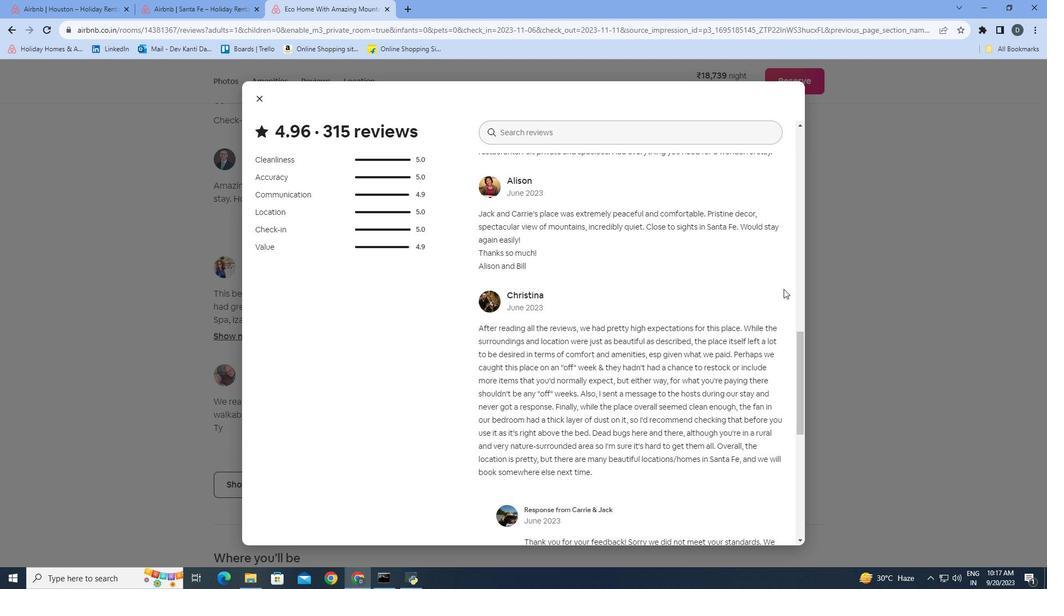 
Action: Mouse scrolled (783, 288) with delta (0, 0)
Screenshot: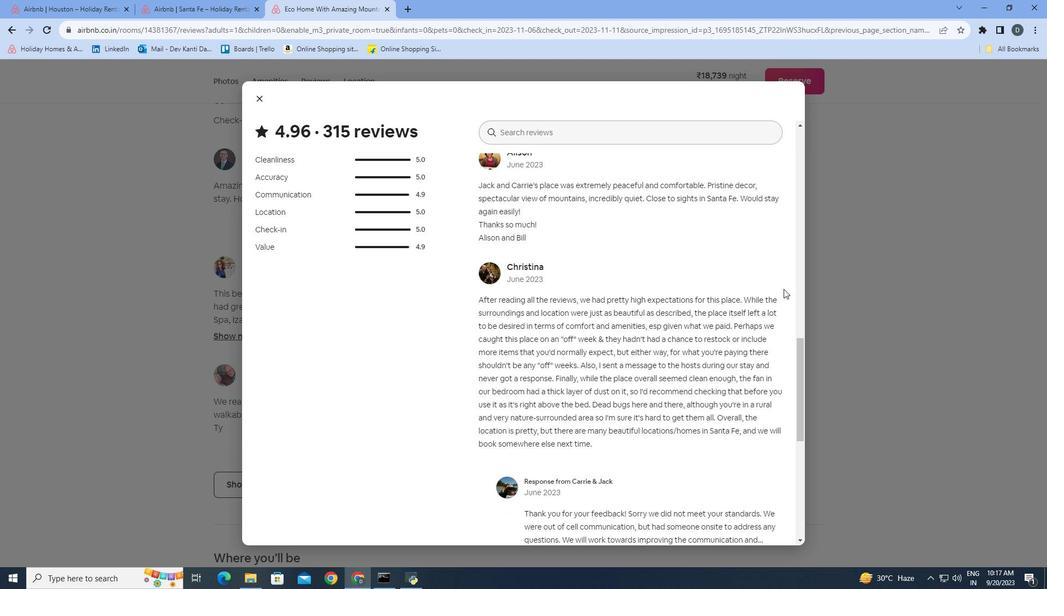 
Action: Mouse scrolled (783, 288) with delta (0, 0)
Screenshot: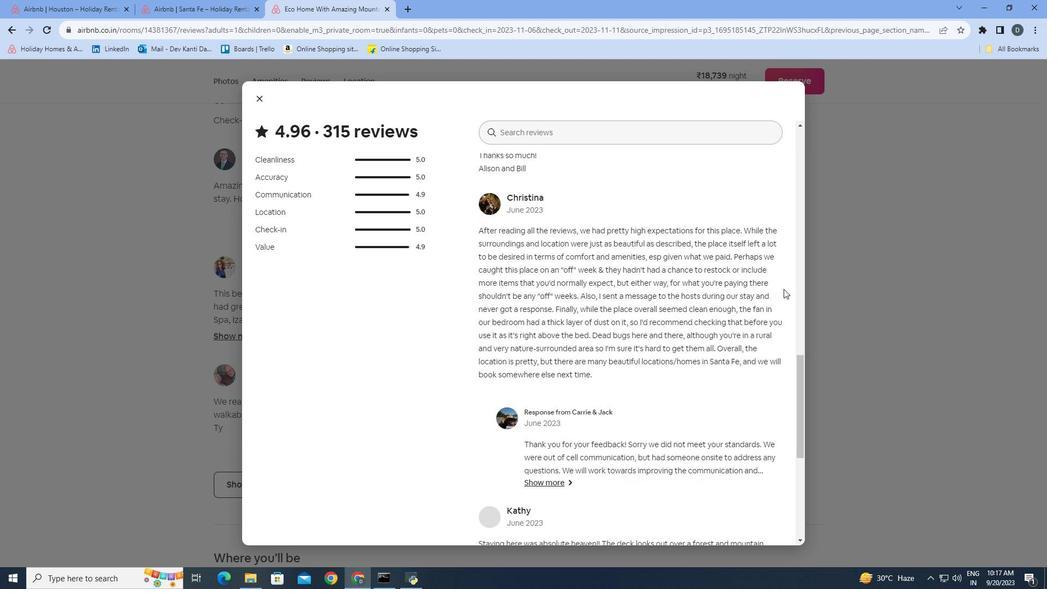
Action: Mouse scrolled (783, 288) with delta (0, 0)
Screenshot: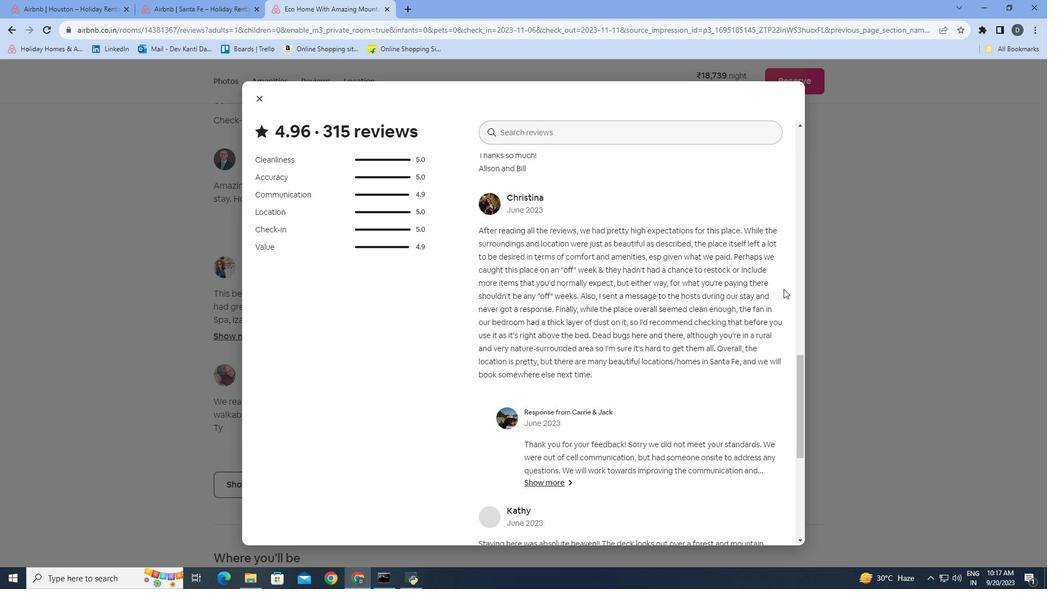 
Action: Mouse scrolled (783, 288) with delta (0, 0)
Screenshot: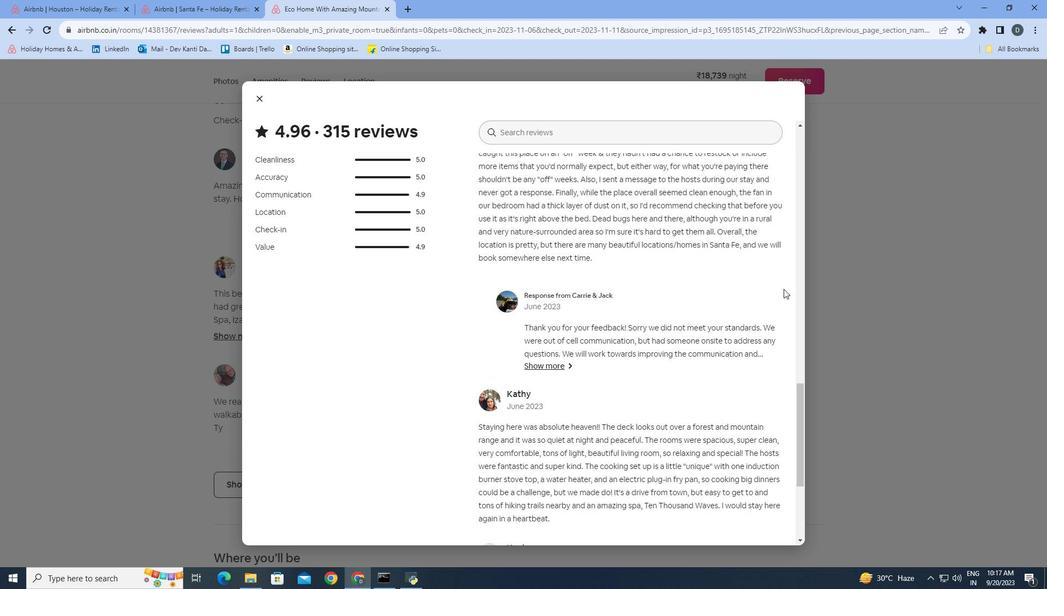 
Action: Mouse scrolled (783, 288) with delta (0, 0)
Screenshot: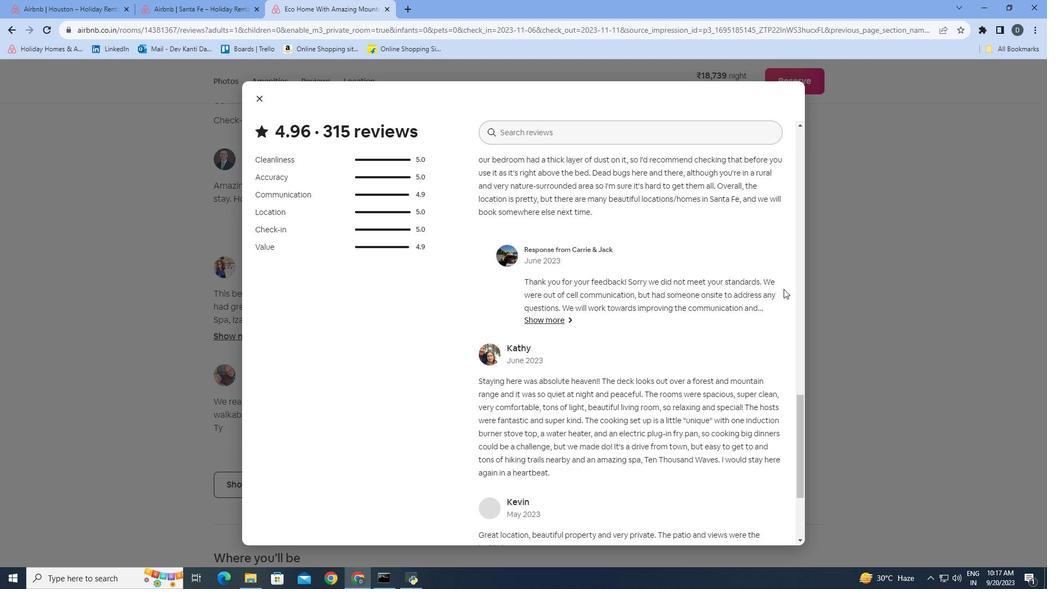 
Action: Mouse scrolled (783, 288) with delta (0, 0)
Screenshot: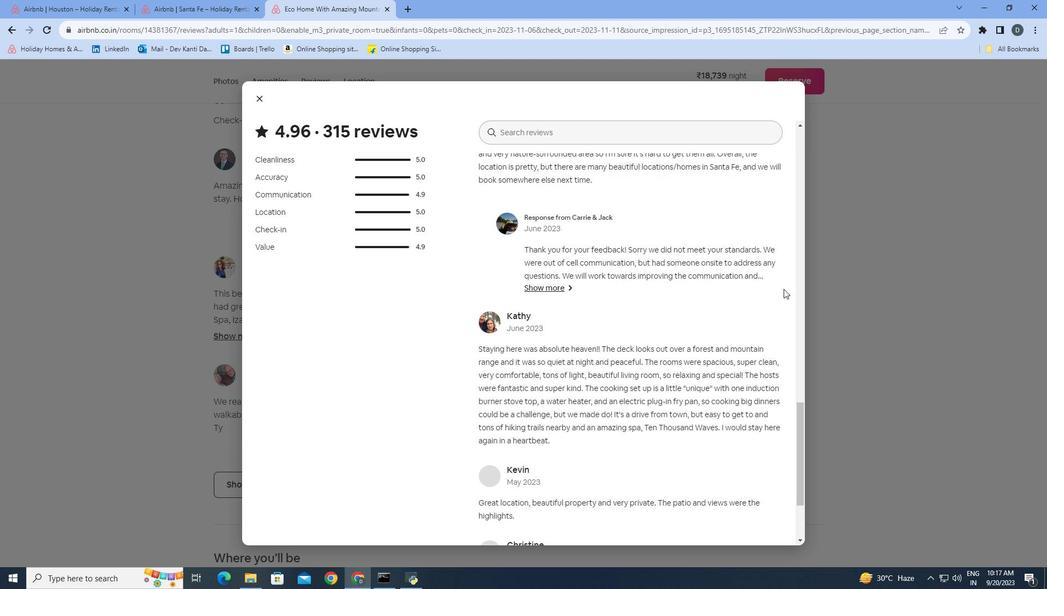 
Action: Mouse scrolled (783, 288) with delta (0, 0)
Screenshot: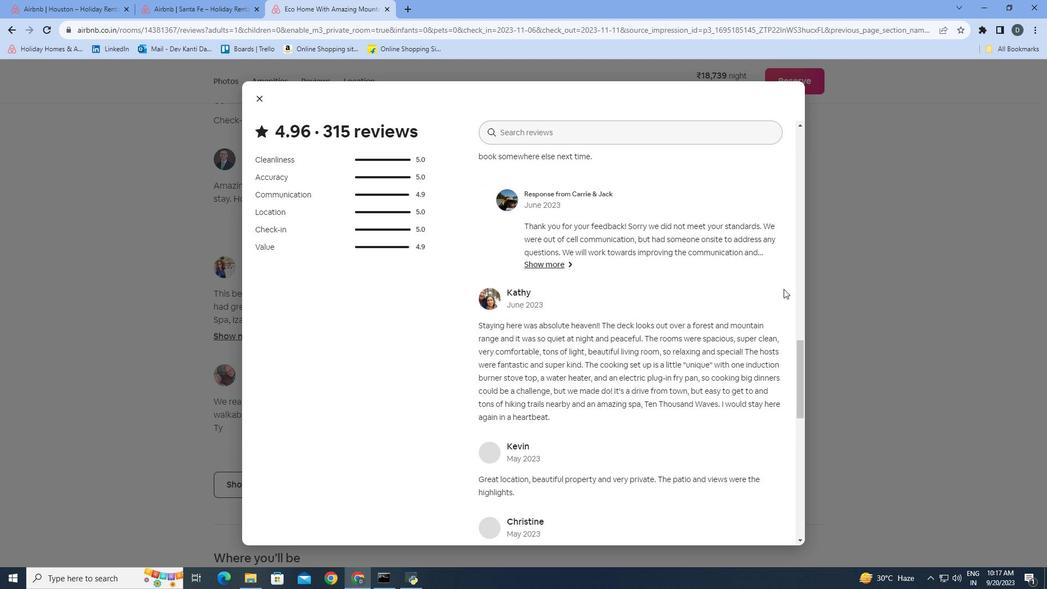 
Action: Mouse scrolled (783, 288) with delta (0, 0)
Screenshot: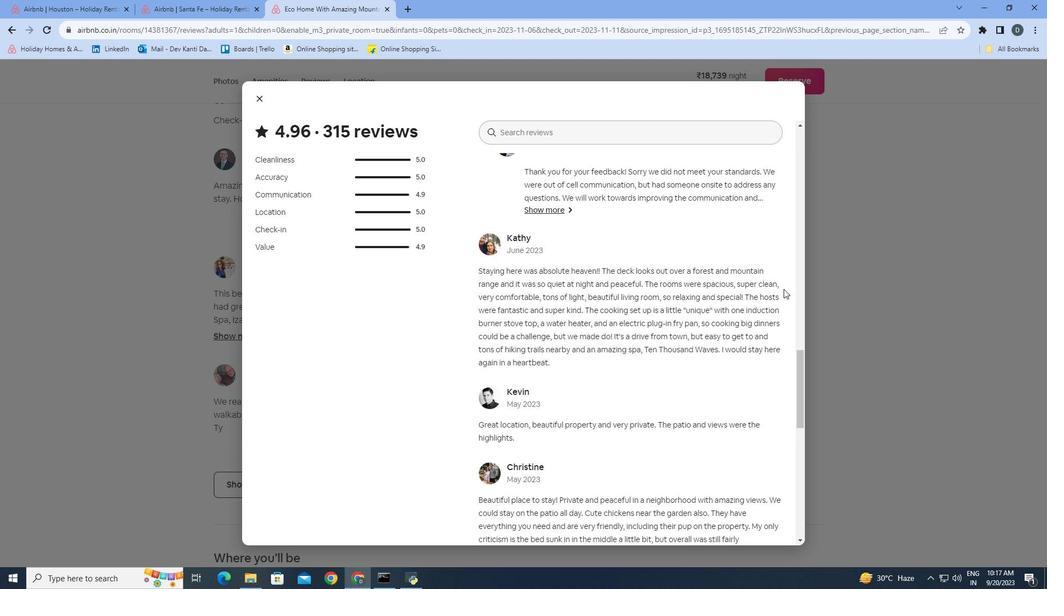 
Action: Mouse scrolled (783, 288) with delta (0, 0)
Screenshot: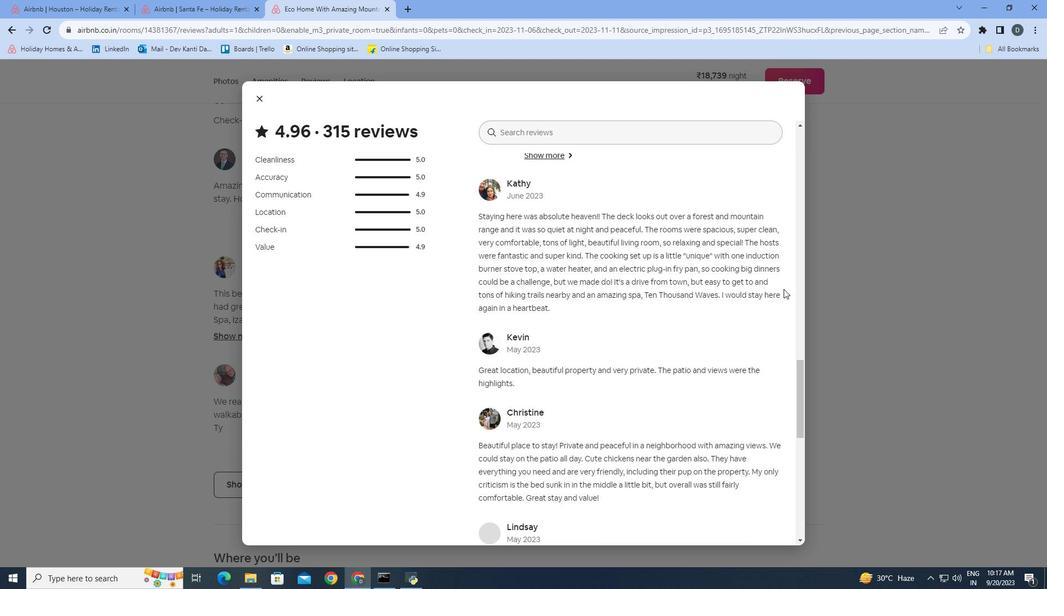 
Action: Mouse scrolled (783, 288) with delta (0, 0)
Screenshot: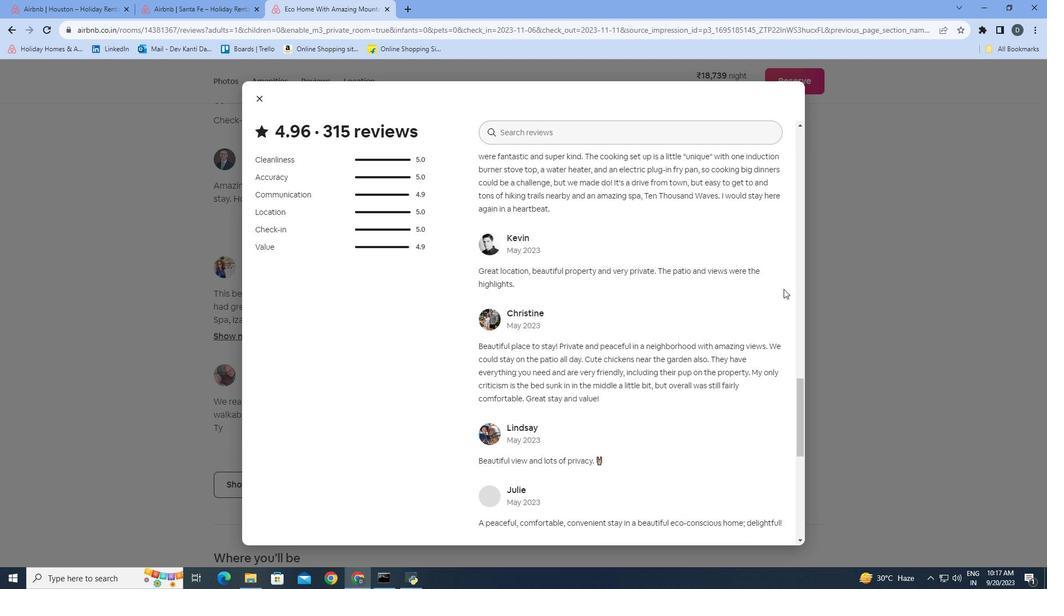 
Action: Mouse scrolled (783, 288) with delta (0, 0)
Screenshot: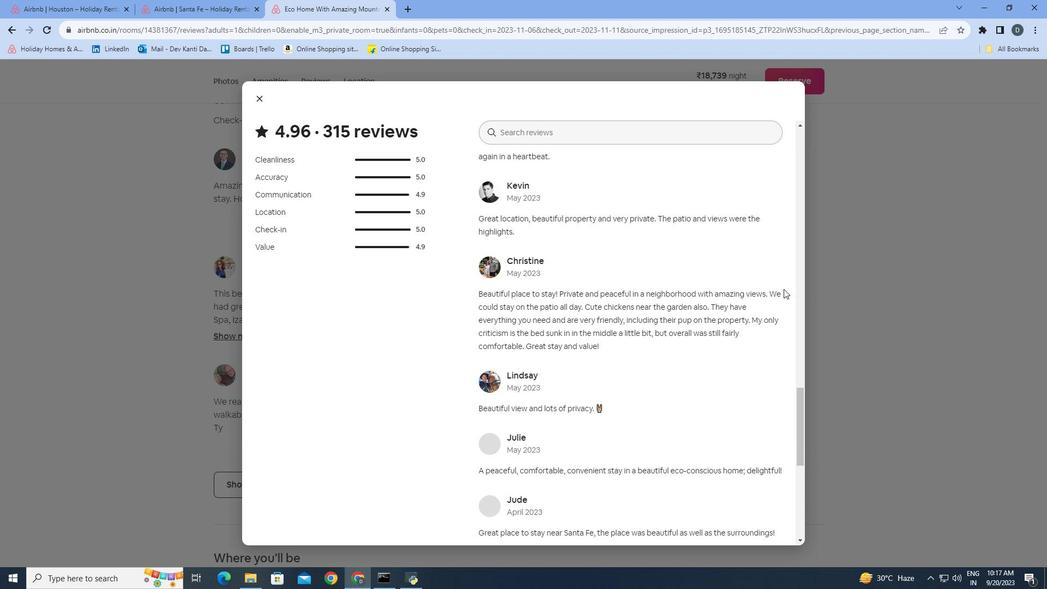 
Action: Mouse scrolled (783, 288) with delta (0, 0)
Screenshot: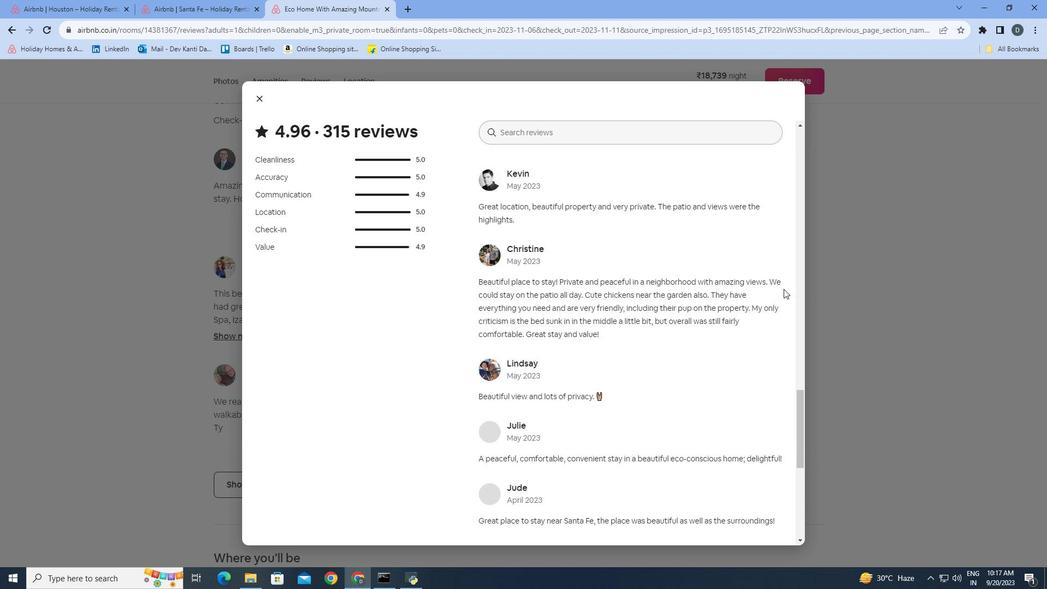 
Action: Mouse scrolled (783, 288) with delta (0, 0)
Screenshot: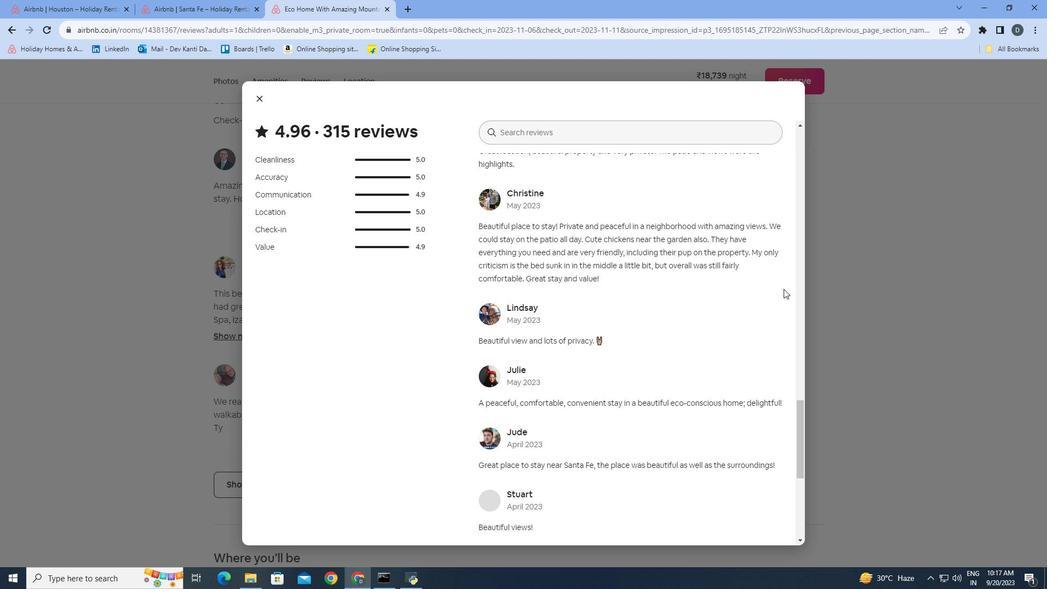 
Action: Mouse scrolled (783, 288) with delta (0, 0)
Screenshot: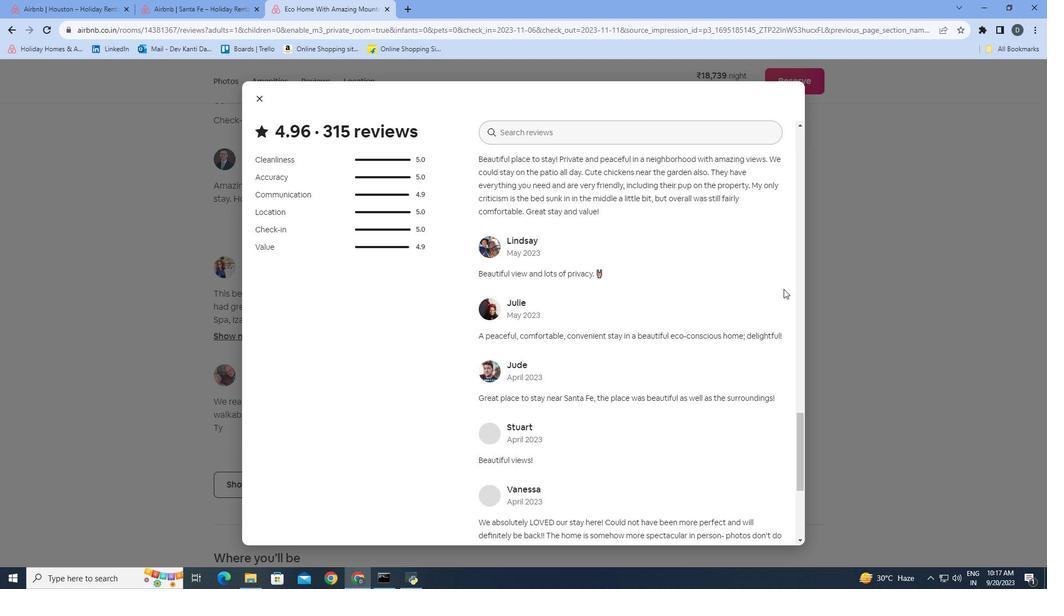 
Action: Mouse scrolled (783, 288) with delta (0, 0)
Screenshot: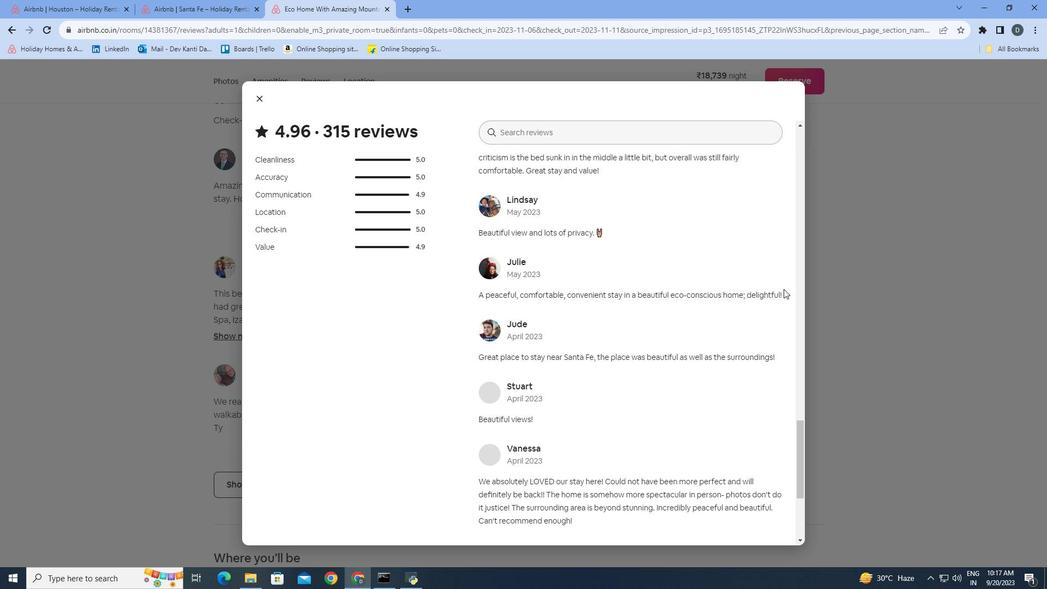 
Action: Mouse scrolled (783, 288) with delta (0, 0)
Screenshot: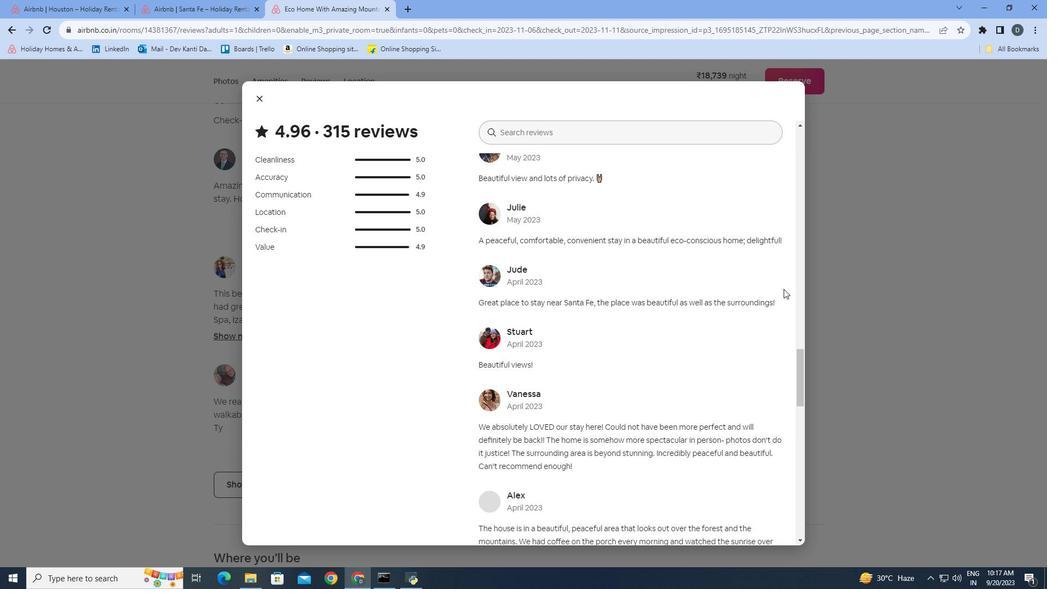 
Action: Mouse scrolled (783, 288) with delta (0, 0)
Screenshot: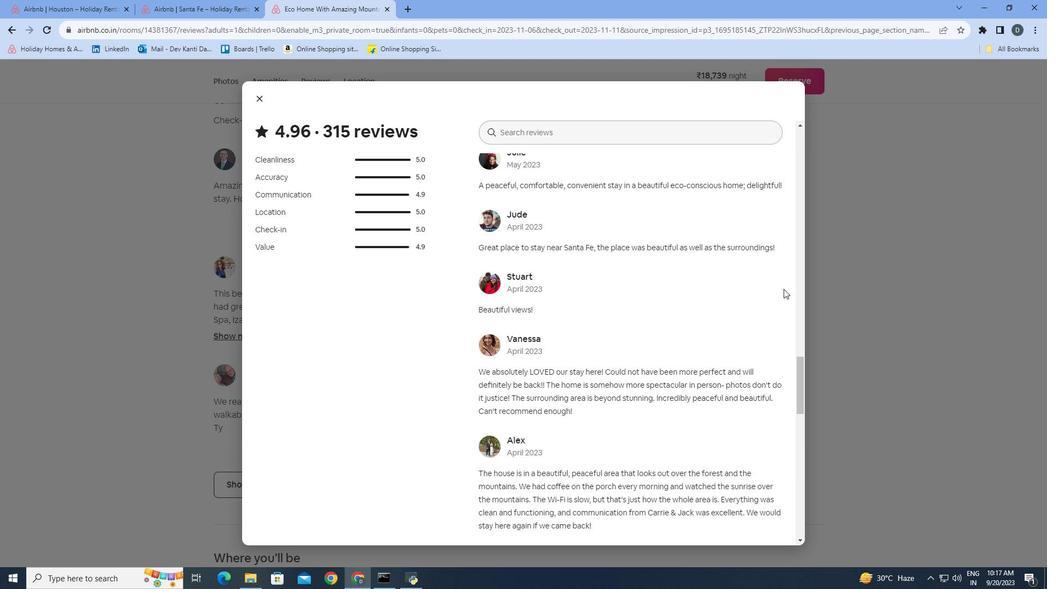 
Action: Mouse scrolled (783, 288) with delta (0, 0)
Screenshot: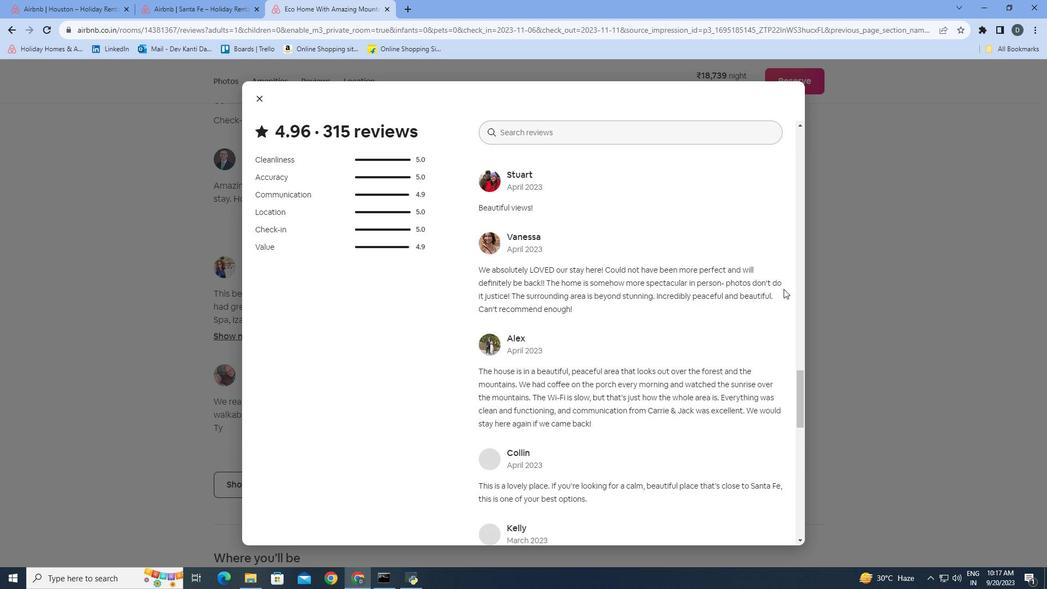 
Action: Mouse scrolled (783, 288) with delta (0, 0)
Screenshot: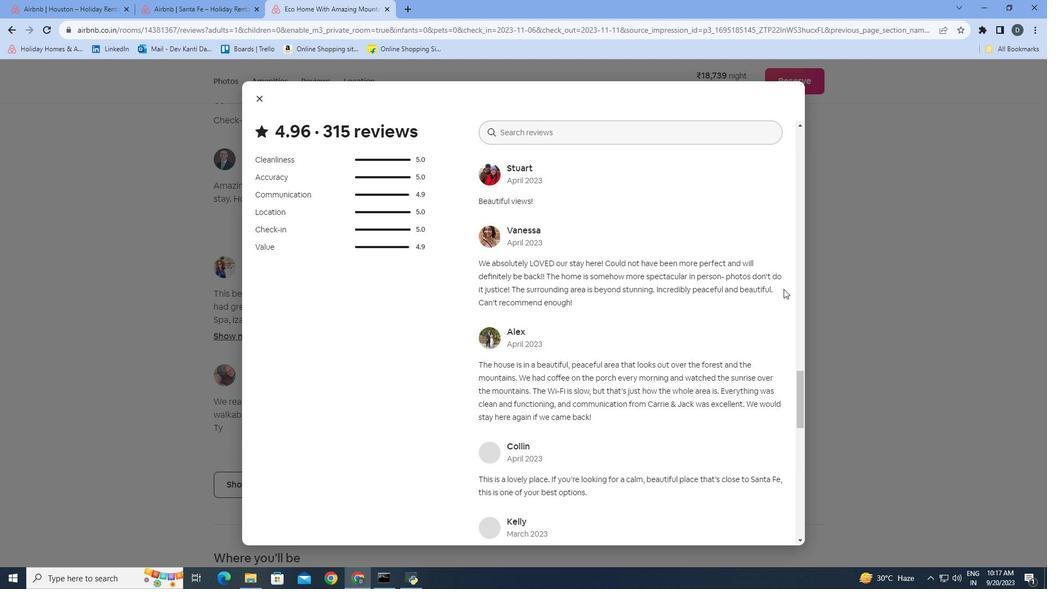 
Action: Mouse scrolled (783, 288) with delta (0, 0)
Screenshot: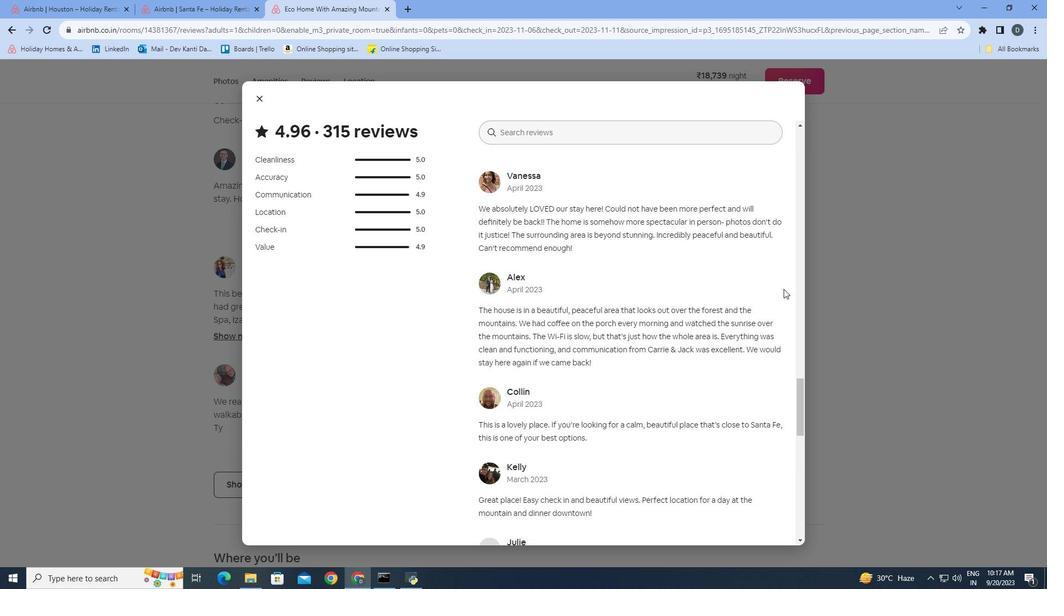 
Action: Mouse scrolled (783, 288) with delta (0, 0)
Screenshot: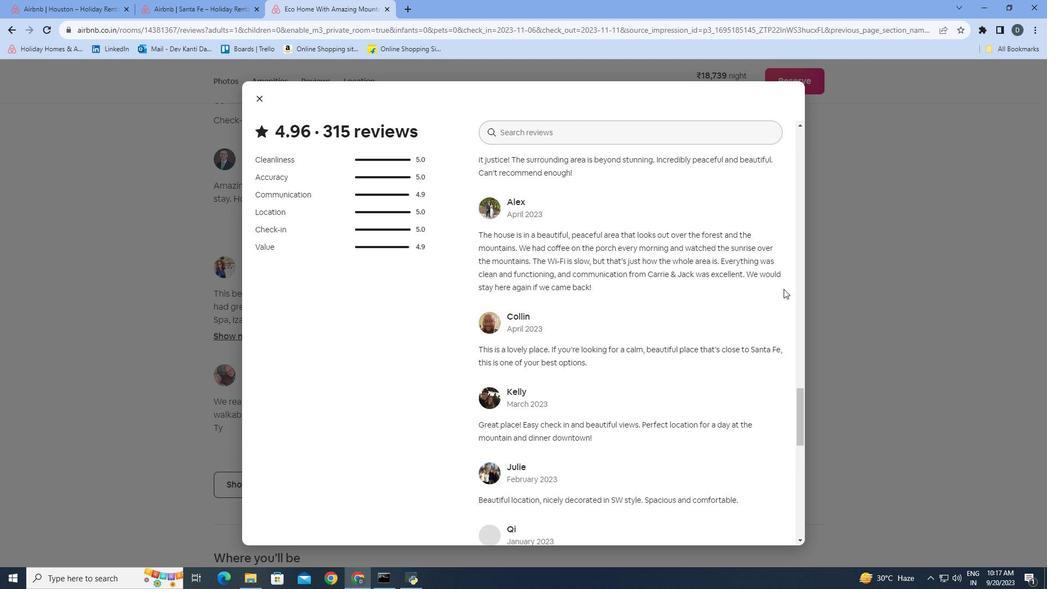 
Action: Mouse scrolled (783, 288) with delta (0, 0)
Screenshot: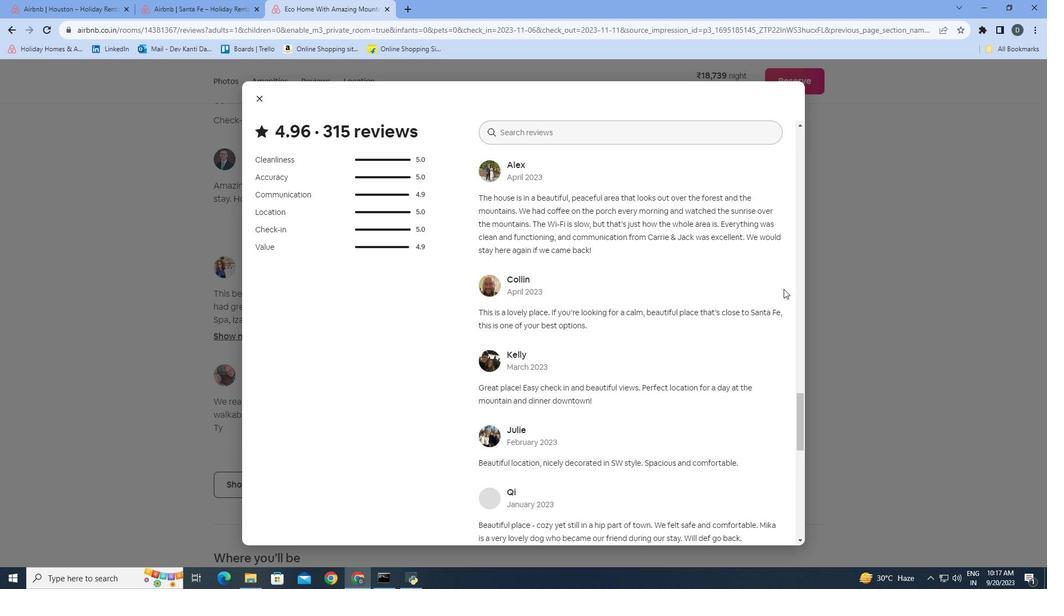 
Action: Mouse scrolled (783, 288) with delta (0, 0)
Screenshot: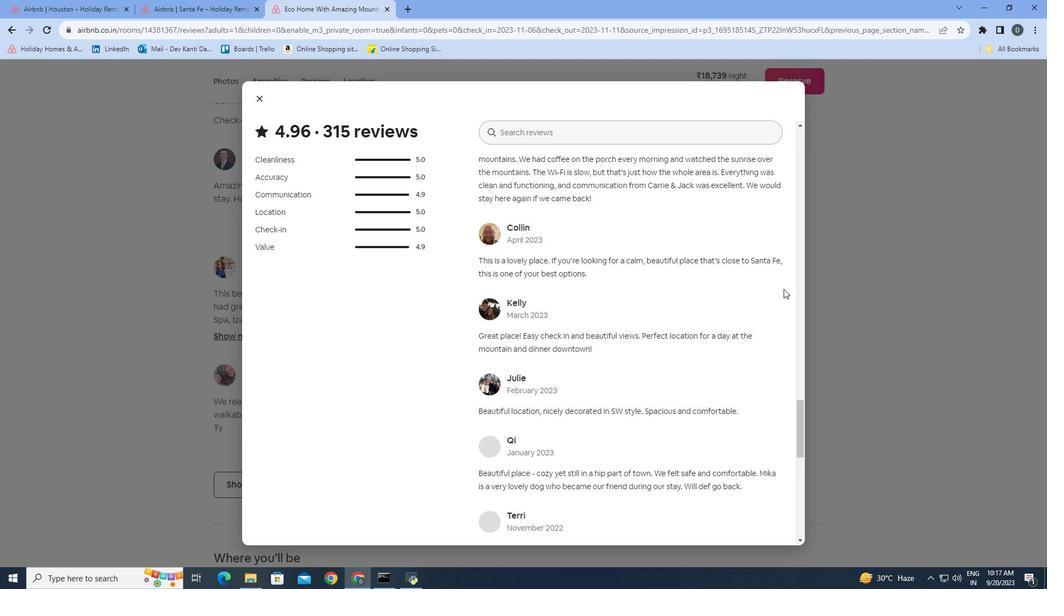 
Action: Mouse scrolled (783, 288) with delta (0, 0)
Screenshot: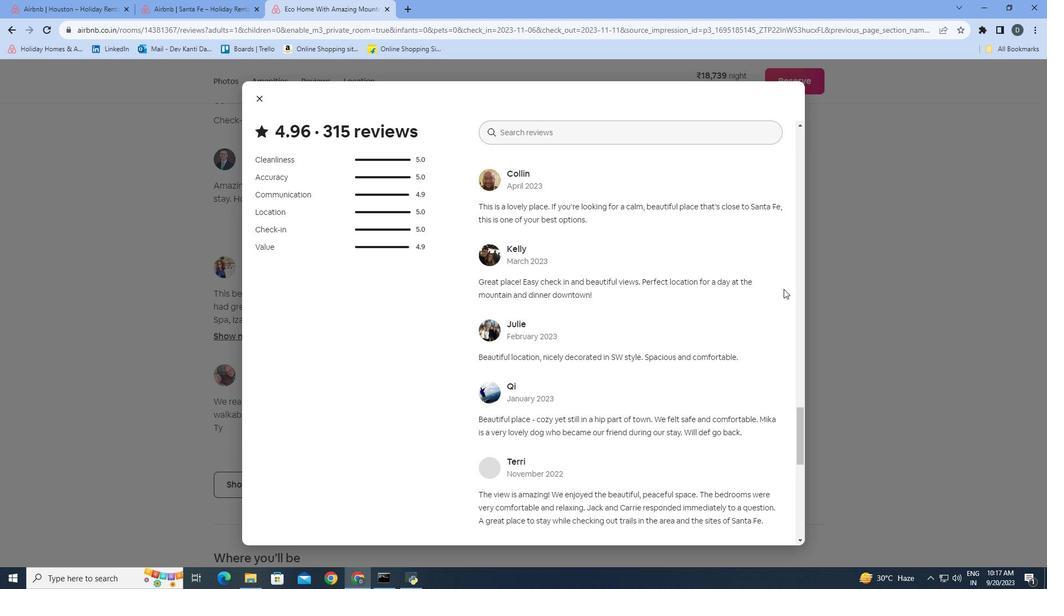 
Action: Mouse scrolled (783, 288) with delta (0, 0)
Screenshot: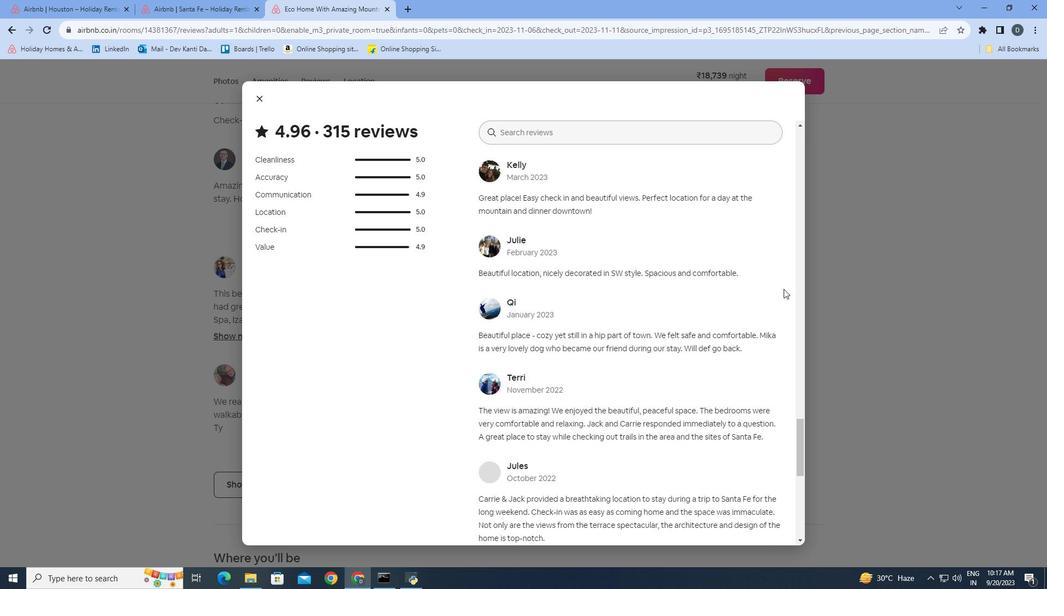 
Action: Mouse scrolled (783, 288) with delta (0, 0)
Screenshot: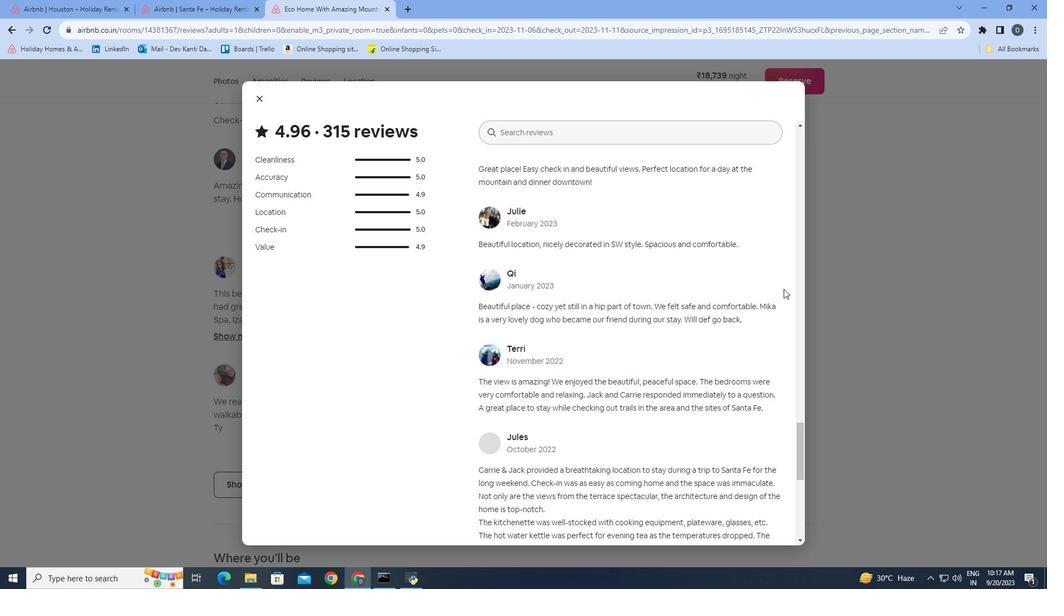 
Action: Mouse scrolled (783, 288) with delta (0, 0)
Screenshot: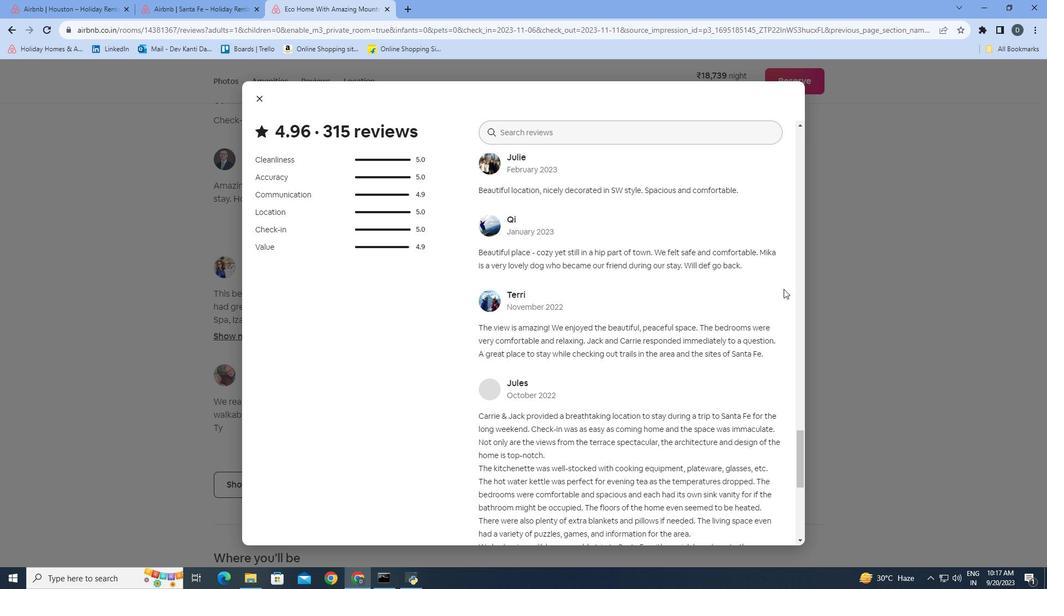 
Action: Mouse moved to (783, 289)
Screenshot: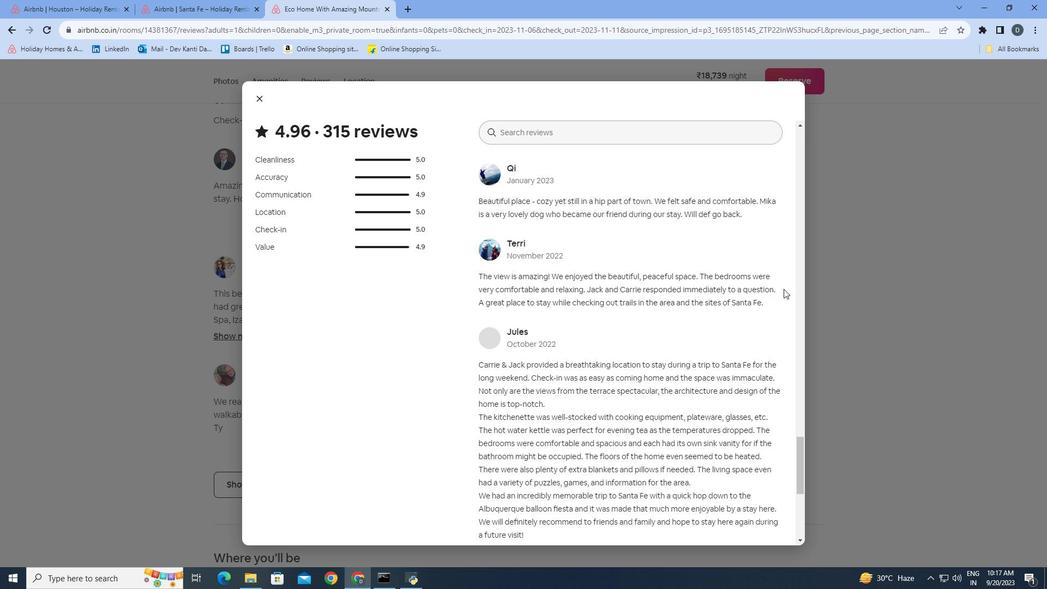 
Action: Mouse scrolled (783, 288) with delta (0, 0)
Screenshot: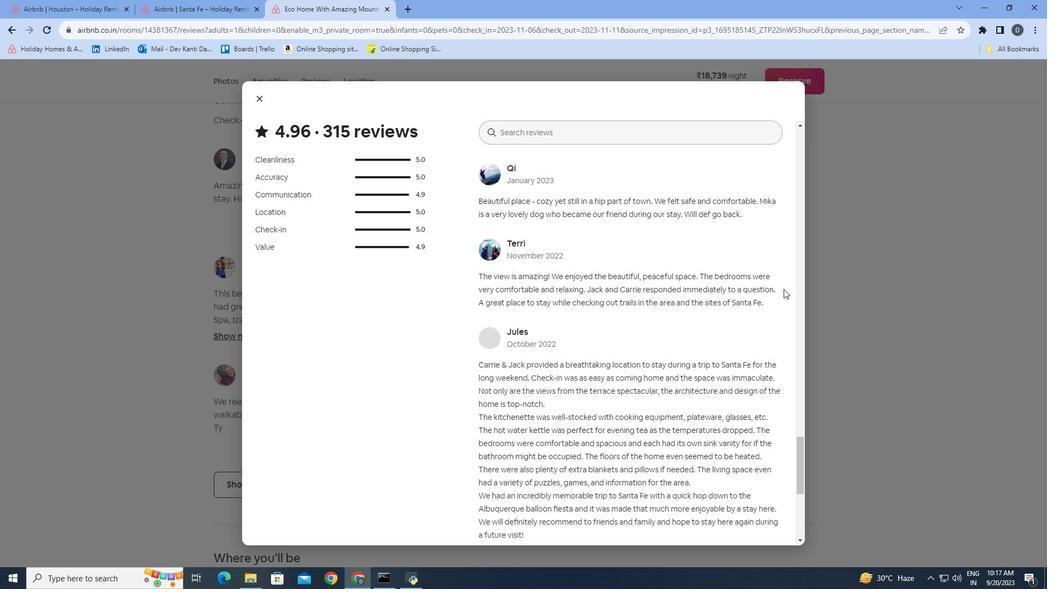 
Action: Mouse scrolled (783, 288) with delta (0, 0)
Screenshot: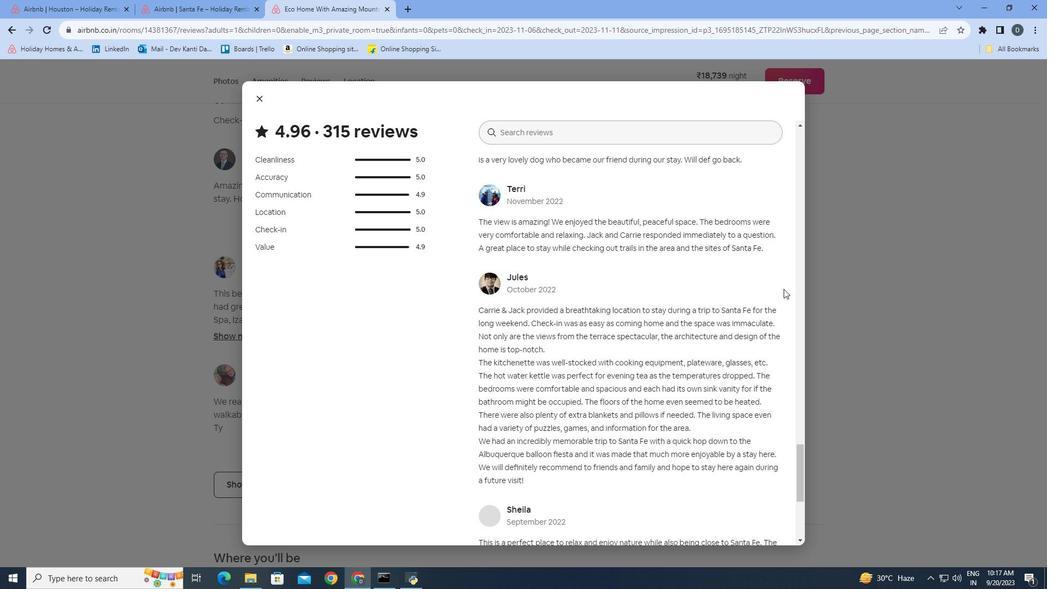 
Action: Mouse scrolled (783, 288) with delta (0, 0)
Screenshot: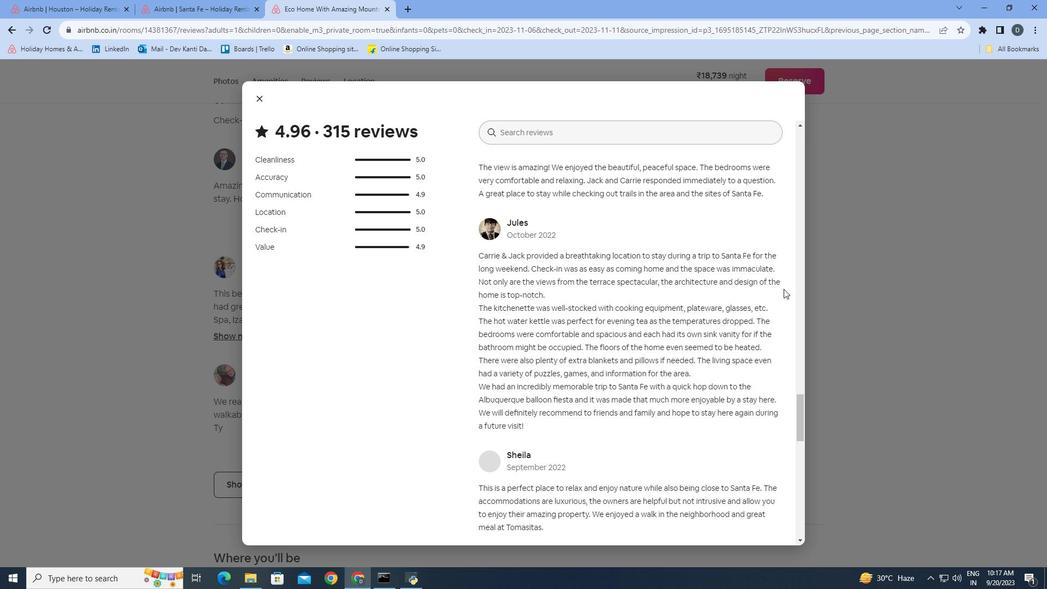 
Action: Mouse scrolled (783, 288) with delta (0, 0)
Screenshot: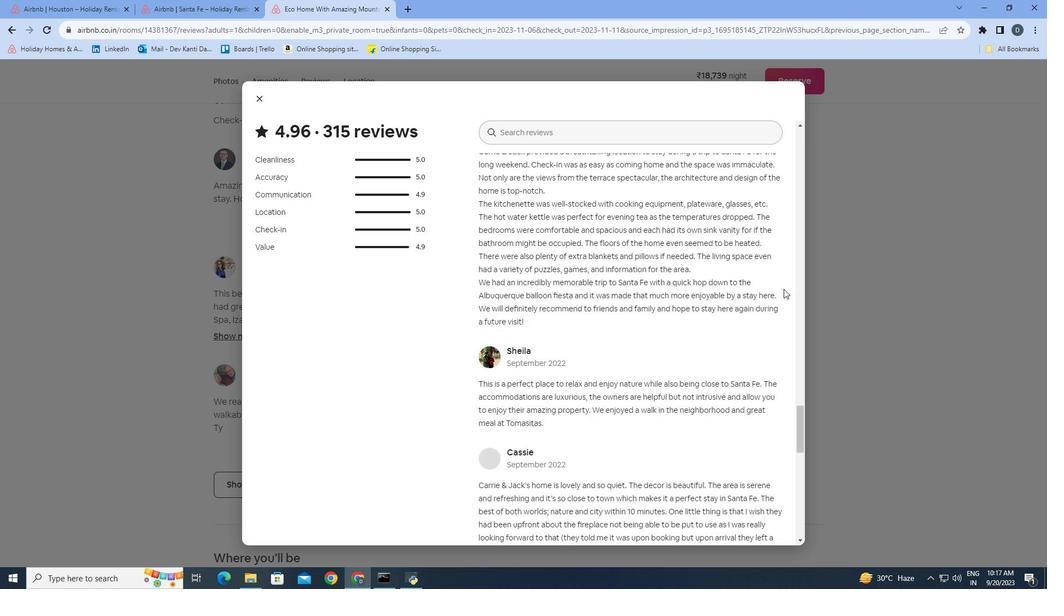 
Action: Mouse scrolled (783, 288) with delta (0, 0)
Screenshot: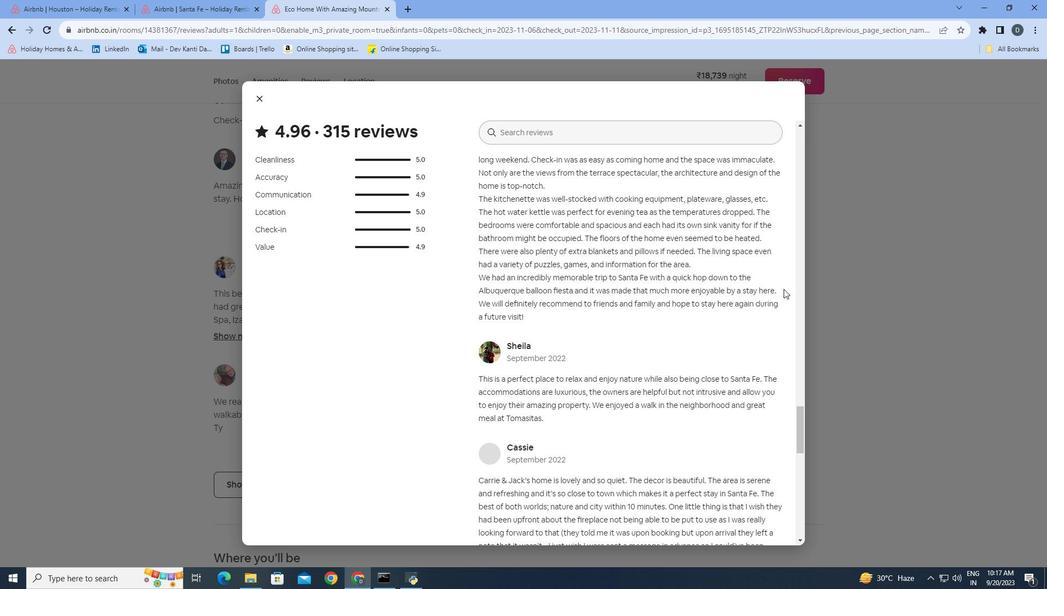 
Action: Mouse scrolled (783, 288) with delta (0, 0)
